Task: Add an event with the title Webinar: Content Creation for Social Media, date '2024/04/06', time 8:00 AM to 10:00 AMand add a description: Participants will develop skills for effectively resolving conflicts and managing disagreements within the team. They will learn strategies for active listening, empathy, and finding mutually beneficial solutions to conflicts.Select event color  Sage . Add location for the event as: 654 Mosque of Muhammad Ali, Cairo, Egypt, logged in from the account softage.2@softage.netand send the event invitation to softage.9@softage.net and softage.10@softage.net. Set a reminder for the event Monthly on the third Sunday
Action: Mouse moved to (155, 208)
Screenshot: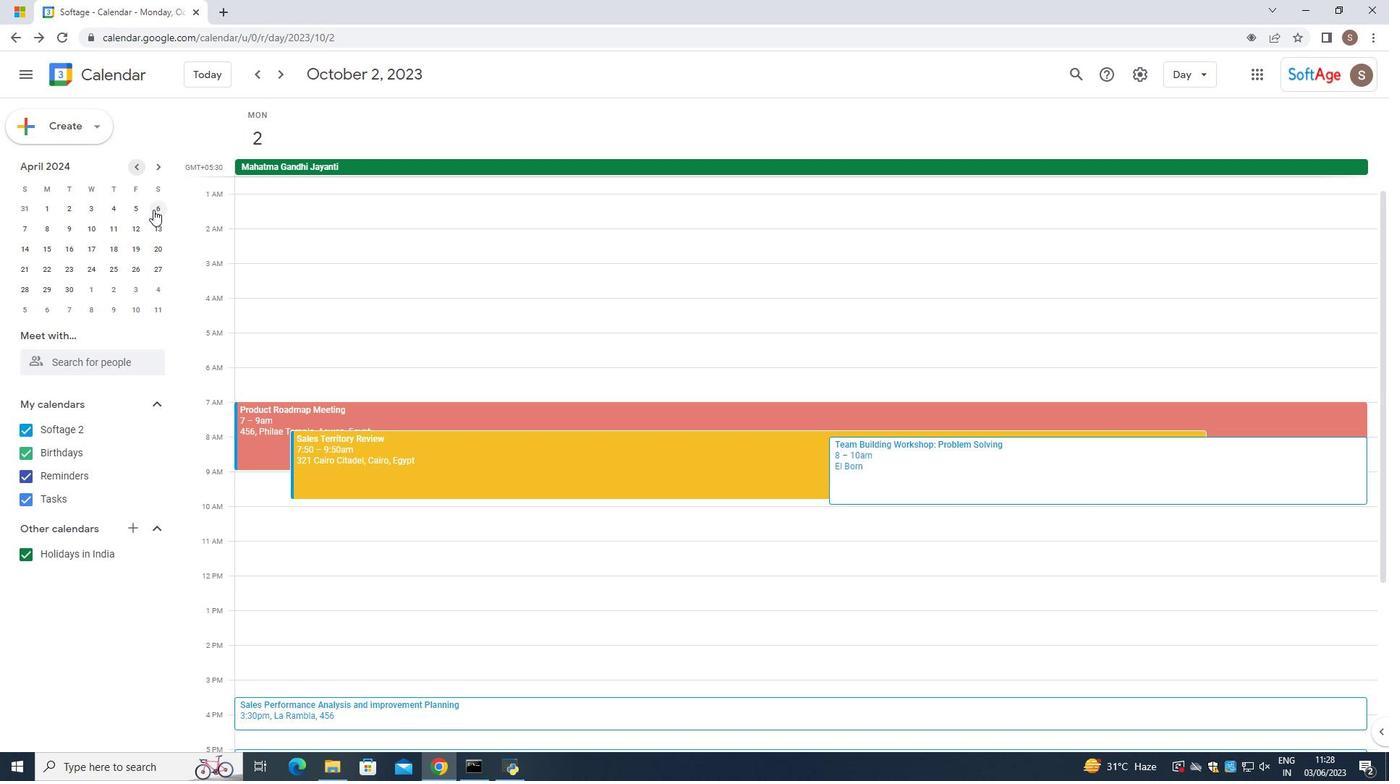 
Action: Mouse pressed left at (155, 208)
Screenshot: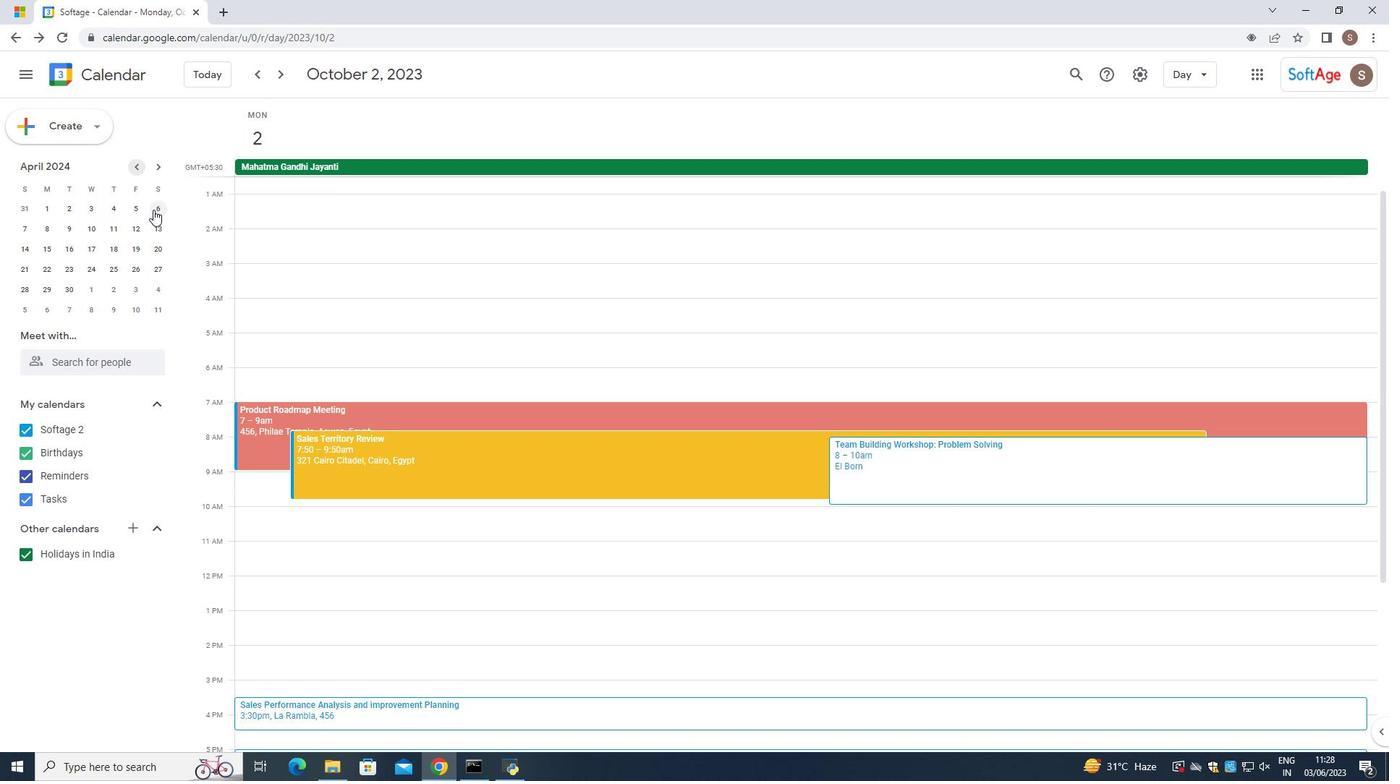 
Action: Mouse moved to (18, 141)
Screenshot: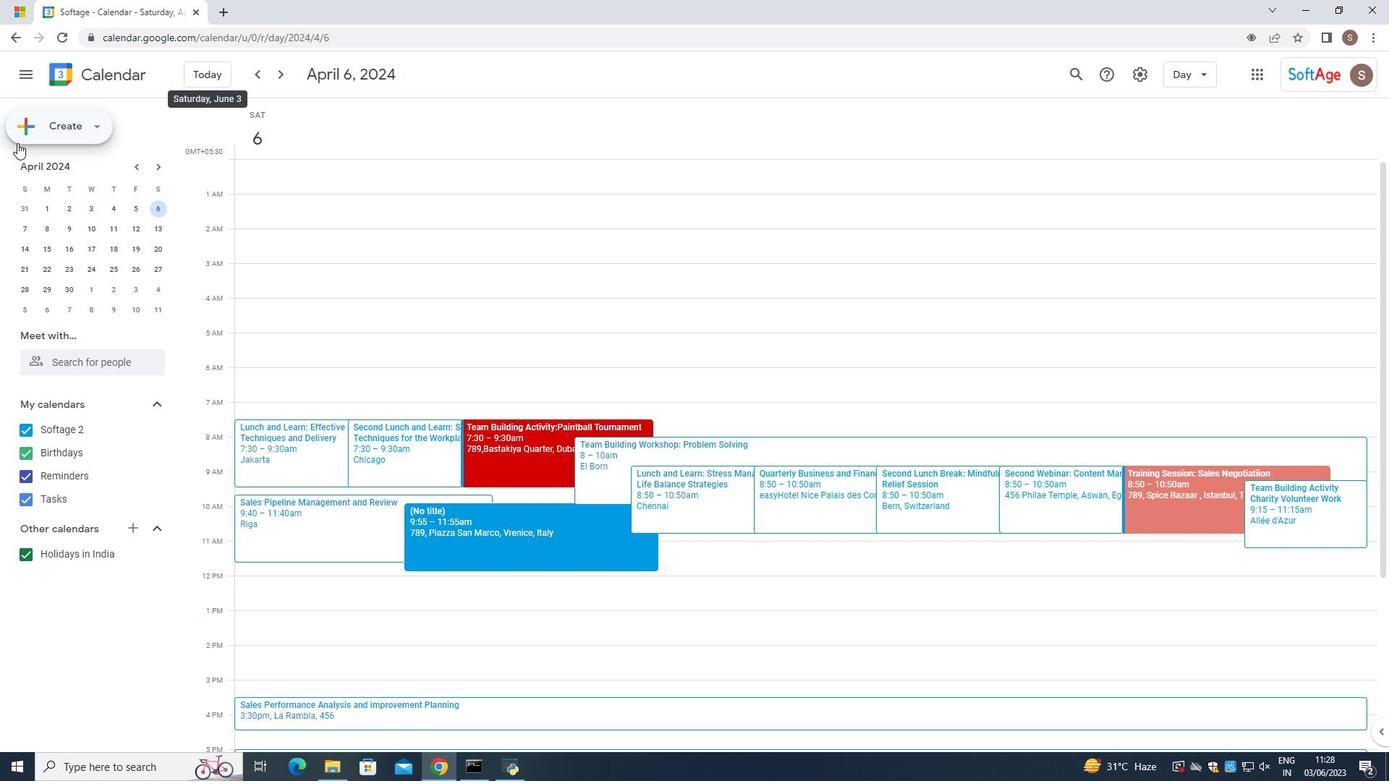 
Action: Mouse pressed left at (18, 141)
Screenshot: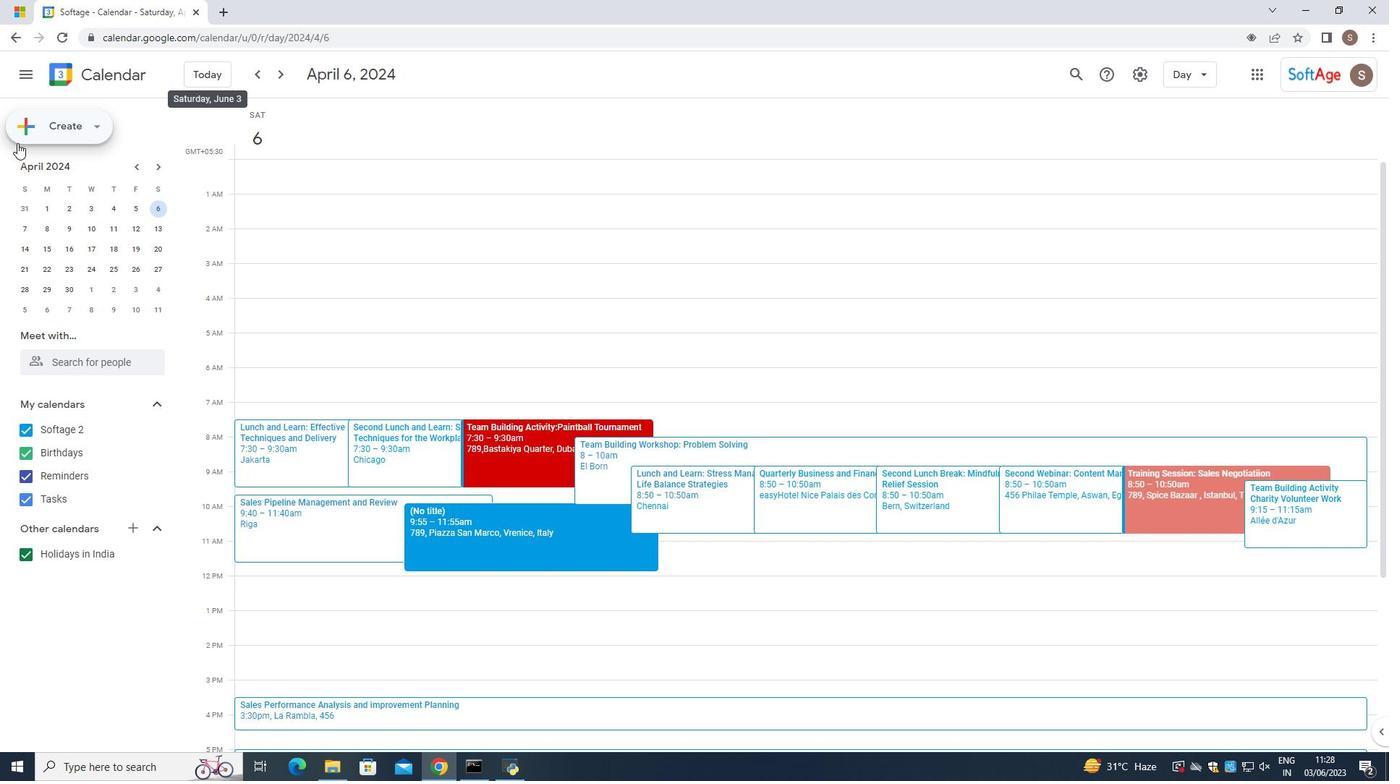 
Action: Mouse moved to (94, 170)
Screenshot: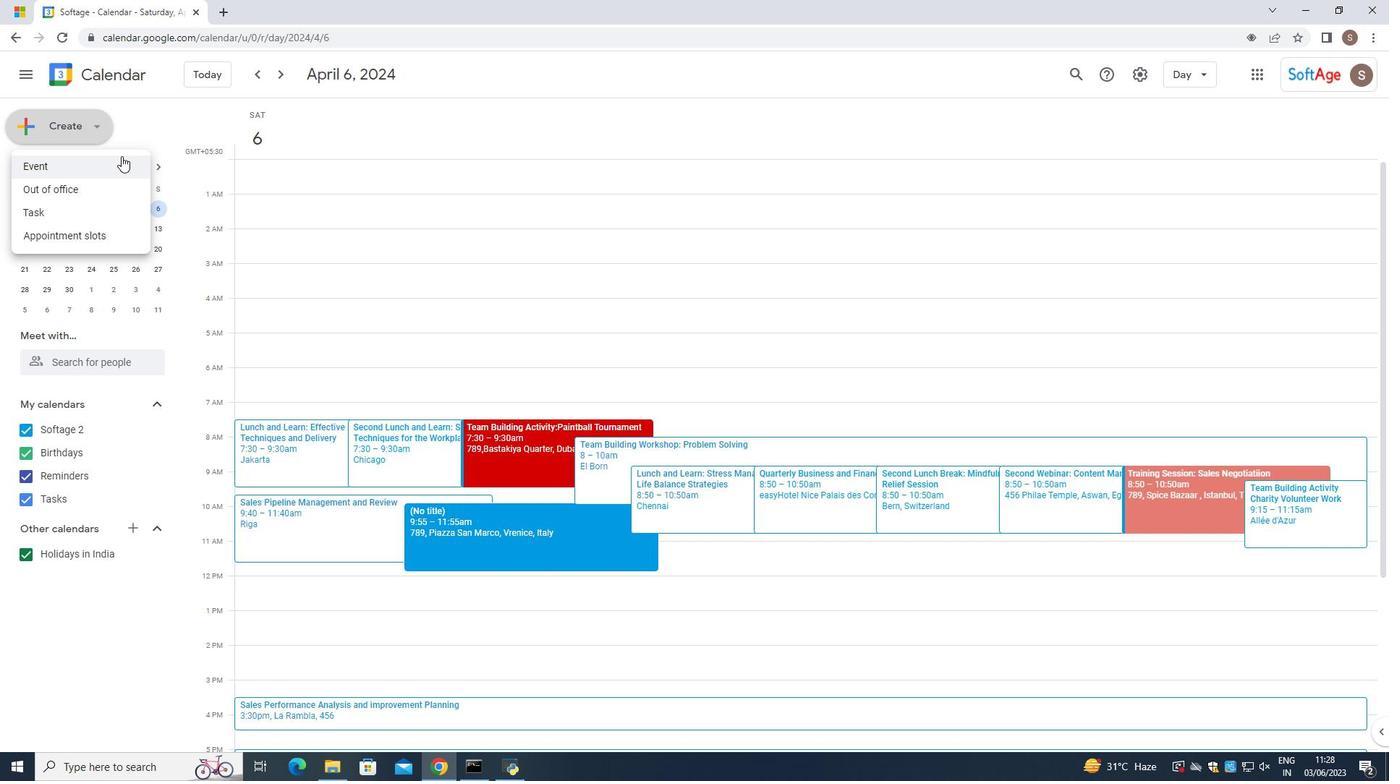 
Action: Mouse pressed left at (94, 170)
Screenshot: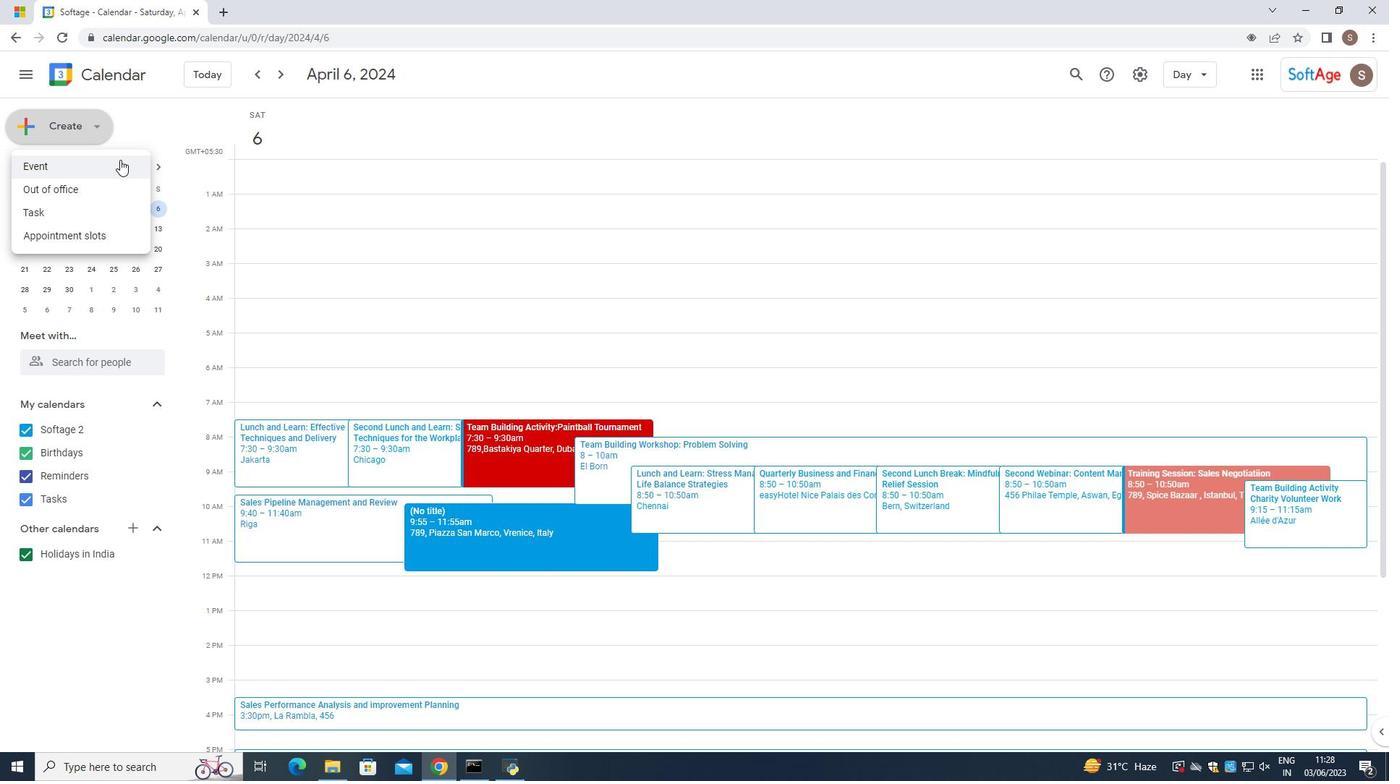 
Action: Mouse moved to (685, 257)
Screenshot: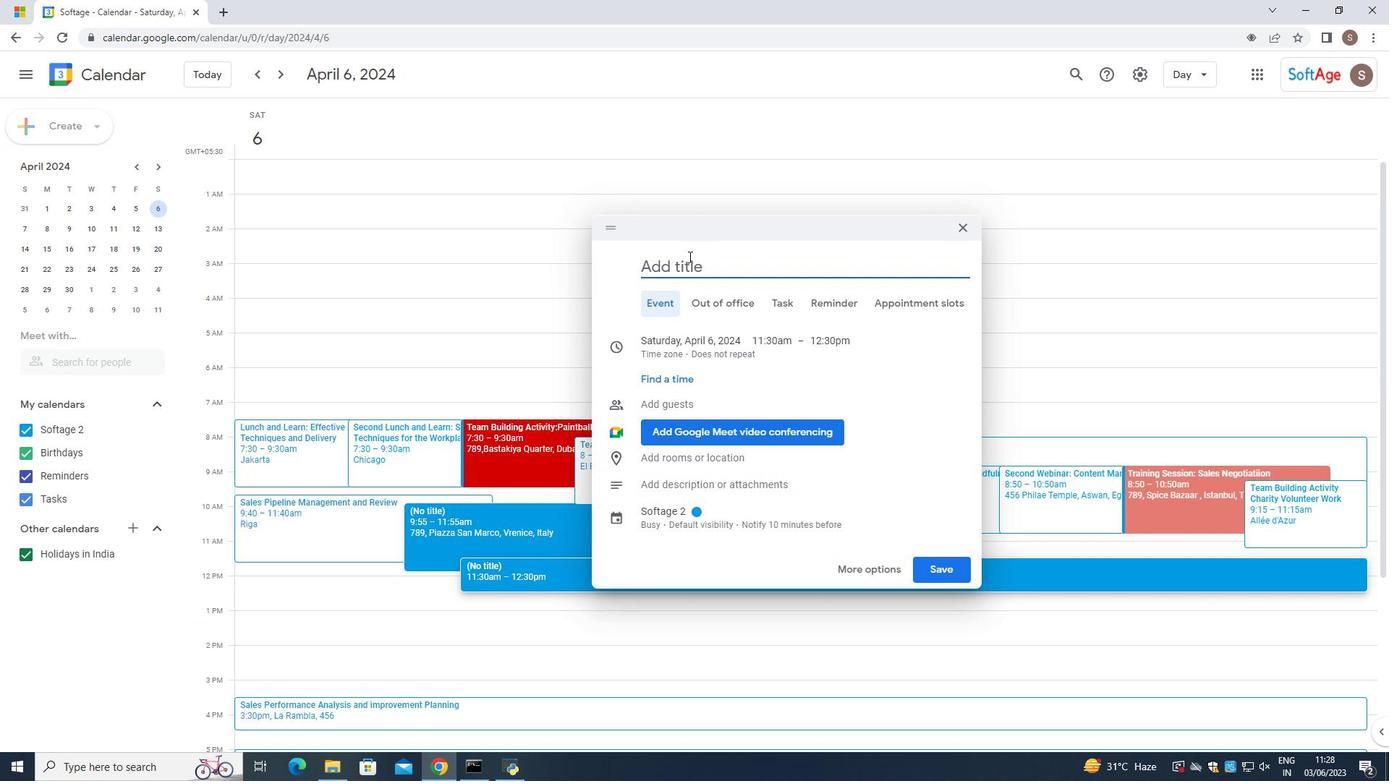 
Action: Key pressed <Key.caps_lock>C<Key.caps_lock>ontent<Key.space><Key.caps_lock>C<Key.caps_lock>reation<Key.space>for<Key.space><Key.caps_lock>S<Key.caps_lock>ocial<Key.space><Key.caps_lock>M<Key.caps_lock>edia
Screenshot: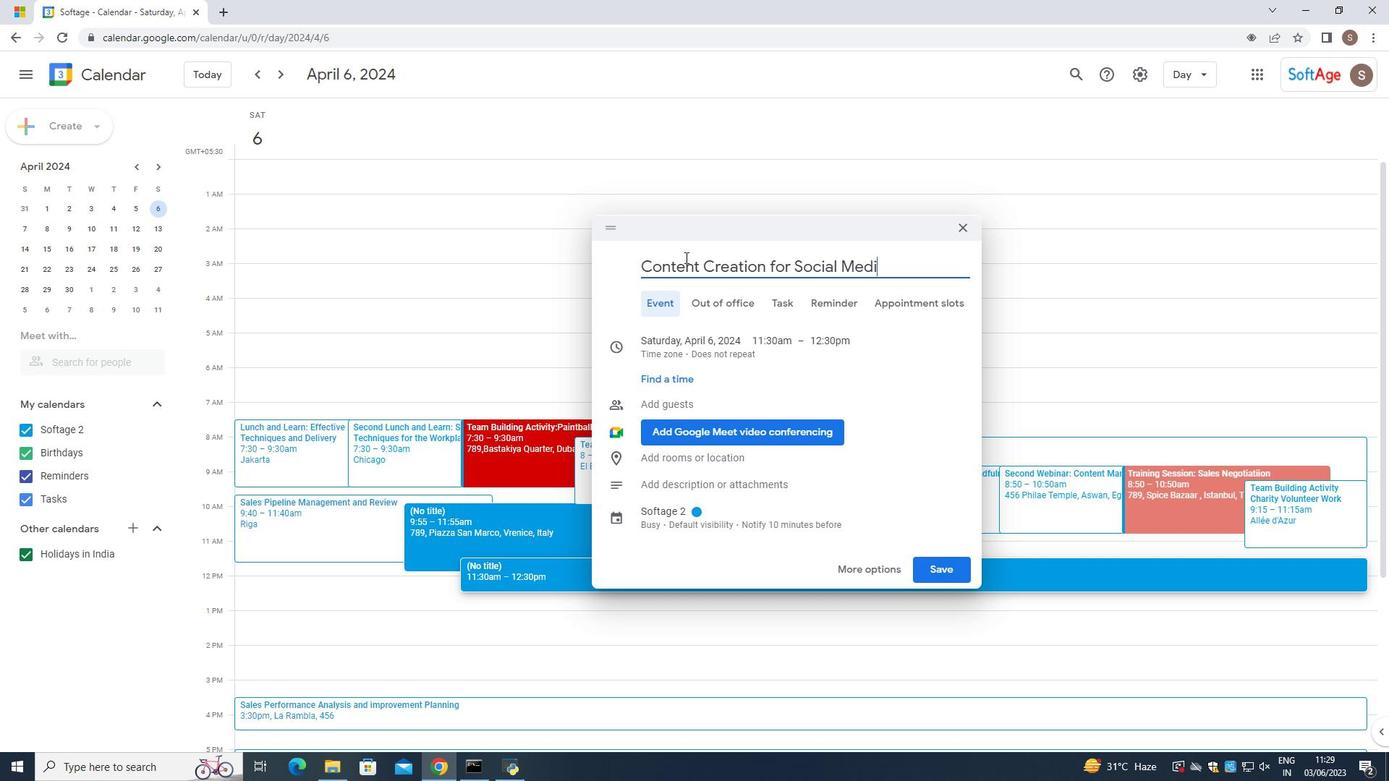 
Action: Mouse moved to (684, 353)
Screenshot: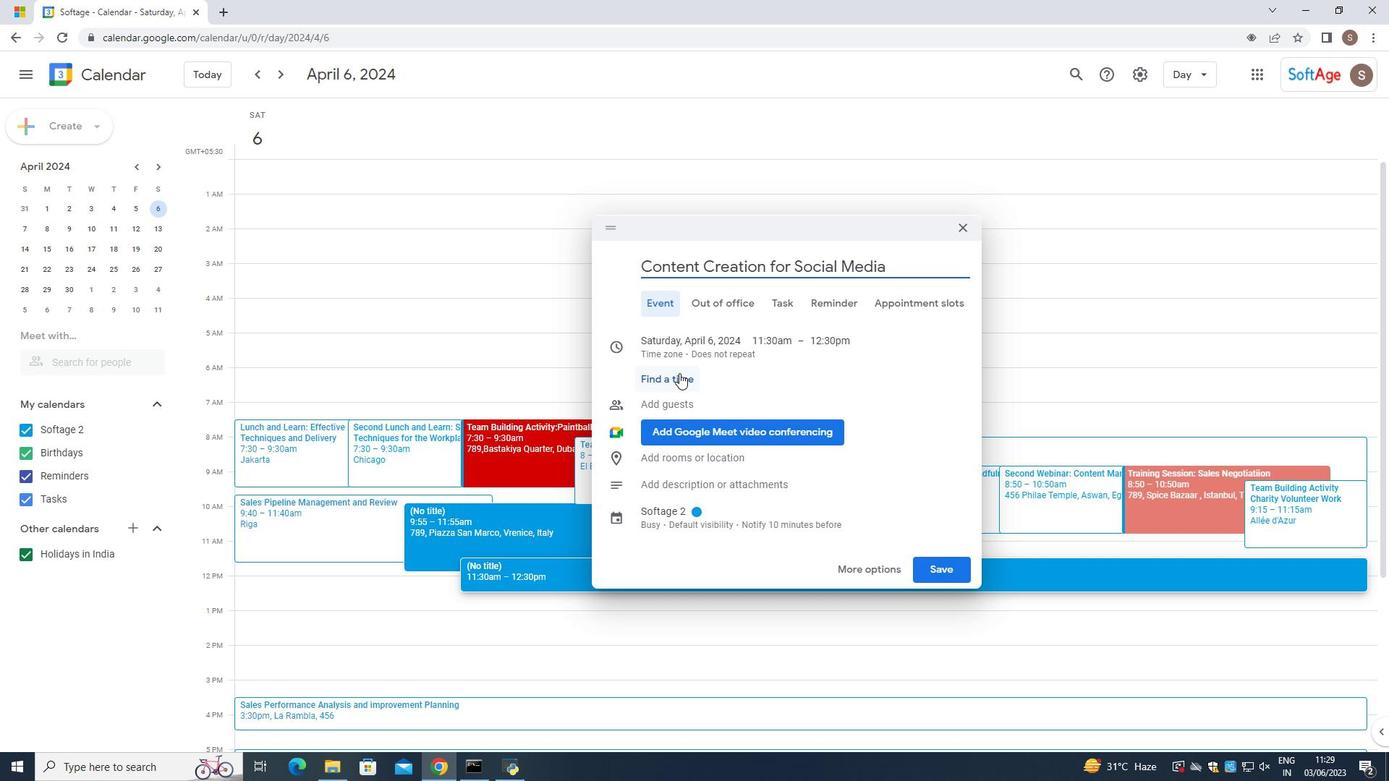 
Action: Mouse pressed left at (684, 353)
Screenshot: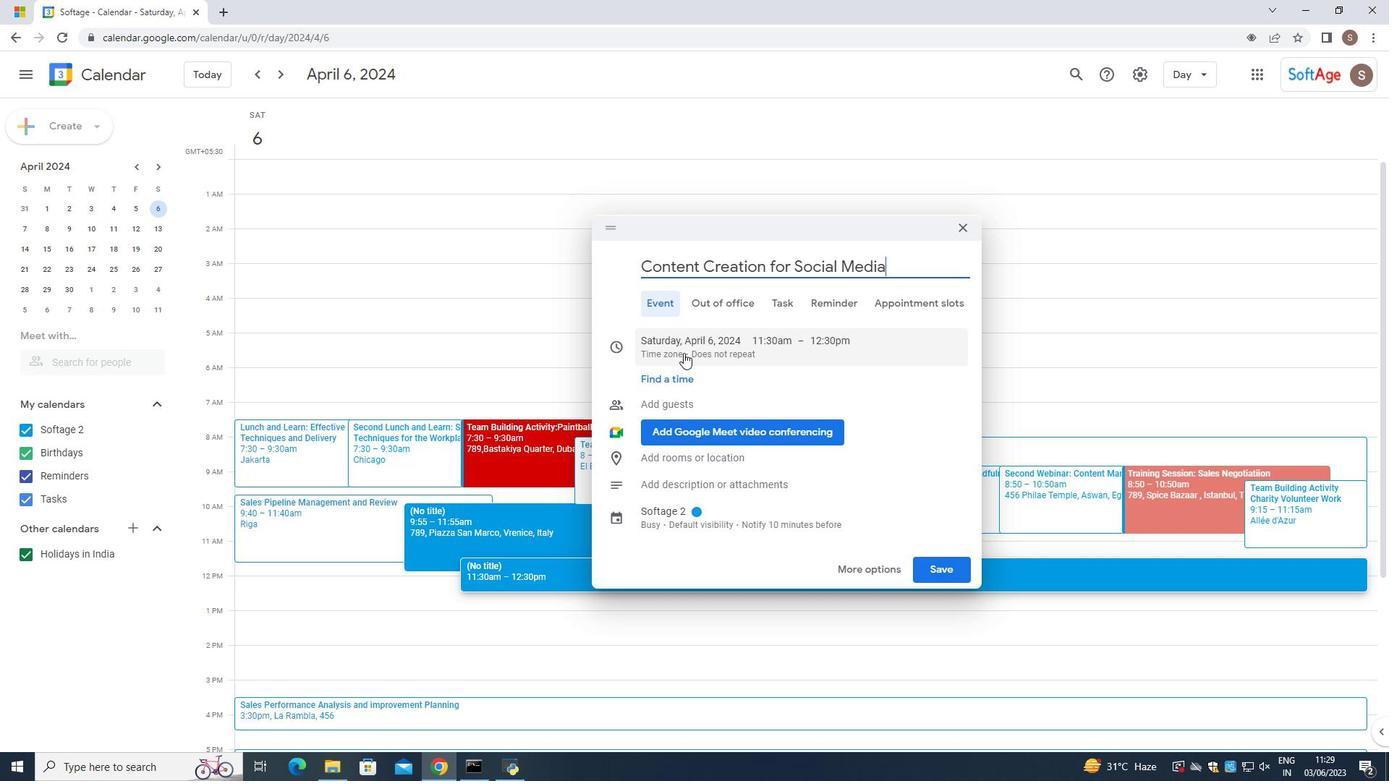 
Action: Mouse moved to (674, 388)
Screenshot: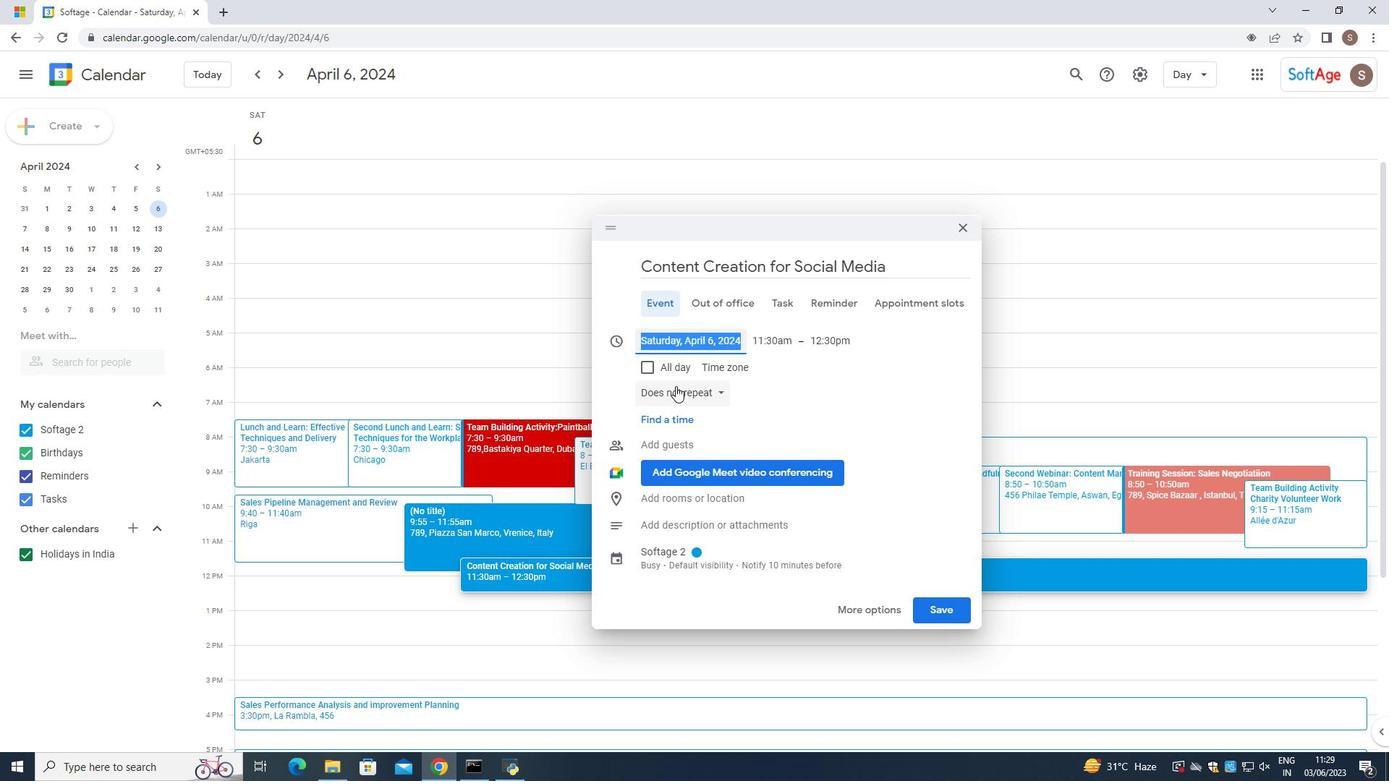 
Action: Mouse pressed left at (674, 388)
Screenshot: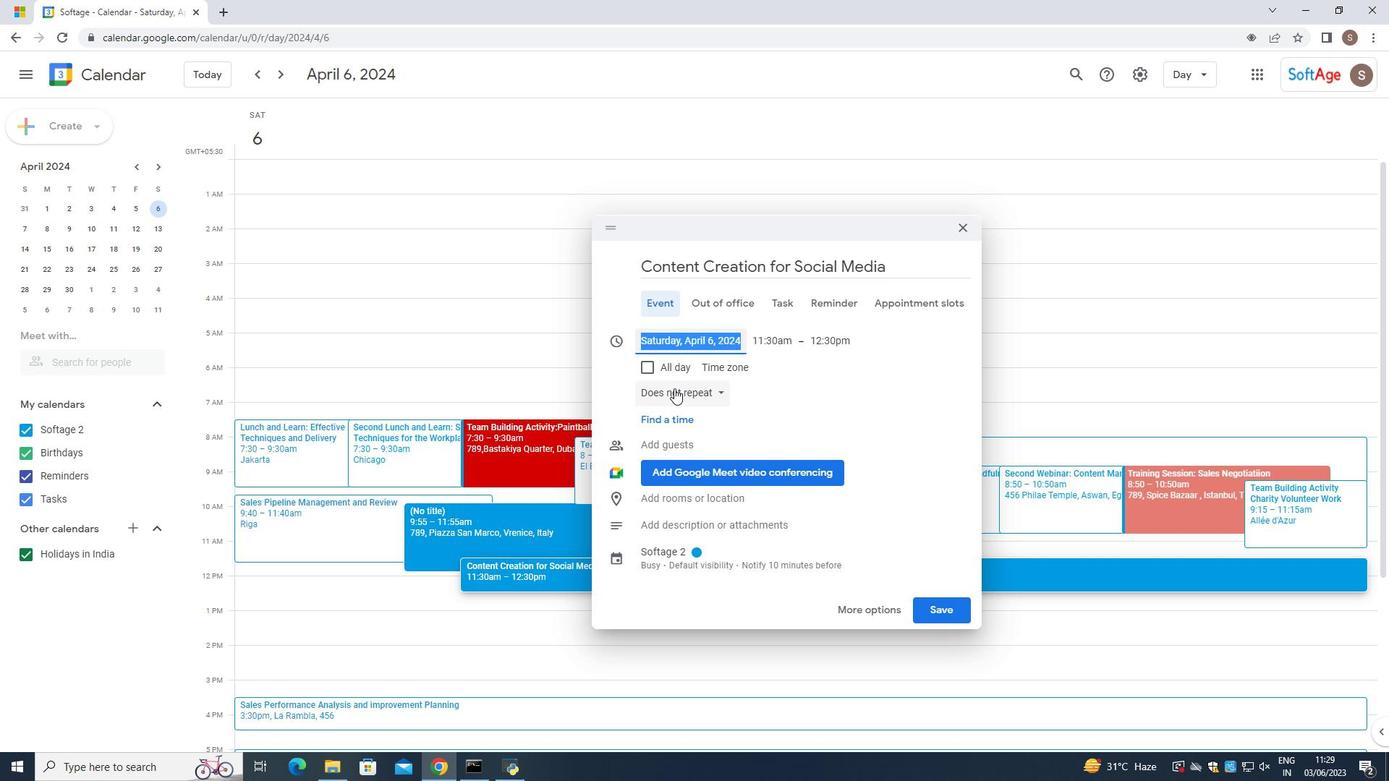 
Action: Mouse moved to (717, 471)
Screenshot: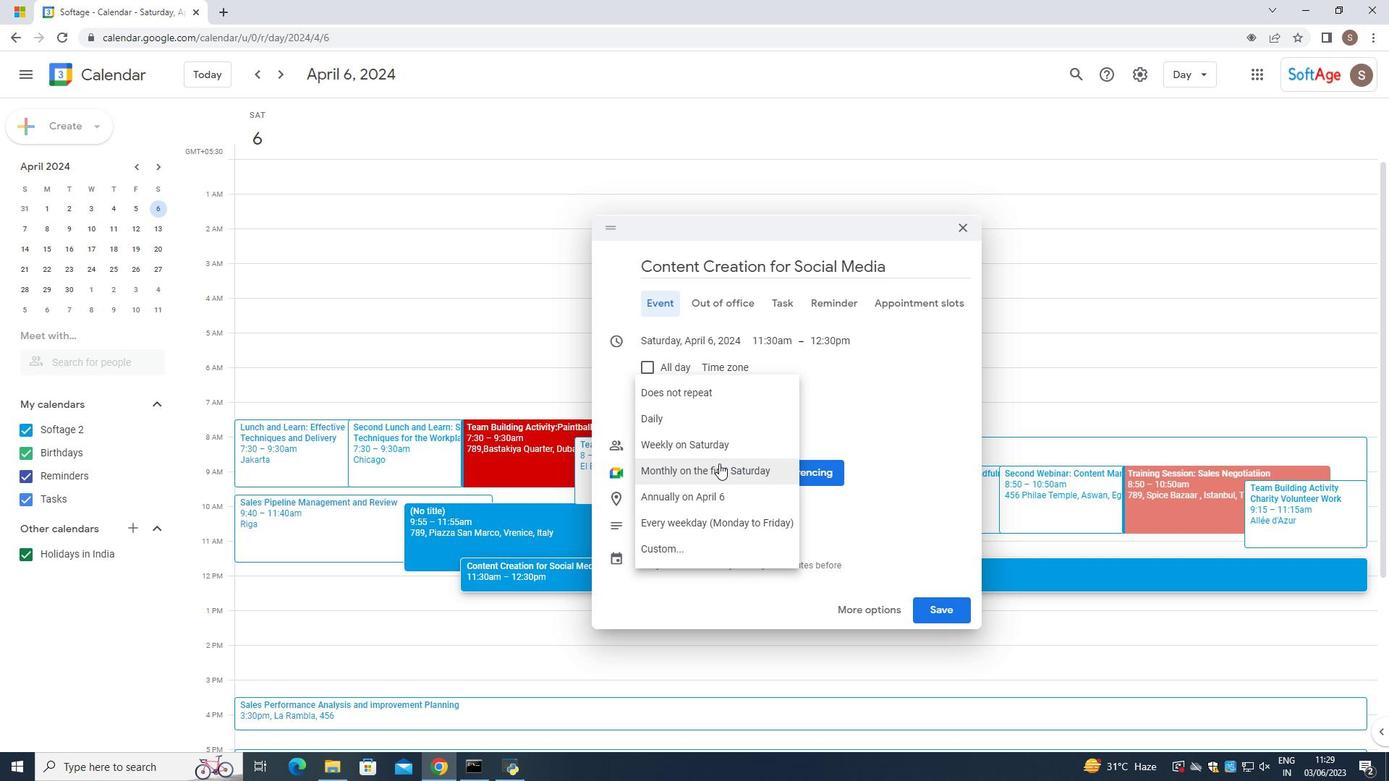 
Action: Mouse pressed left at (717, 471)
Screenshot: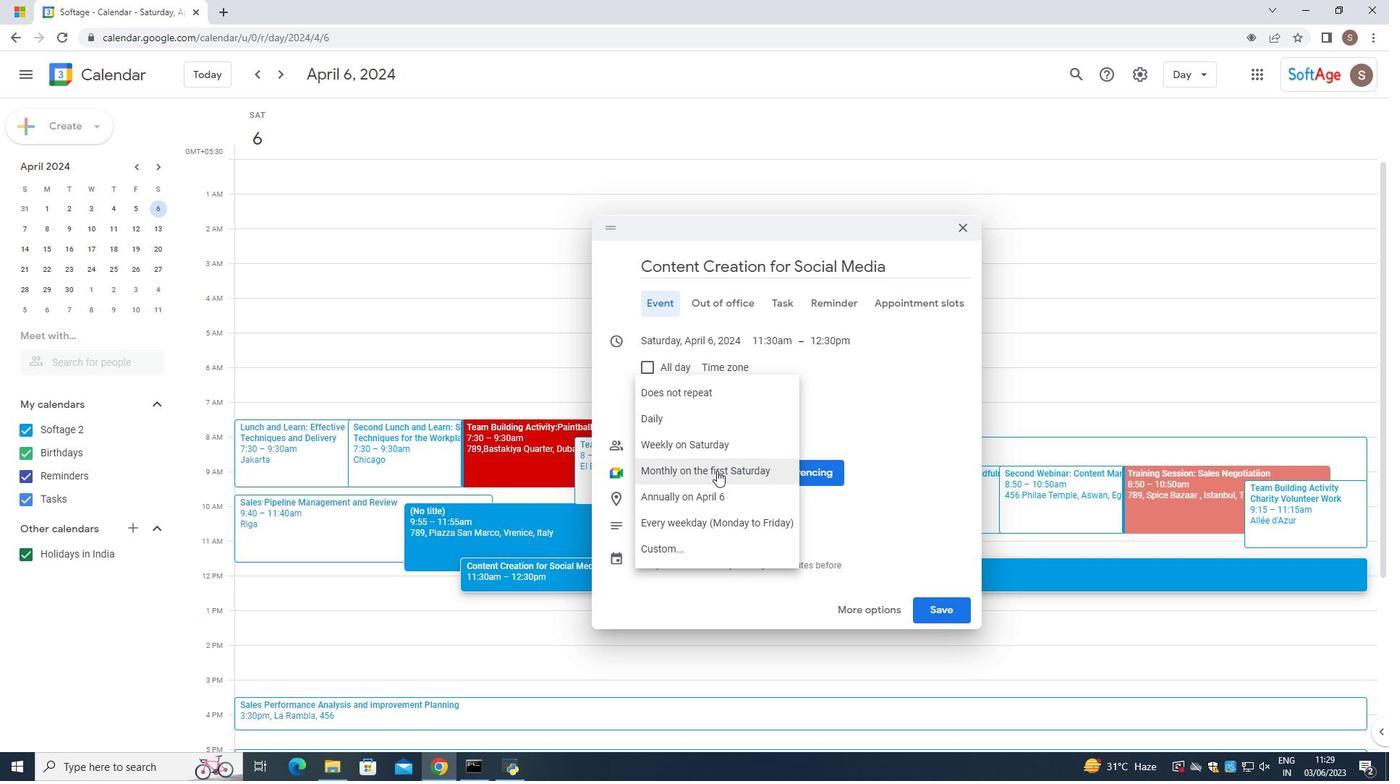 
Action: Mouse moved to (715, 432)
Screenshot: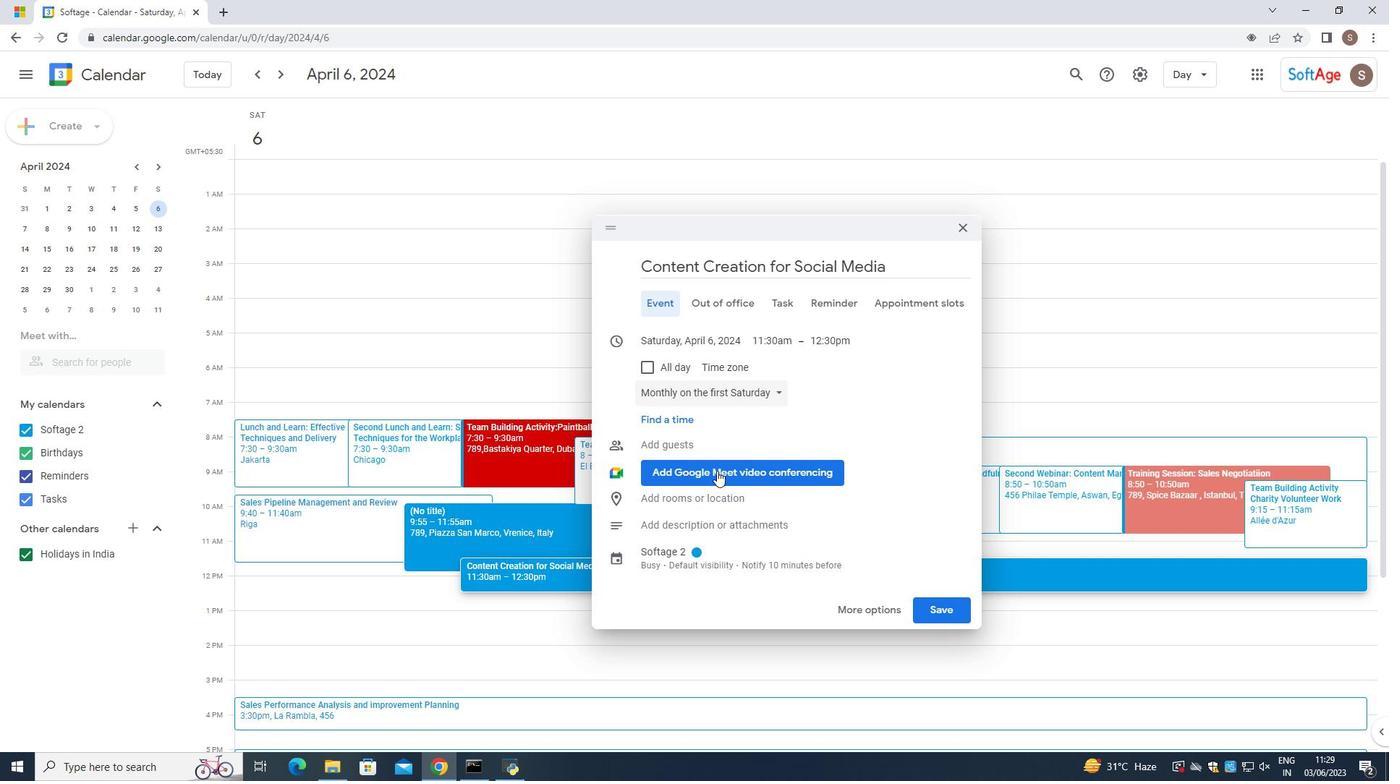 
Action: Mouse scrolled (715, 431) with delta (0, 0)
Screenshot: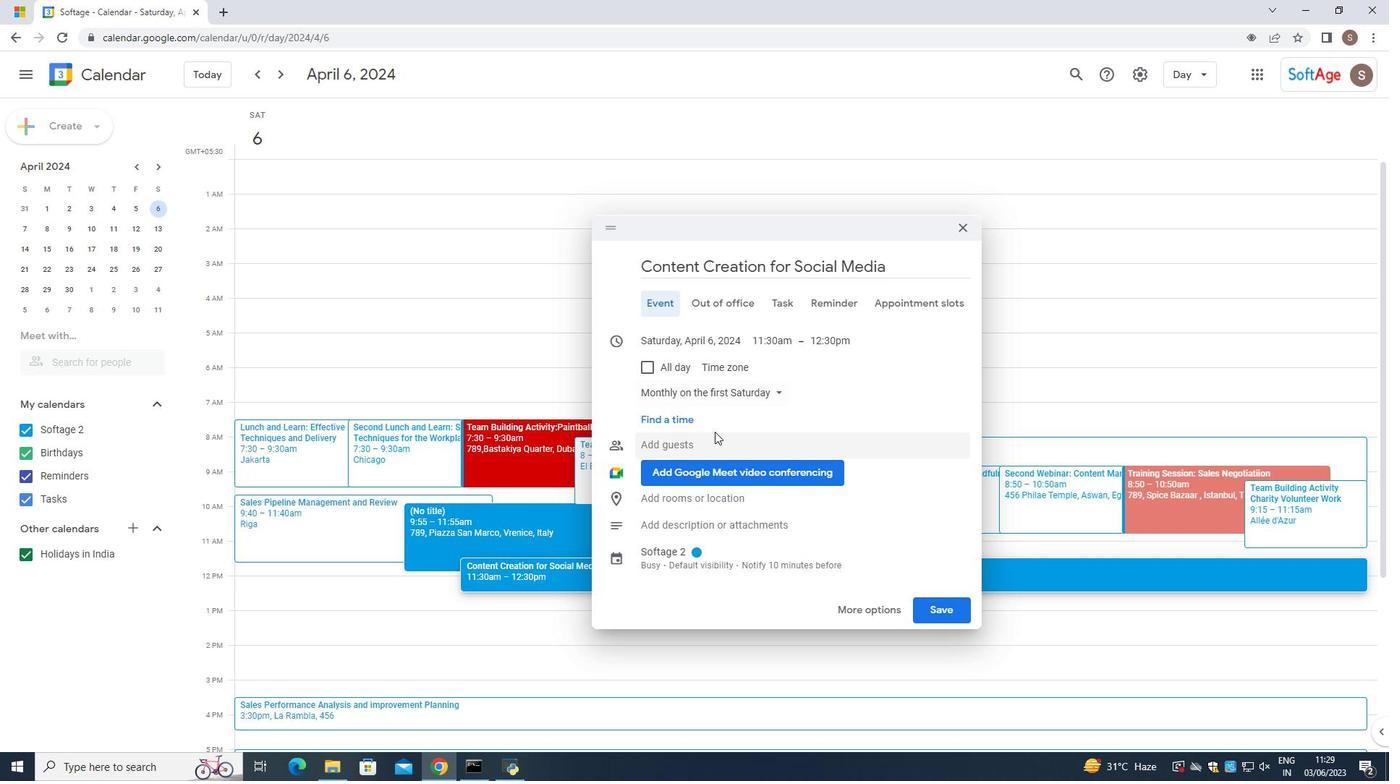 
Action: Mouse scrolled (715, 431) with delta (0, 0)
Screenshot: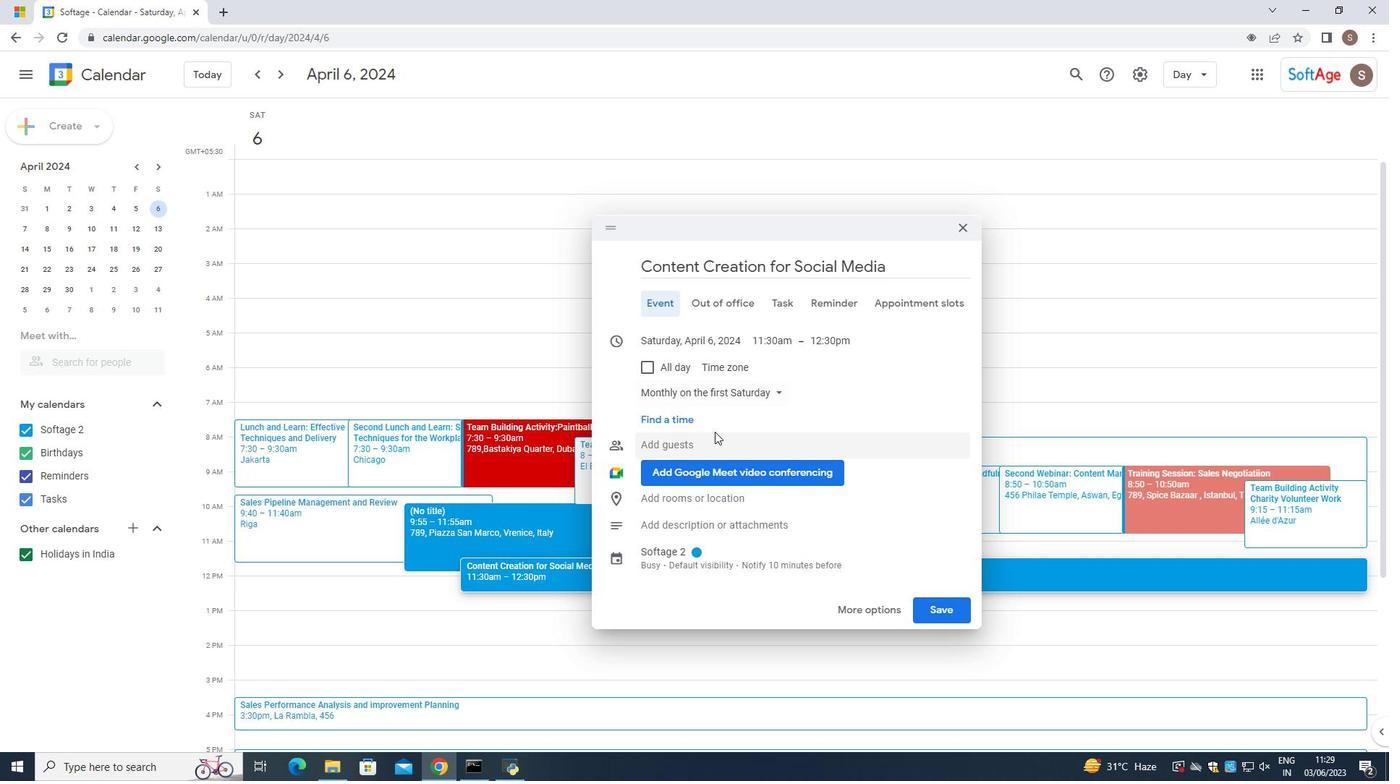 
Action: Mouse scrolled (715, 431) with delta (0, 0)
Screenshot: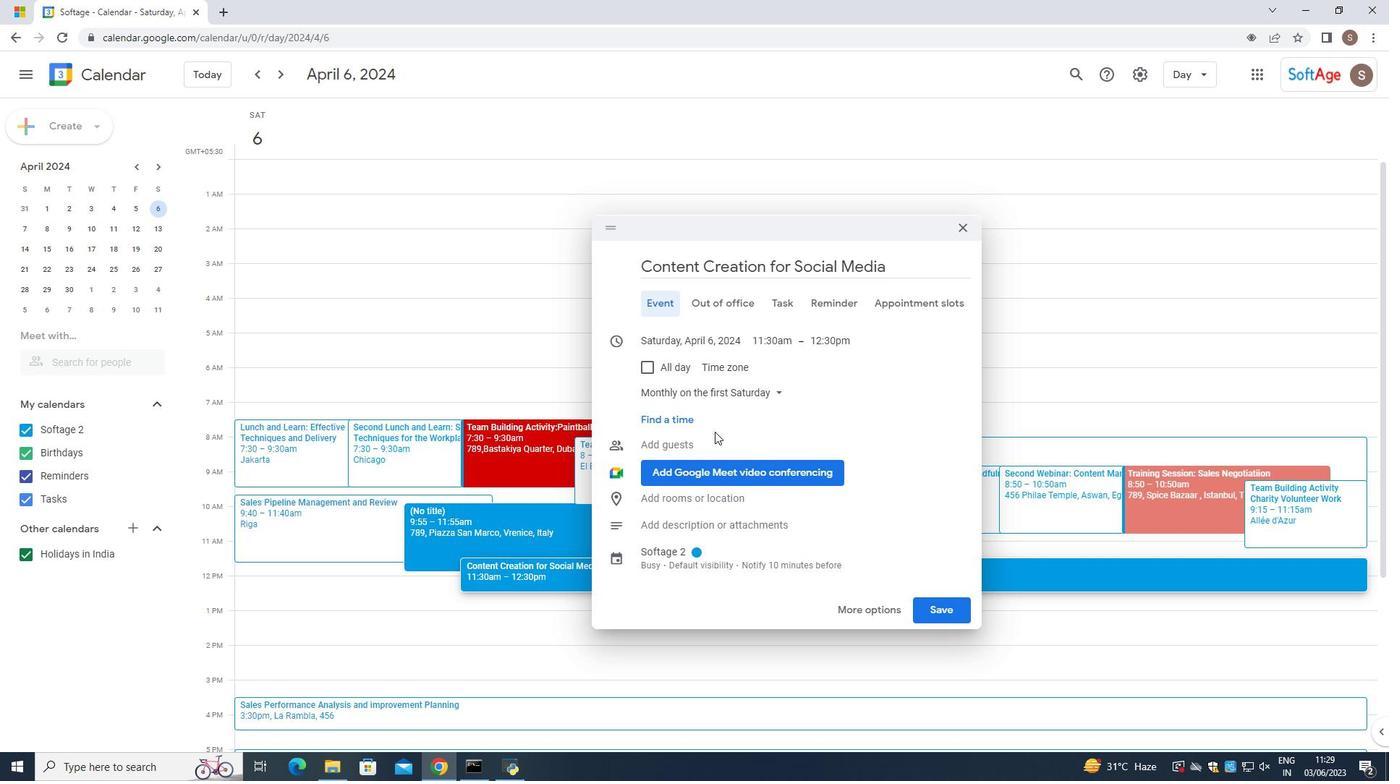 
Action: Mouse scrolled (715, 431) with delta (0, 0)
Screenshot: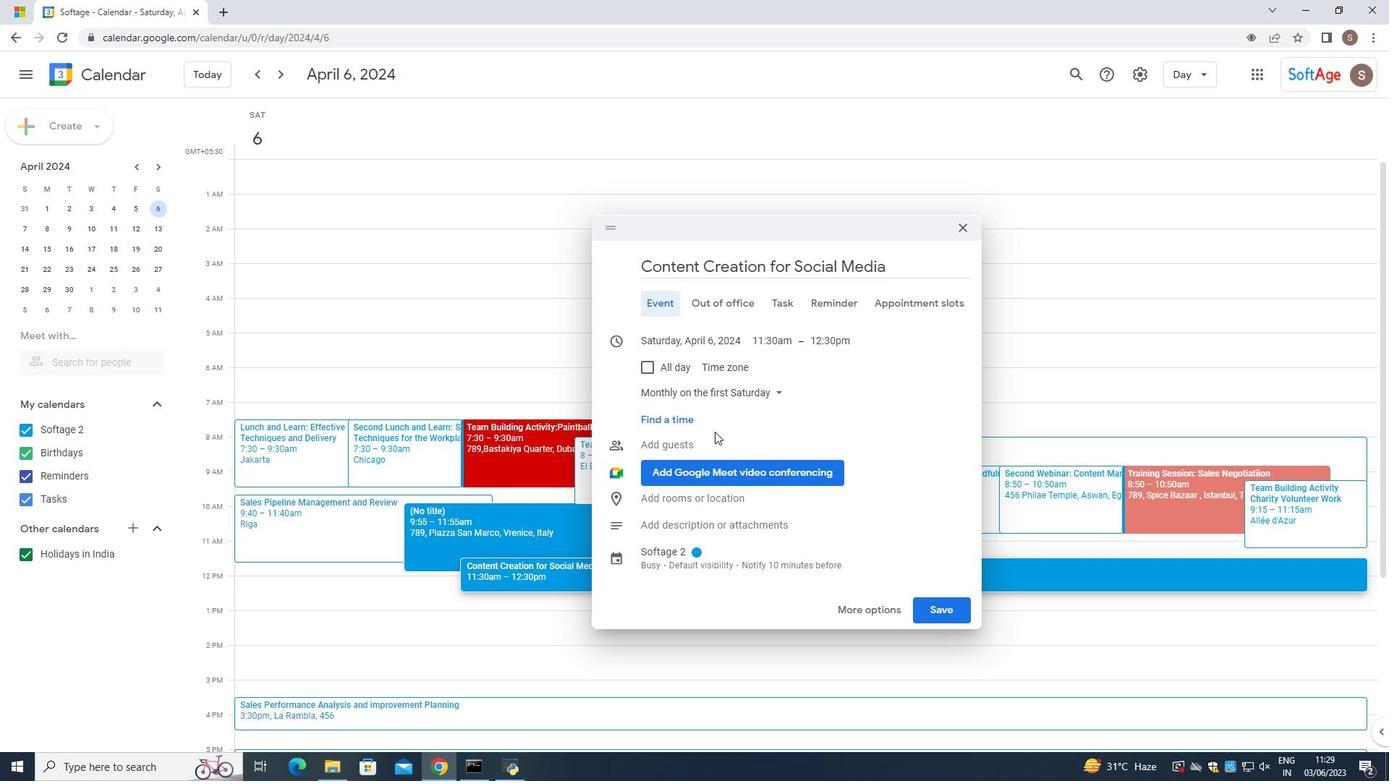
Action: Mouse moved to (680, 526)
Screenshot: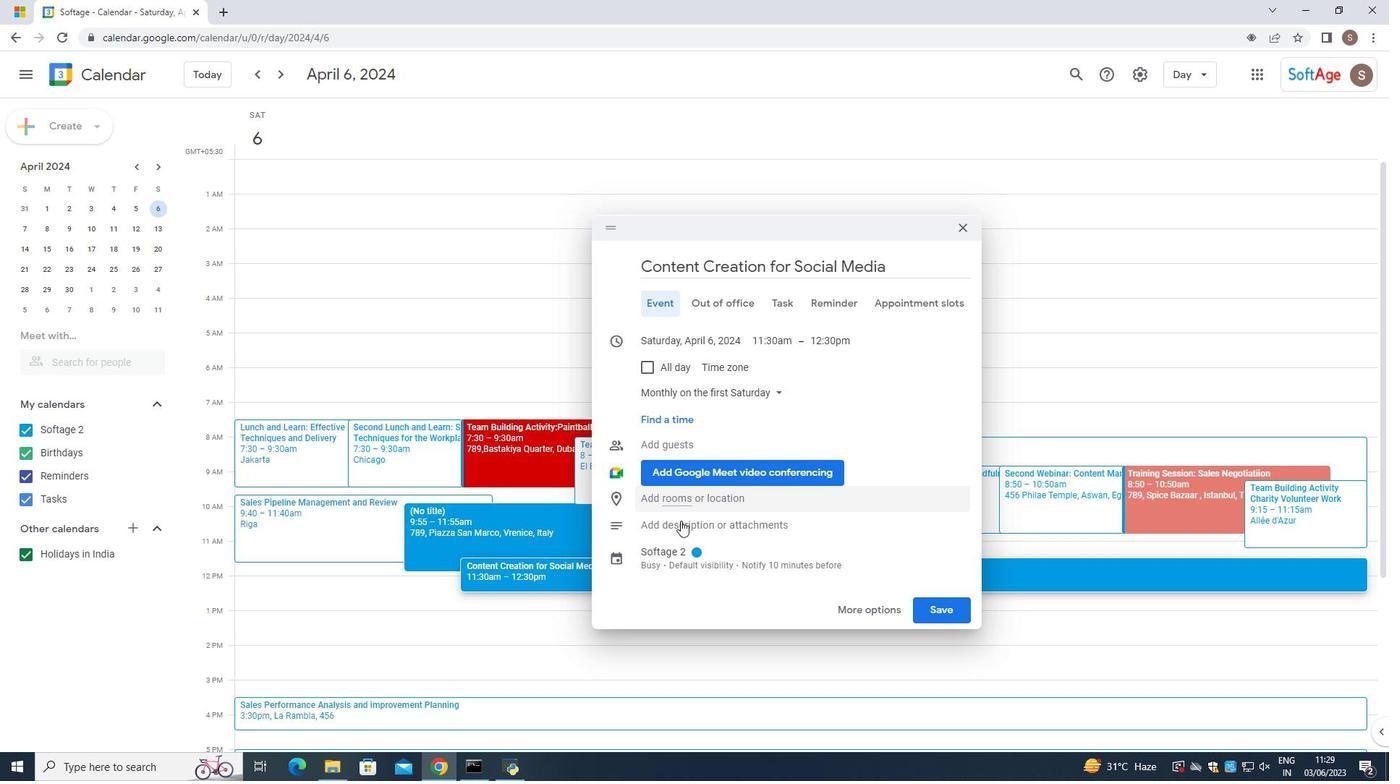 
Action: Mouse pressed left at (680, 526)
Screenshot: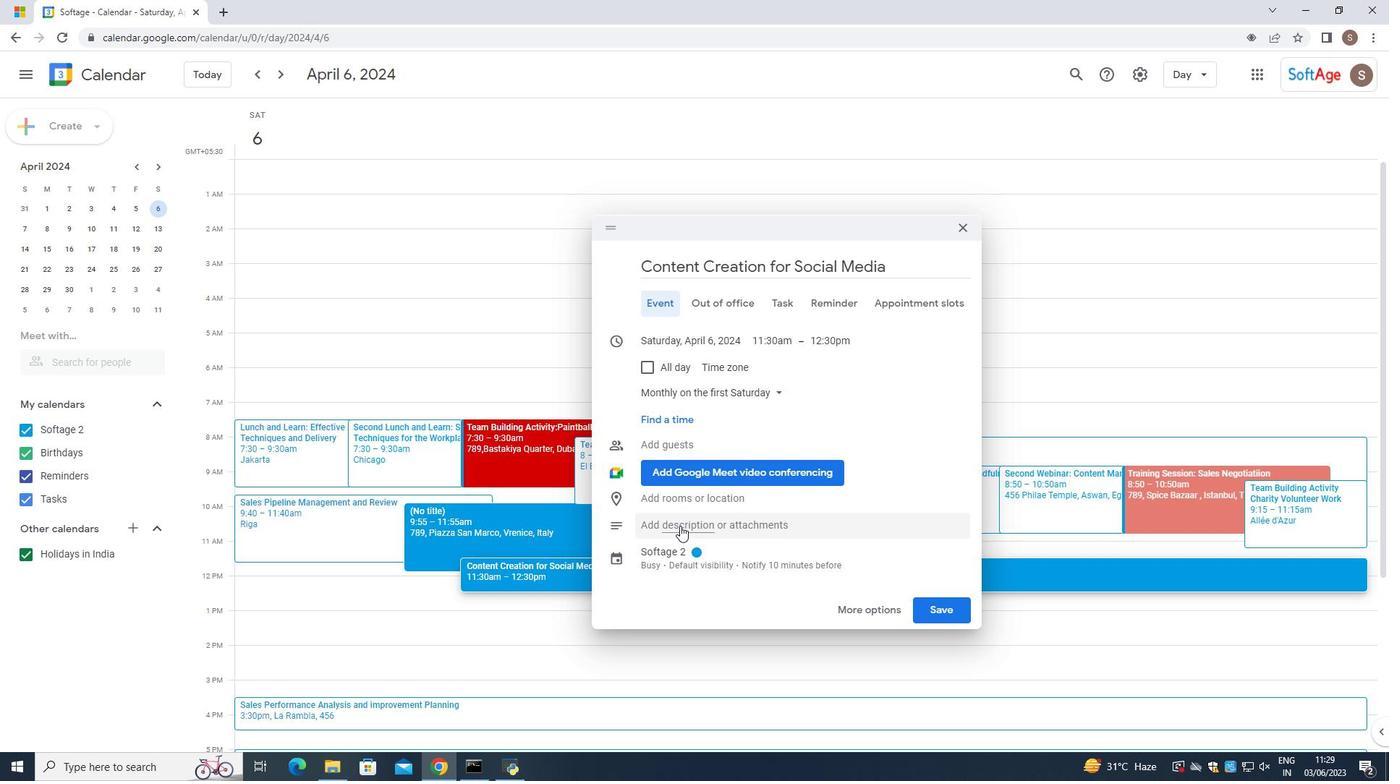 
Action: Mouse moved to (679, 649)
Screenshot: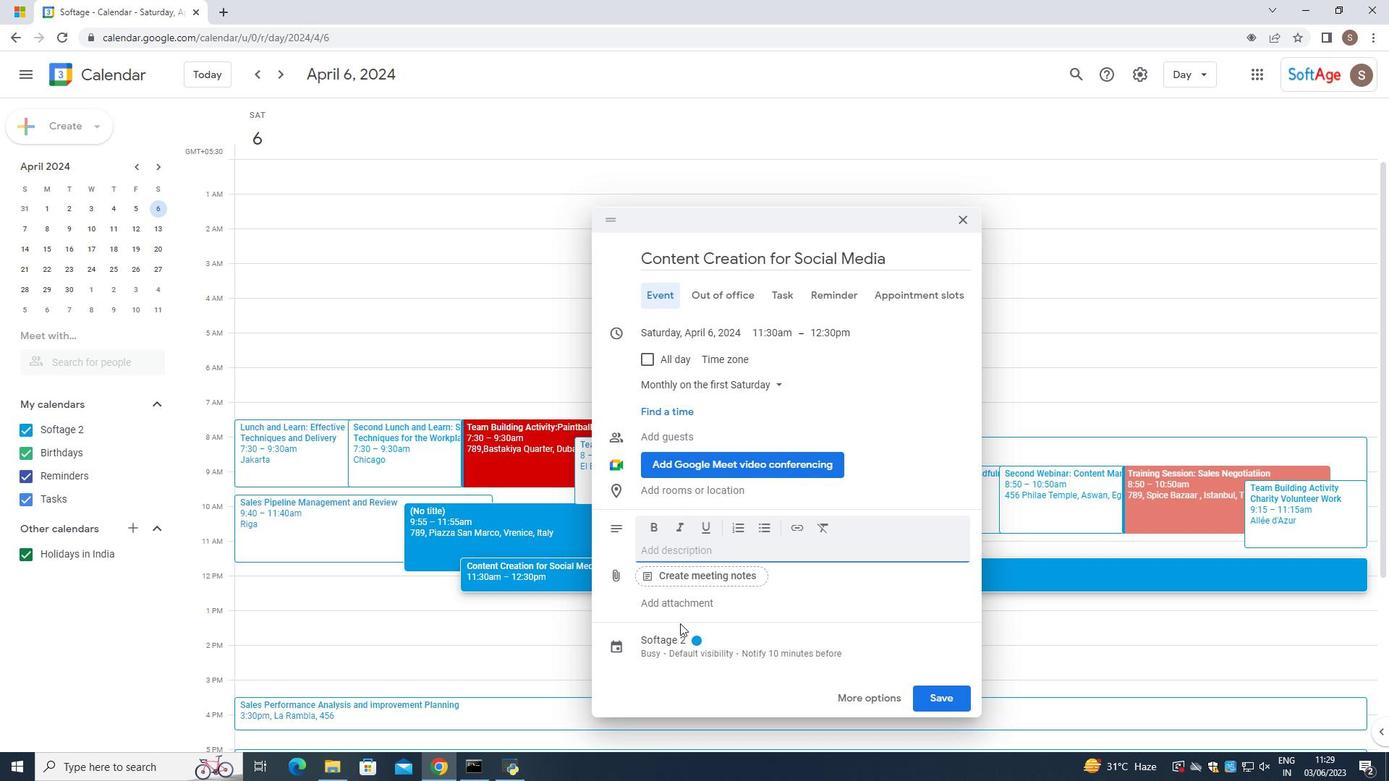 
Action: Mouse pressed left at (679, 649)
Screenshot: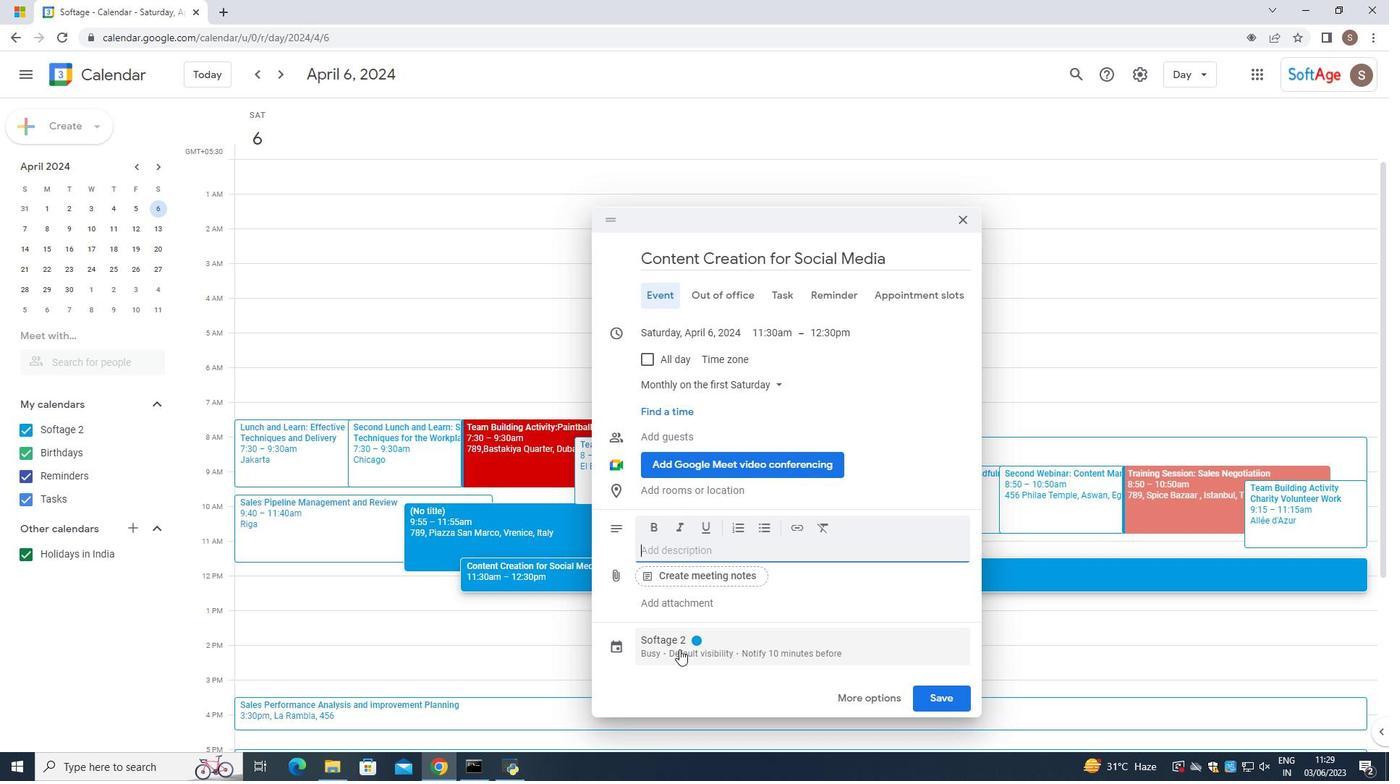 
Action: Mouse moved to (718, 534)
Screenshot: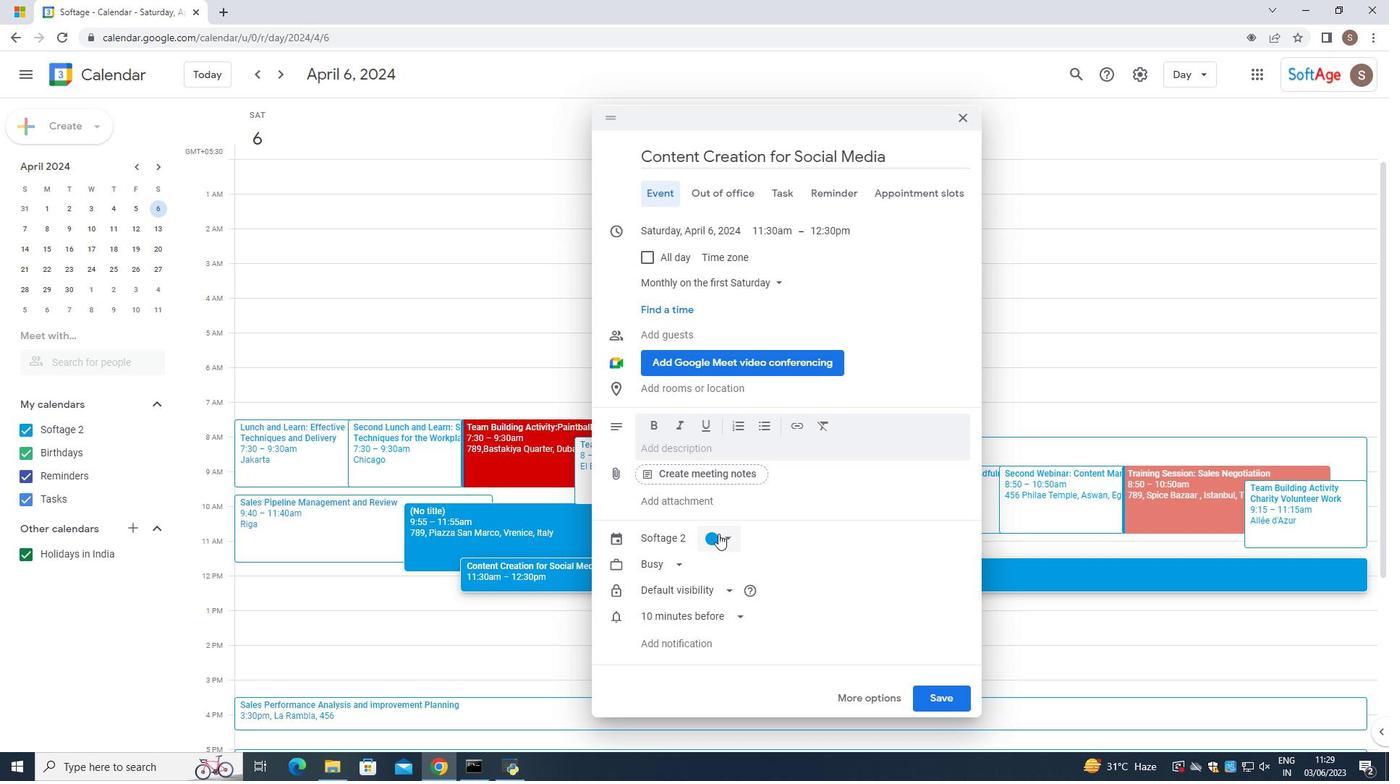 
Action: Mouse pressed left at (718, 534)
Screenshot: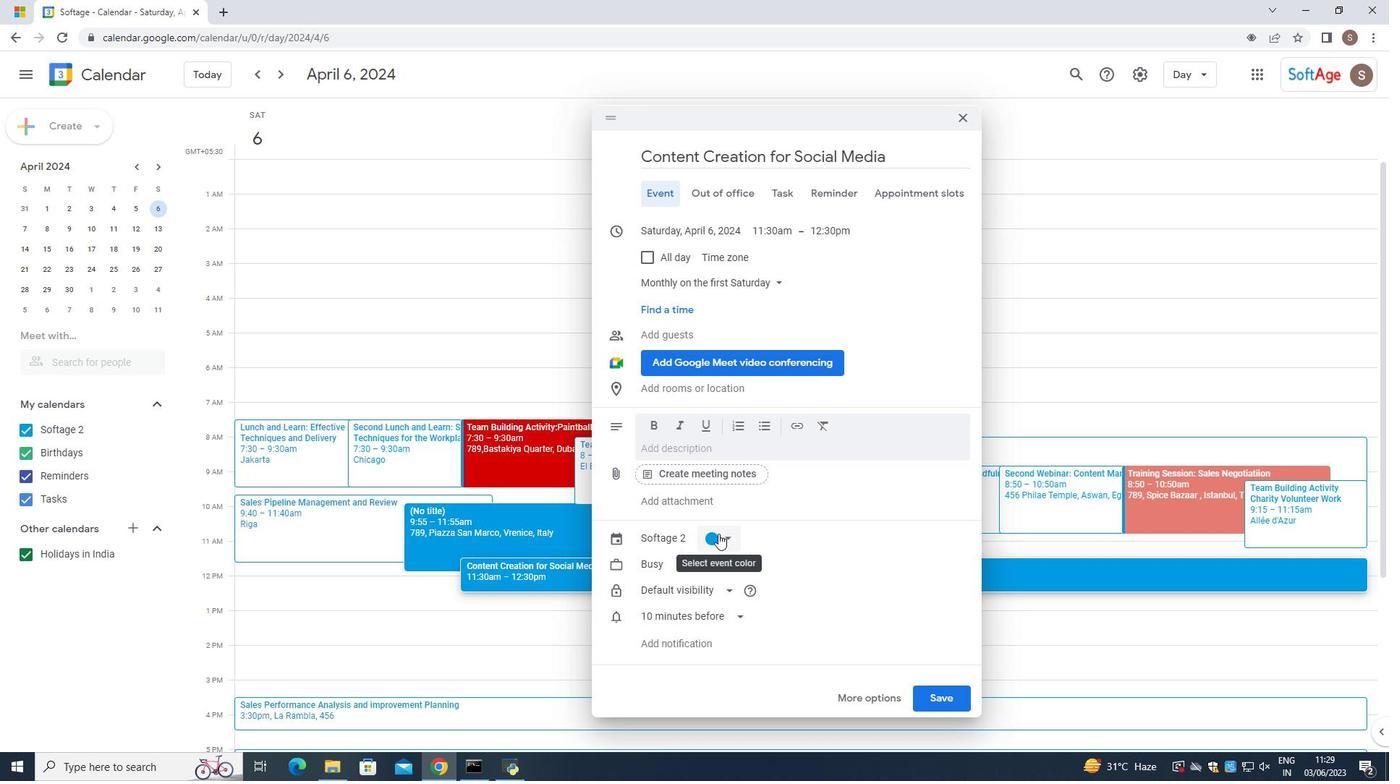 
Action: Mouse moved to (704, 576)
Screenshot: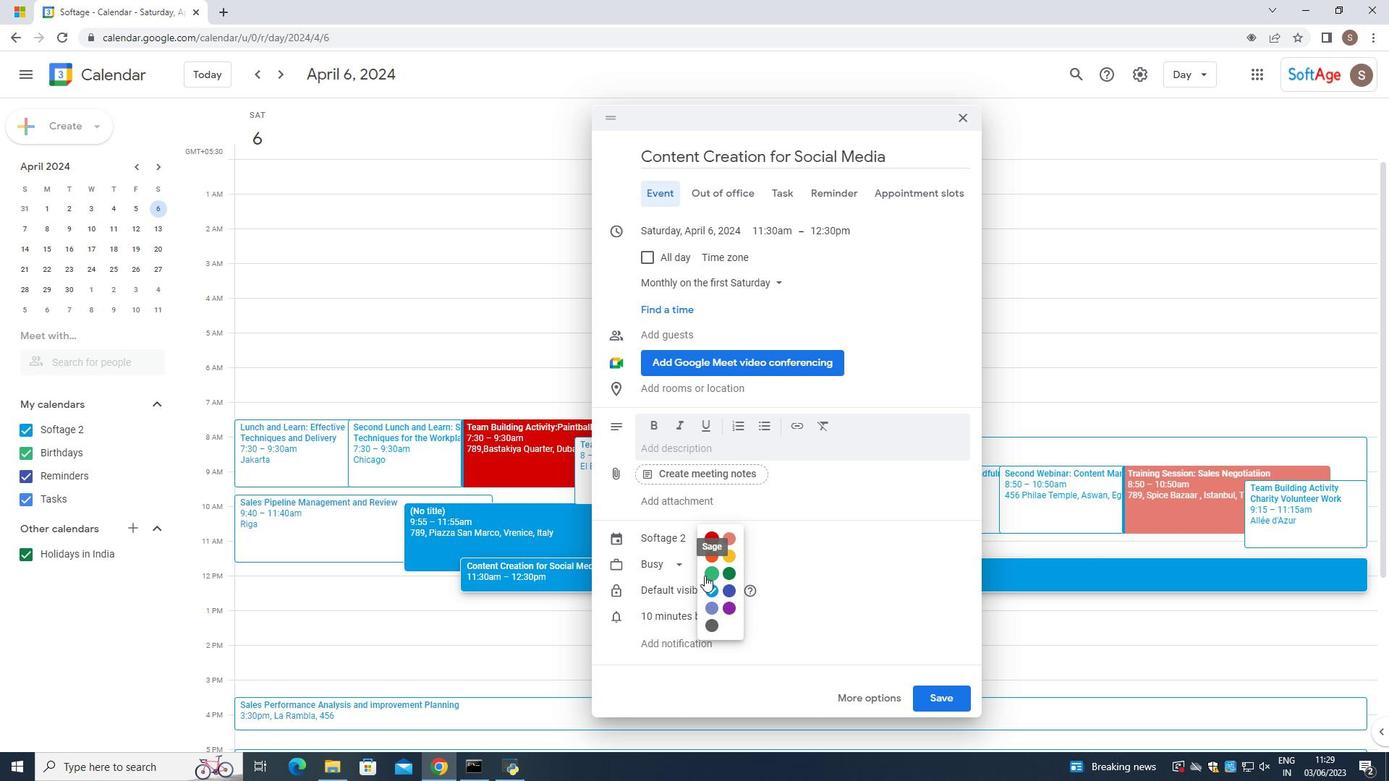 
Action: Mouse pressed left at (704, 576)
Screenshot: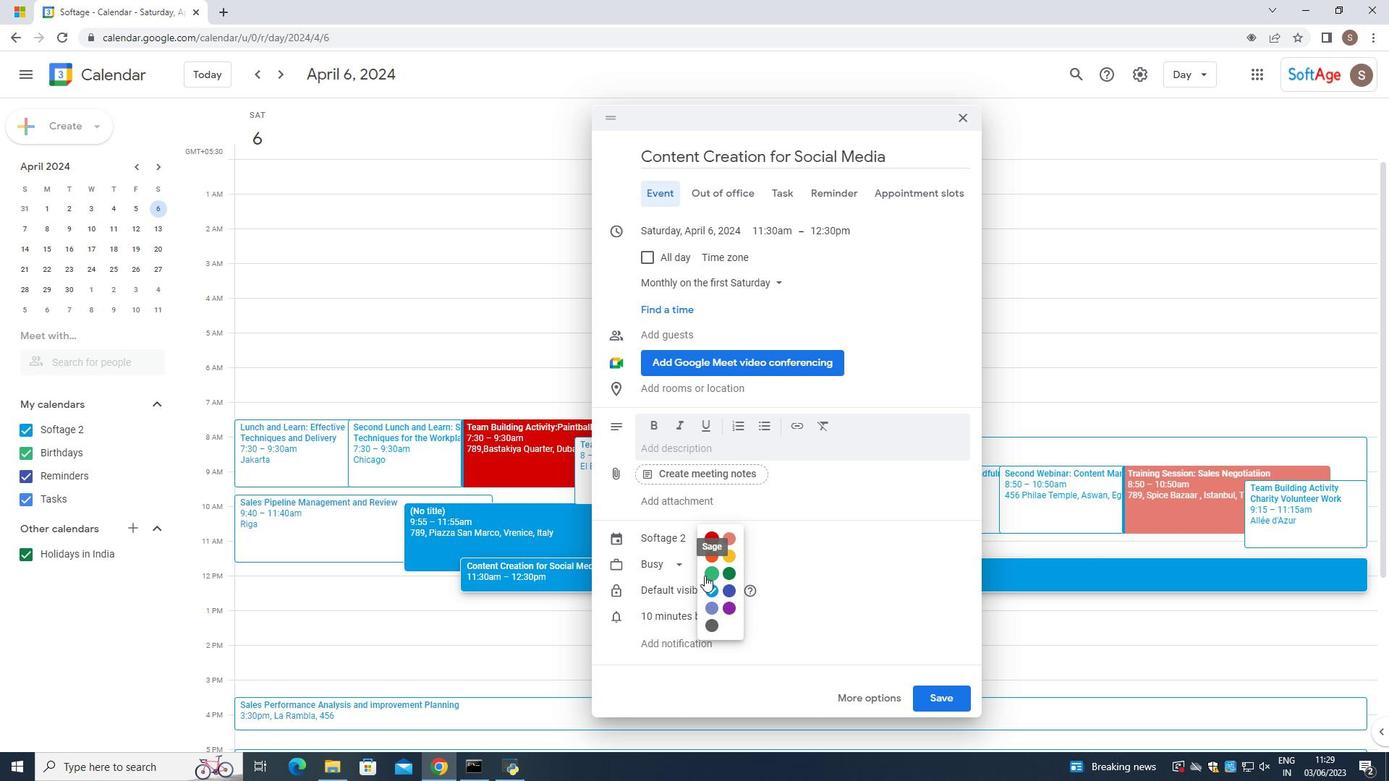 
Action: Mouse moved to (716, 579)
Screenshot: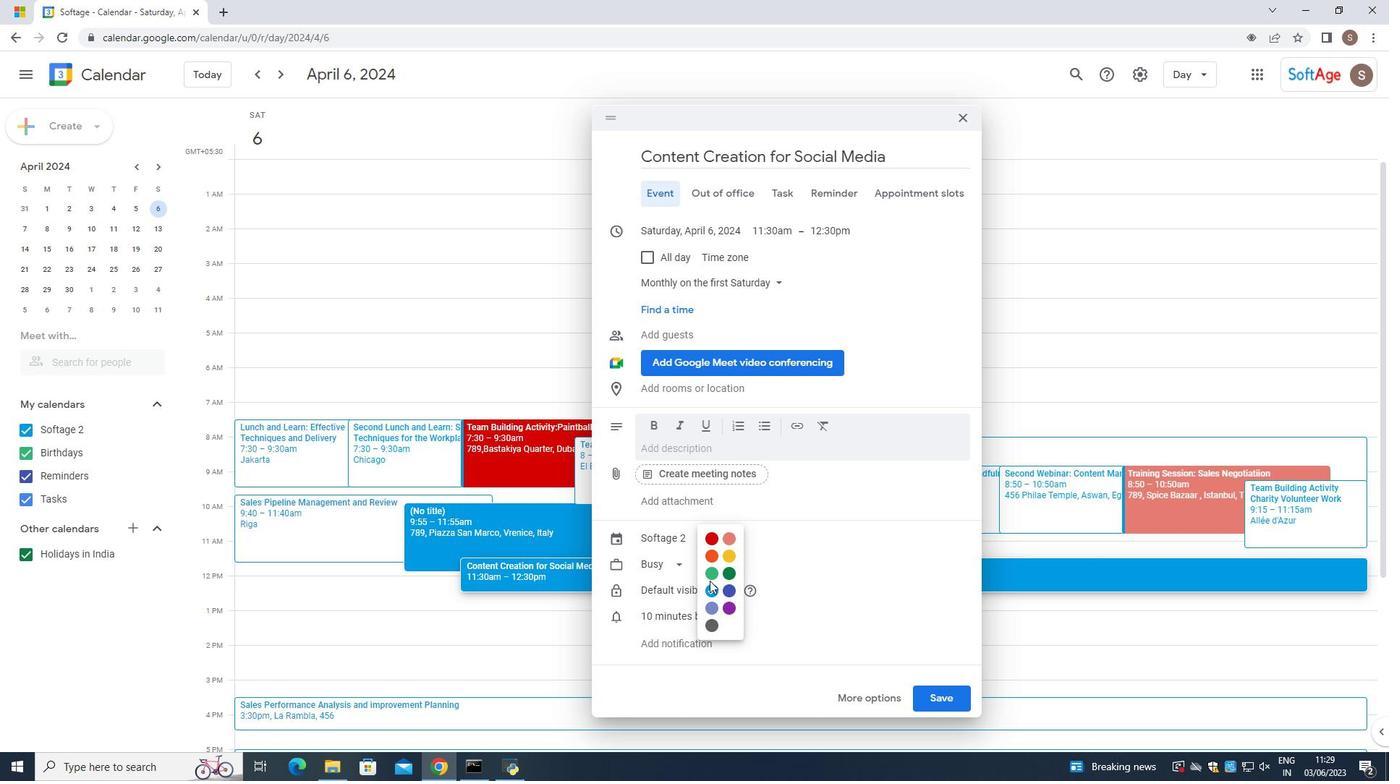 
Action: Mouse pressed left at (716, 579)
Screenshot: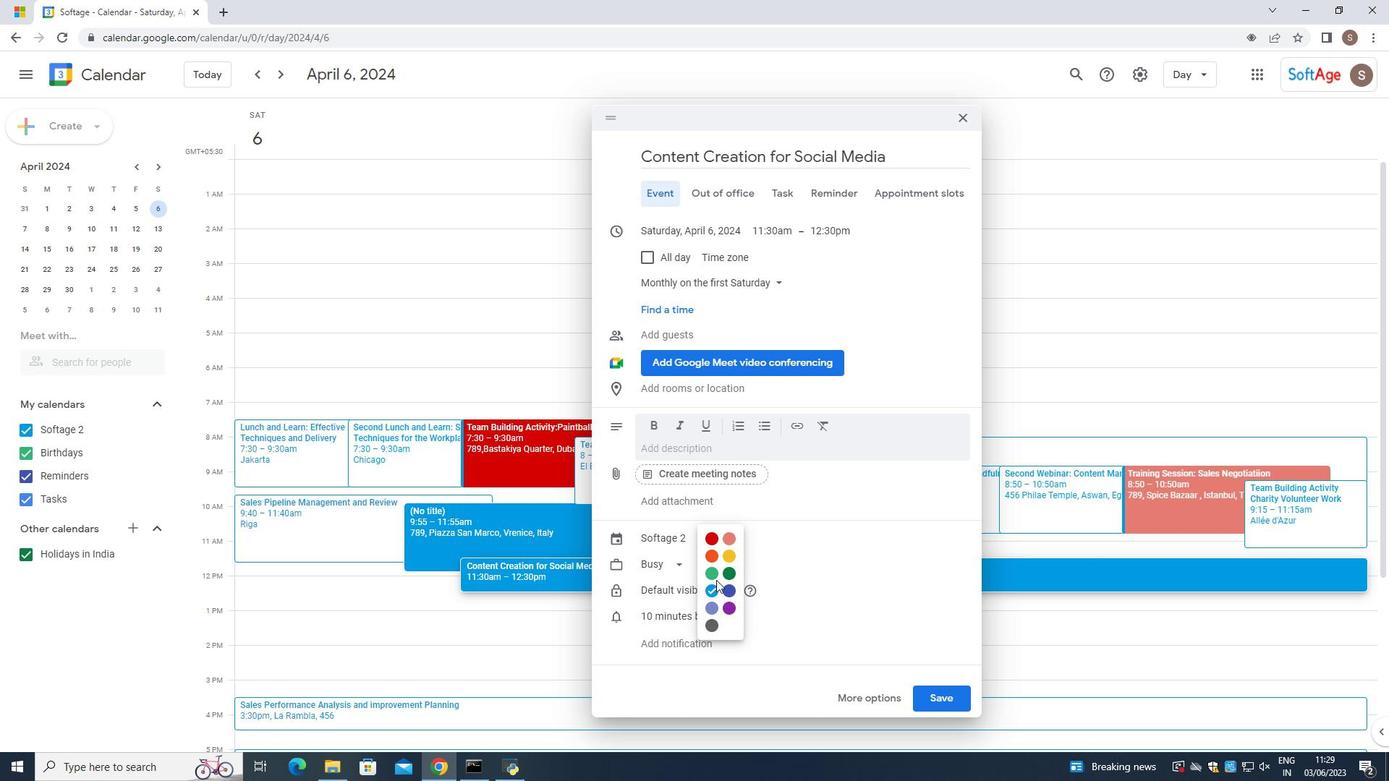 
Action: Mouse moved to (682, 451)
Screenshot: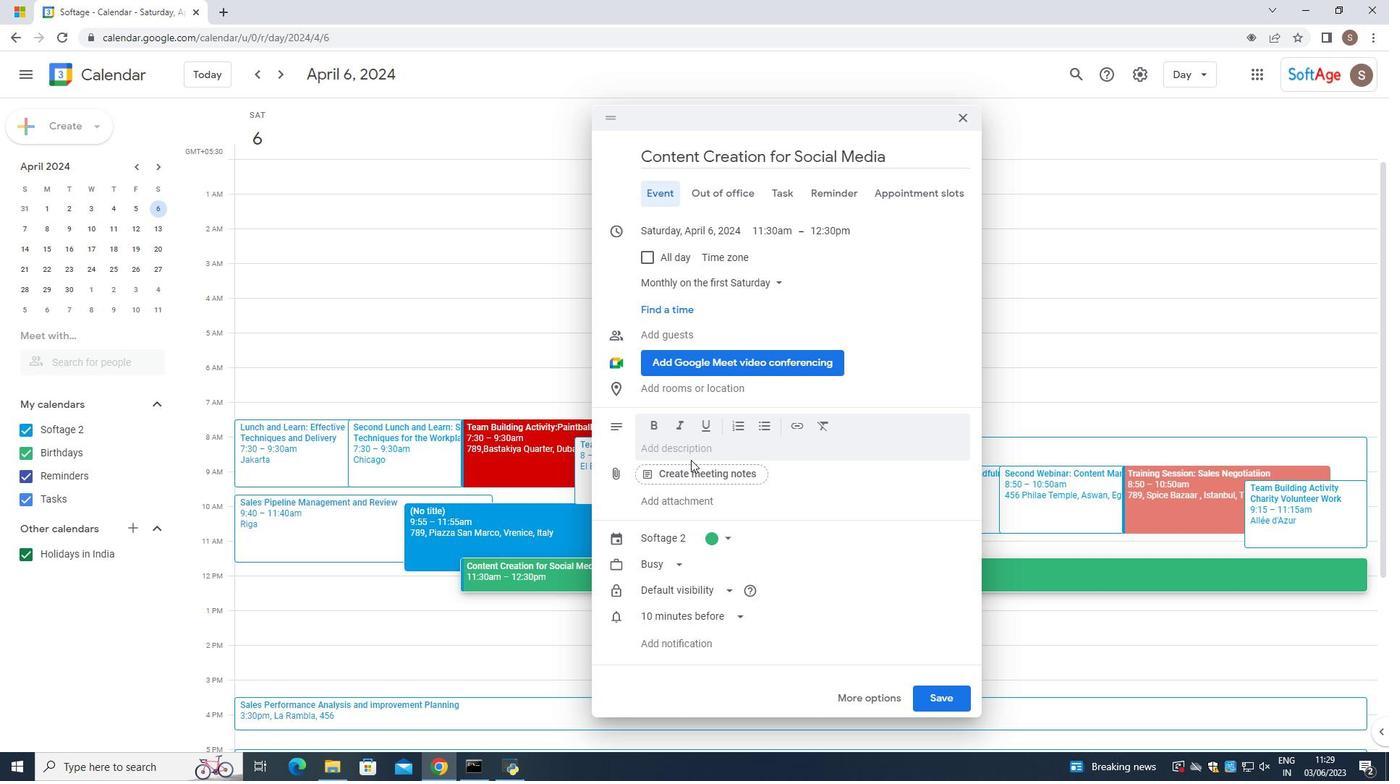 
Action: Mouse pressed left at (682, 451)
Screenshot: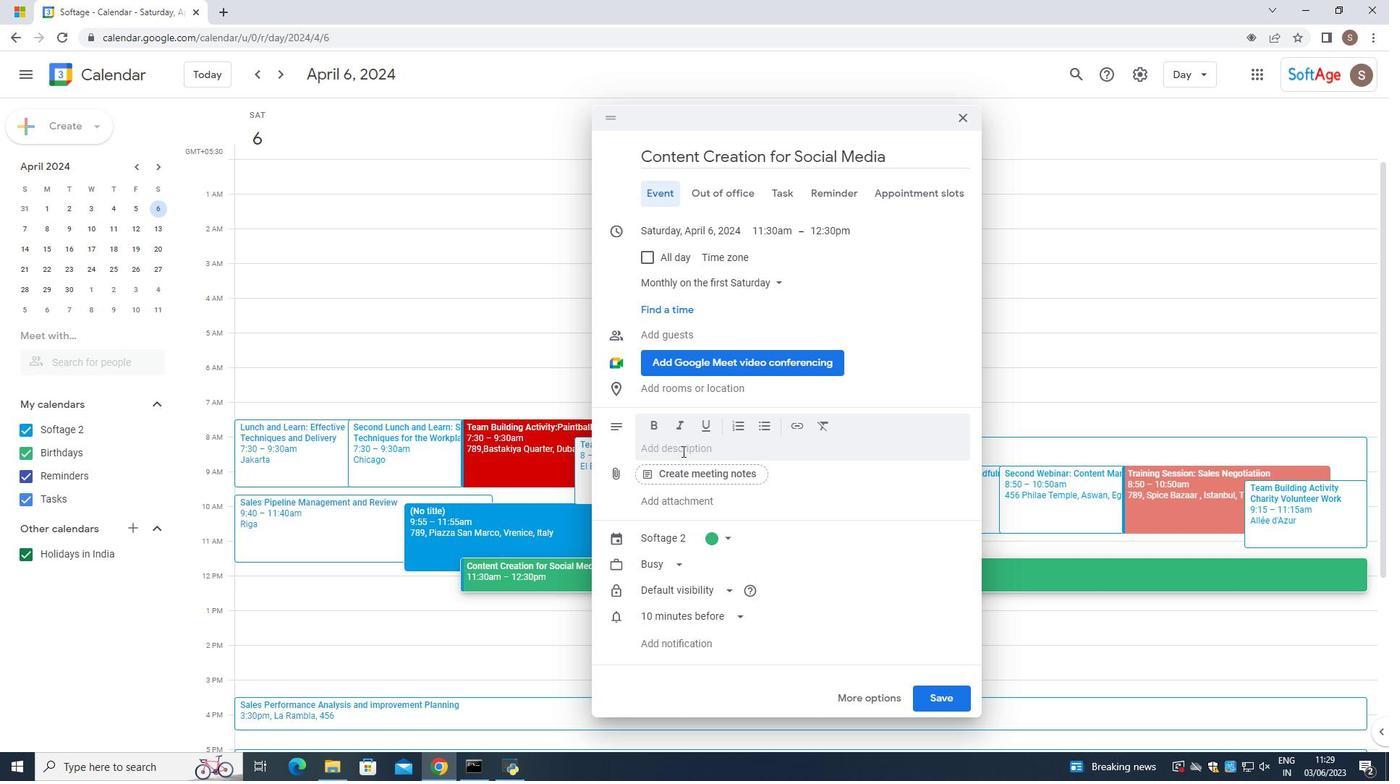 
Action: Key pressed <Key.caps_lock>P<Key.caps_lock>aerticipants<Key.space>will<Key.space>develop<Key.space>skills<Key.space>fgot<Key.backspace>r<Key.space>effice<Key.backspace><Key.backspace>ctievely
Screenshot: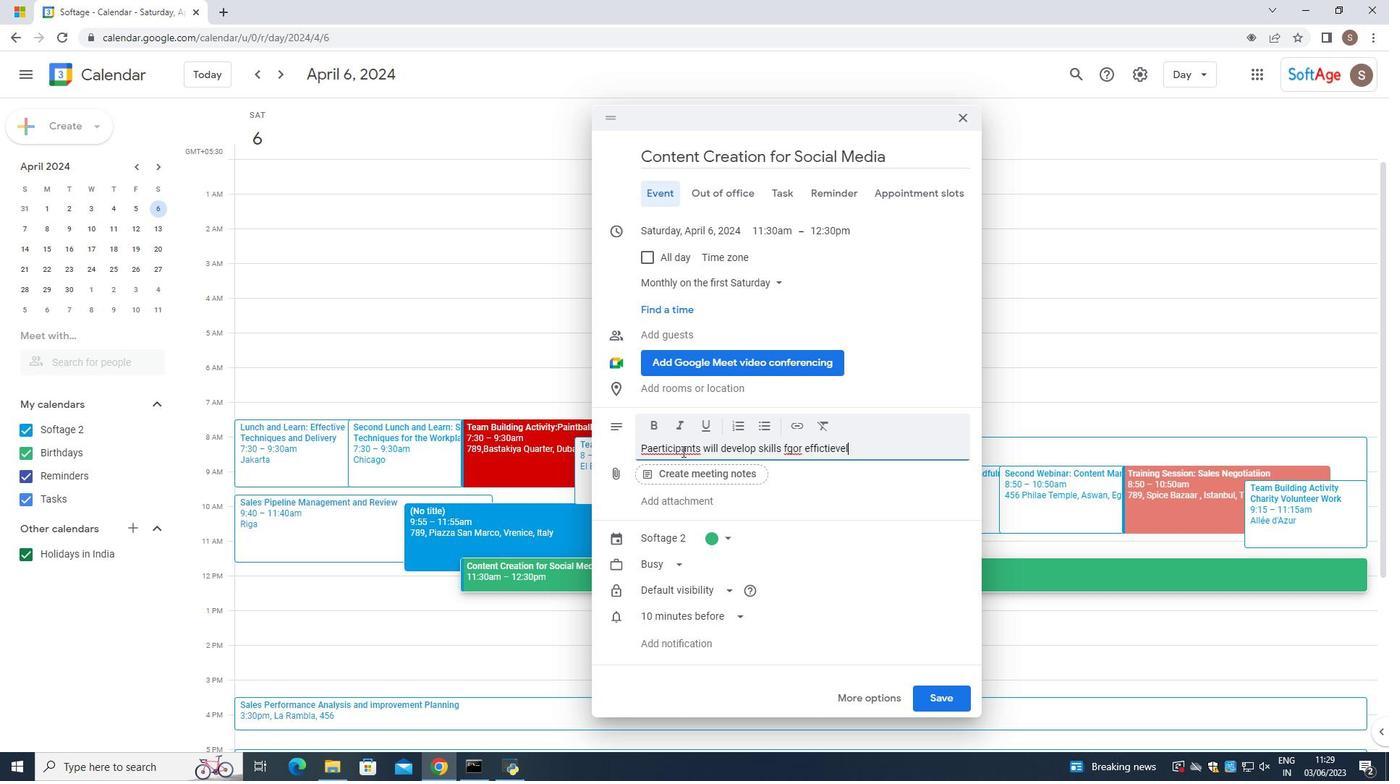 
Action: Mouse moved to (791, 437)
Screenshot: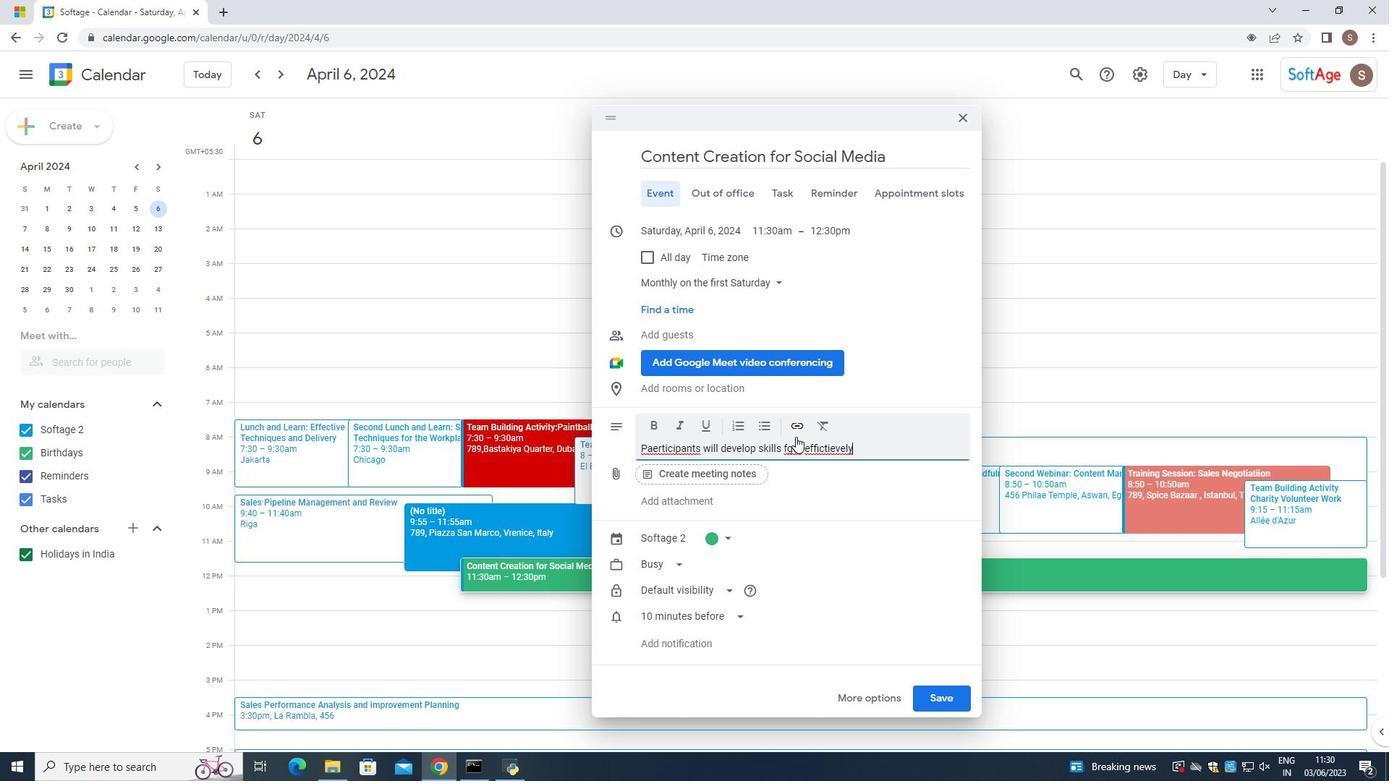 
Action: Mouse pressed left at (791, 437)
Screenshot: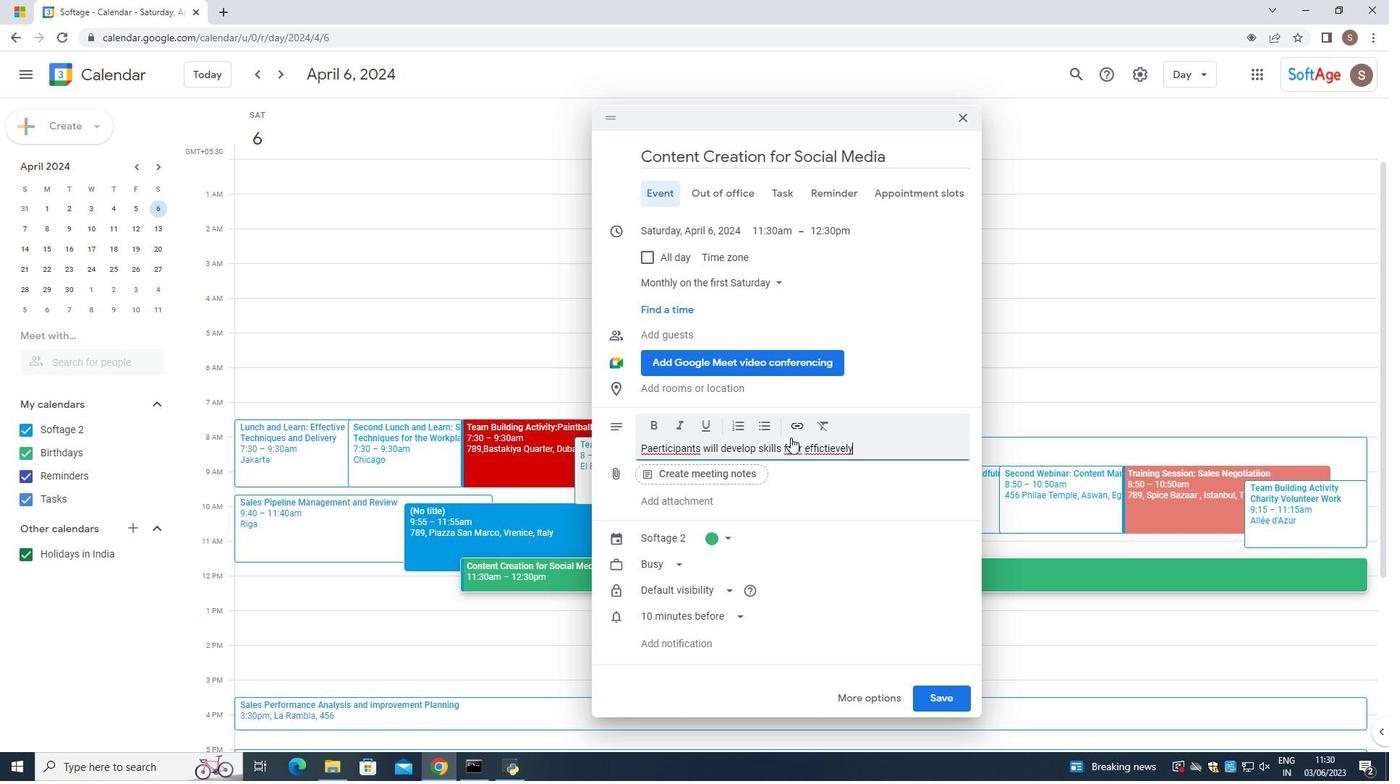 
Action: Mouse moved to (789, 442)
Screenshot: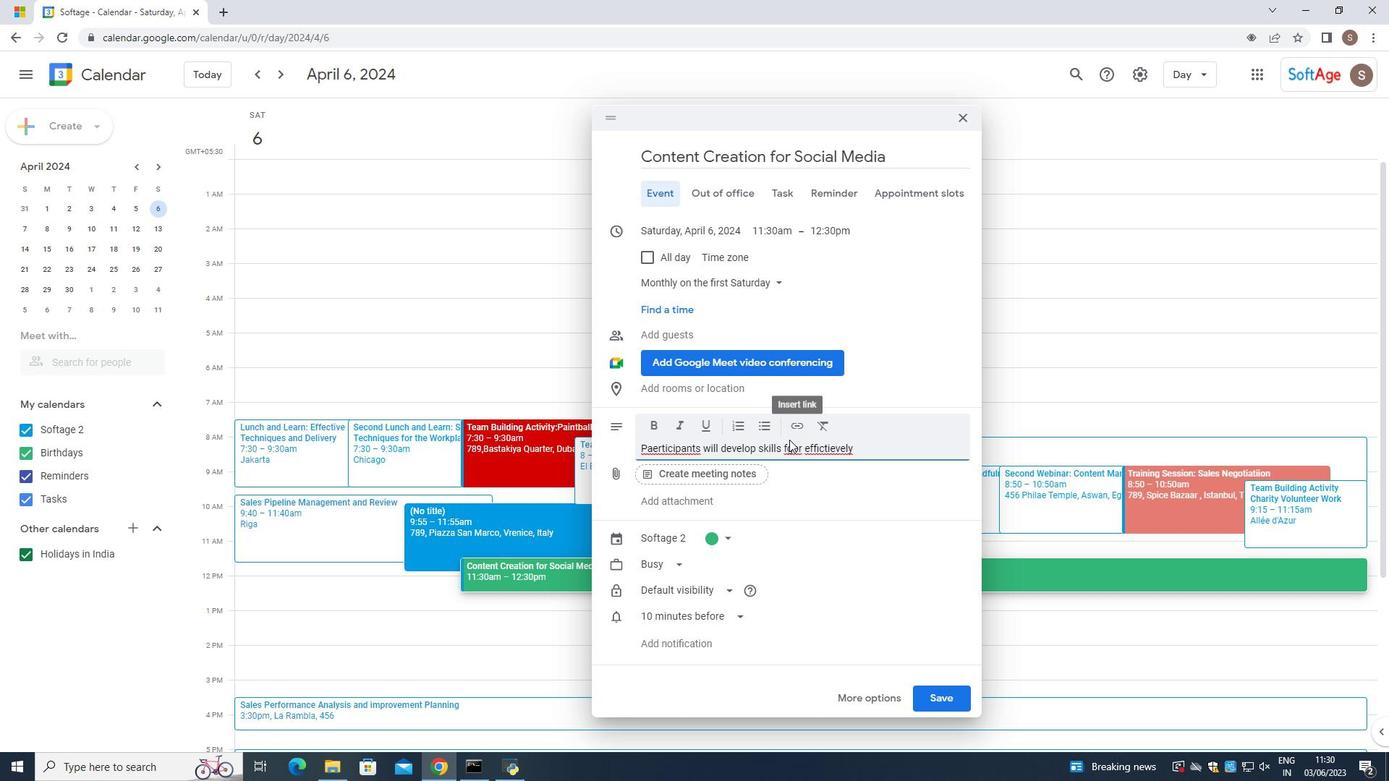 
Action: Mouse pressed left at (789, 442)
Screenshot: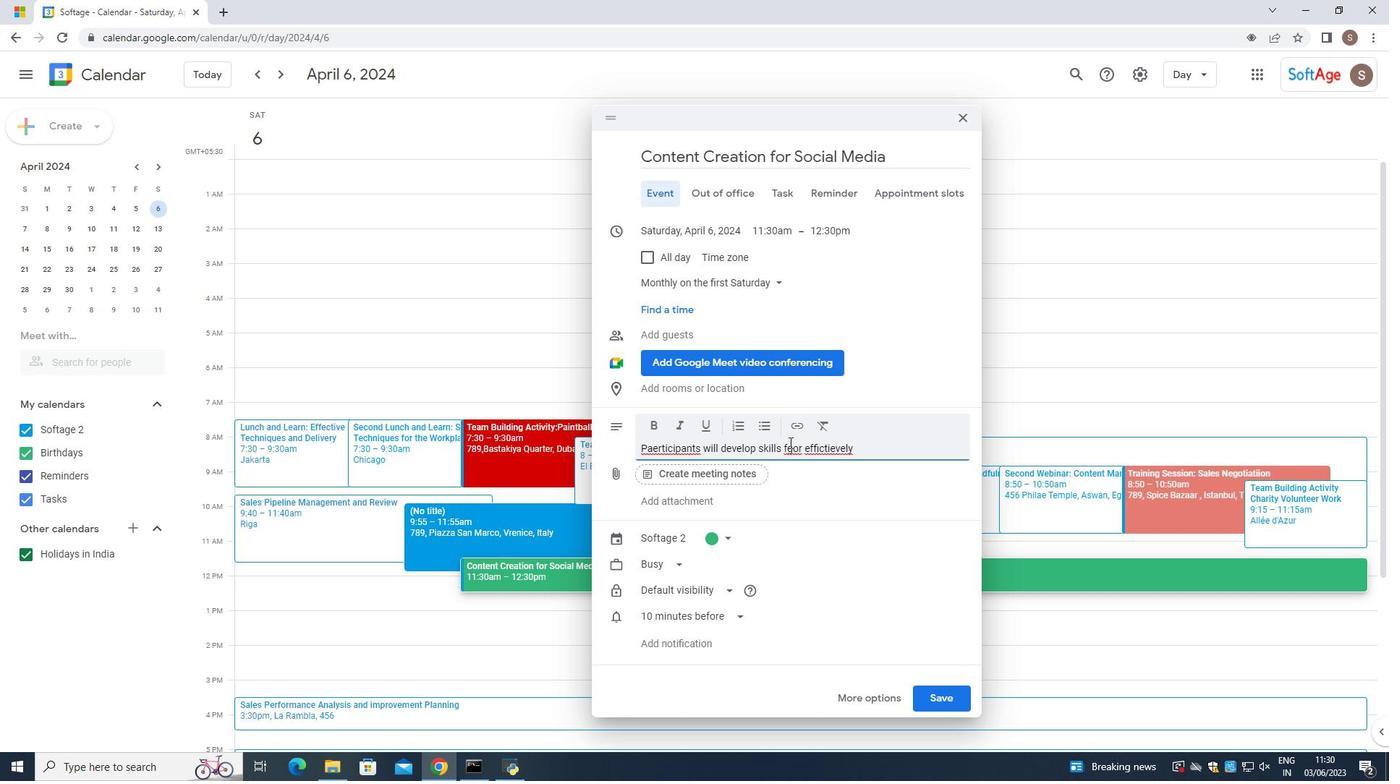 
Action: Mouse pressed right at (789, 442)
Screenshot: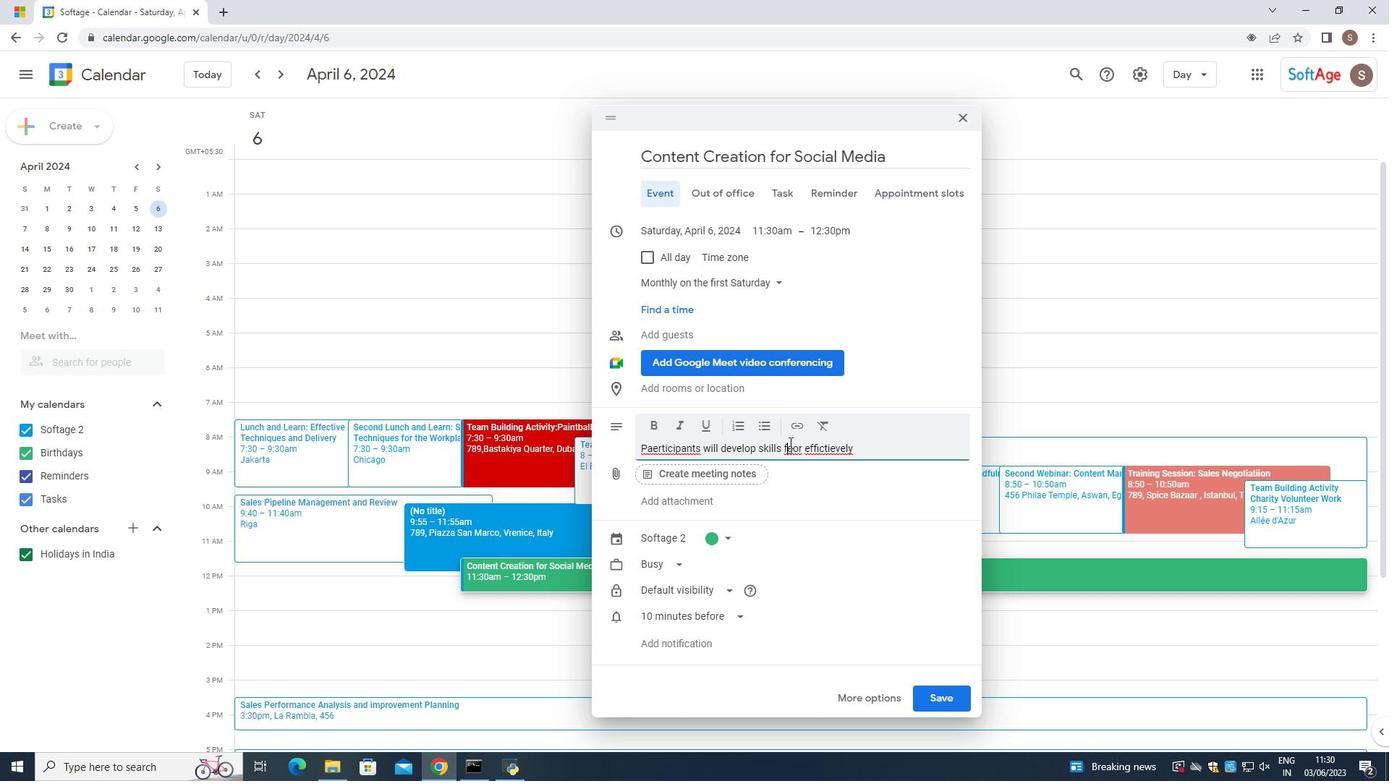 
Action: Mouse moved to (816, 468)
Screenshot: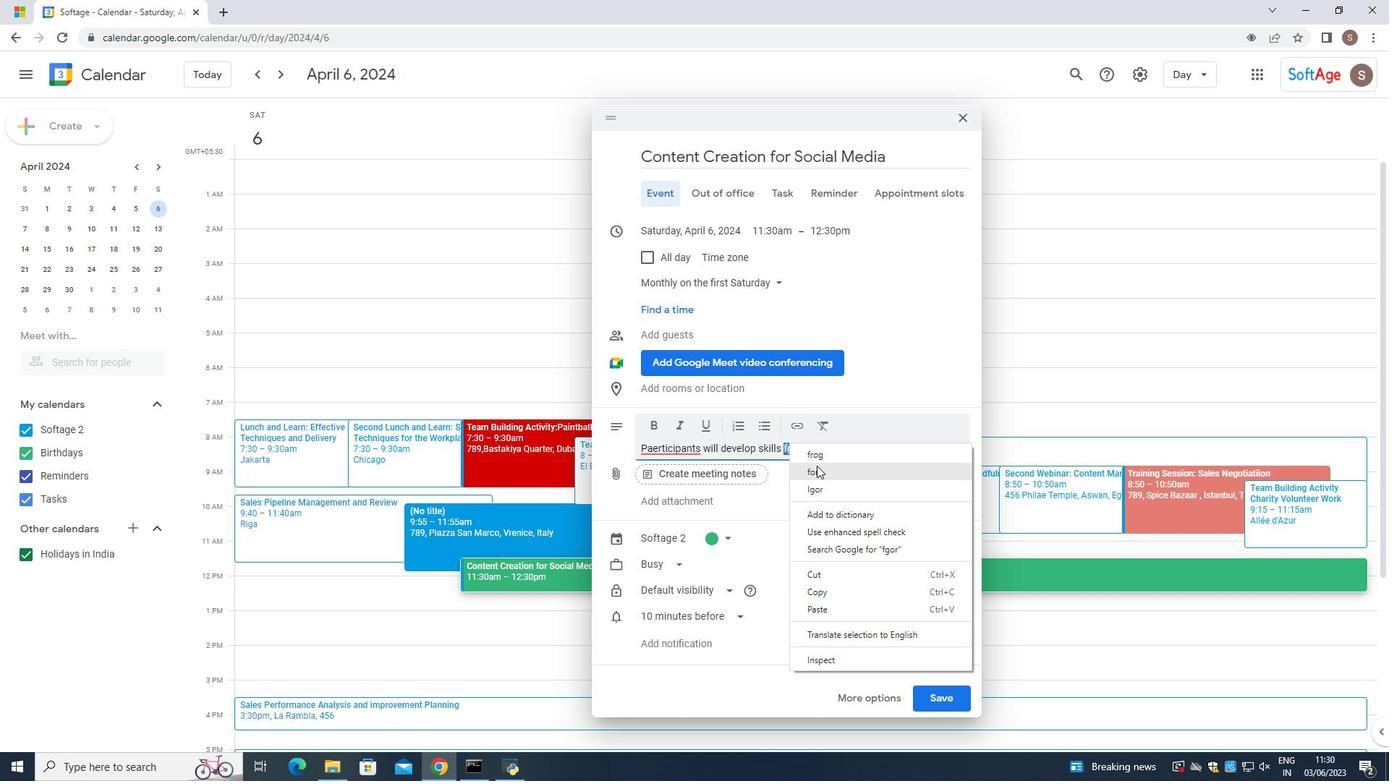 
Action: Mouse pressed left at (816, 468)
Screenshot: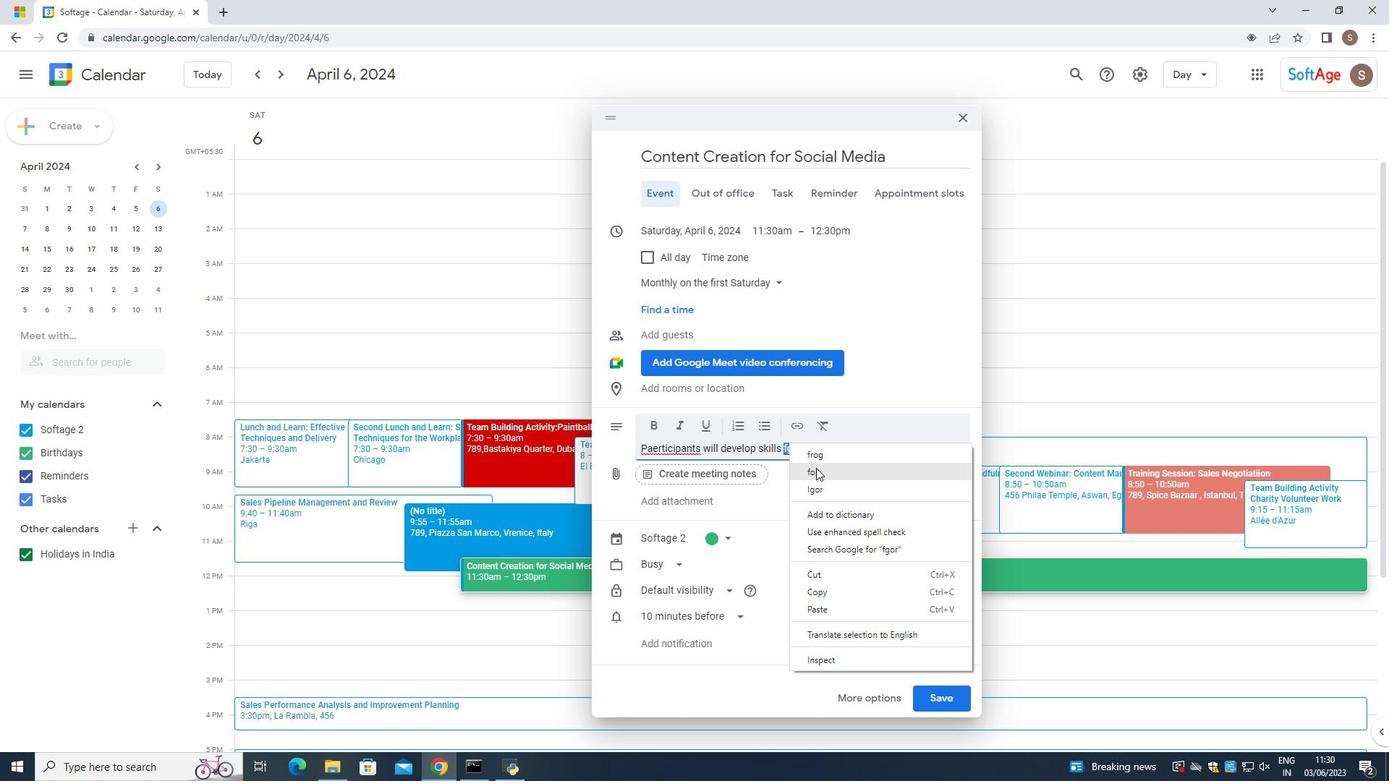 
Action: Mouse moved to (809, 451)
Screenshot: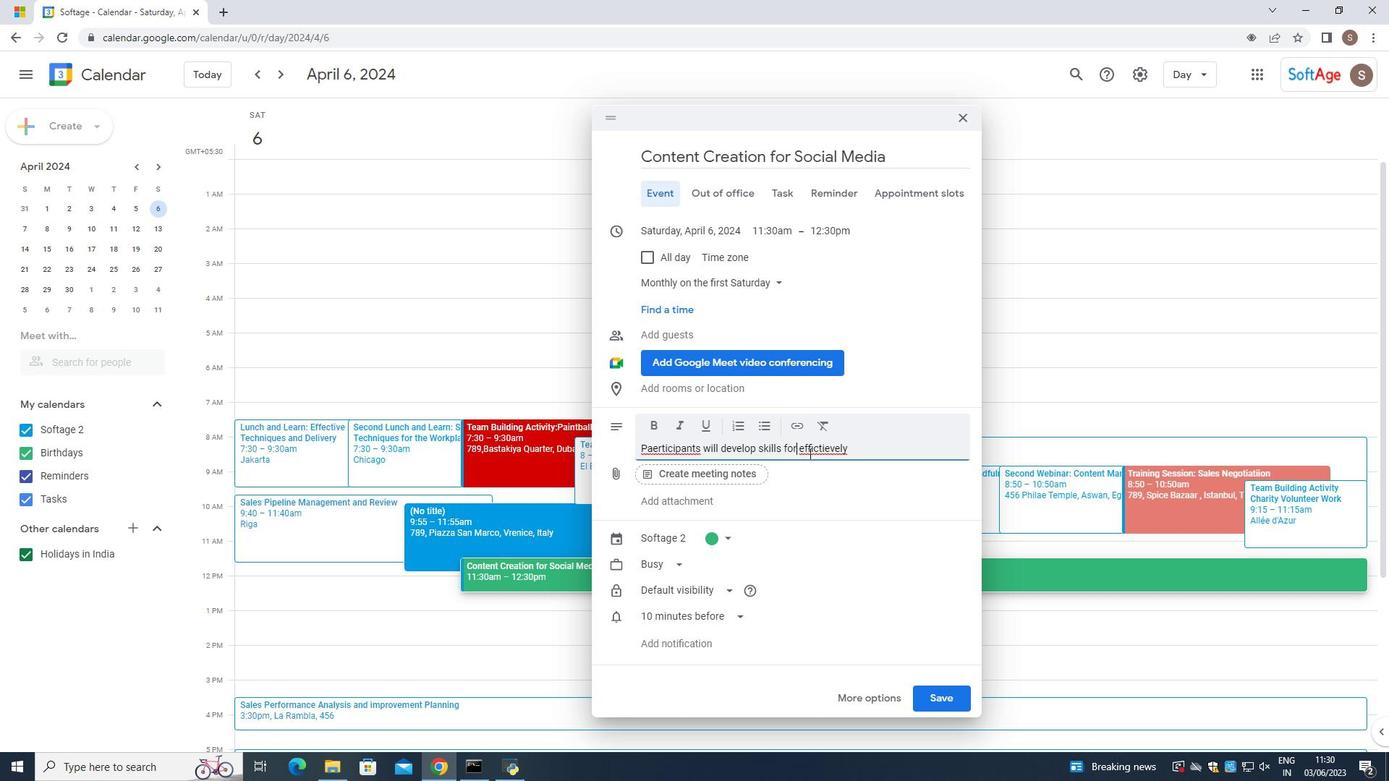 
Action: Mouse pressed left at (809, 451)
Screenshot: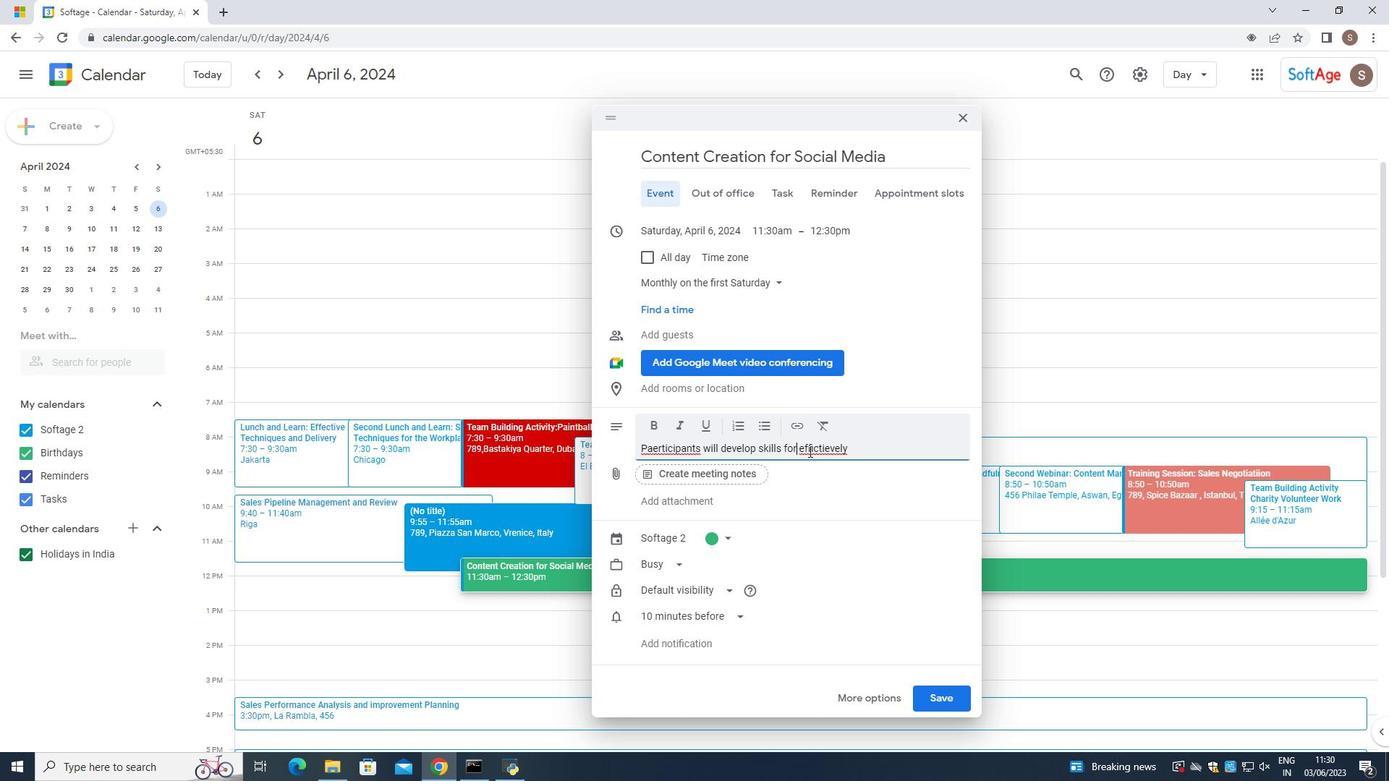 
Action: Mouse pressed right at (809, 451)
Screenshot: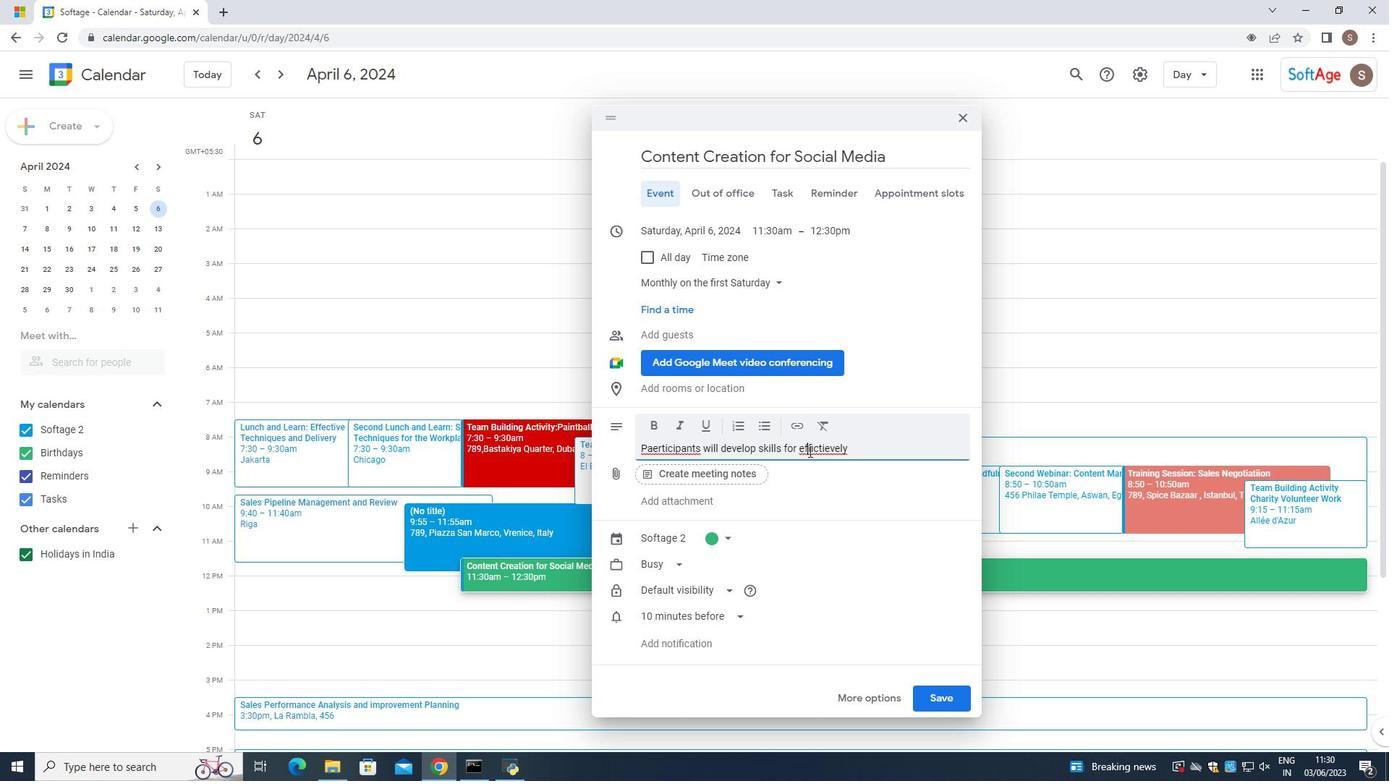 
Action: Mouse moved to (838, 463)
Screenshot: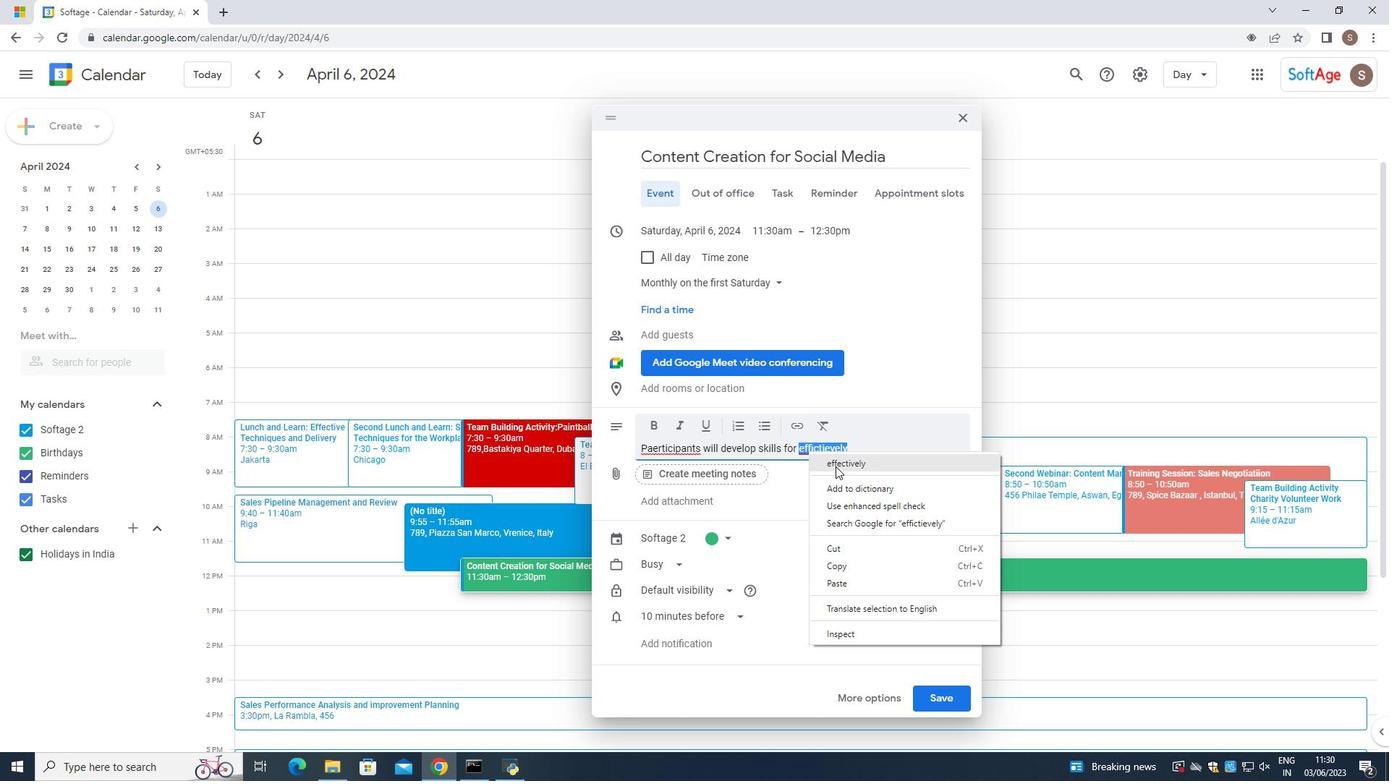 
Action: Mouse pressed left at (837, 464)
Screenshot: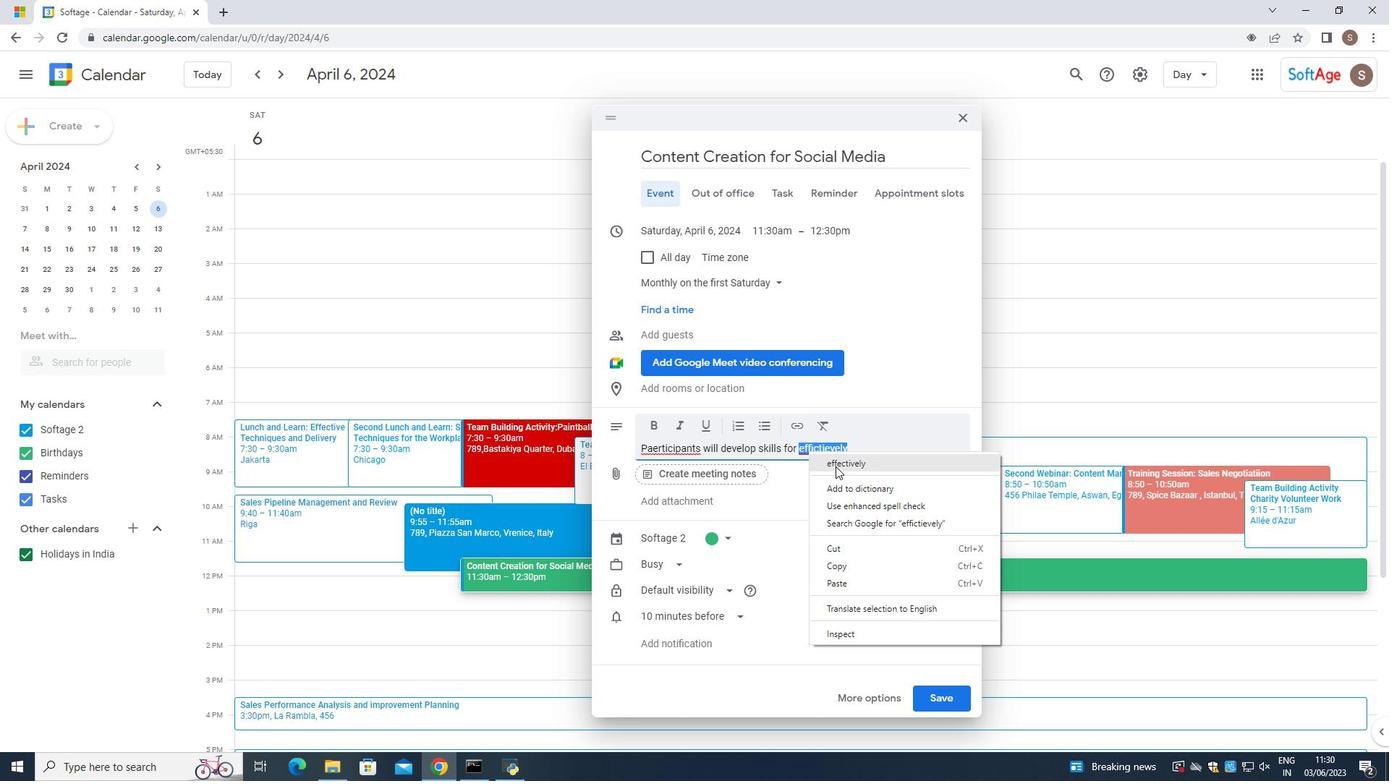 
Action: Mouse moved to (786, 427)
Screenshot: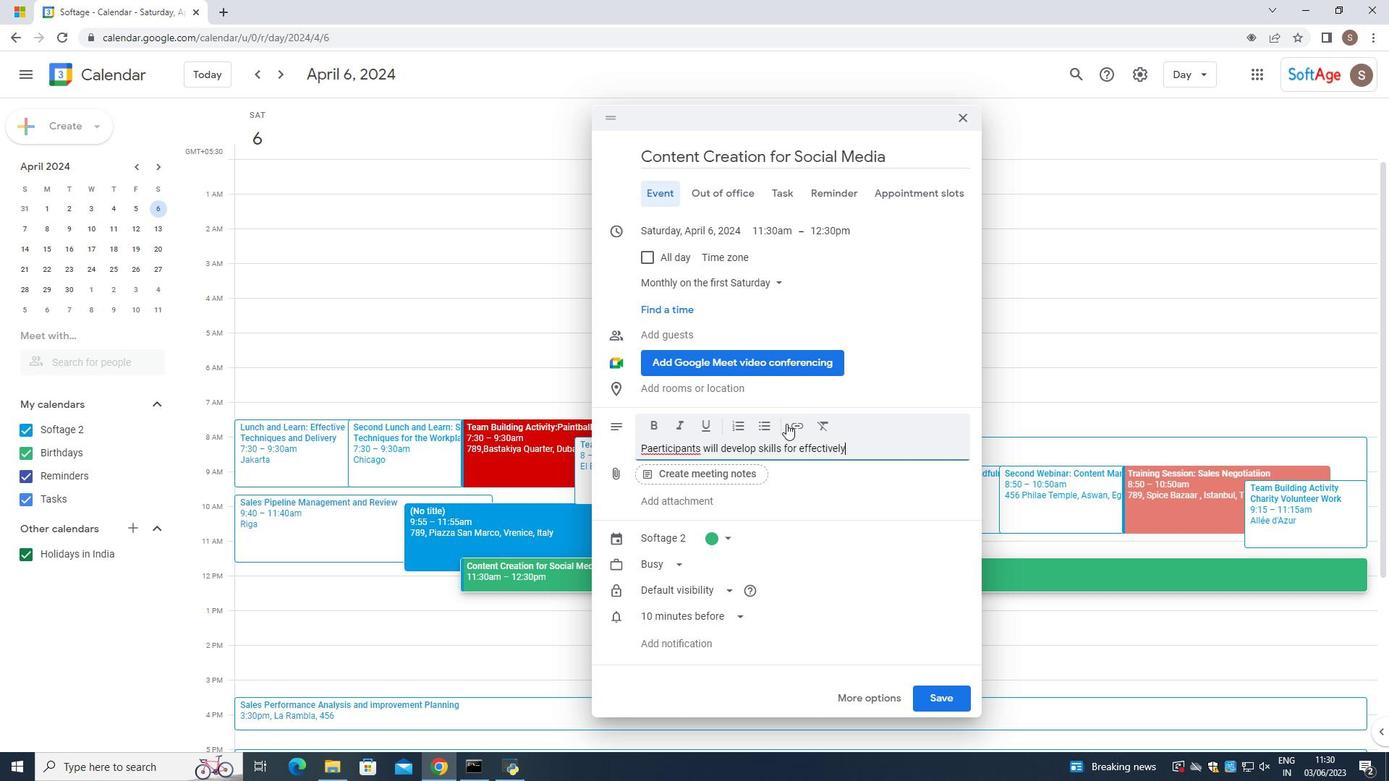 
Action: Mouse pressed left at (786, 427)
Screenshot: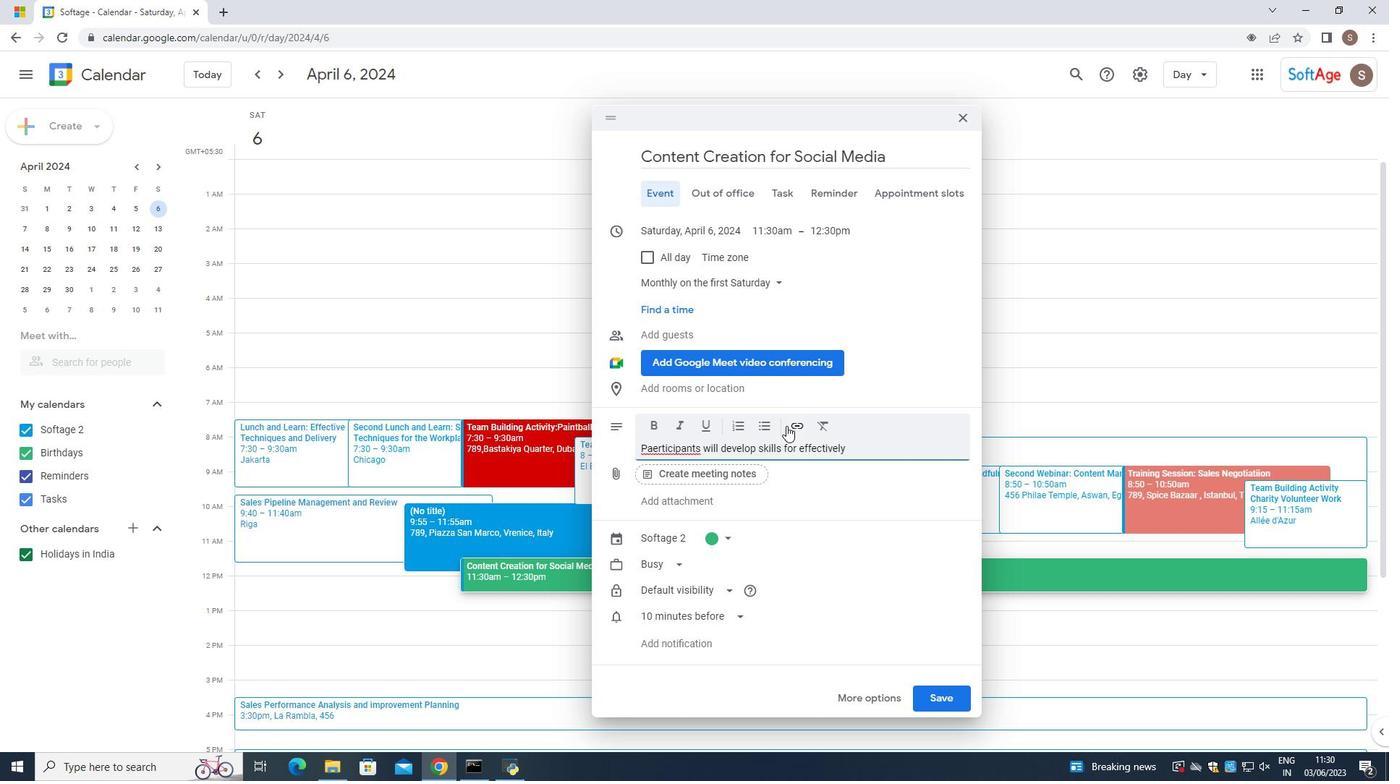 
Action: Mouse moved to (810, 466)
Screenshot: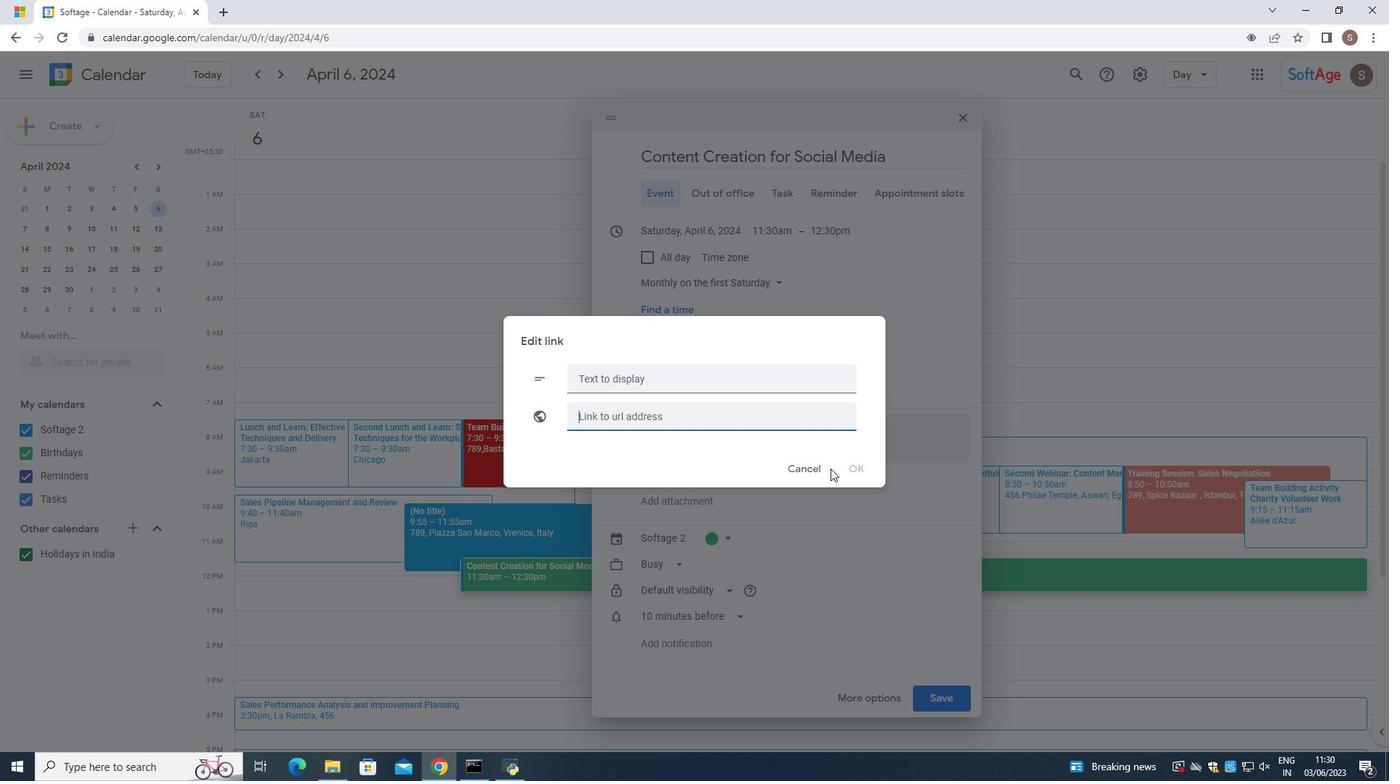 
Action: Mouse pressed left at (810, 466)
Screenshot: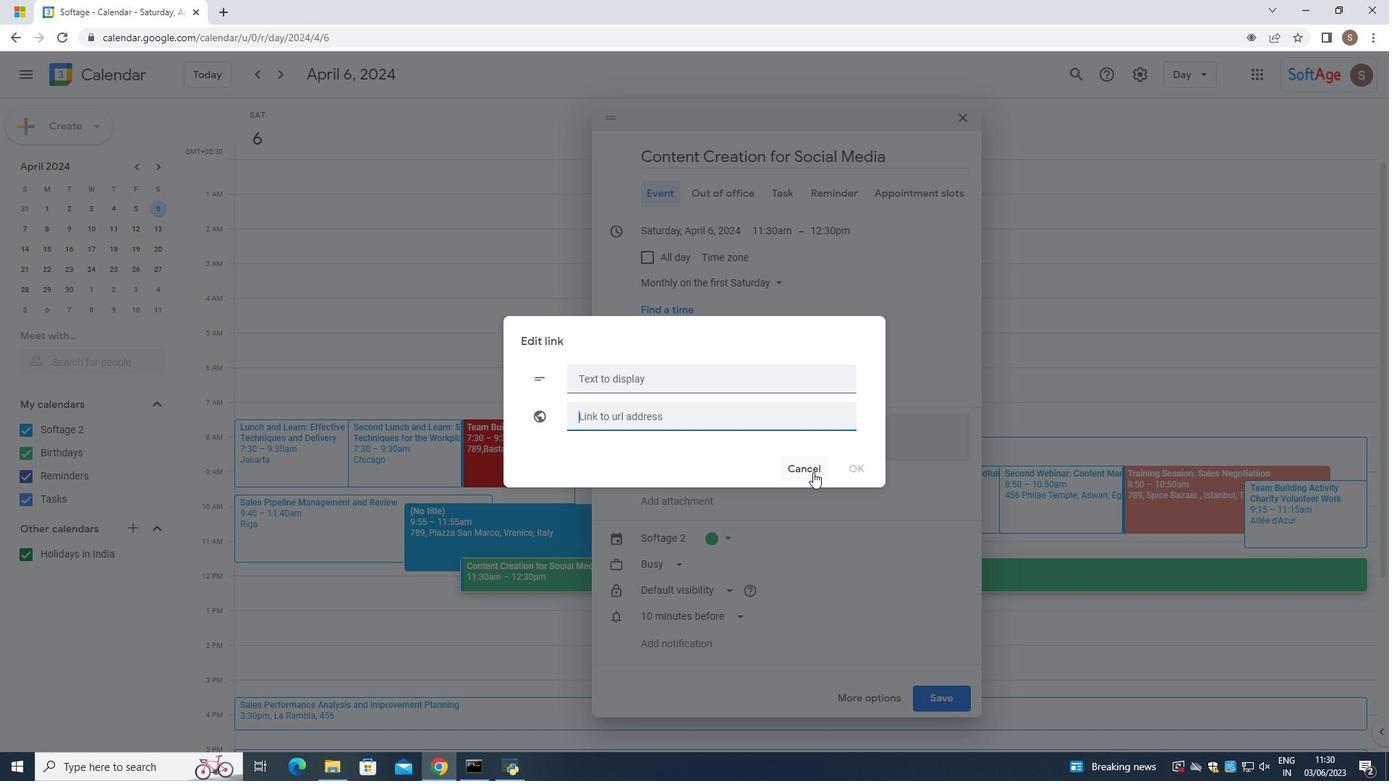 
Action: Mouse moved to (654, 445)
Screenshot: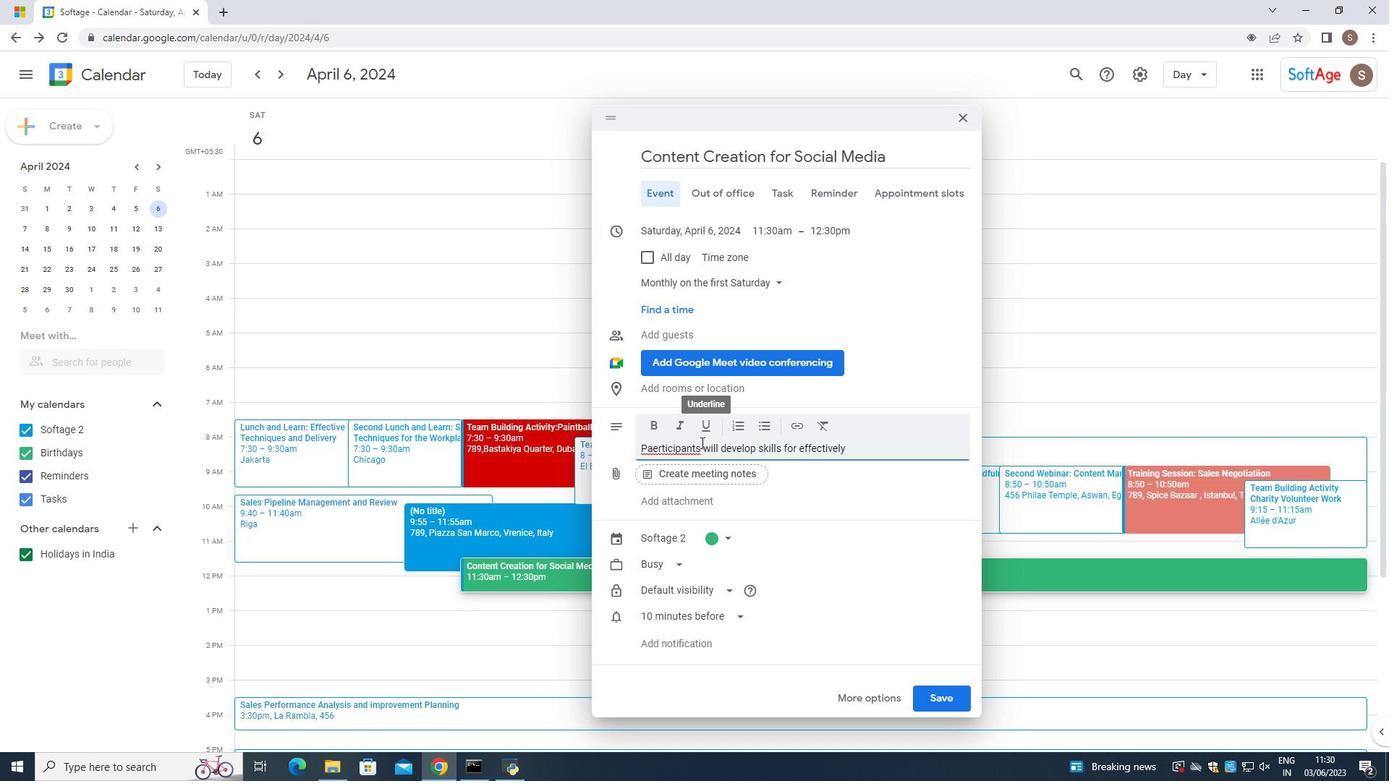 
Action: Mouse pressed left at (654, 445)
Screenshot: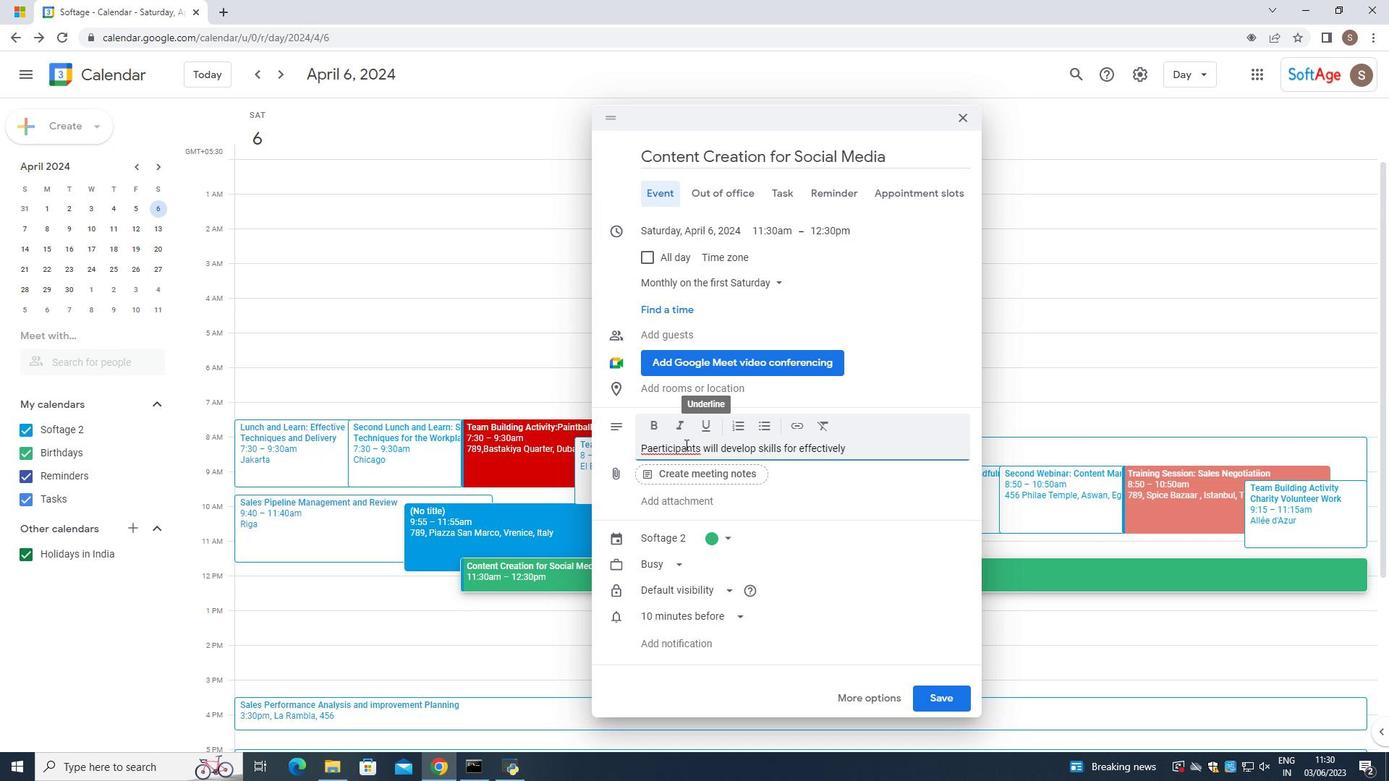 
Action: Mouse pressed right at (654, 445)
Screenshot: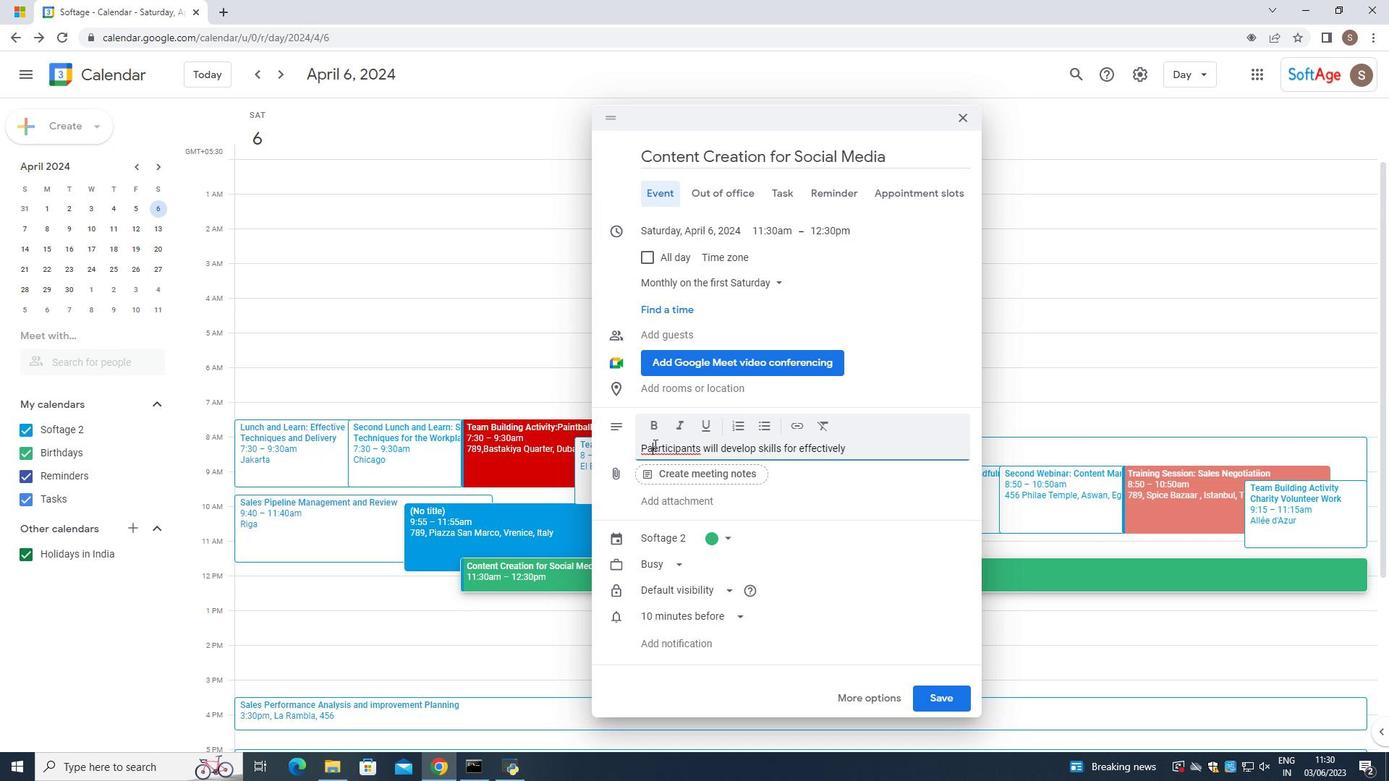
Action: Mouse moved to (697, 461)
Screenshot: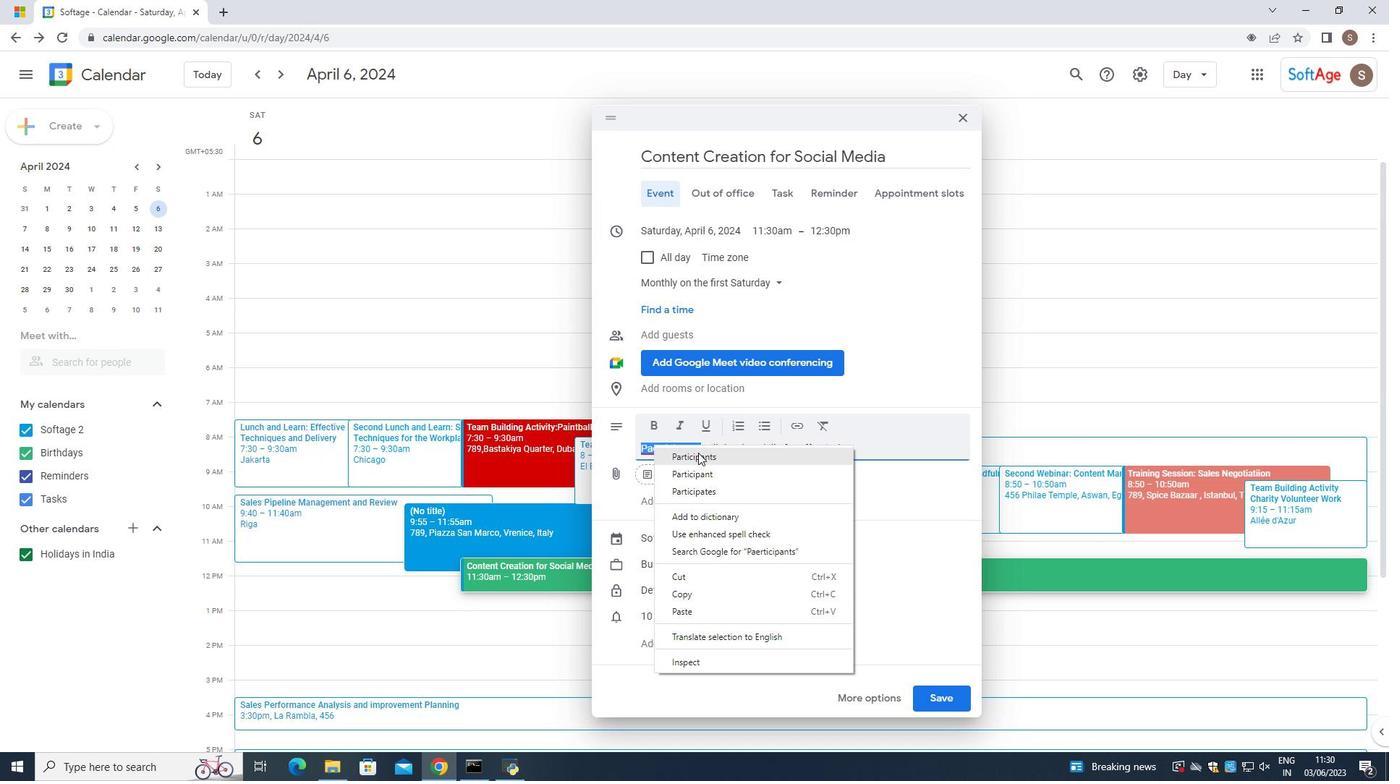 
Action: Mouse pressed left at (697, 461)
Screenshot: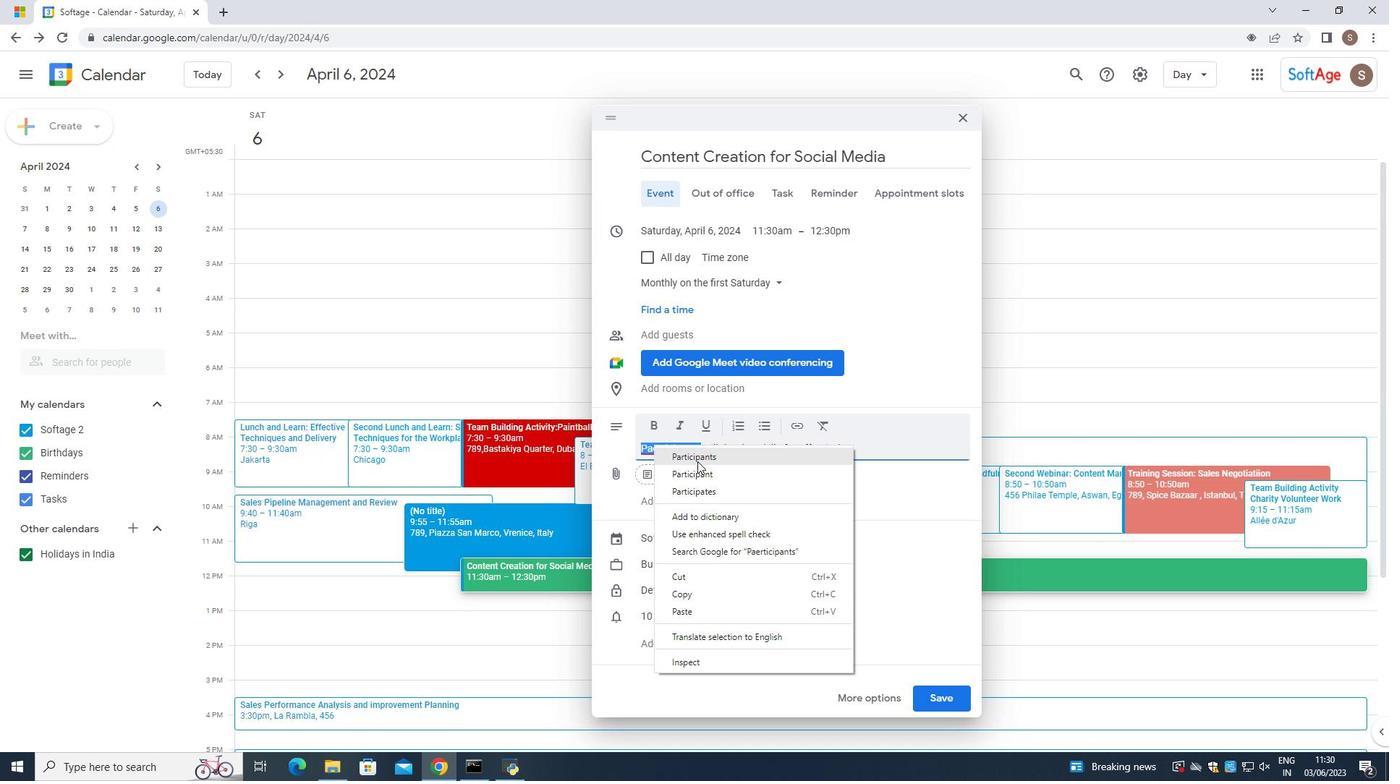 
Action: Mouse moved to (878, 445)
Screenshot: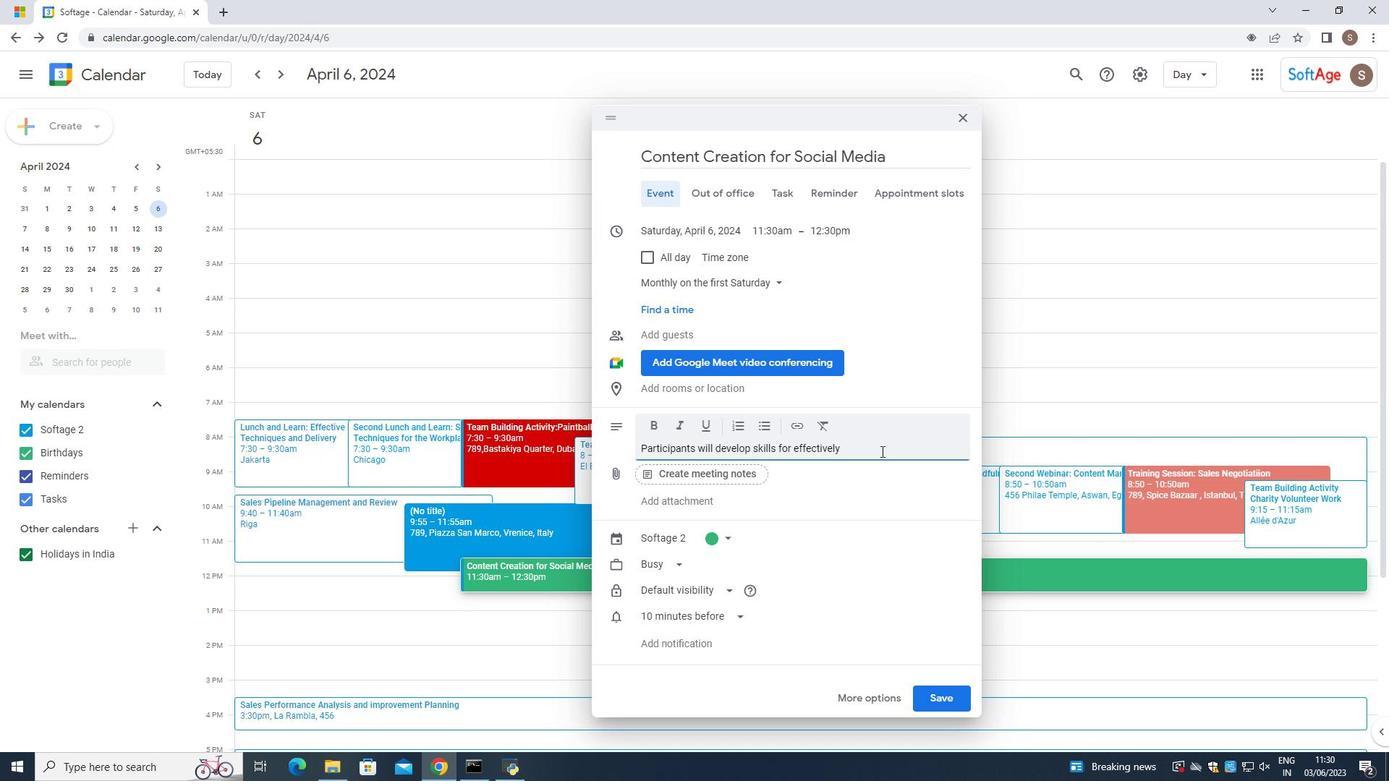 
Action: Mouse pressed left at (878, 445)
Screenshot: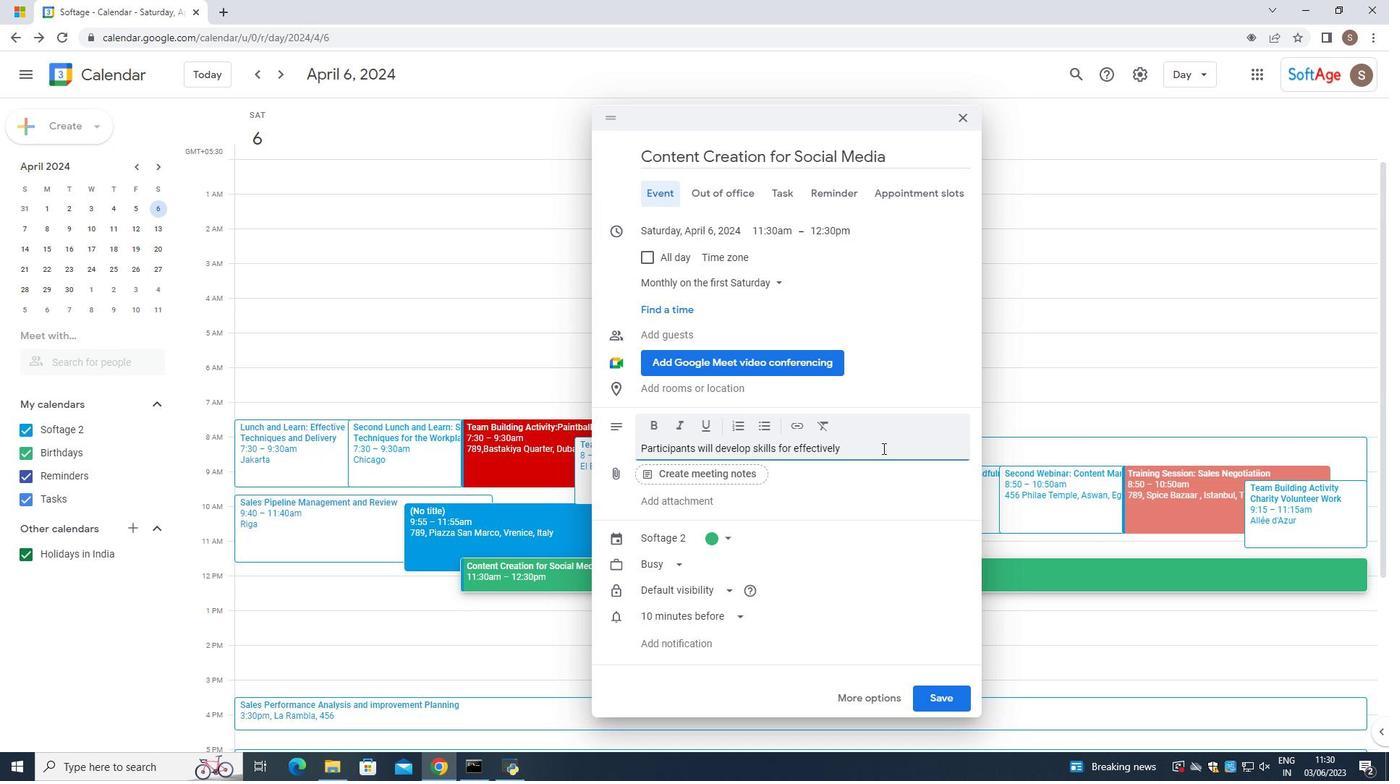 
Action: Mouse moved to (877, 445)
Screenshot: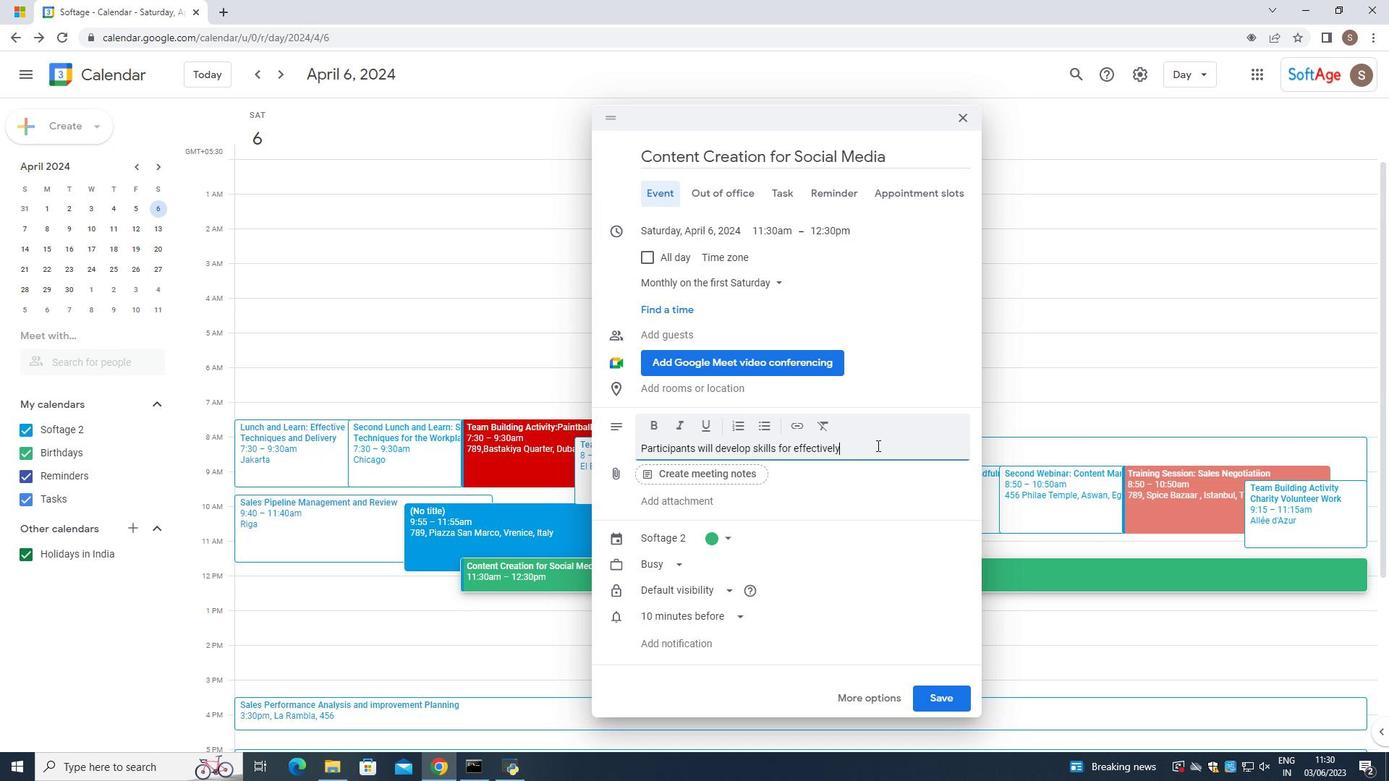 
Action: Key pressed <Key.space>resolving<Key.space>conflicts<Key.space>and<Key.space>managing<Key.space>disagreements<Key.space>within<Key.space>the<Key.space>team.<Key.space><Key.caps_lock>T<Key.caps_lock>hey<Key.space>will<Key.space>leatrn<Key.space>strategies<Key.space>
Screenshot: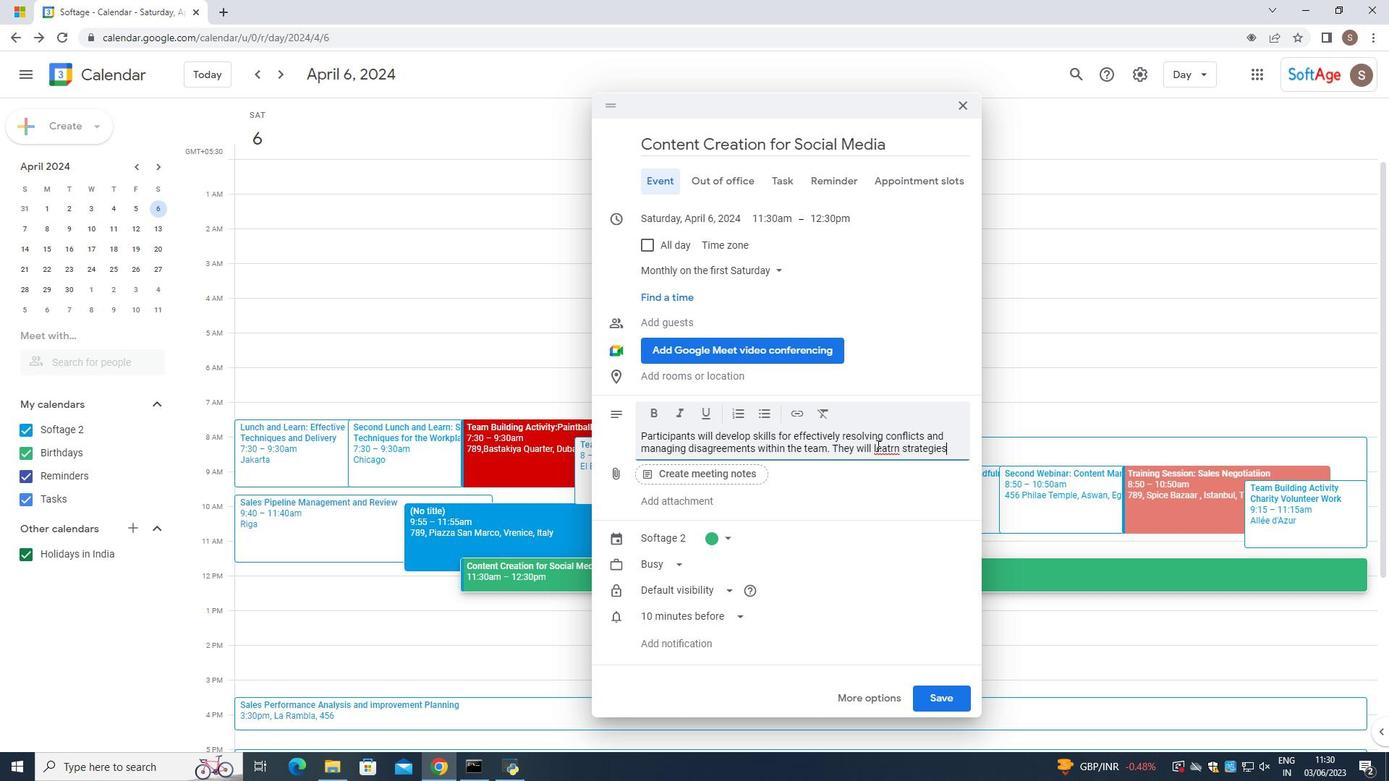 
Action: Mouse moved to (889, 445)
Screenshot: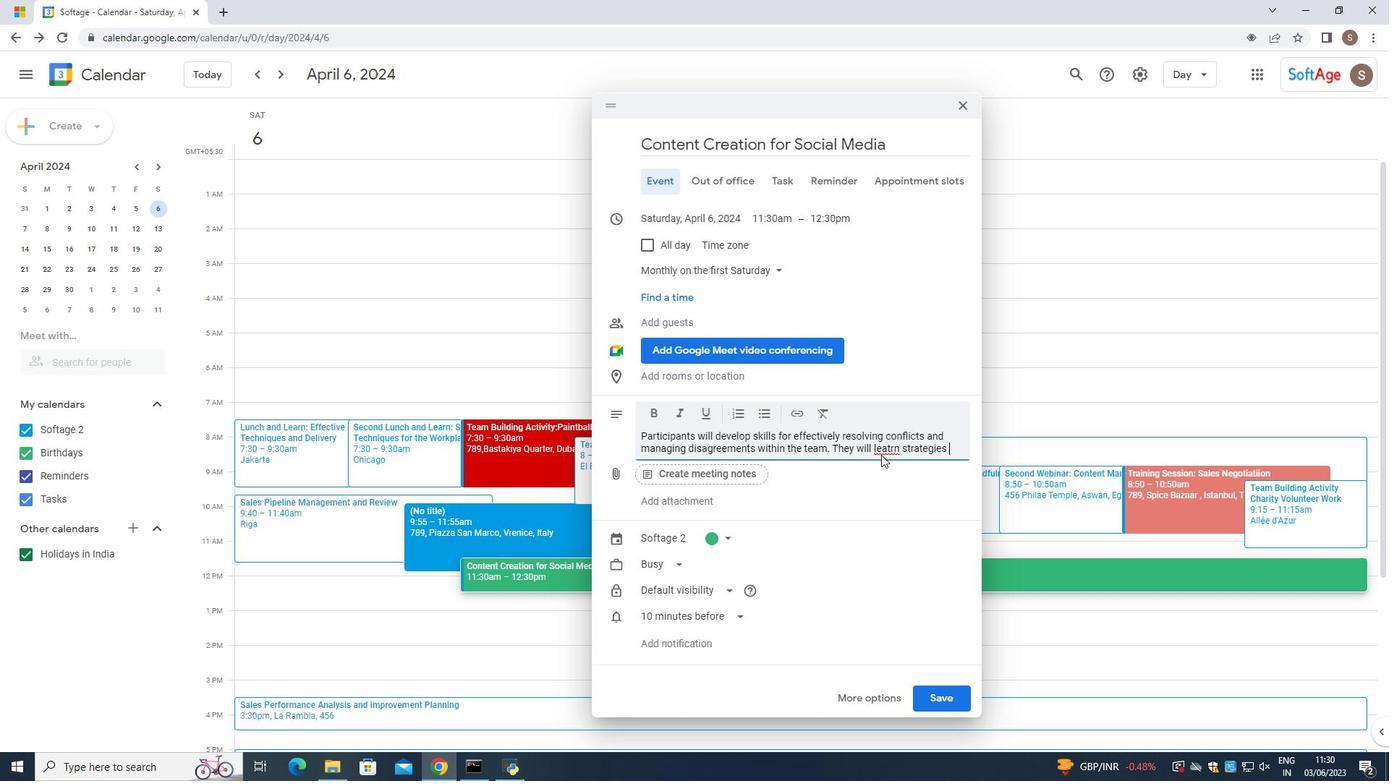 
Action: Mouse pressed left at (889, 445)
Screenshot: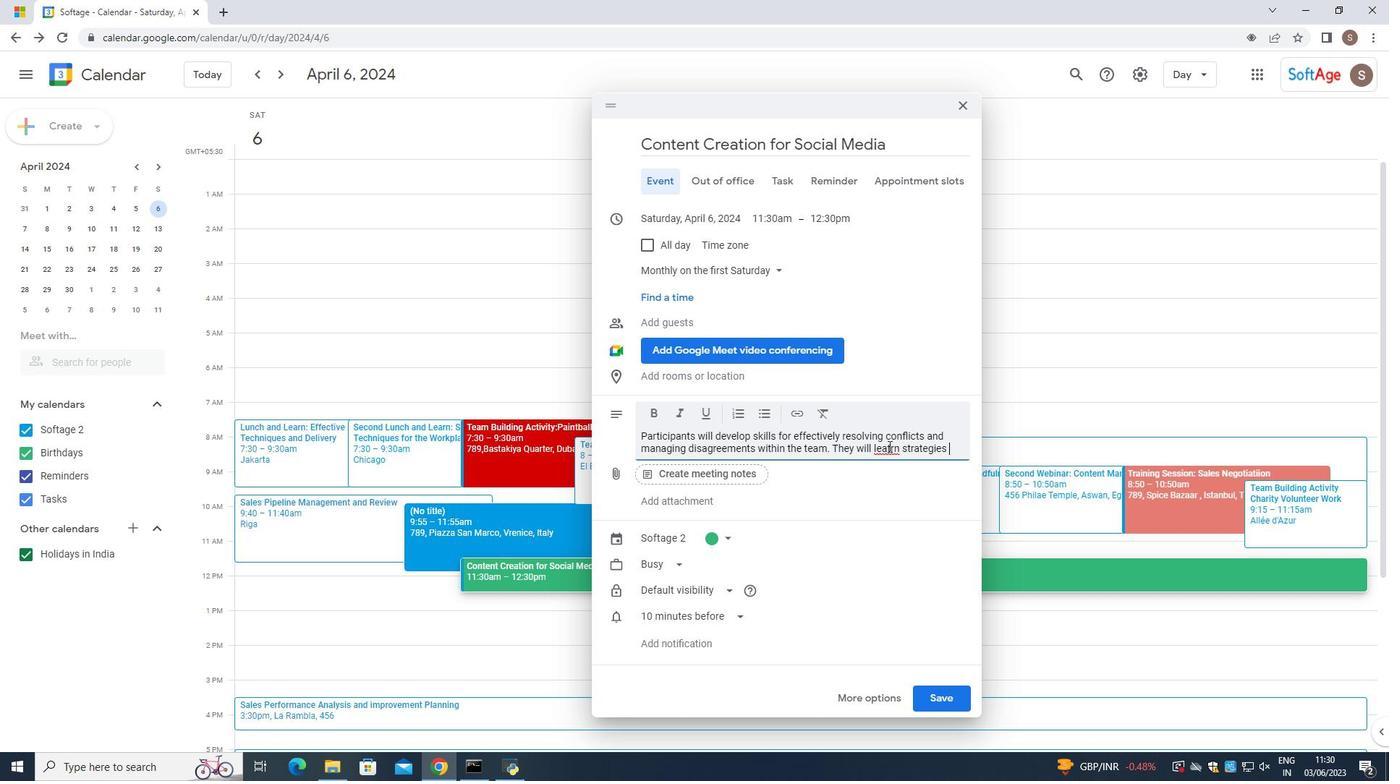 
Action: Mouse pressed right at (889, 445)
Screenshot: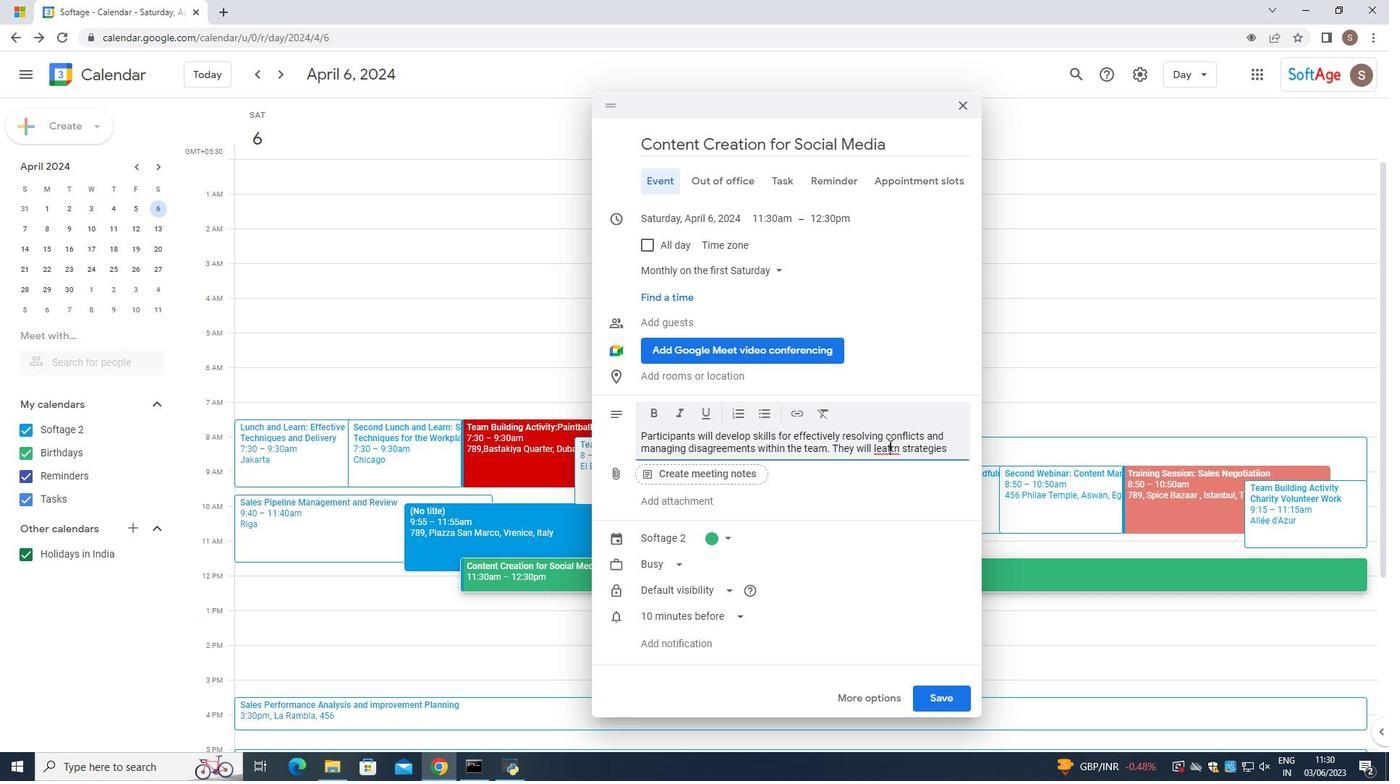 
Action: Mouse moved to (893, 455)
Screenshot: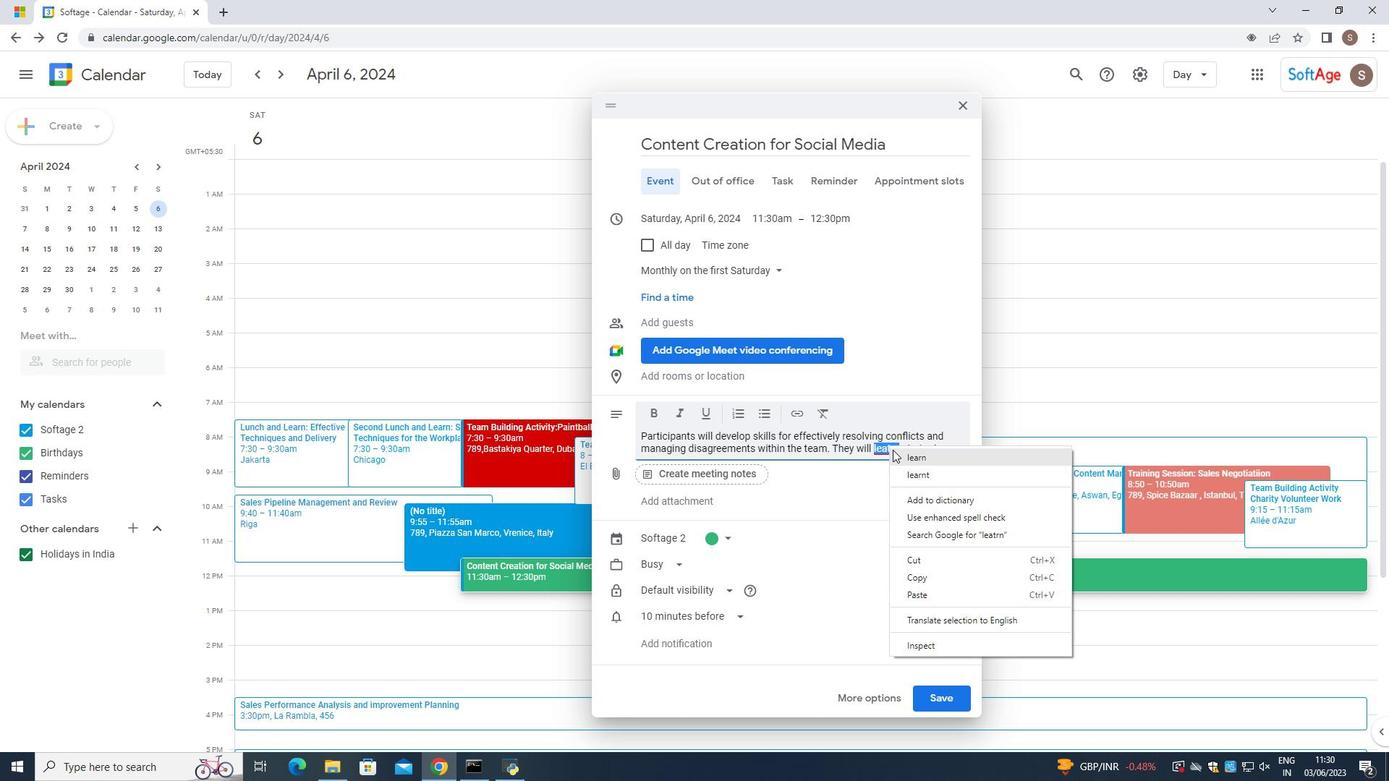 
Action: Mouse pressed left at (893, 455)
Screenshot: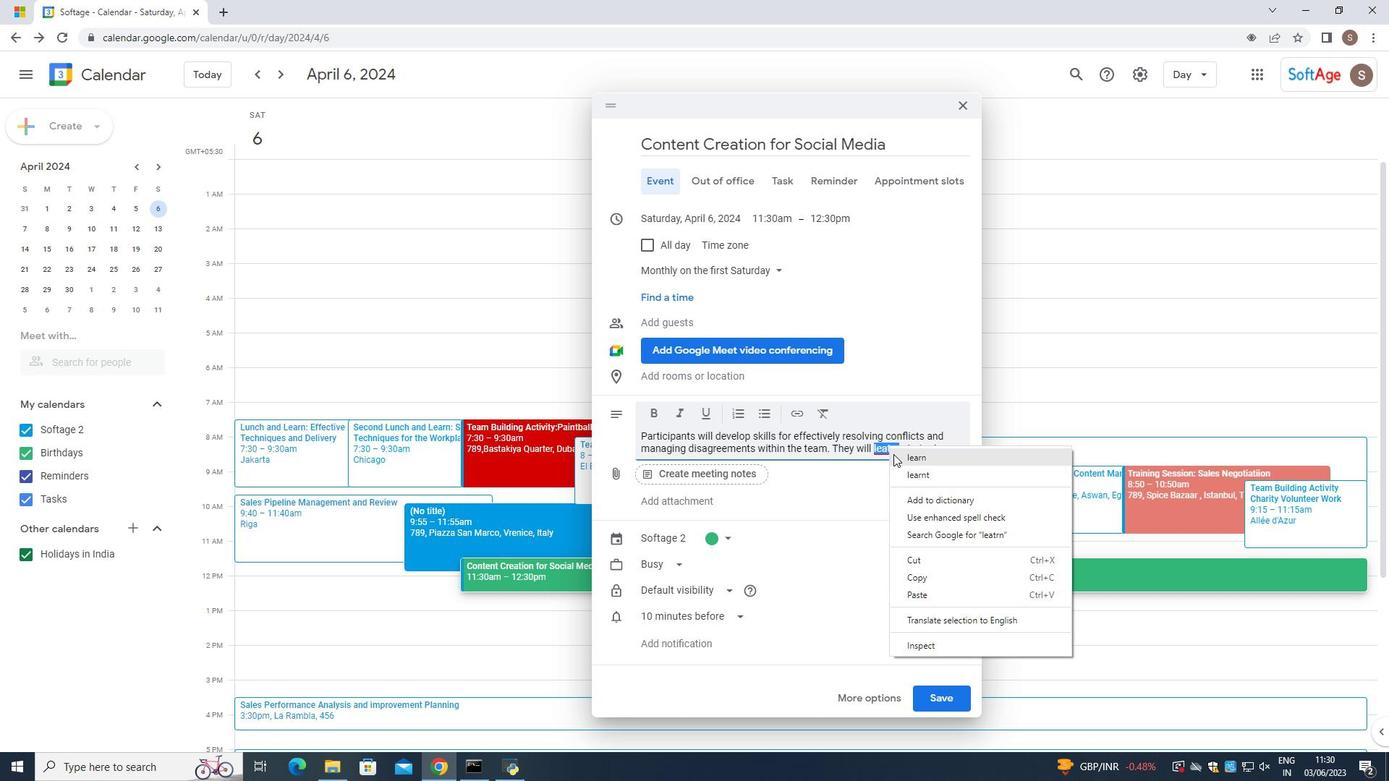 
Action: Mouse moved to (970, 442)
Screenshot: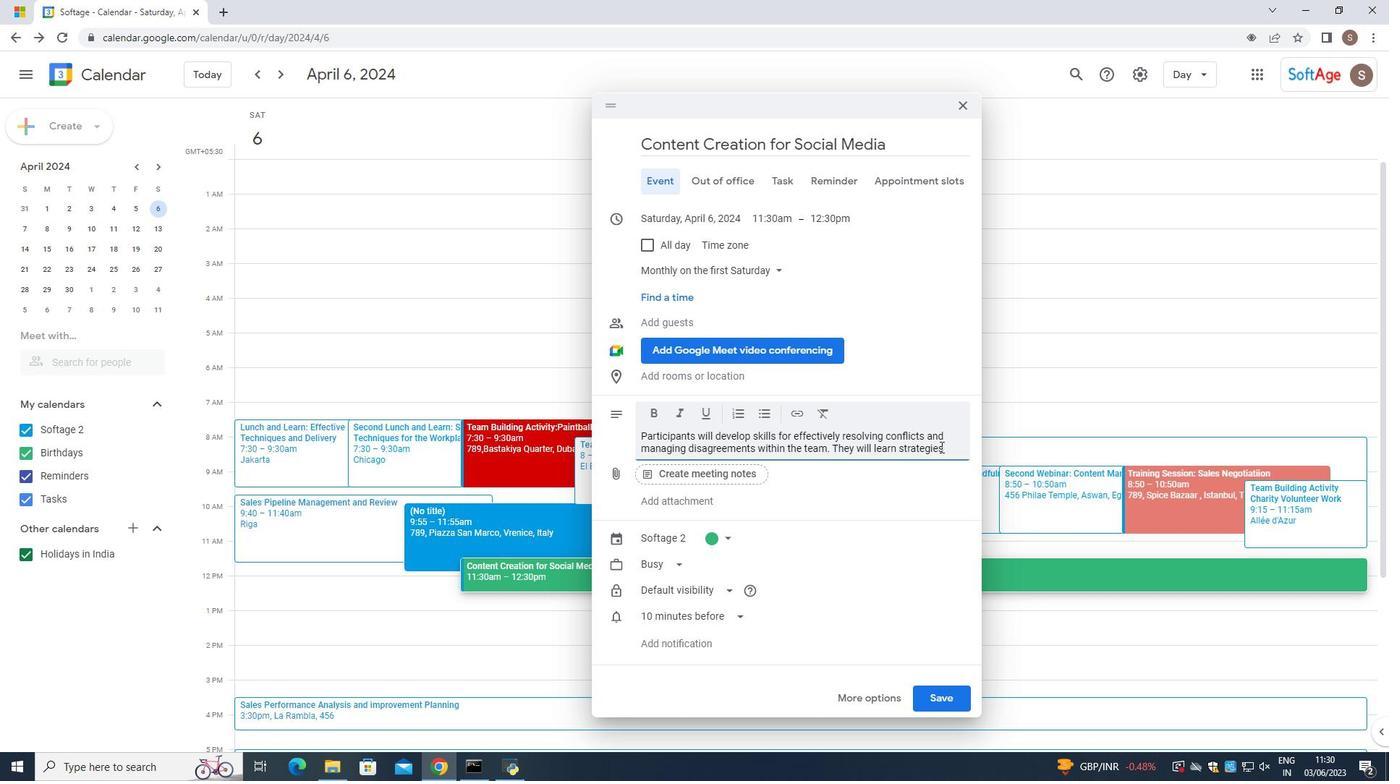 
Action: Mouse pressed left at (970, 442)
Screenshot: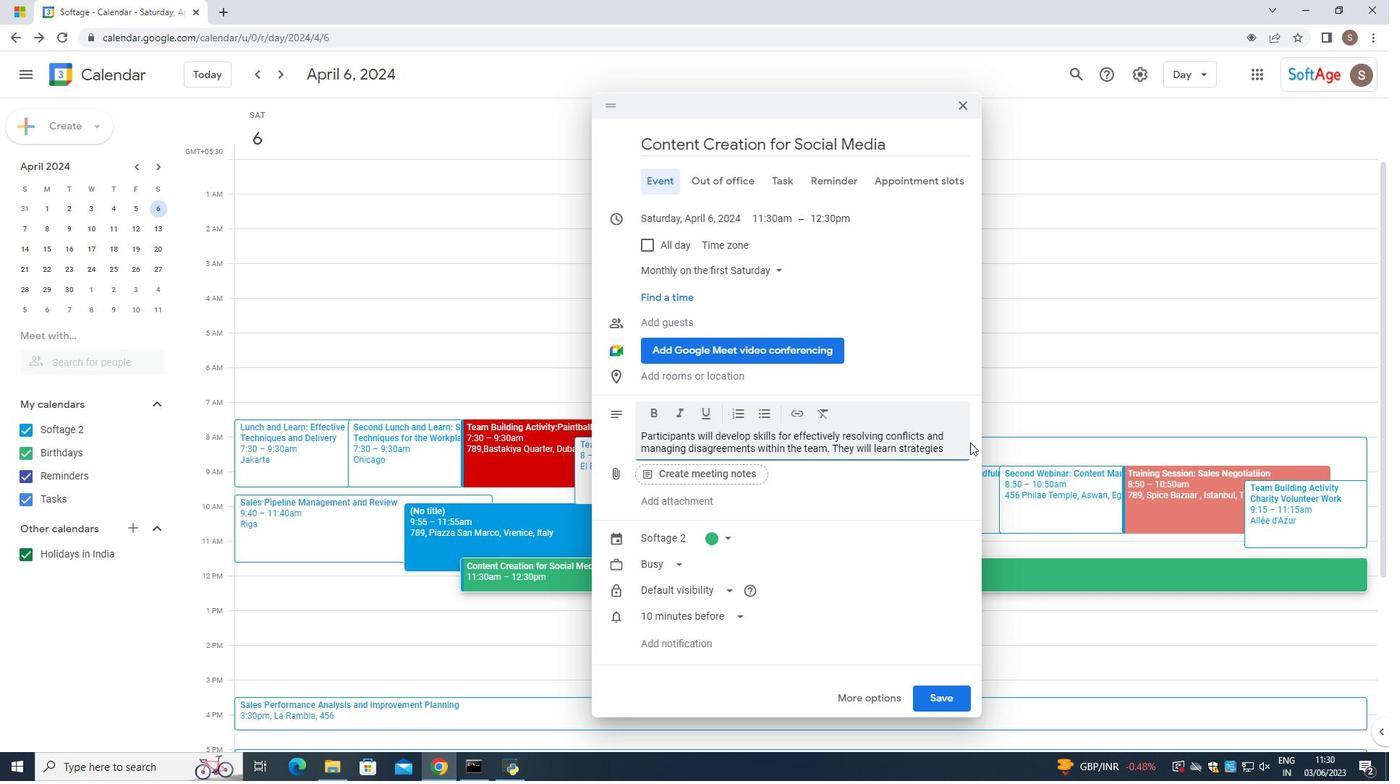 
Action: Mouse moved to (943, 450)
Screenshot: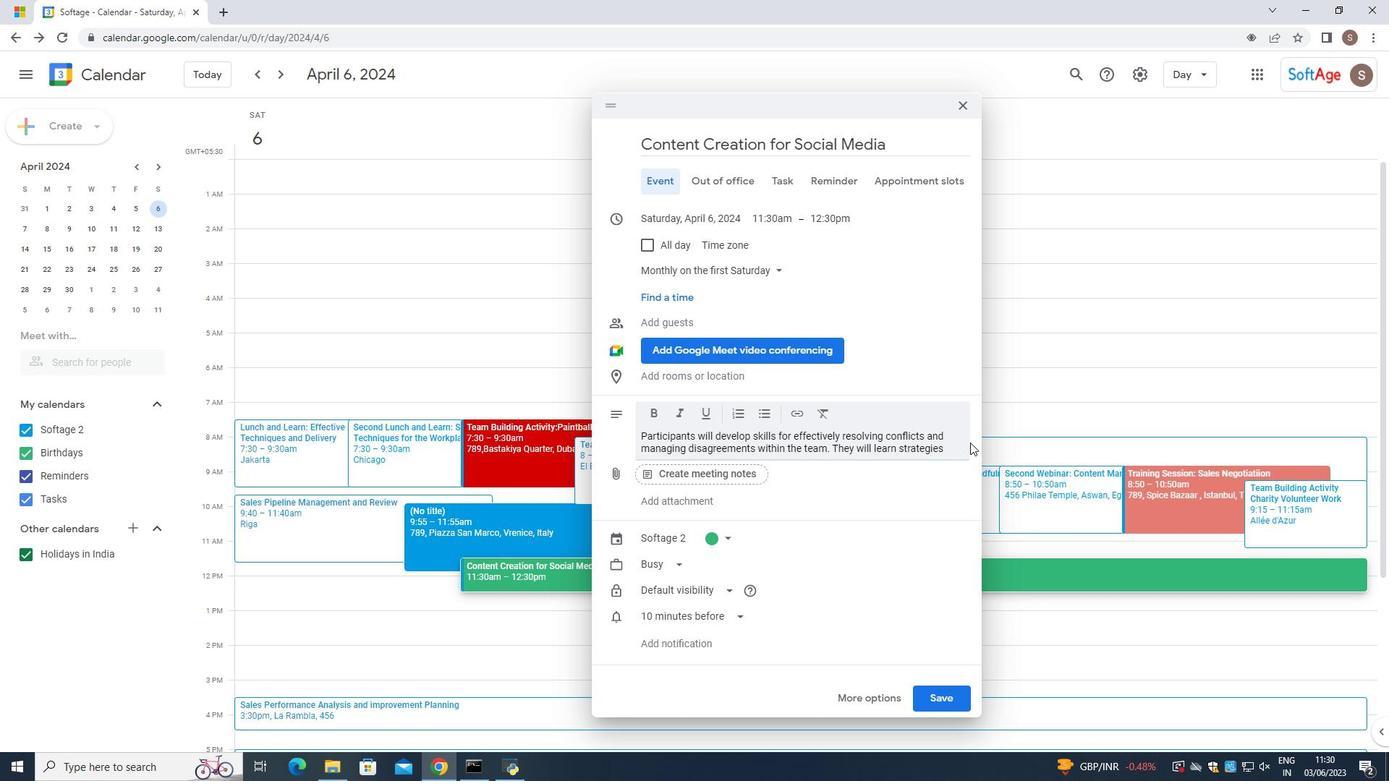 
Action: Mouse pressed left at (943, 450)
Screenshot: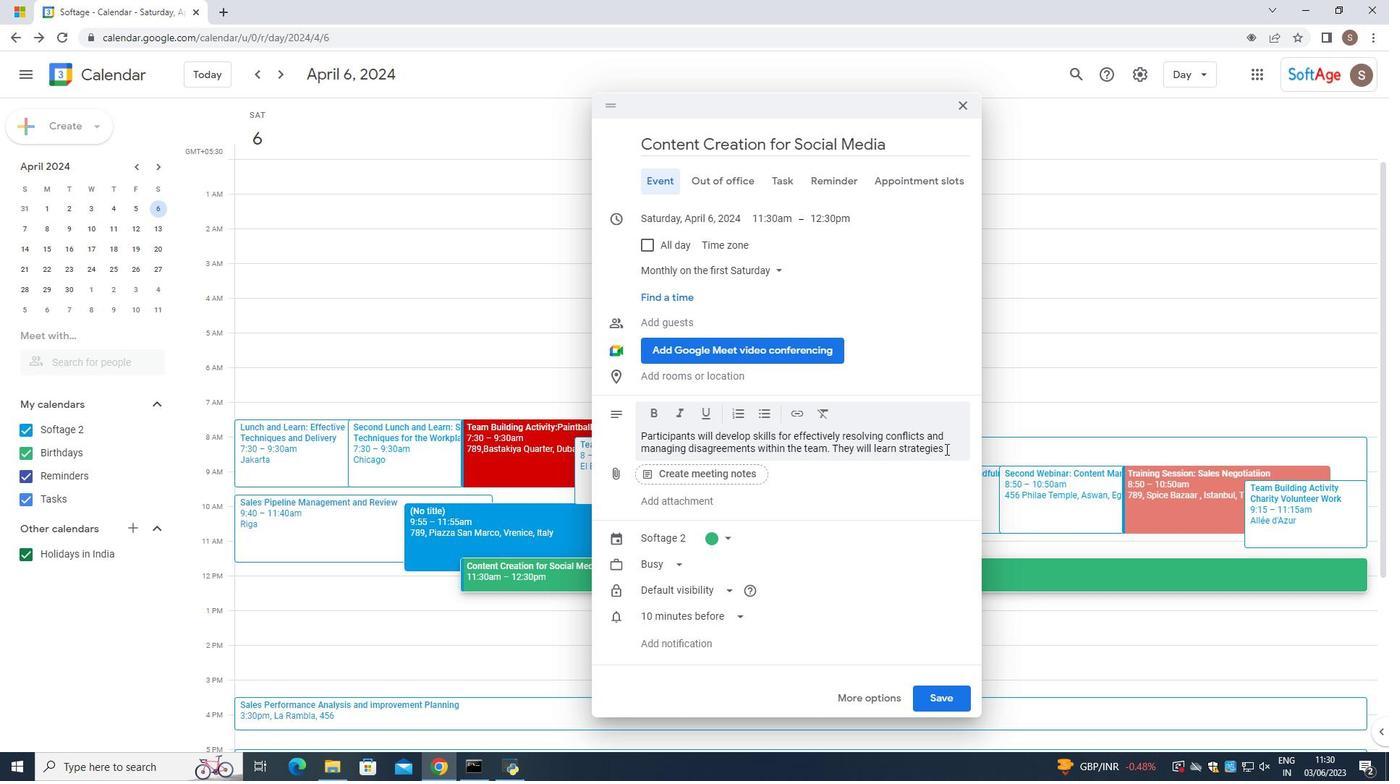 
Action: Mouse pressed left at (943, 450)
Screenshot: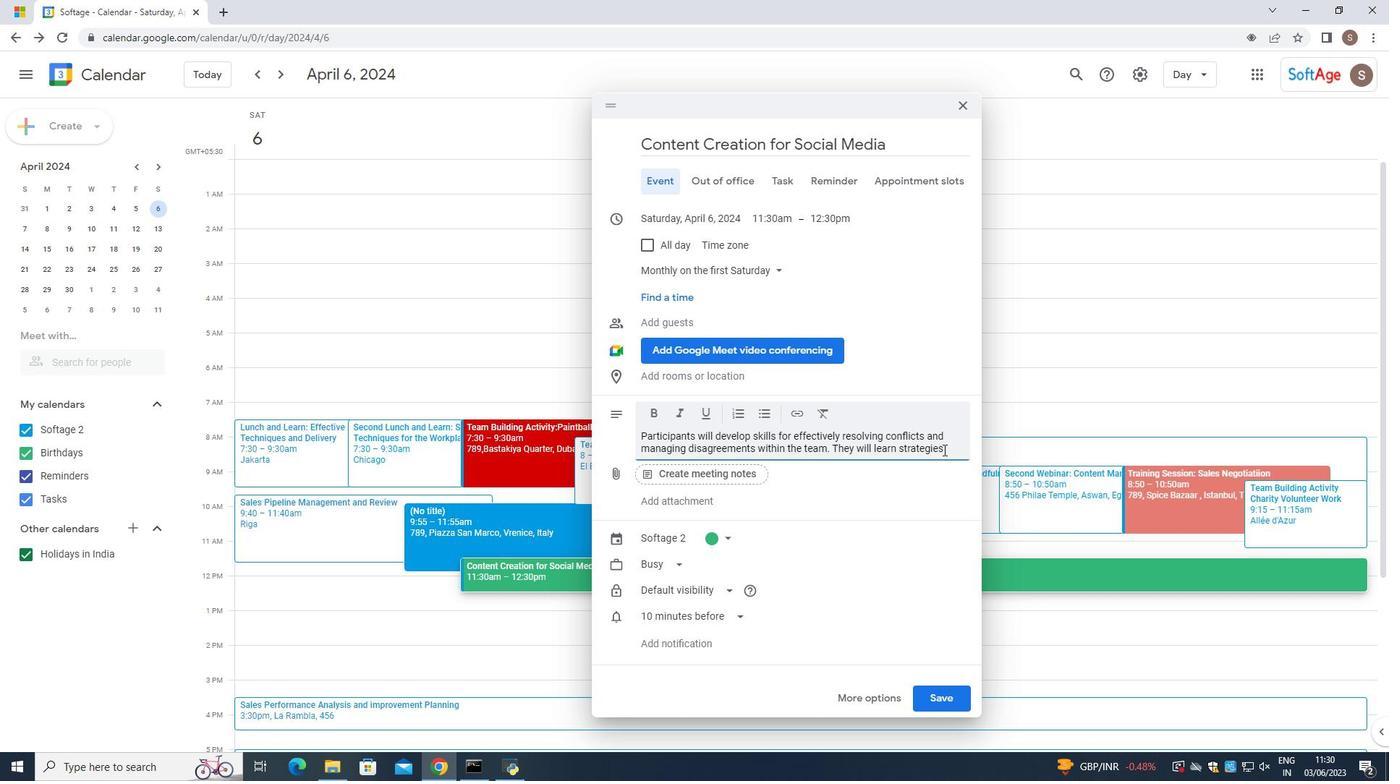 
Action: Mouse moved to (935, 457)
Screenshot: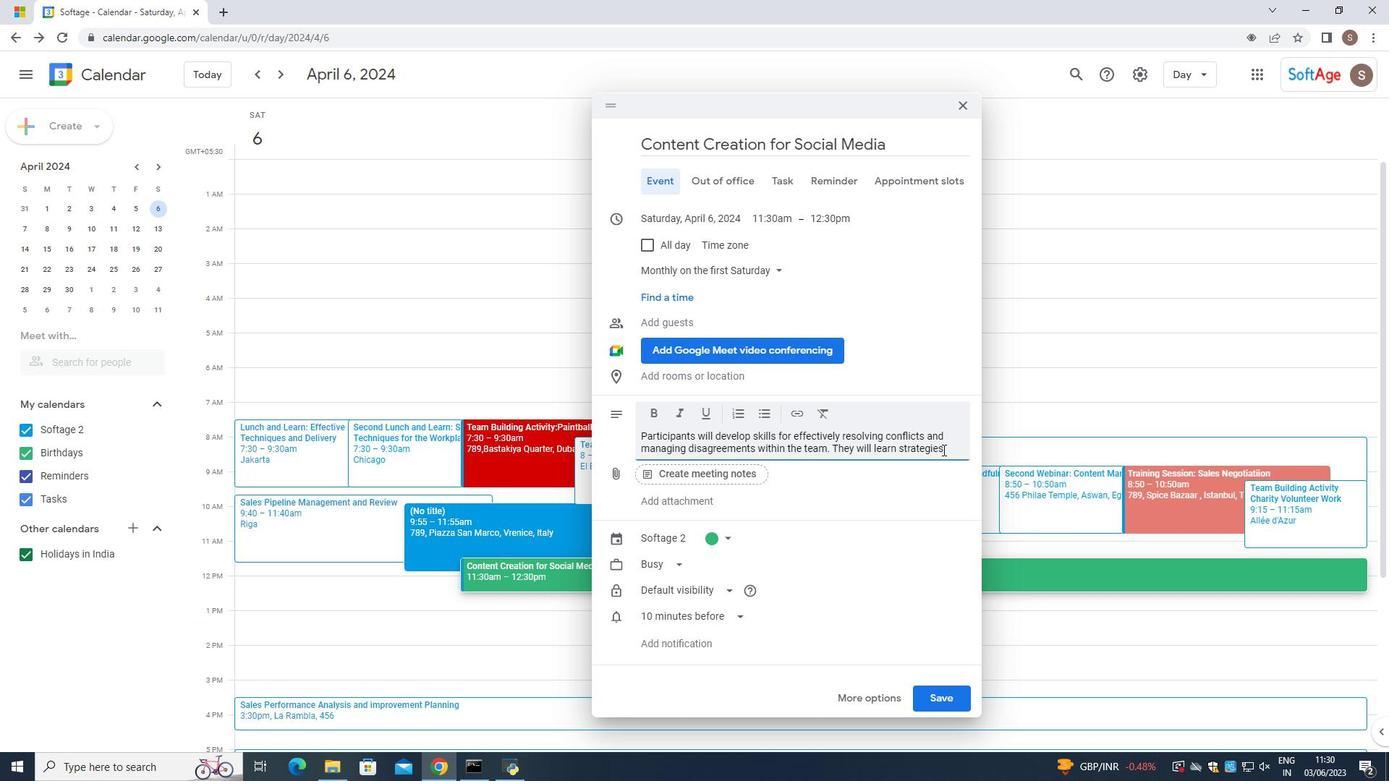 
Action: Key pressed <Key.space>for<Key.space>active<Key.space>listeniong<Key.space>,<Key.space>empathy<Key.space>and<Key.space>fgini<Key.backspace><Key.backspace><Key.backspace><Key.backspace>inding<Key.space>
Screenshot: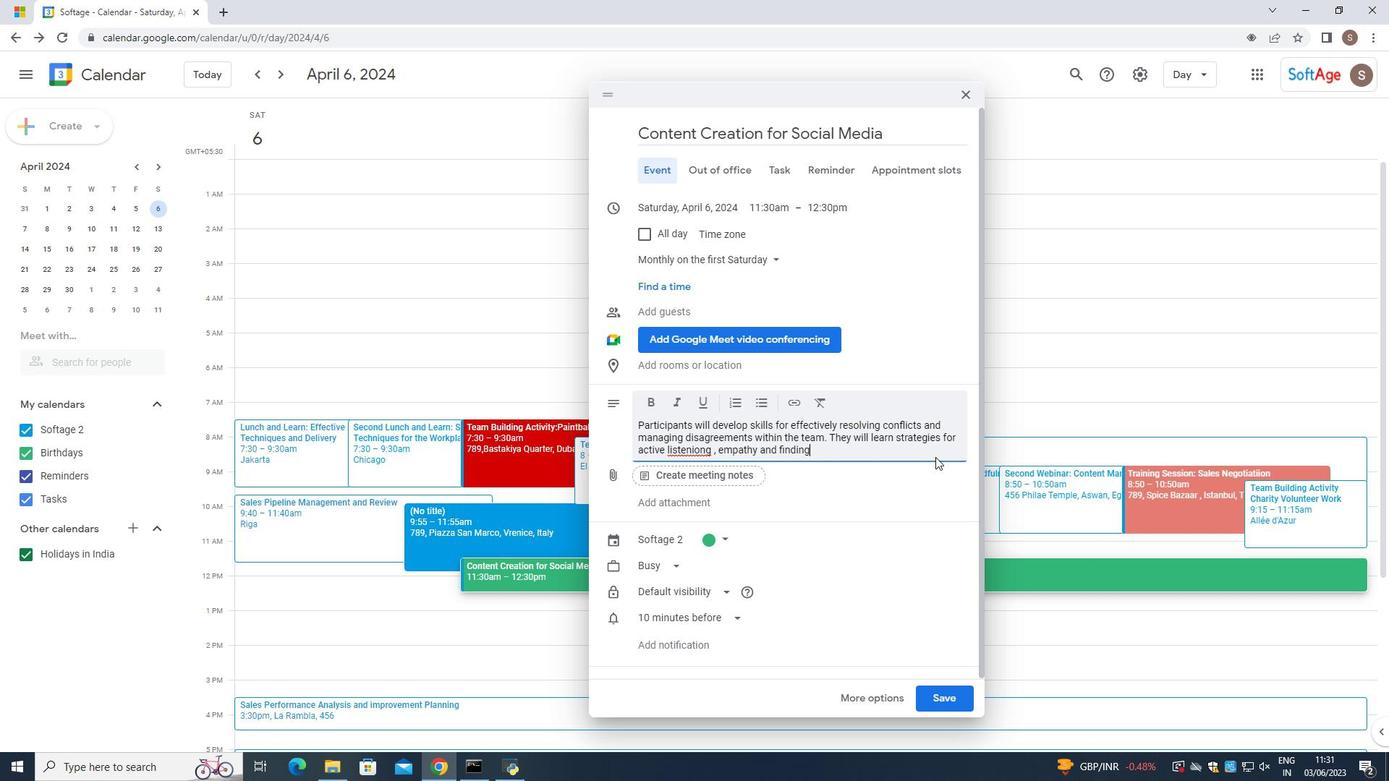 
Action: Mouse moved to (699, 448)
Screenshot: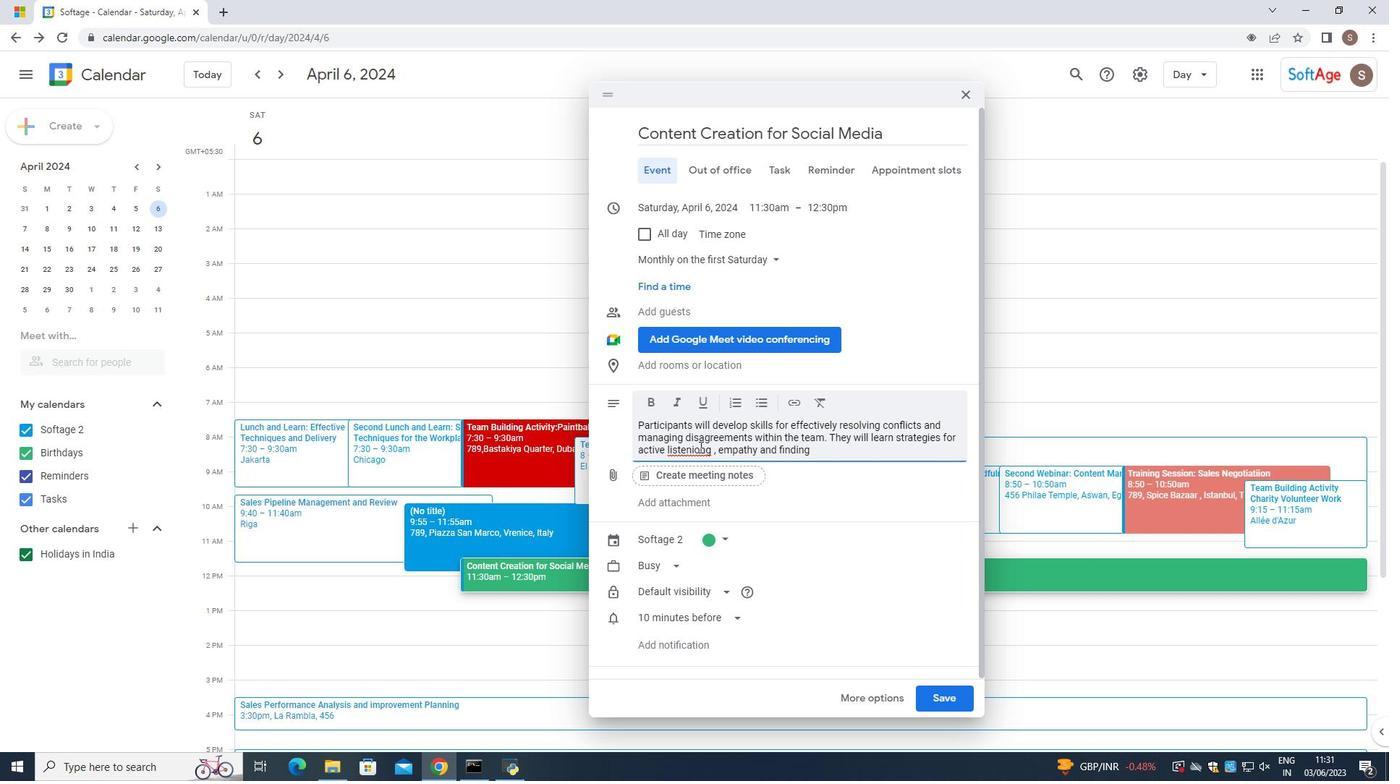 
Action: Mouse pressed left at (699, 448)
Screenshot: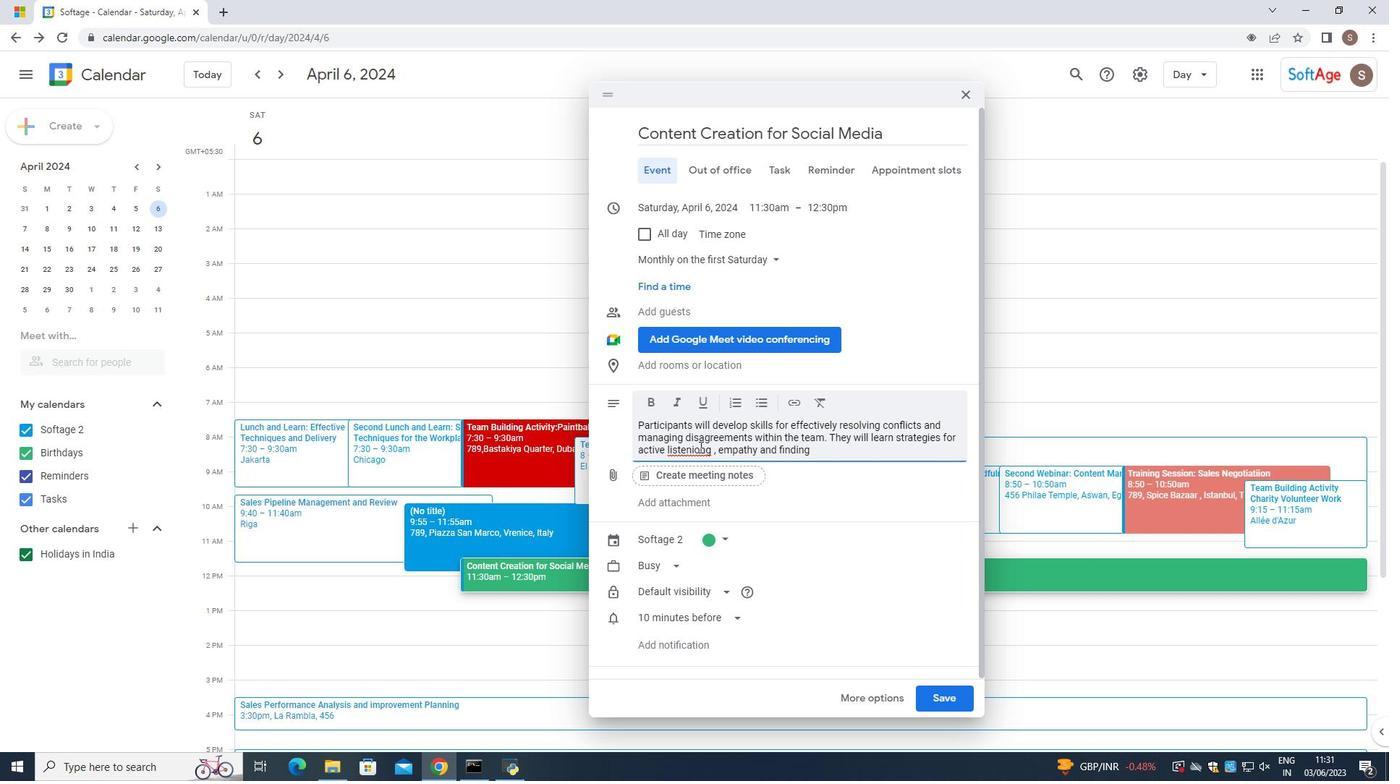 
Action: Mouse pressed right at (699, 448)
Screenshot: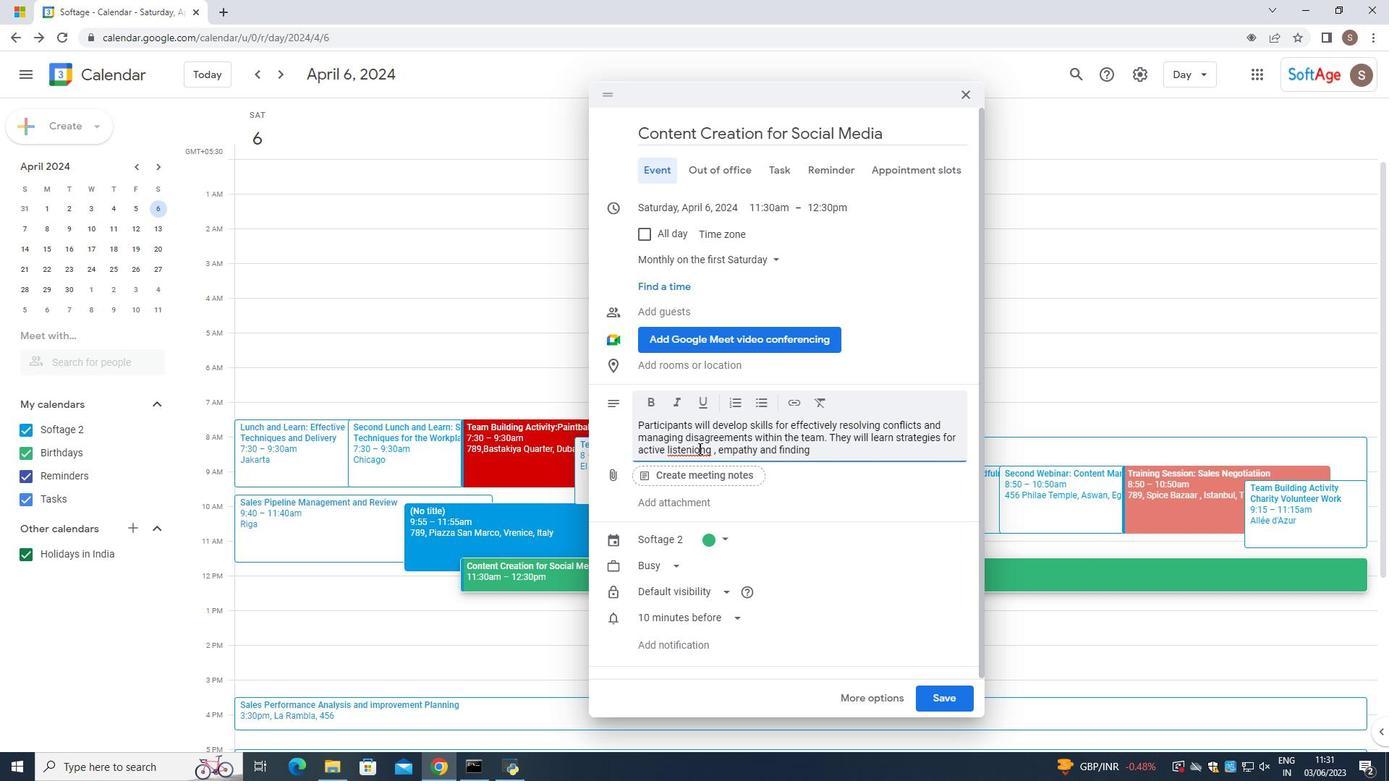 
Action: Mouse moved to (725, 459)
Screenshot: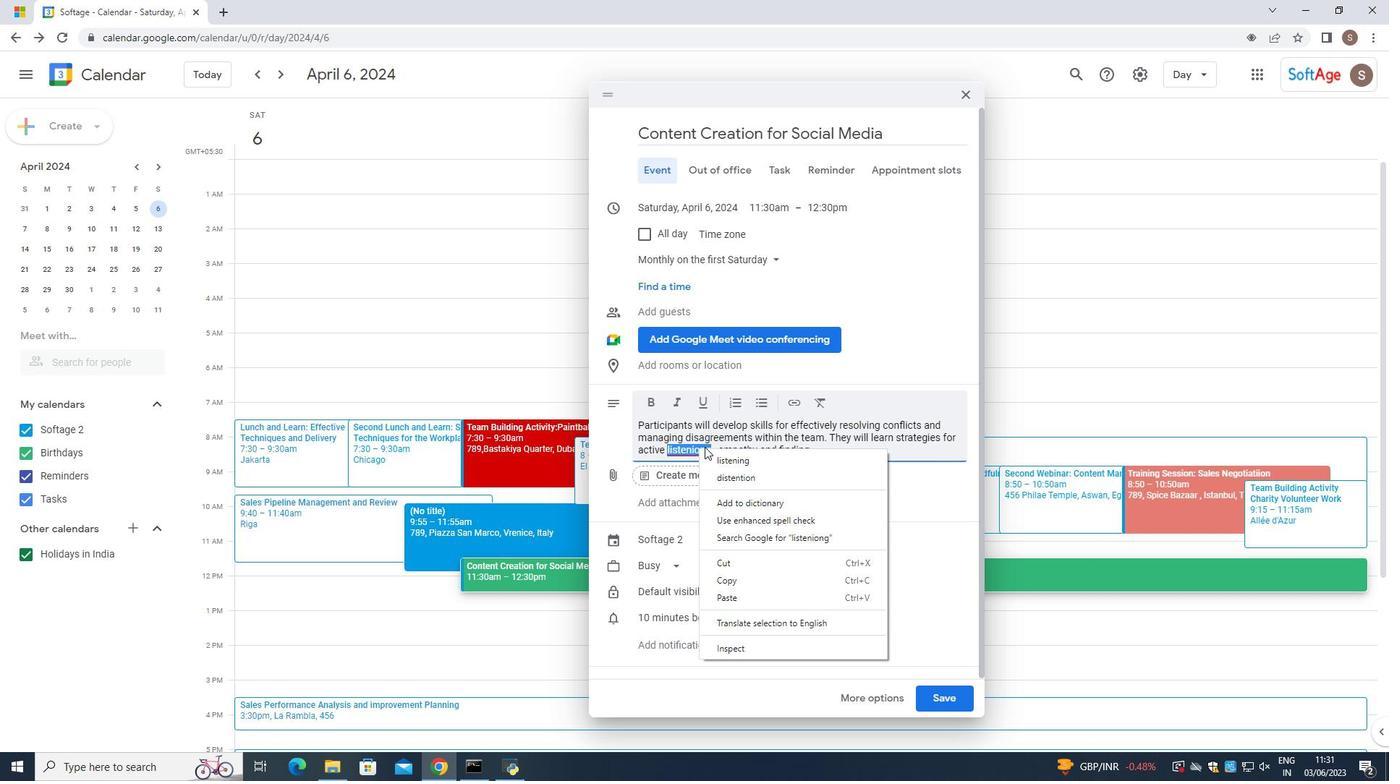 
Action: Mouse pressed left at (725, 459)
Screenshot: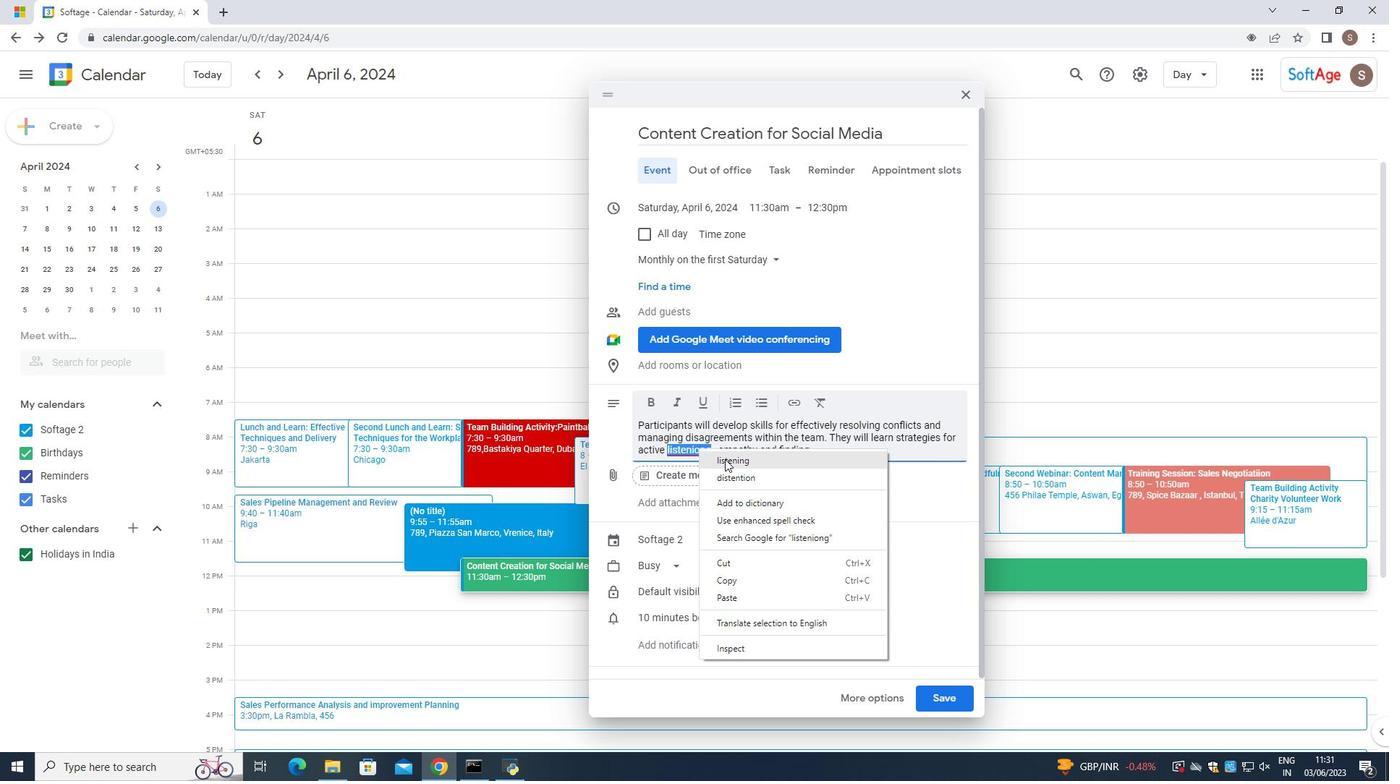 
Action: Mouse moved to (821, 453)
Screenshot: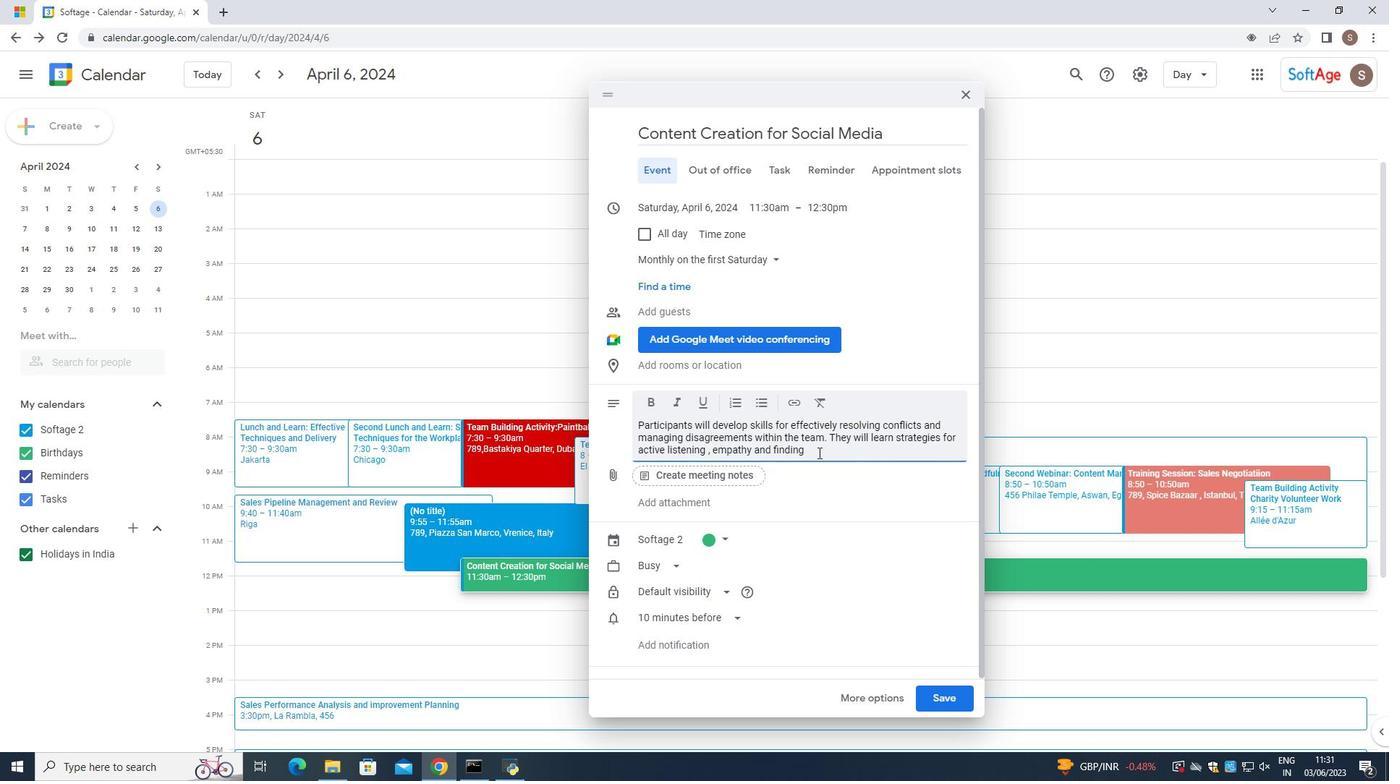 
Action: Mouse pressed left at (821, 453)
Screenshot: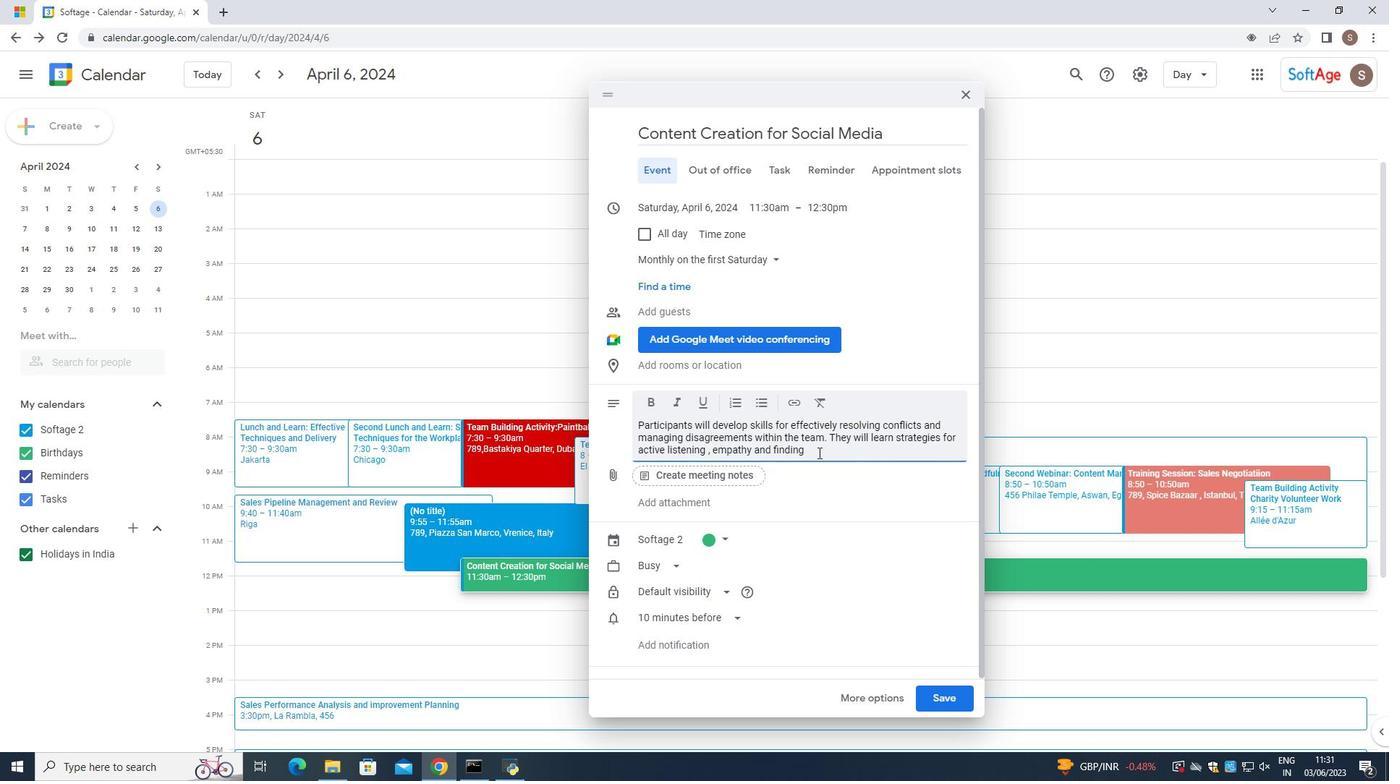 
Action: Mouse moved to (801, 455)
Screenshot: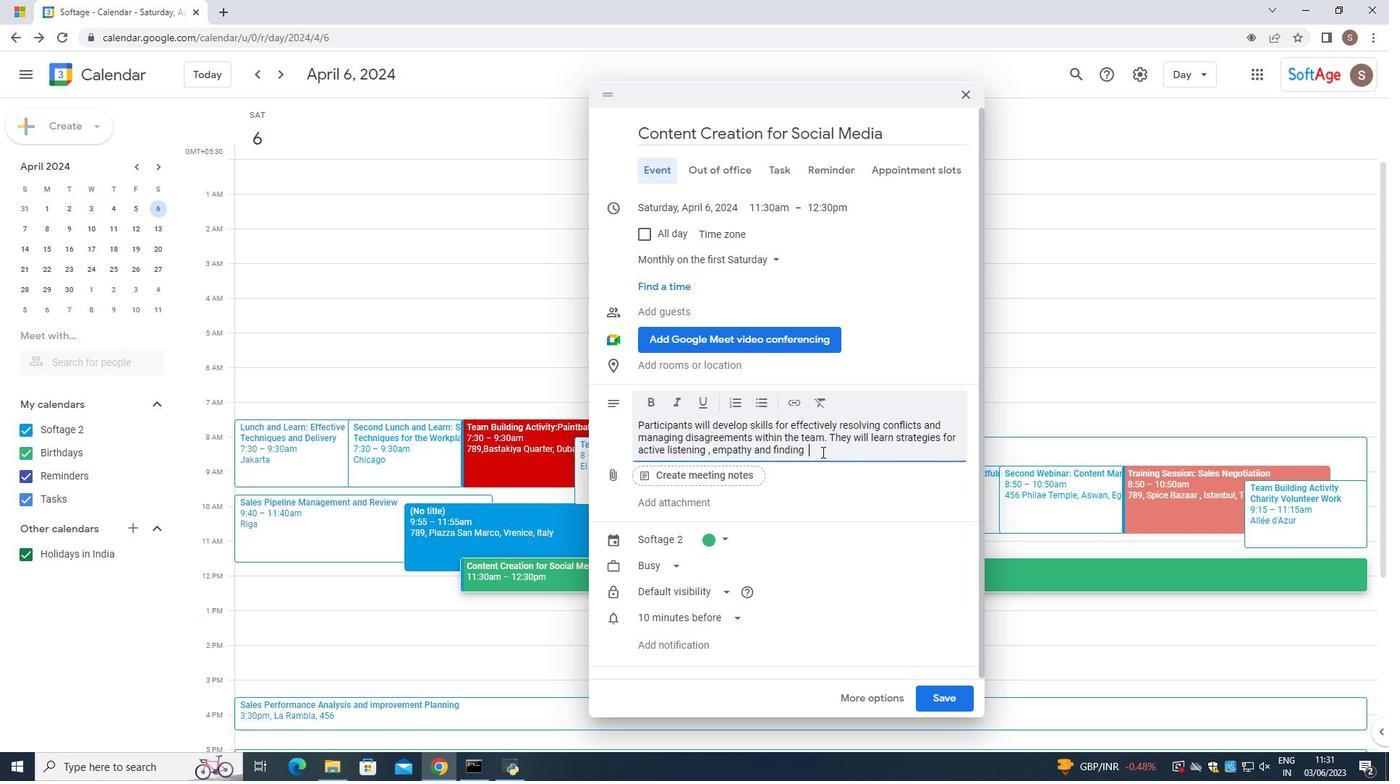 
Action: Key pressed n<Key.backspace>mutaually<Key.space>
Screenshot: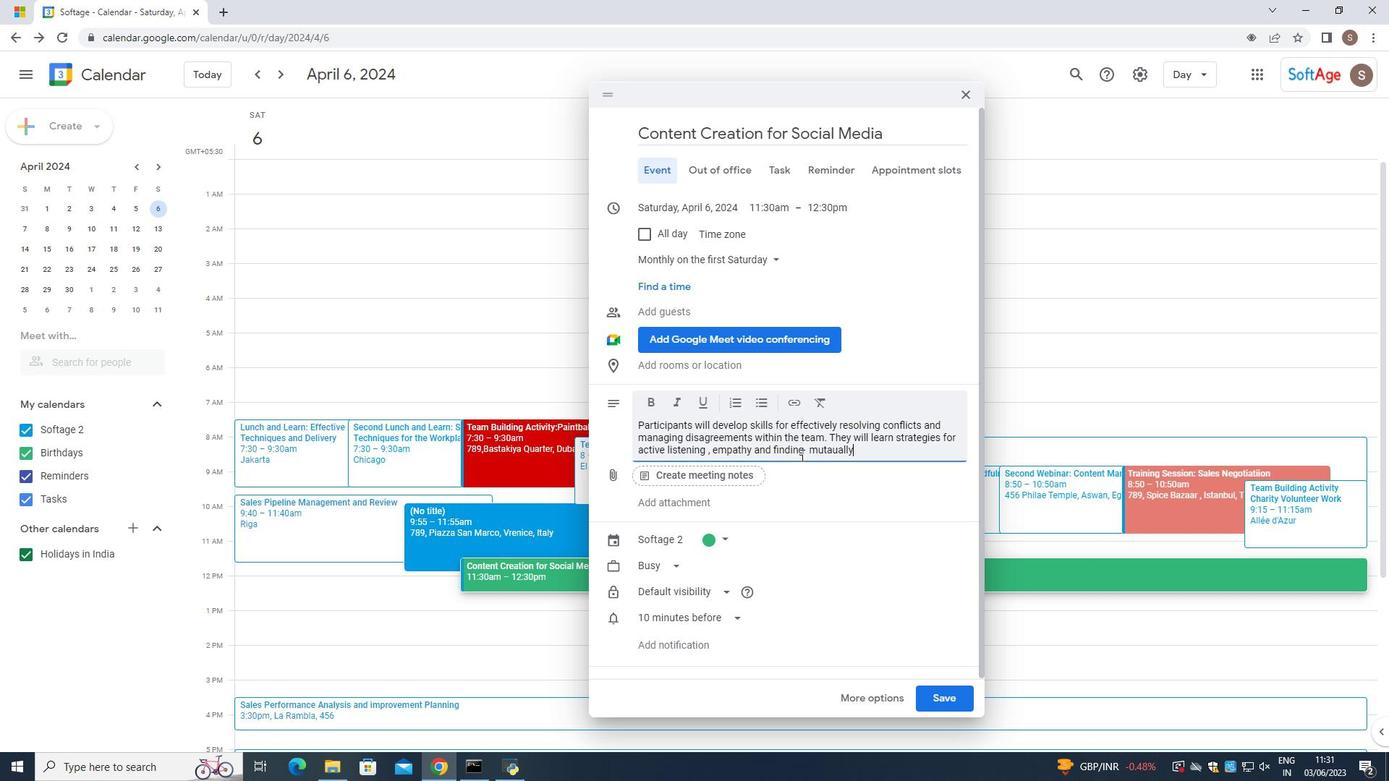 
Action: Mouse moved to (838, 456)
Screenshot: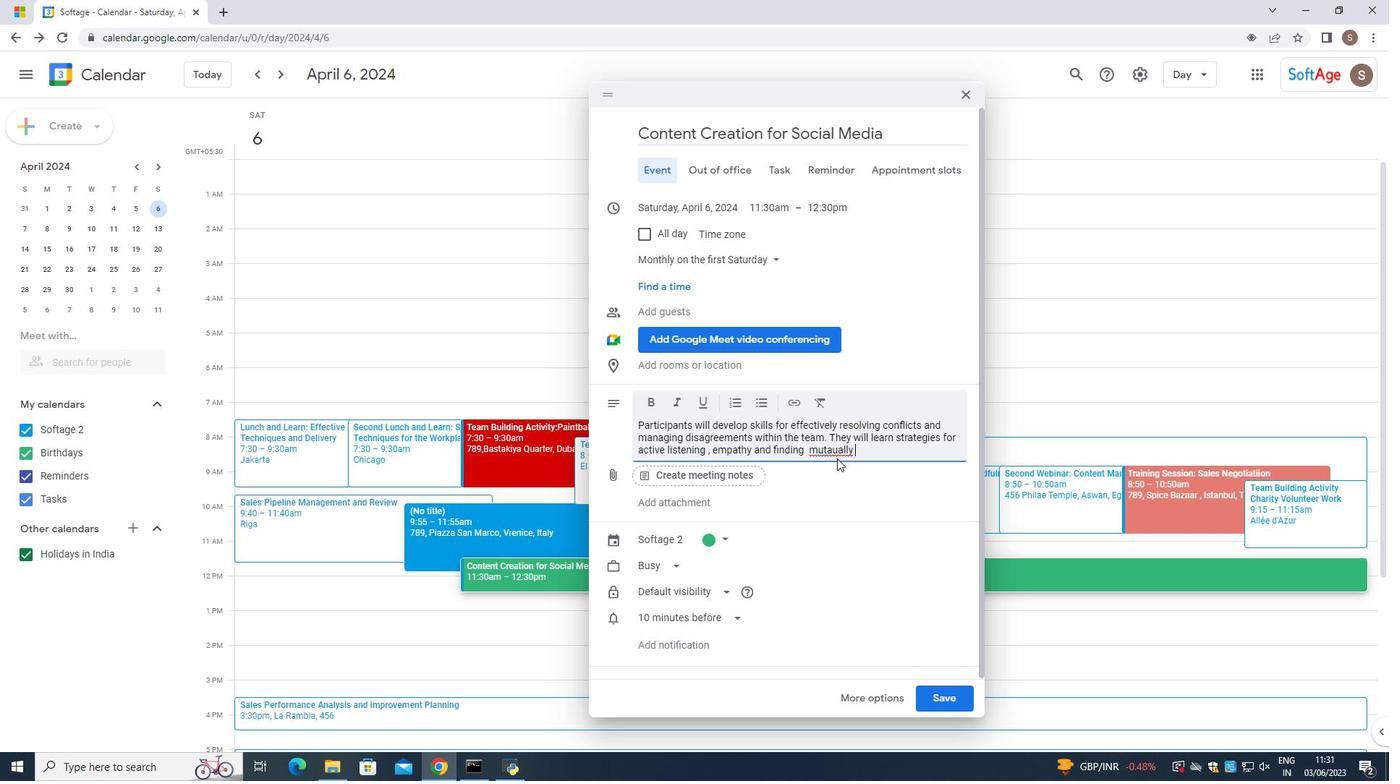 
Action: Mouse pressed left at (838, 456)
Screenshot: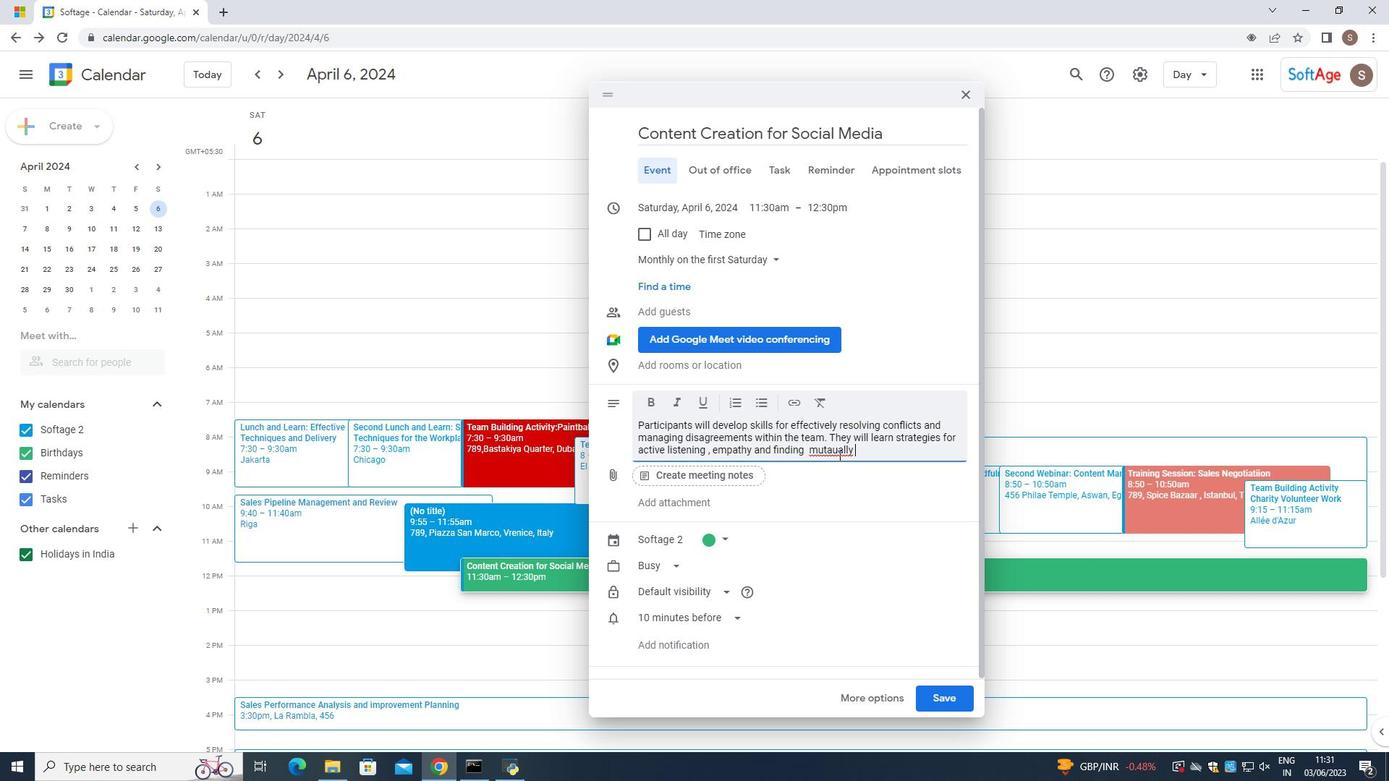 
Action: Mouse pressed right at (838, 456)
Screenshot: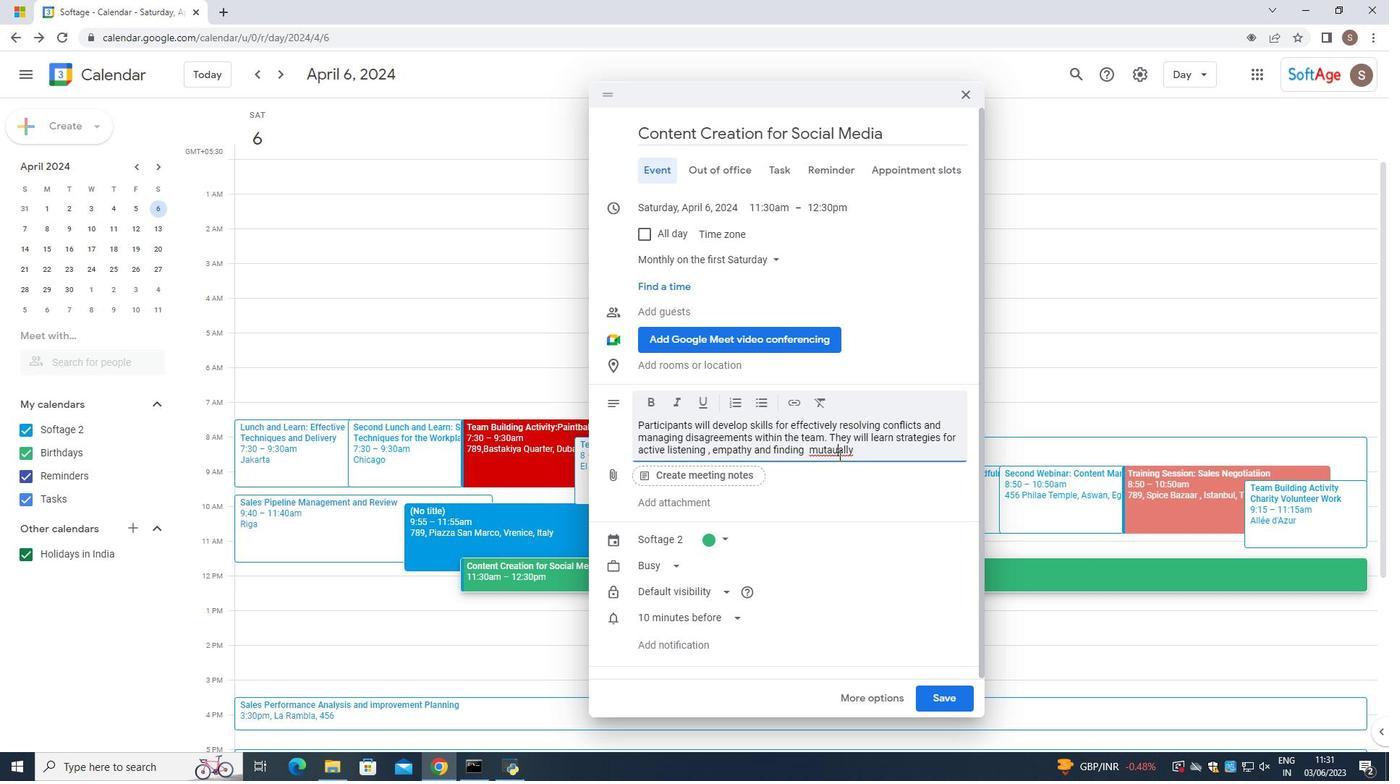 
Action: Mouse moved to (876, 463)
Screenshot: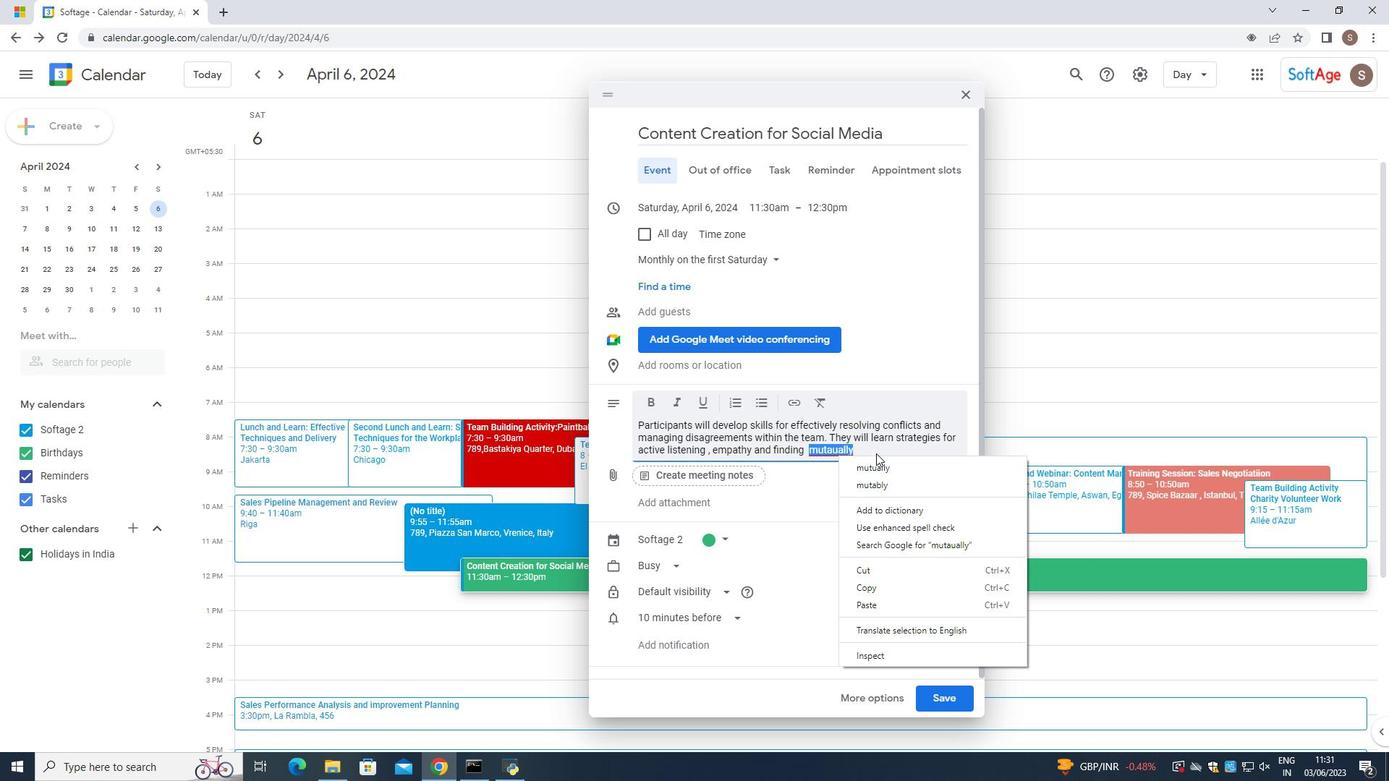 
Action: Mouse pressed left at (876, 463)
Screenshot: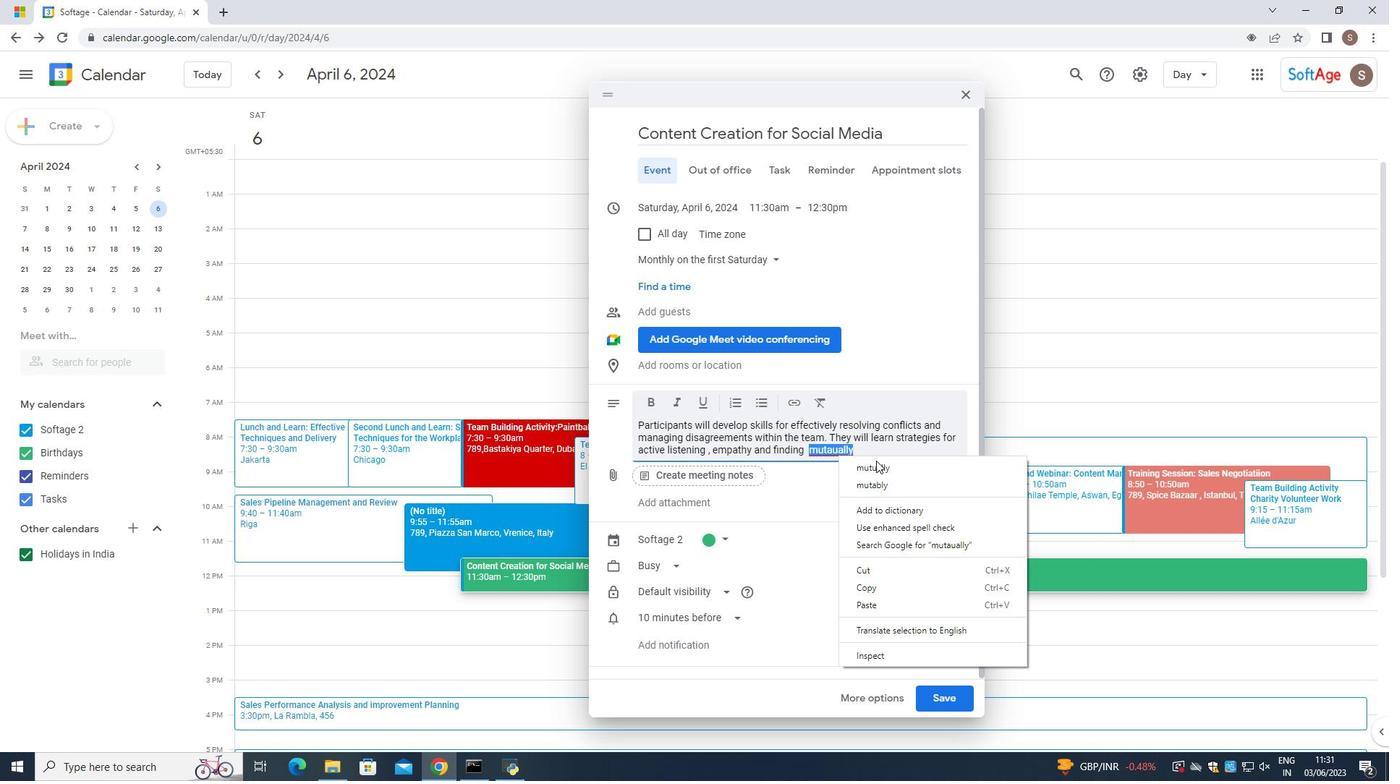 
Action: Mouse moved to (881, 455)
Screenshot: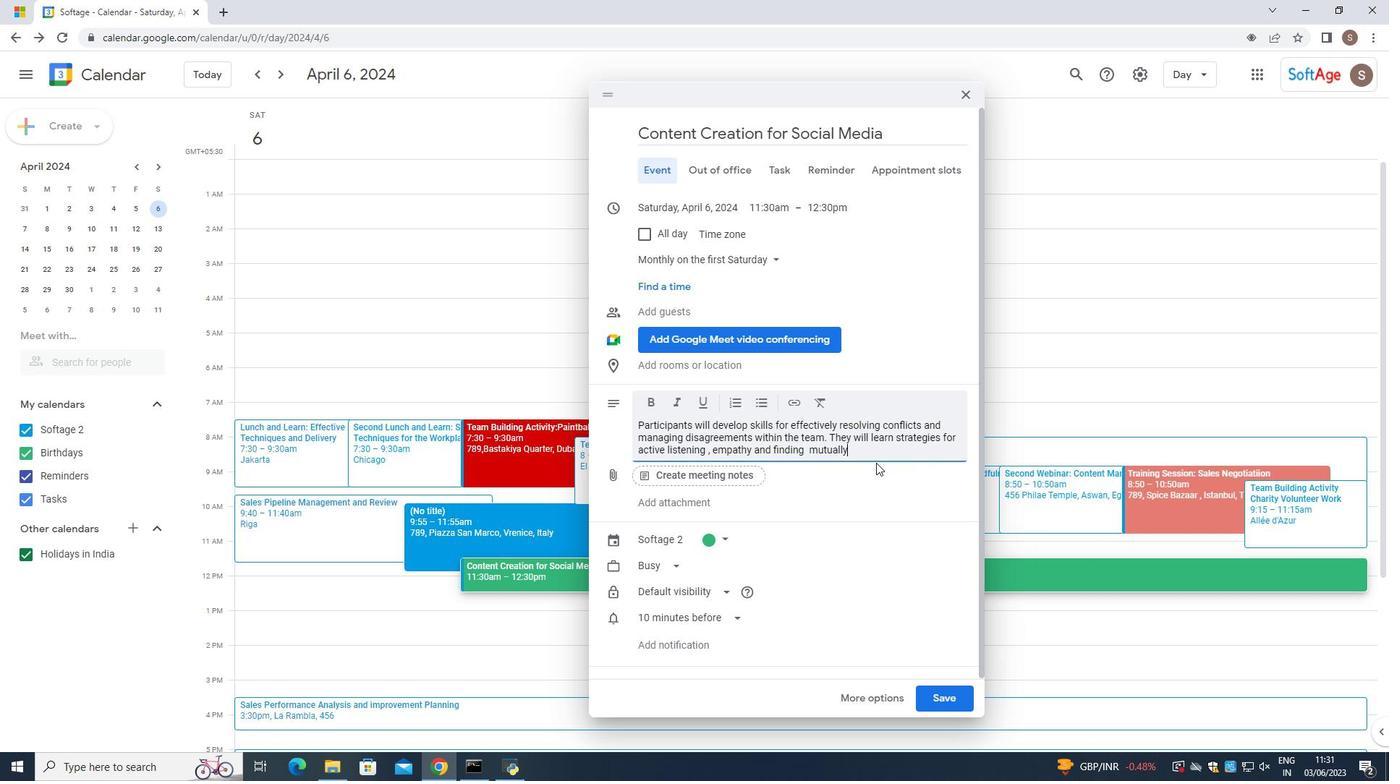 
Action: Mouse pressed left at (881, 455)
Screenshot: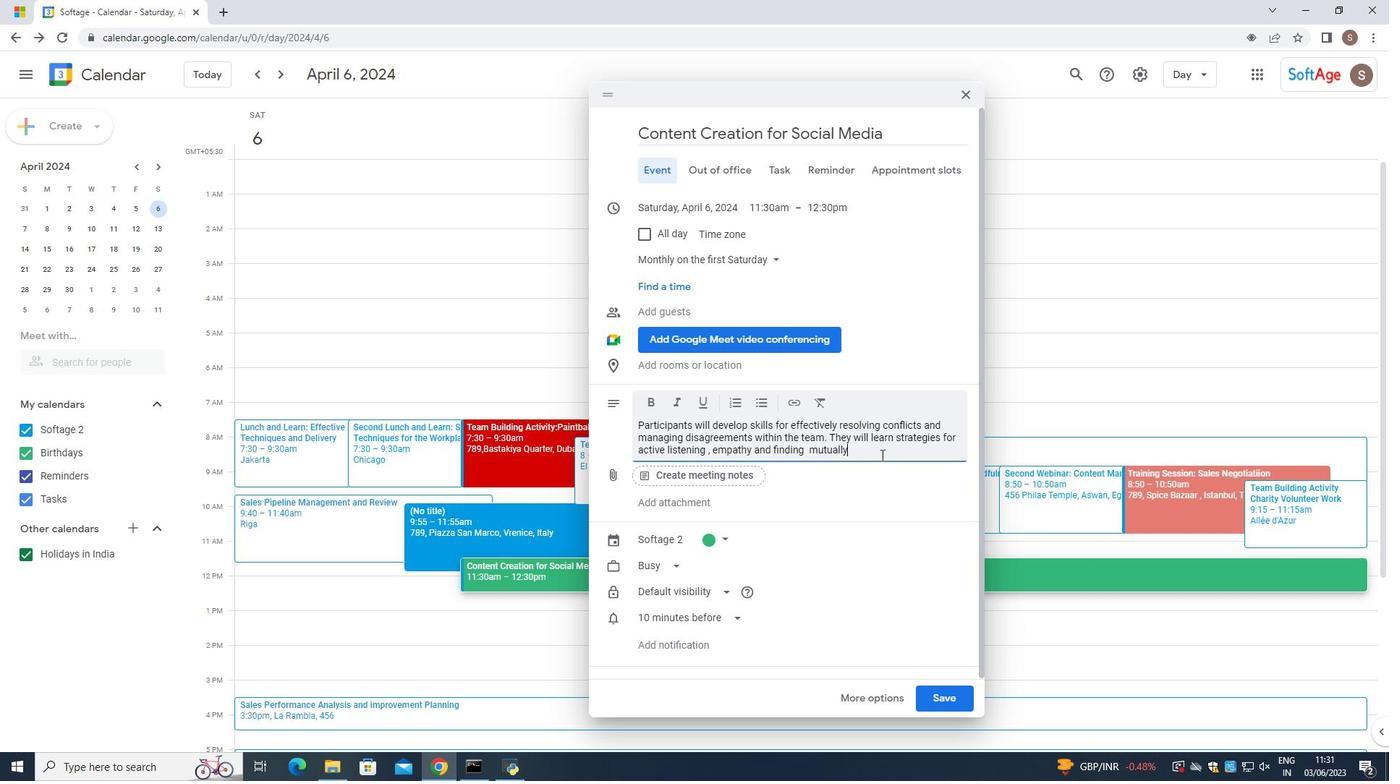 
Action: Key pressed benefiavc<Key.backspace>=<Key.backspace><Key.backspace><Key.backspace>cial<Key.space>solutions<Key.space>to<Key.space>conflicts
Screenshot: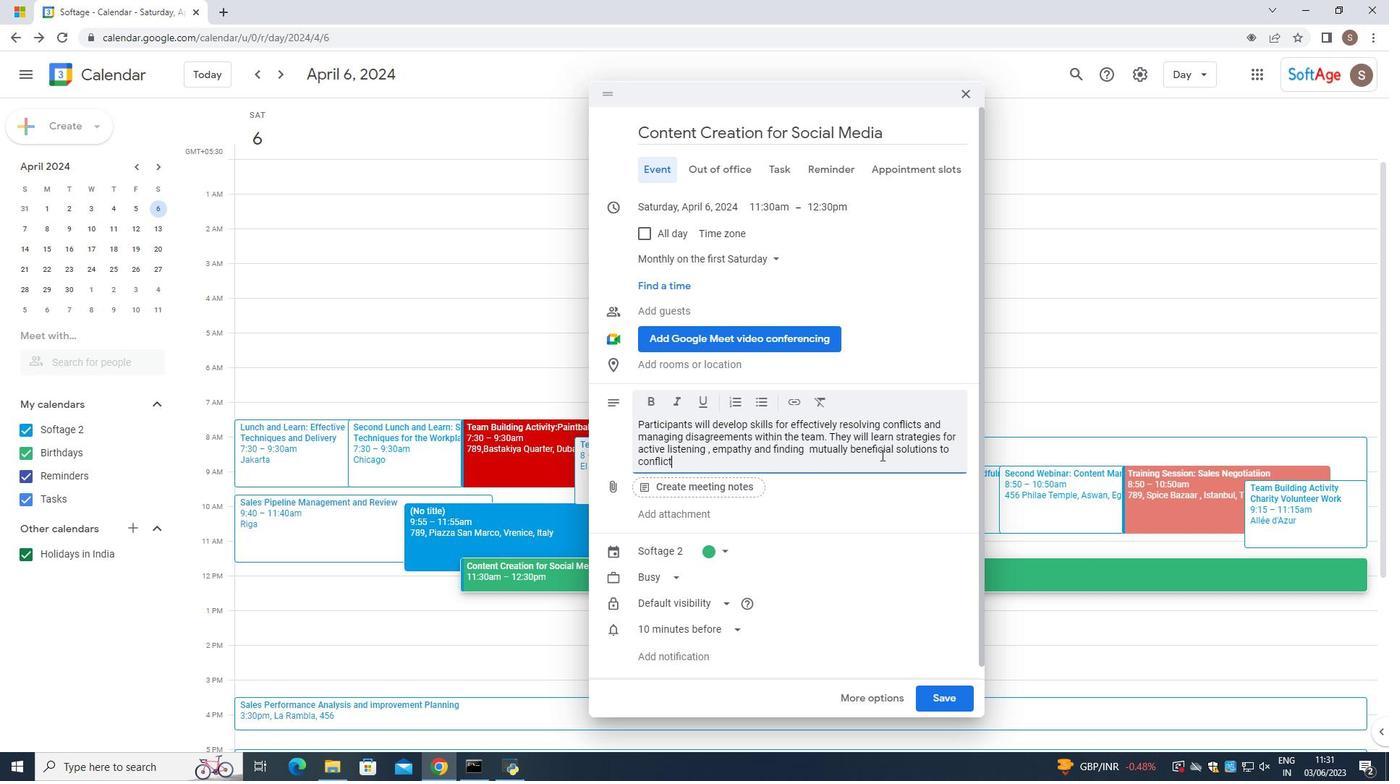 
Action: Mouse moved to (717, 358)
Screenshot: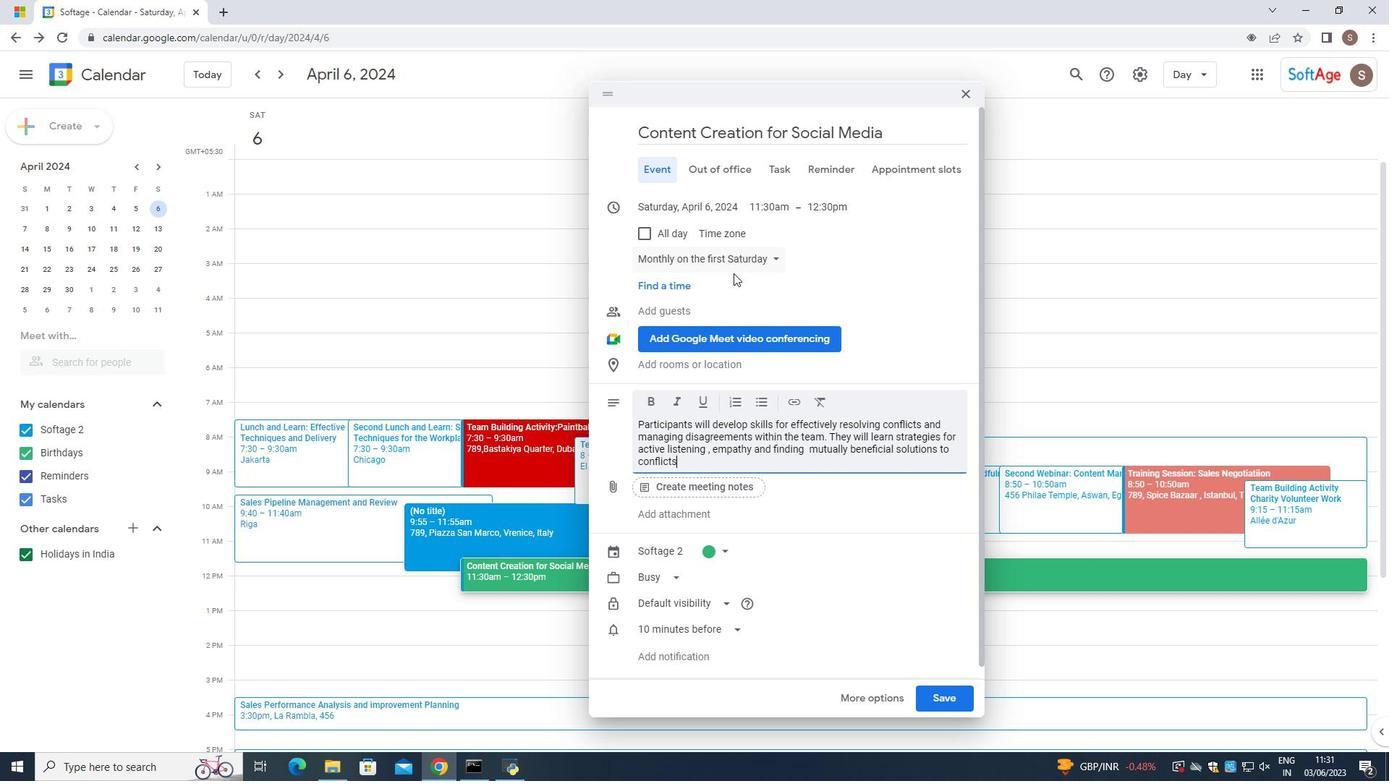 
Action: Key pressed .
Screenshot: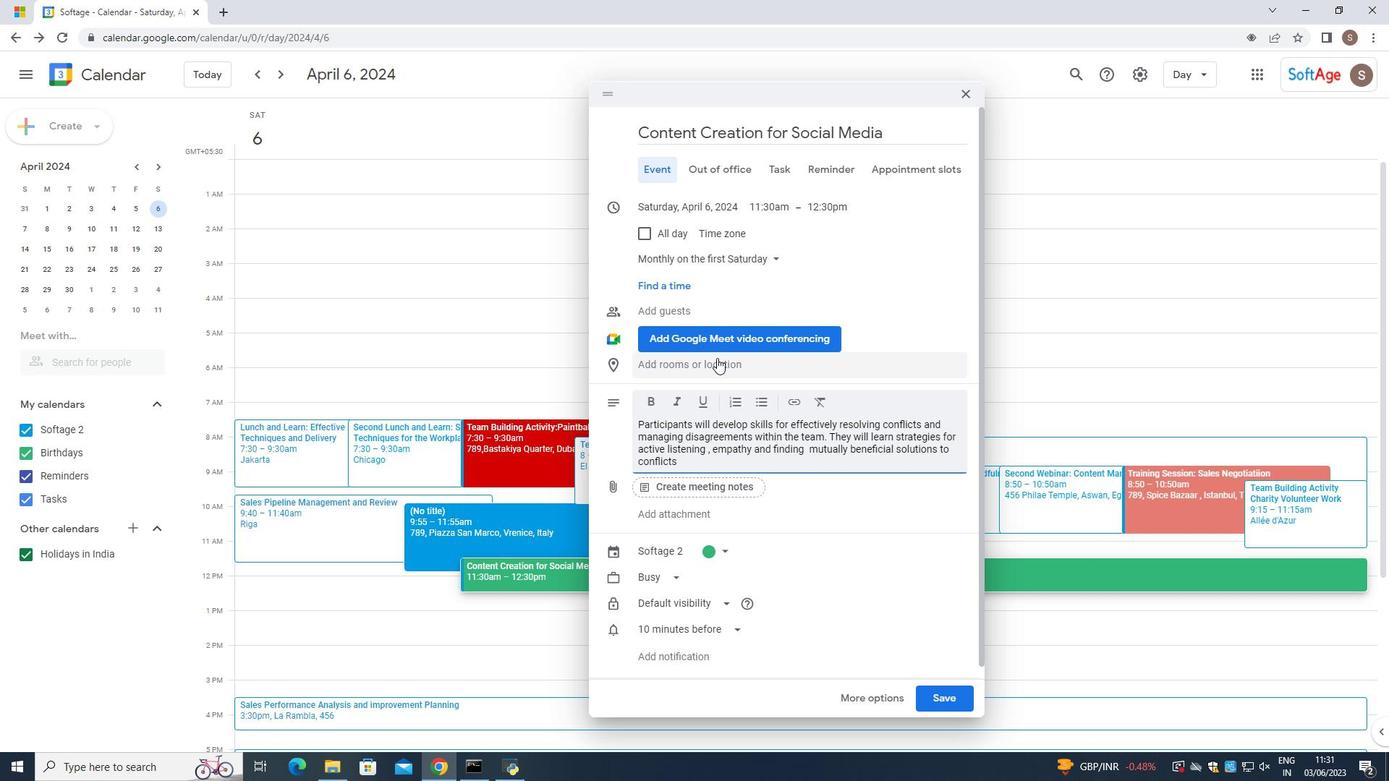 
Action: Mouse moved to (663, 369)
Screenshot: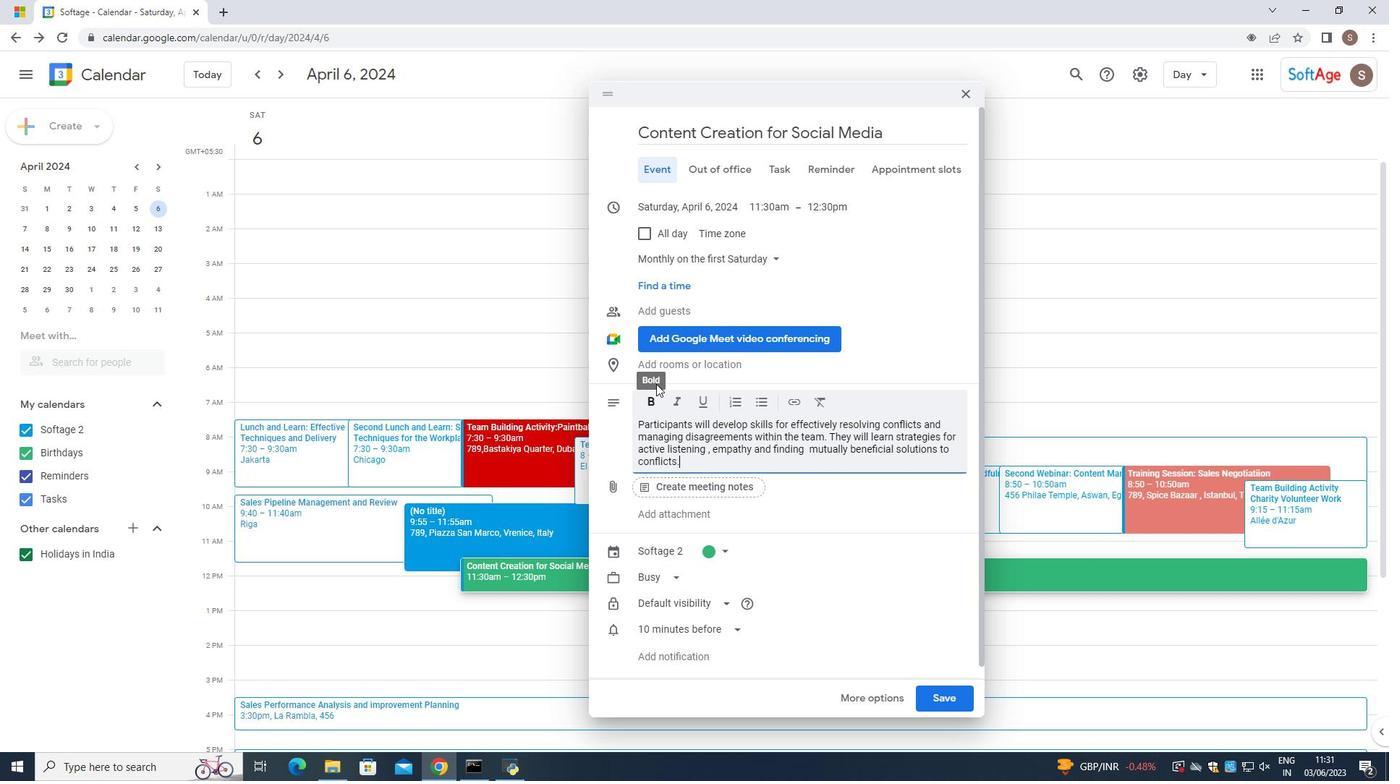 
Action: Mouse pressed left at (663, 369)
Screenshot: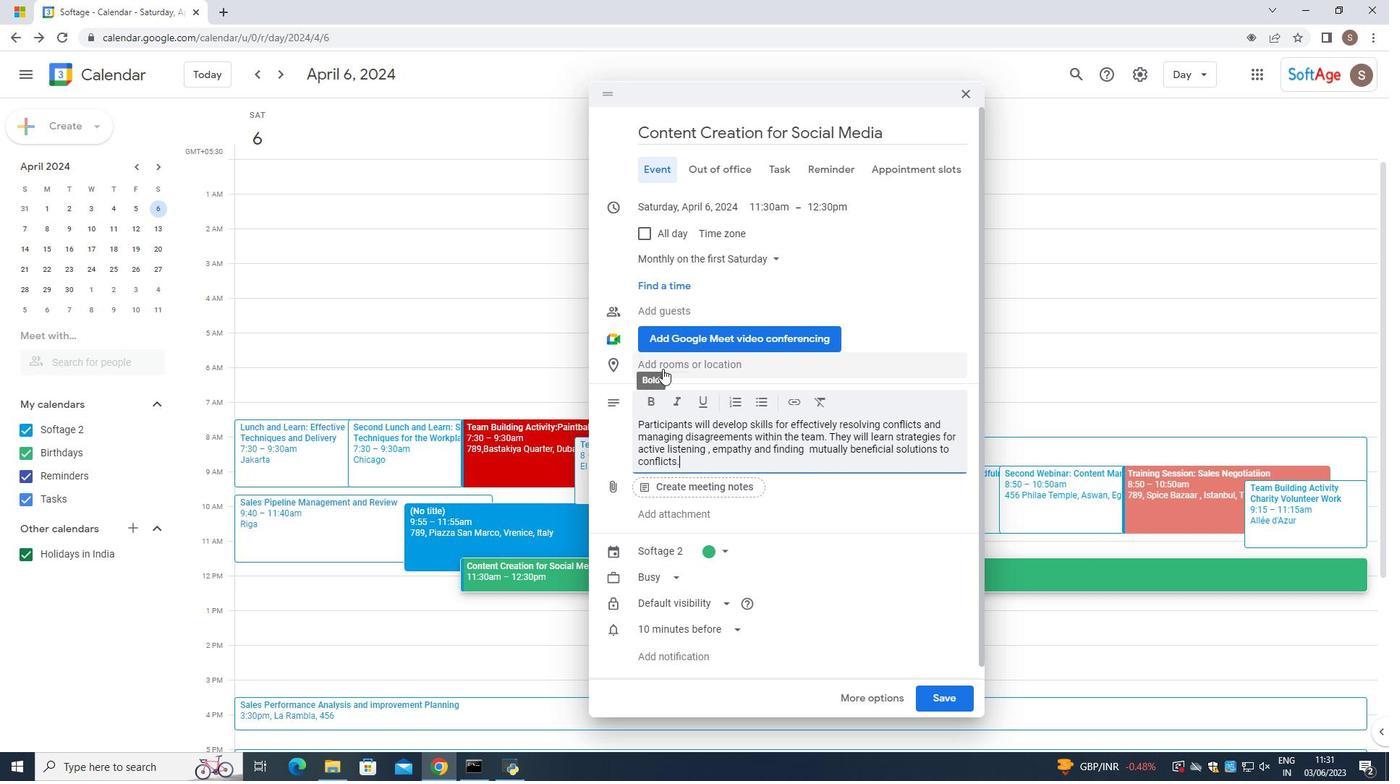 
Action: Mouse moved to (620, 112)
Screenshot: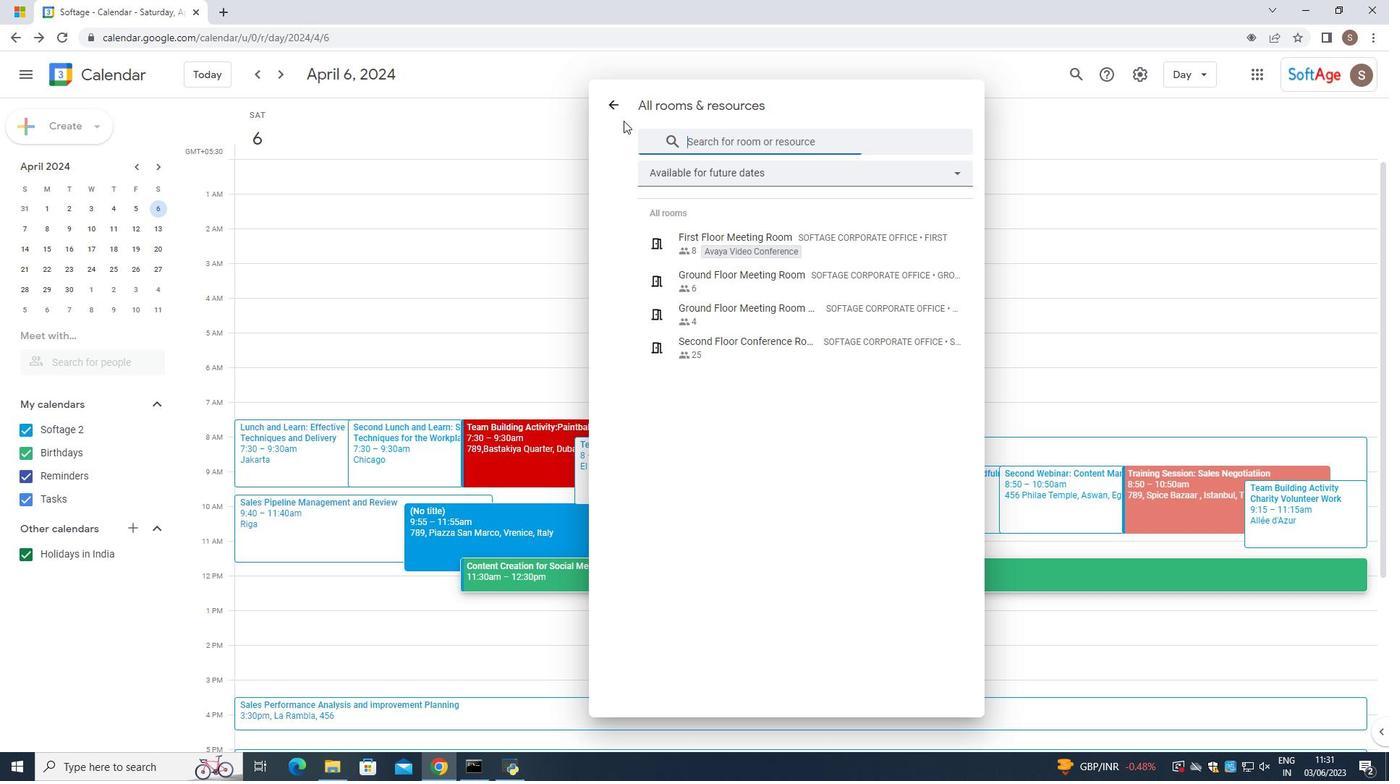 
Action: Mouse pressed left at (620, 112)
Screenshot: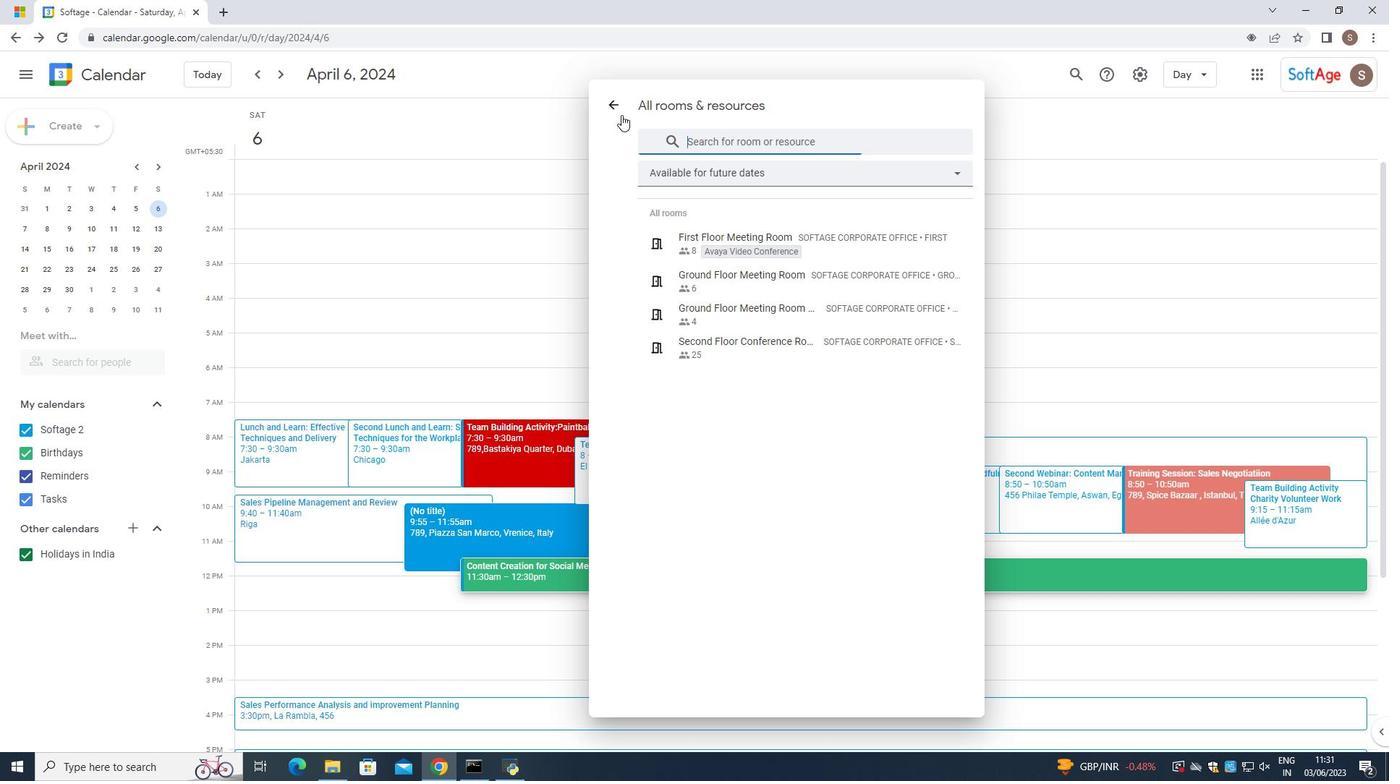 
Action: Mouse moved to (652, 392)
Screenshot: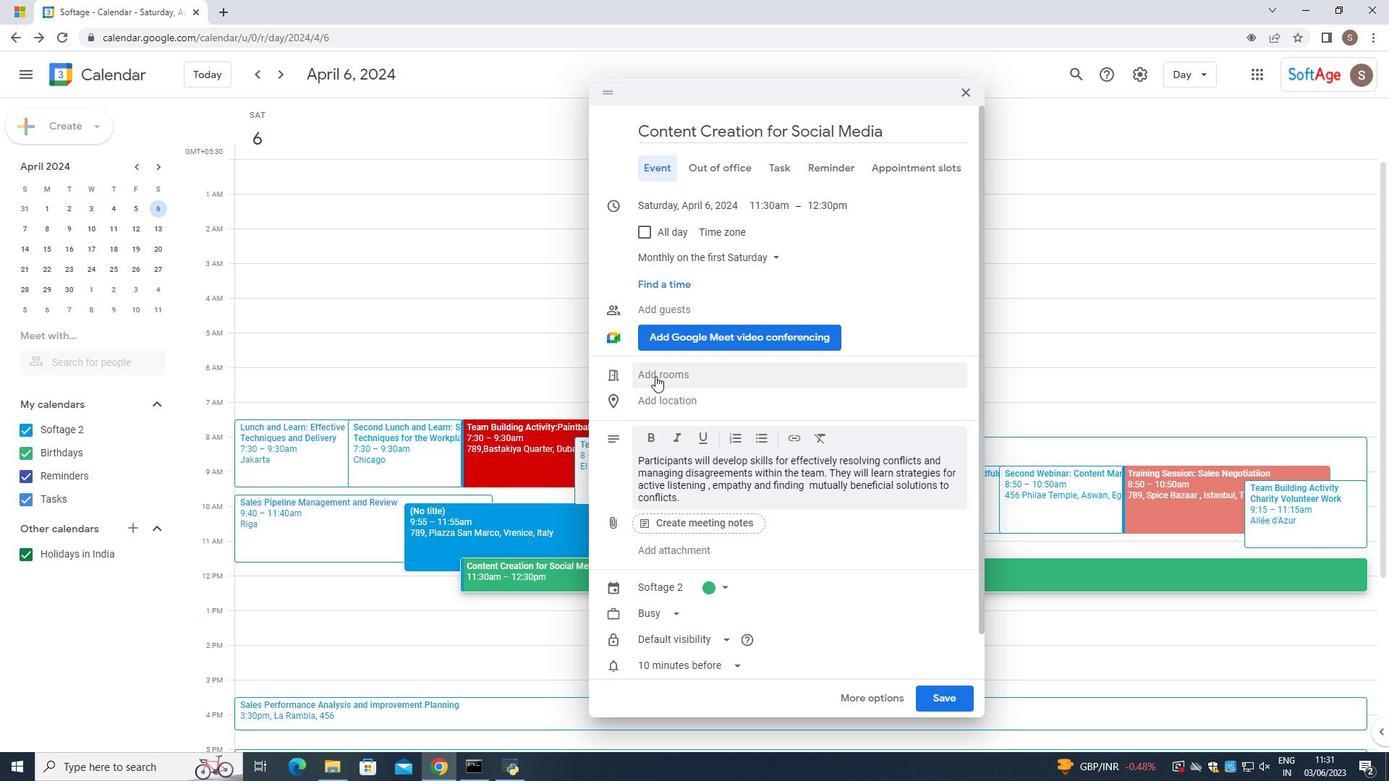 
Action: Mouse pressed left at (652, 392)
Screenshot: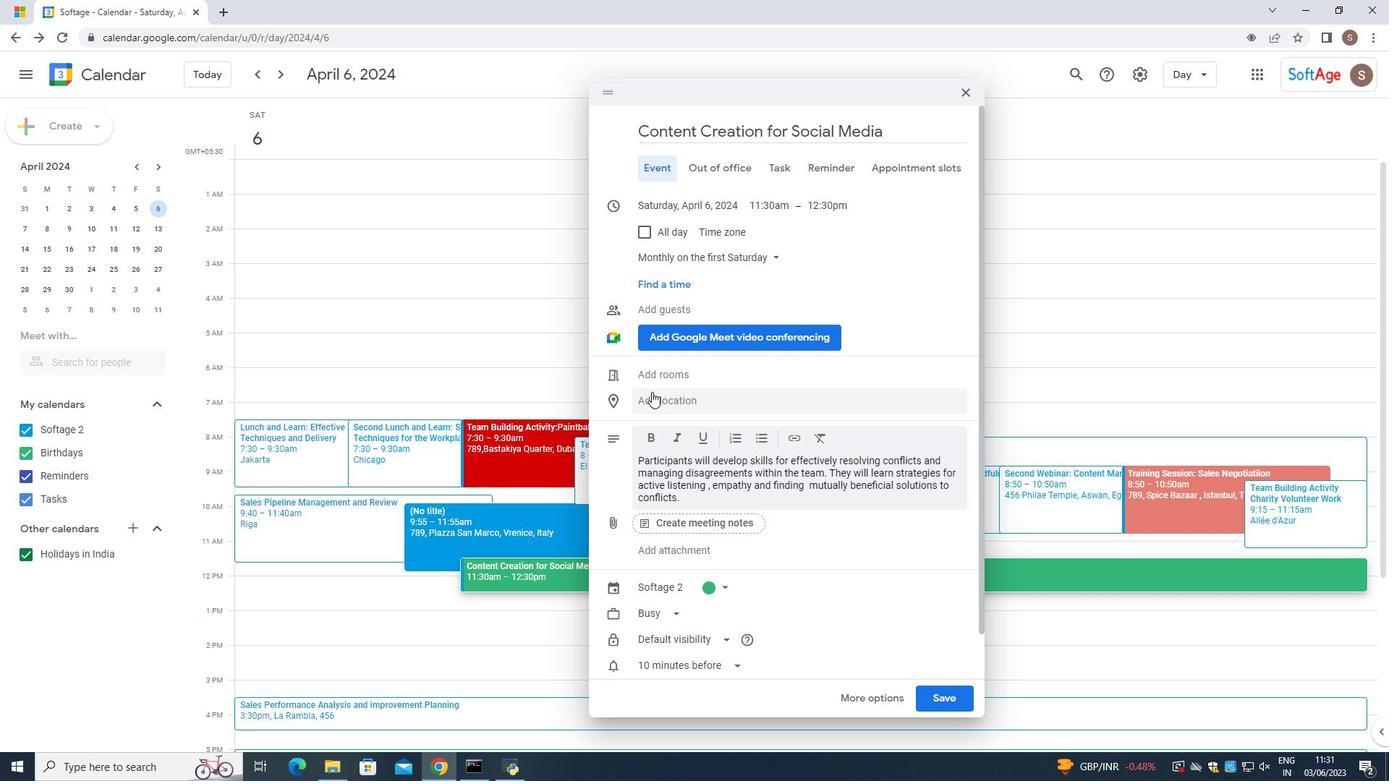 
Action: Mouse moved to (650, 393)
Screenshot: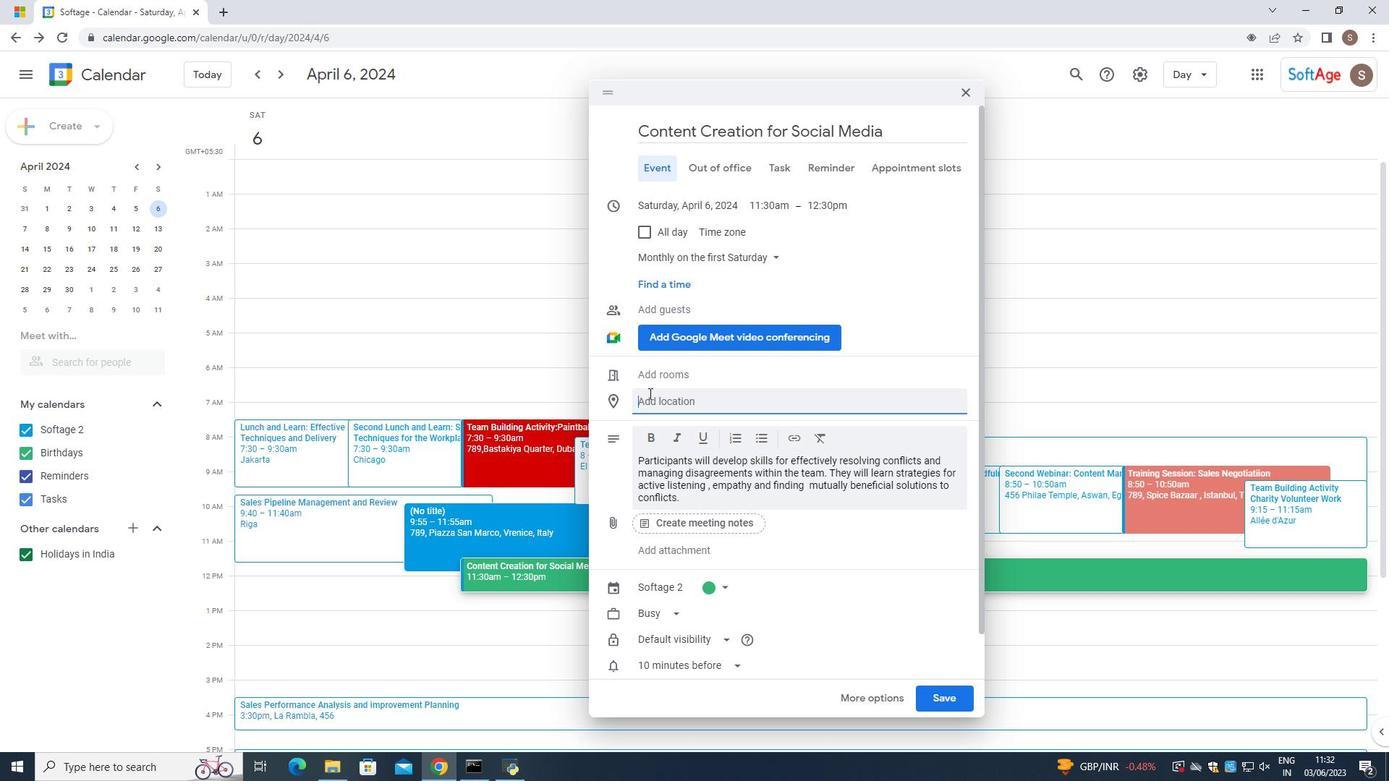 
Action: Key pressed 654<Key.space><Key.caps_lock>M<Key.caps_lock>oasque<Key.space>of<Key.space><Key.caps_lock>M<Key.caps_lock>uhamme<Key.backspace>ad<Key.space><Key.caps_lock>A<Key.caps_lock>li,<Key.space><Key.caps_lock>C<Key.caps_lock>airo<Key.space>,<Key.space><Key.caps_lock>E<Key.caps_lock>gypt
Screenshot: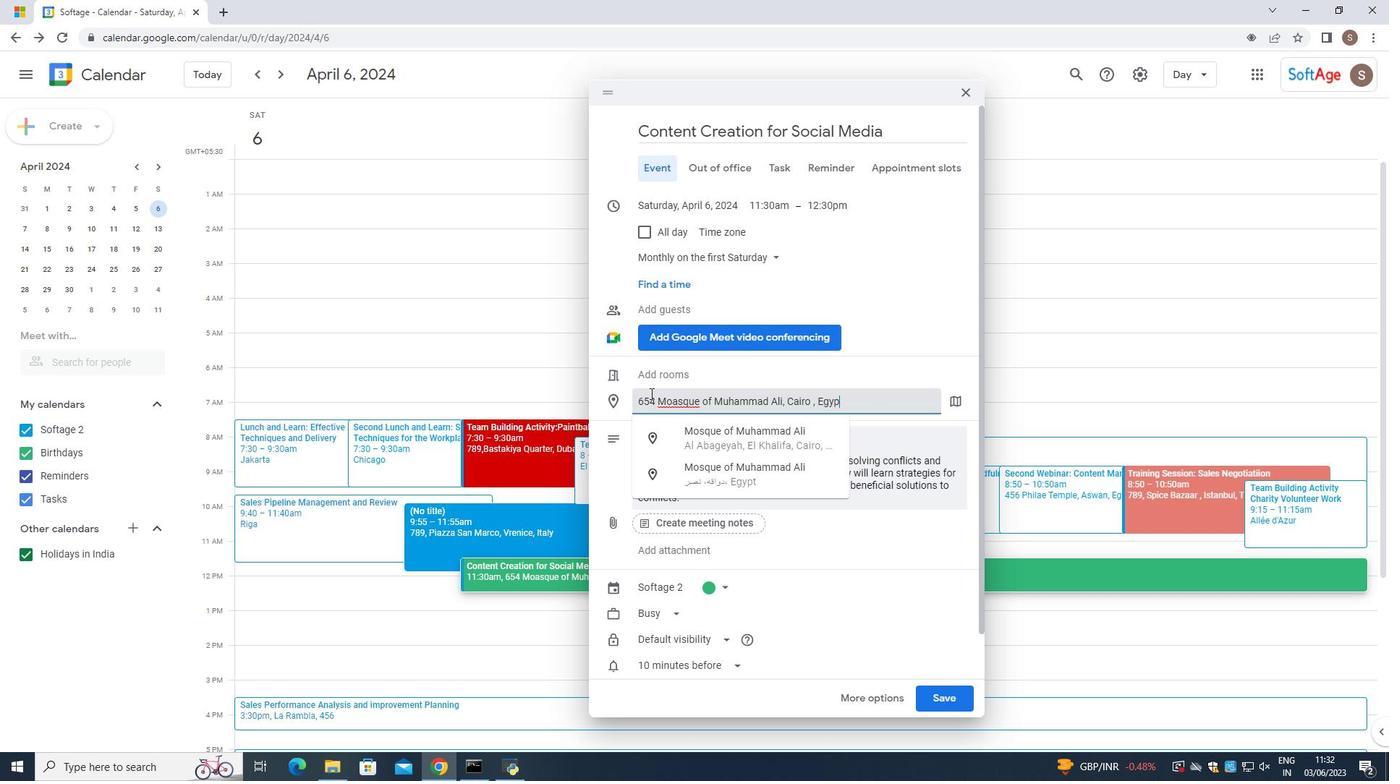 
Action: Mouse moved to (672, 398)
Screenshot: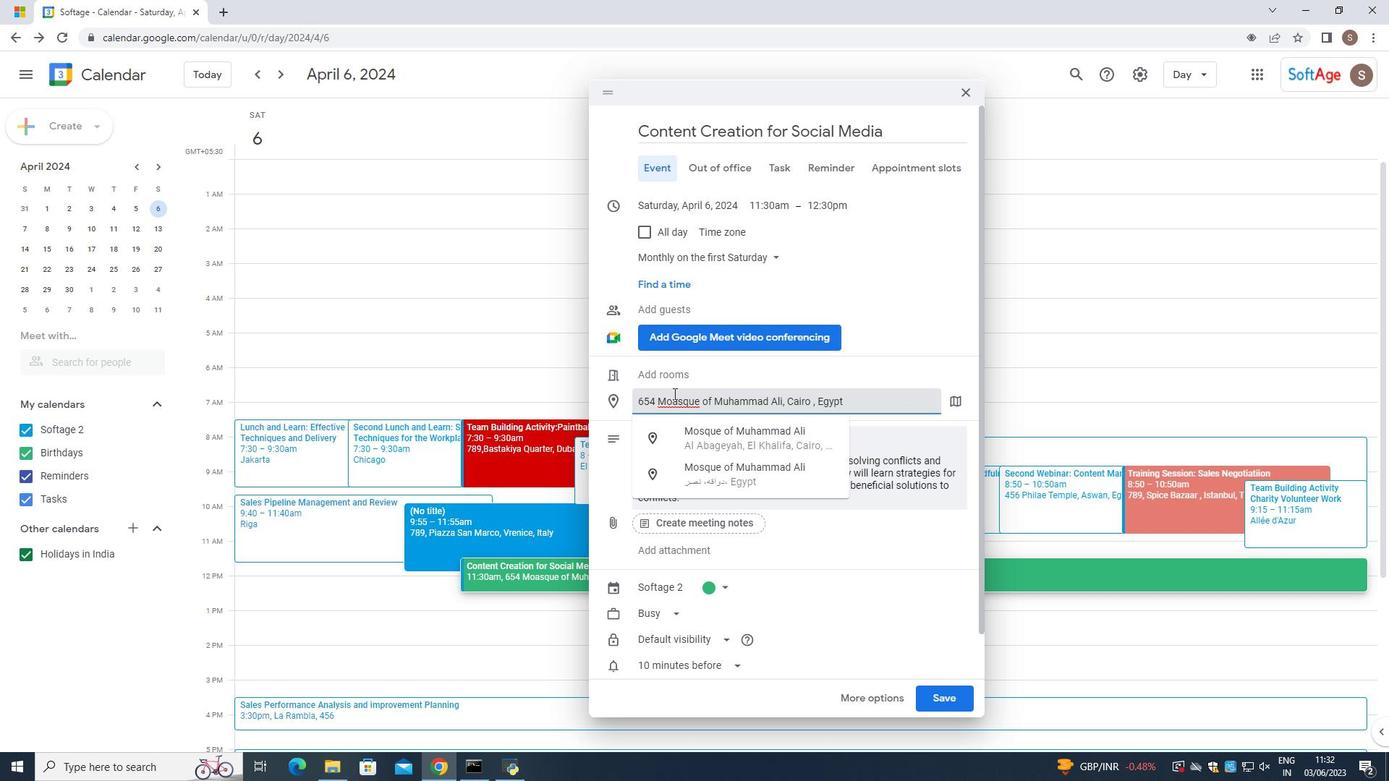 
Action: Mouse pressed left at (672, 398)
Screenshot: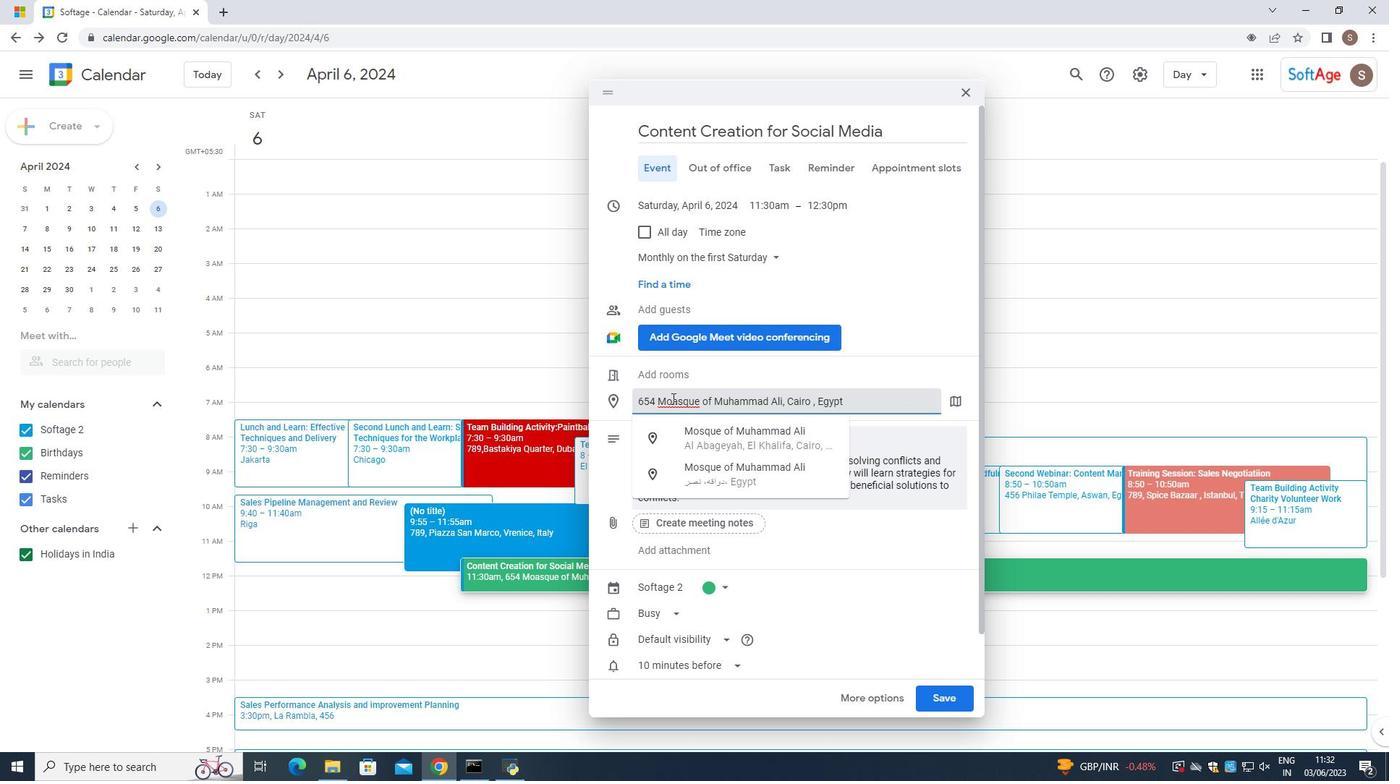 
Action: Mouse moved to (671, 399)
Screenshot: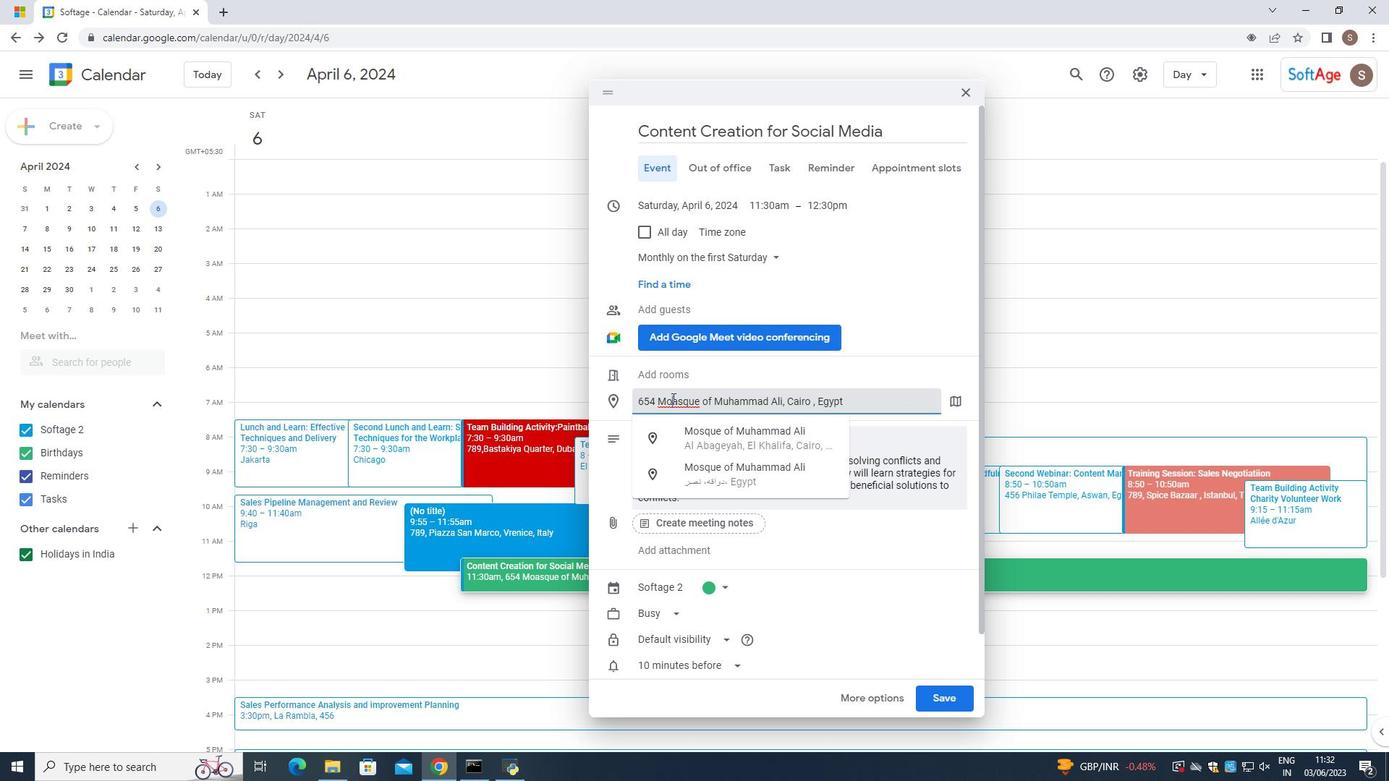 
Action: Mouse pressed right at (671, 399)
Screenshot: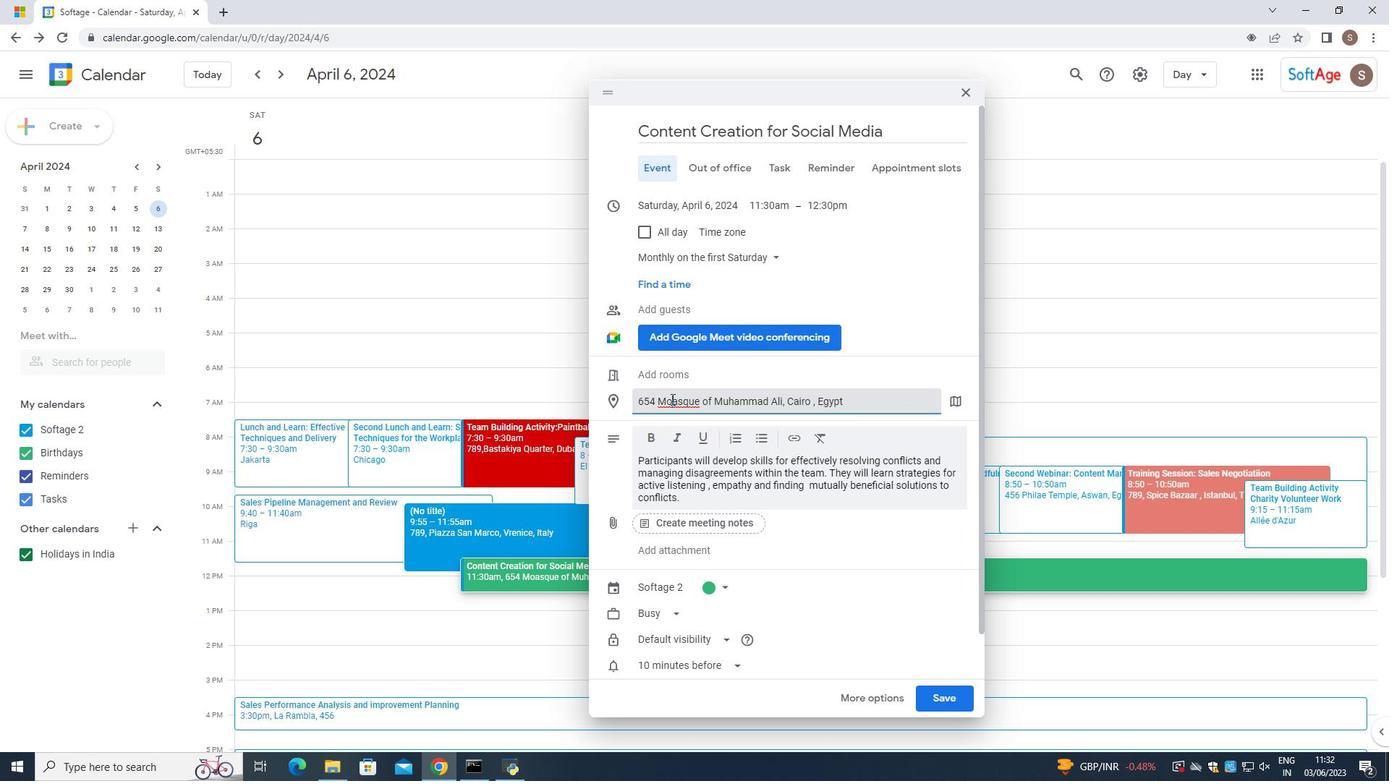 
Action: Mouse moved to (690, 407)
Screenshot: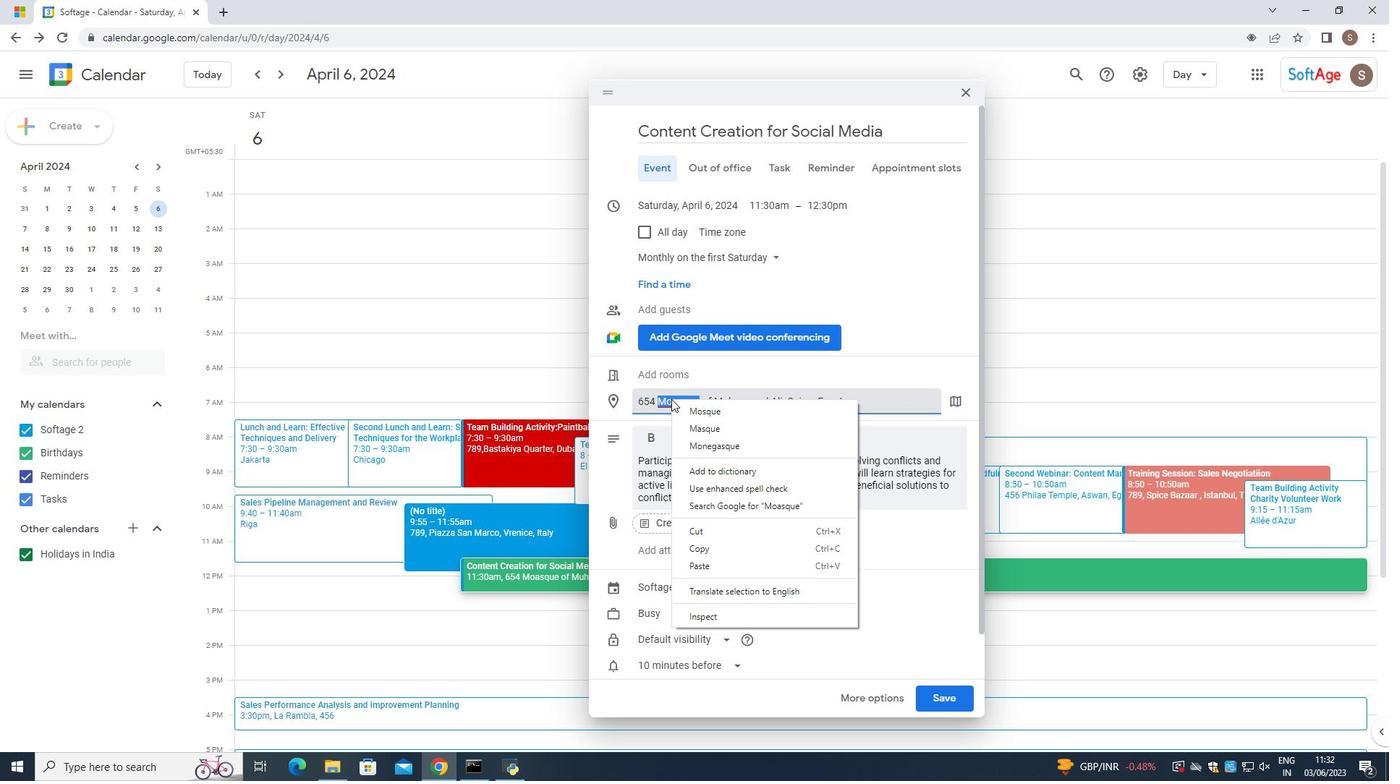 
Action: Mouse pressed left at (690, 407)
Screenshot: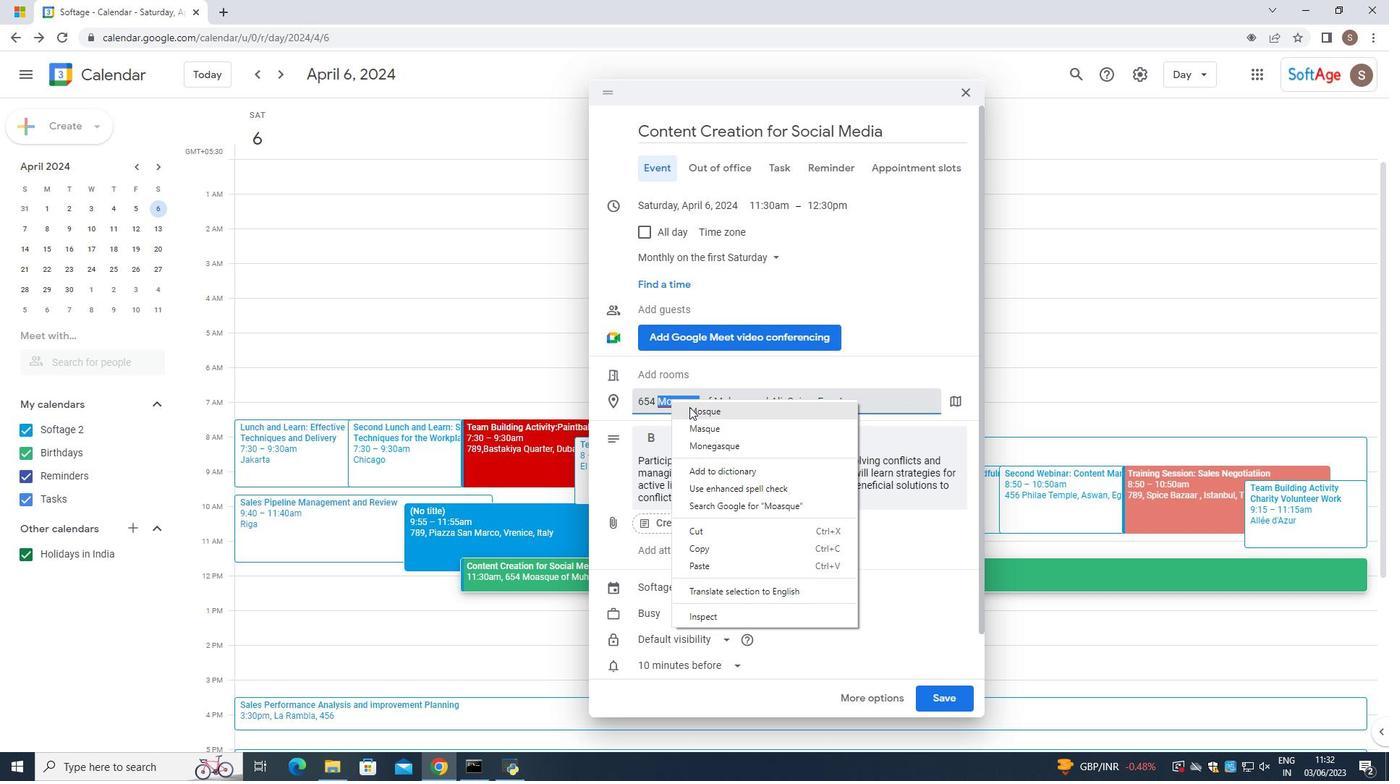 
Action: Mouse moved to (869, 397)
Screenshot: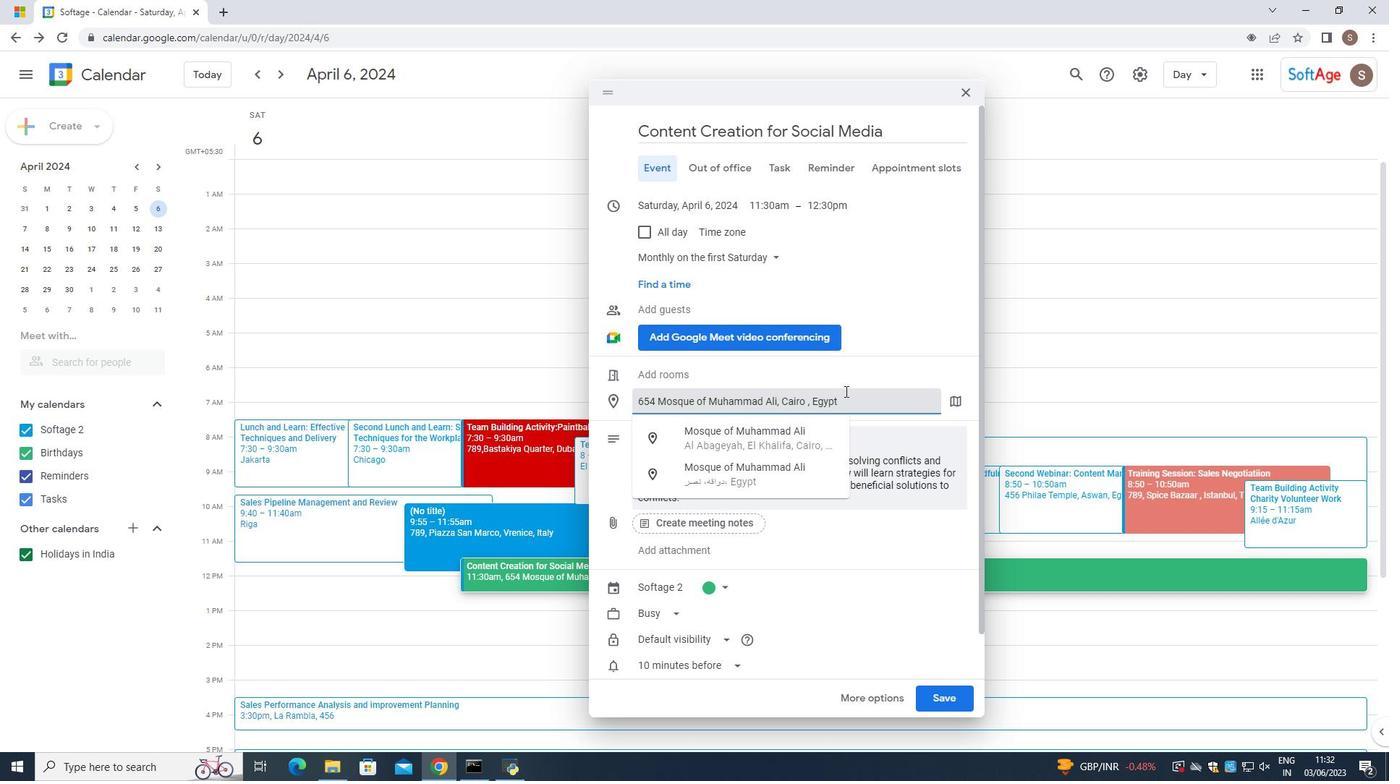
Action: Mouse pressed left at (869, 397)
Screenshot: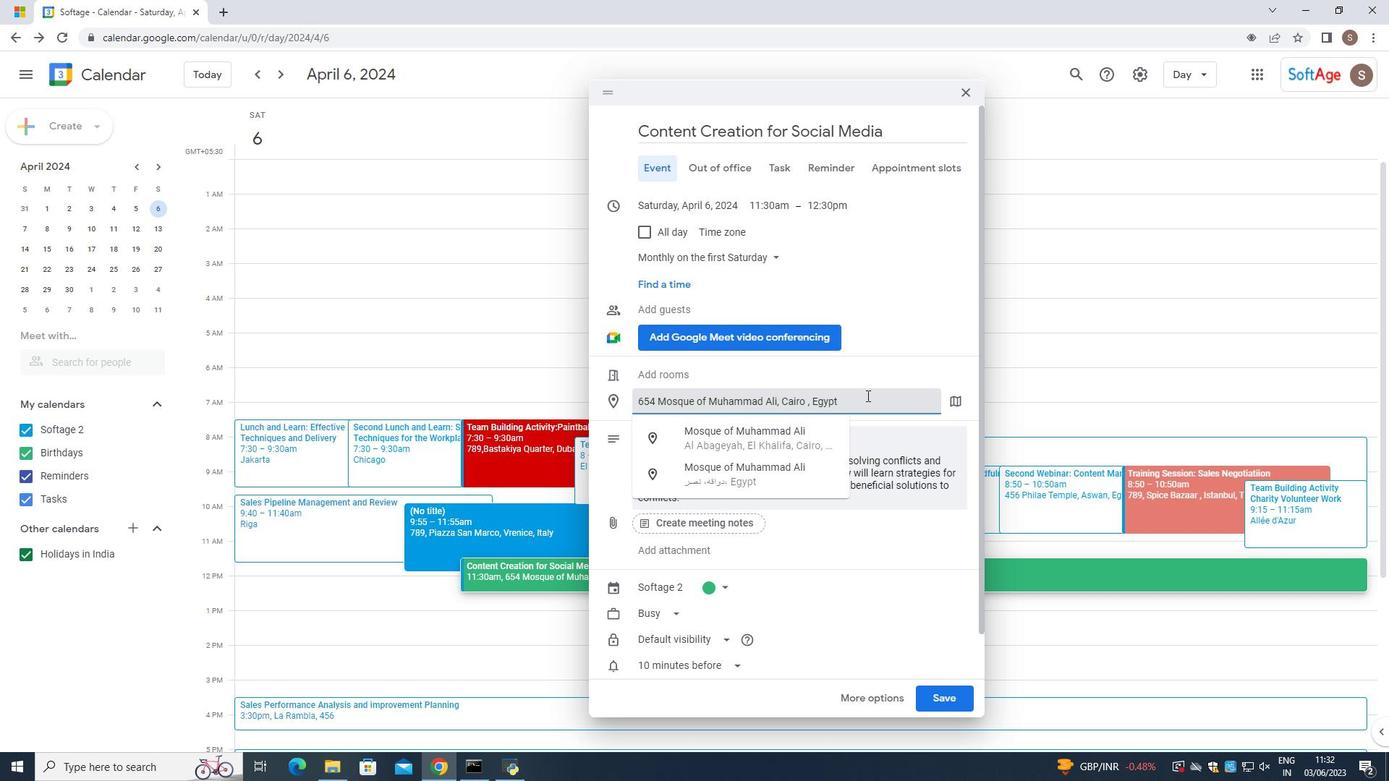 
Action: Mouse moved to (870, 396)
Screenshot: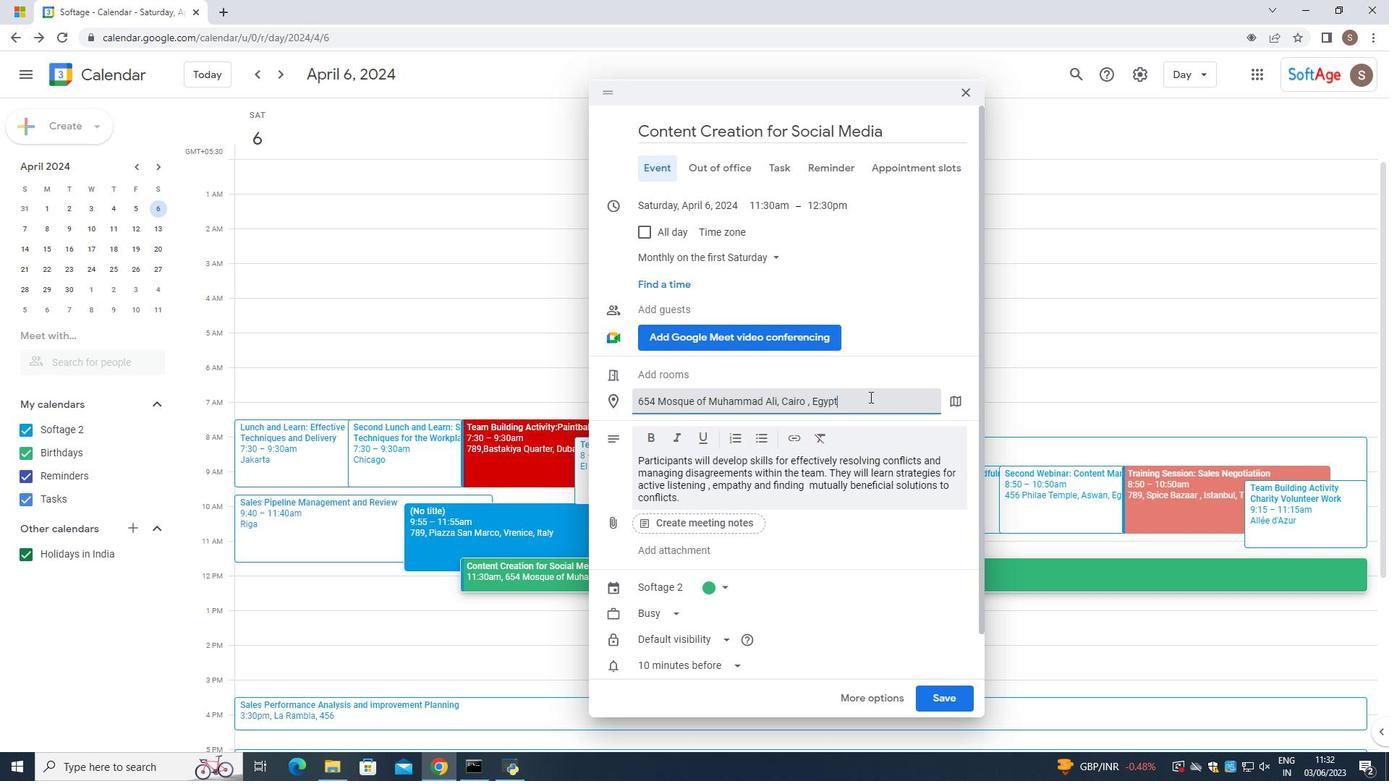 
Action: Key pressed <Key.enter>
Screenshot: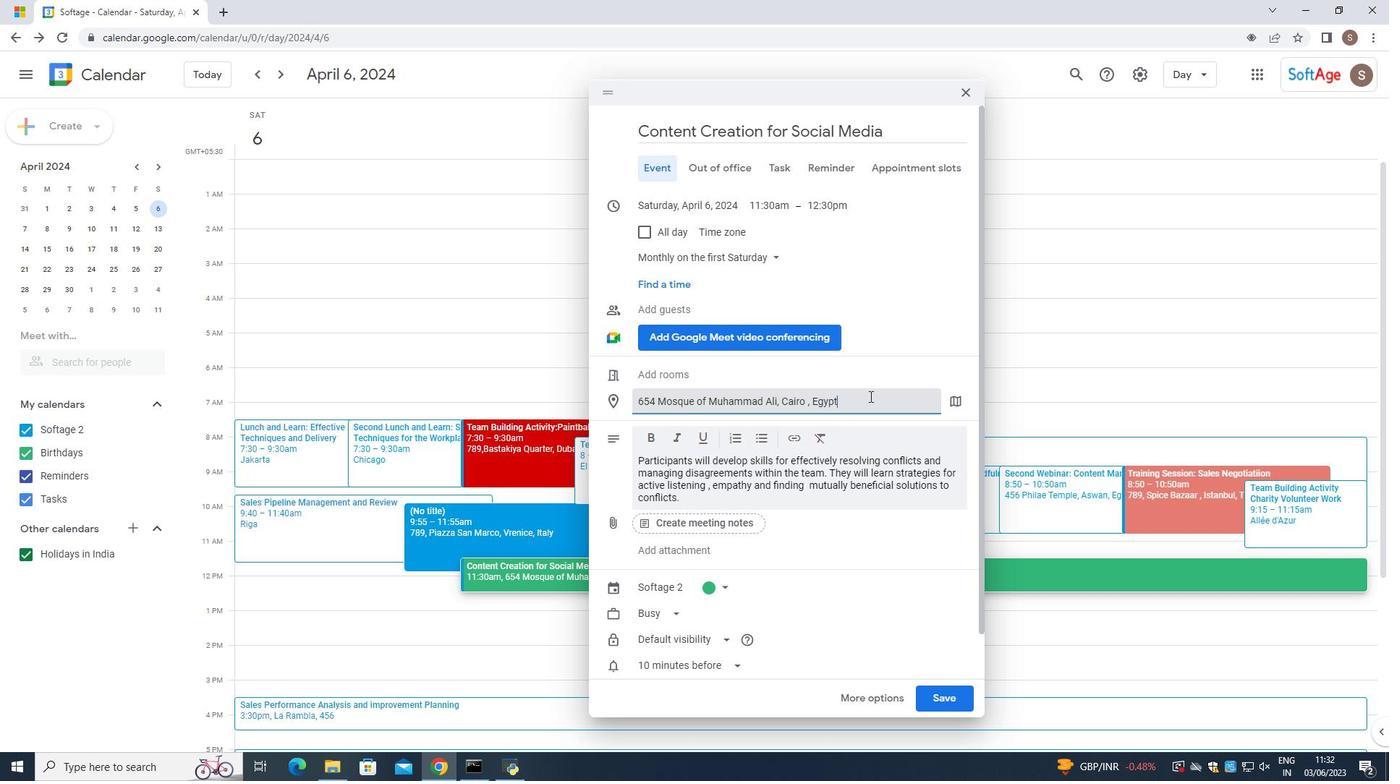 
Action: Mouse moved to (782, 477)
Screenshot: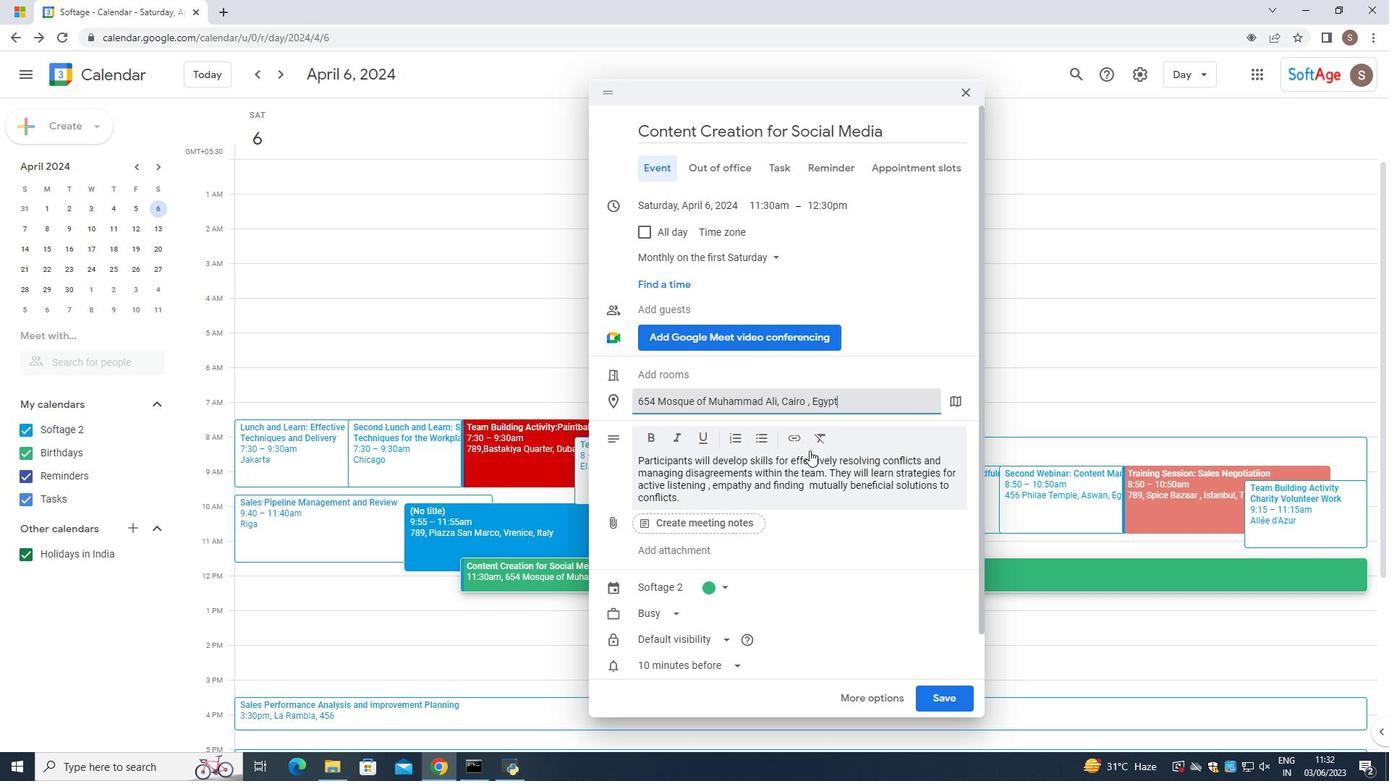
Action: Mouse scrolled (782, 477) with delta (0, 0)
Screenshot: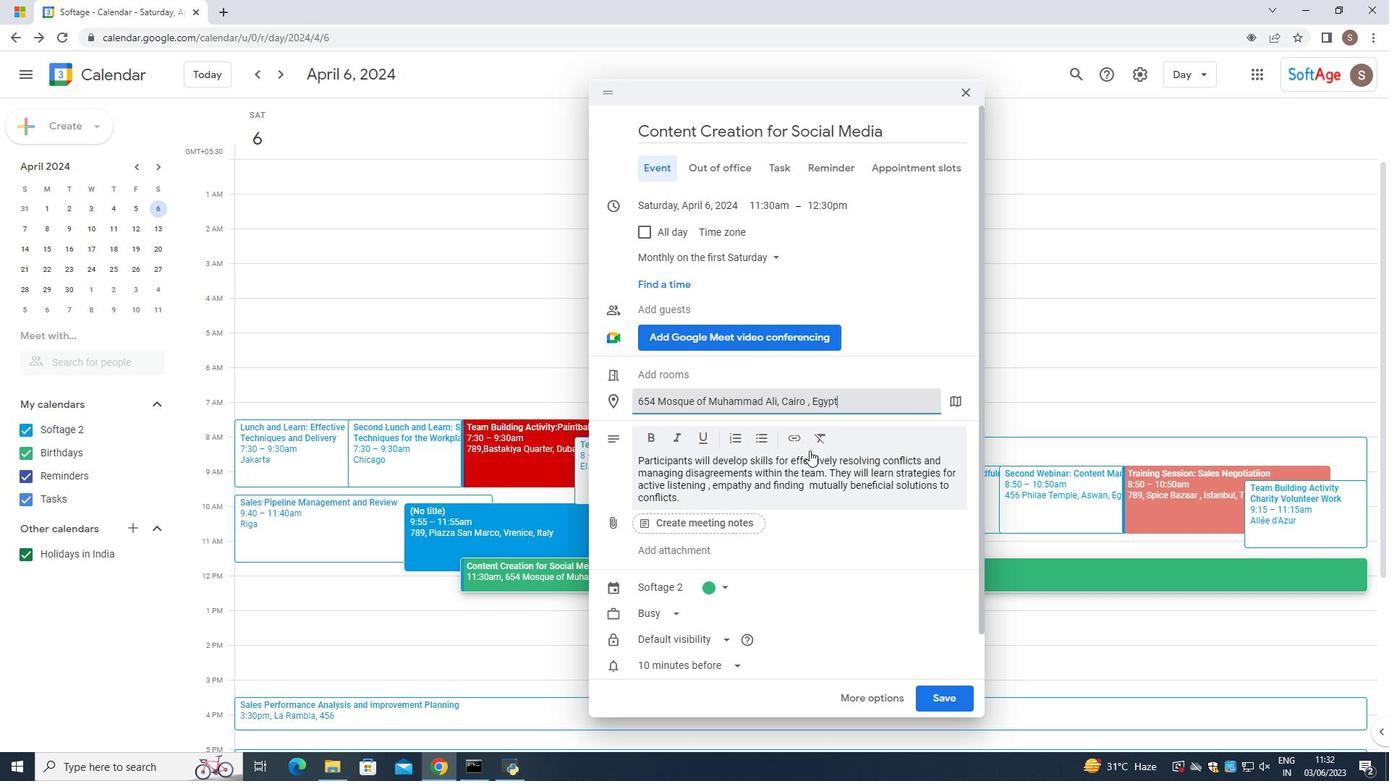 
Action: Mouse moved to (780, 479)
Screenshot: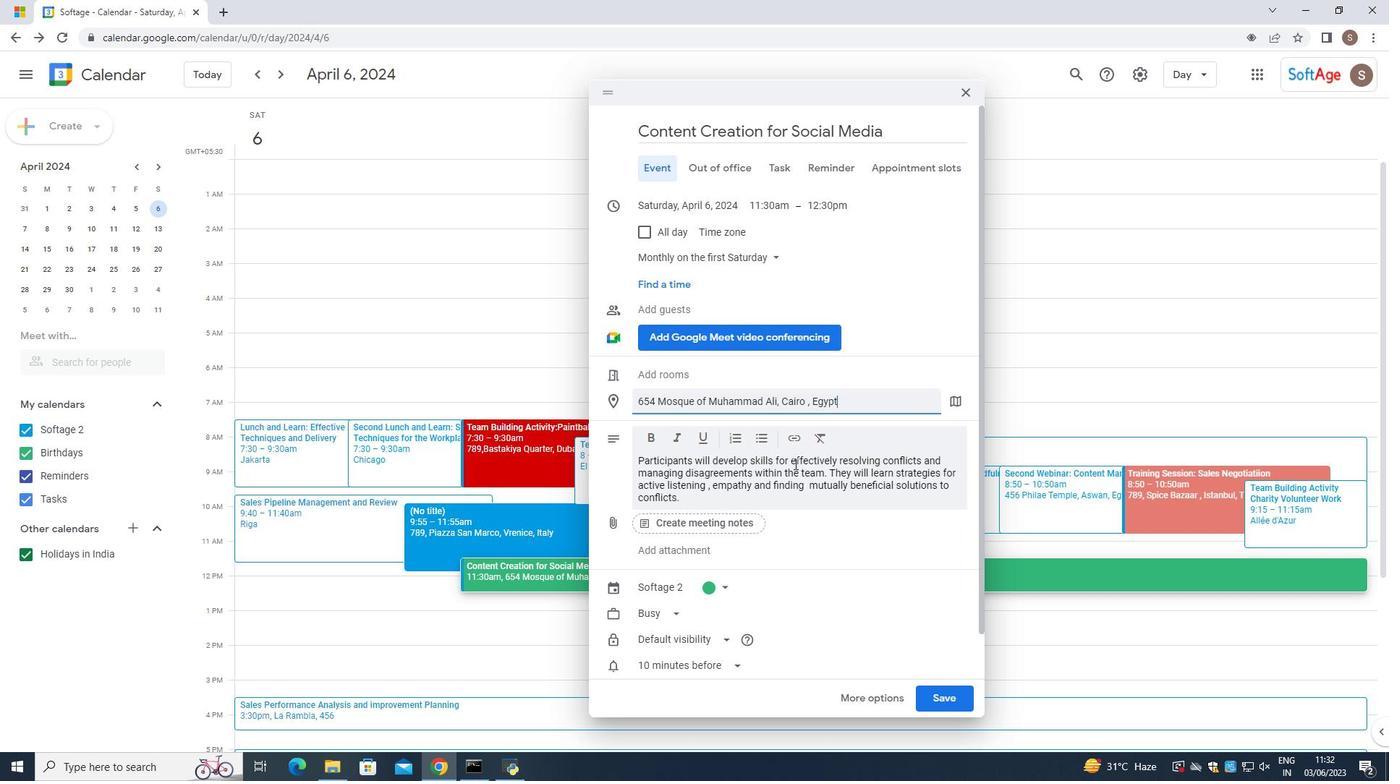 
Action: Mouse scrolled (780, 479) with delta (0, 0)
Screenshot: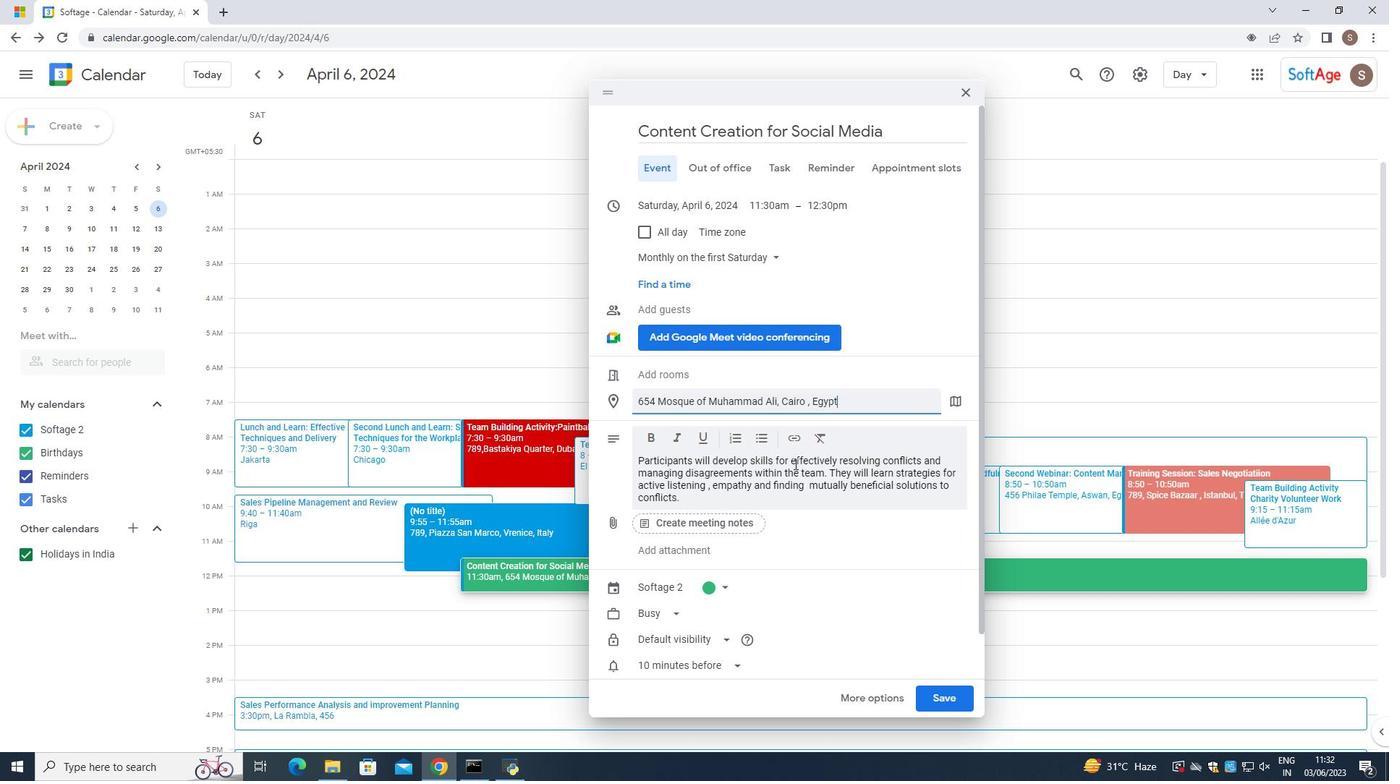 
Action: Mouse moved to (775, 482)
Screenshot: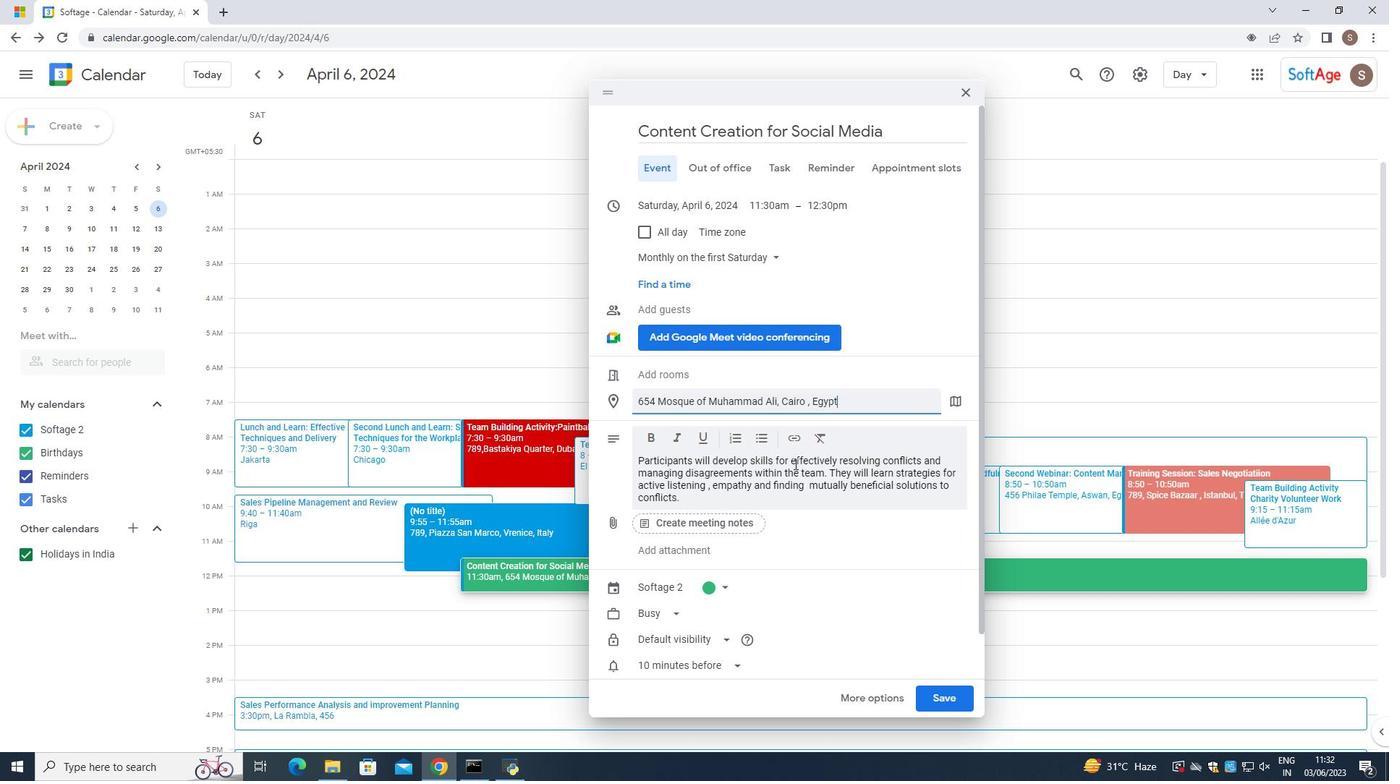 
Action: Mouse scrolled (775, 482) with delta (0, 0)
Screenshot: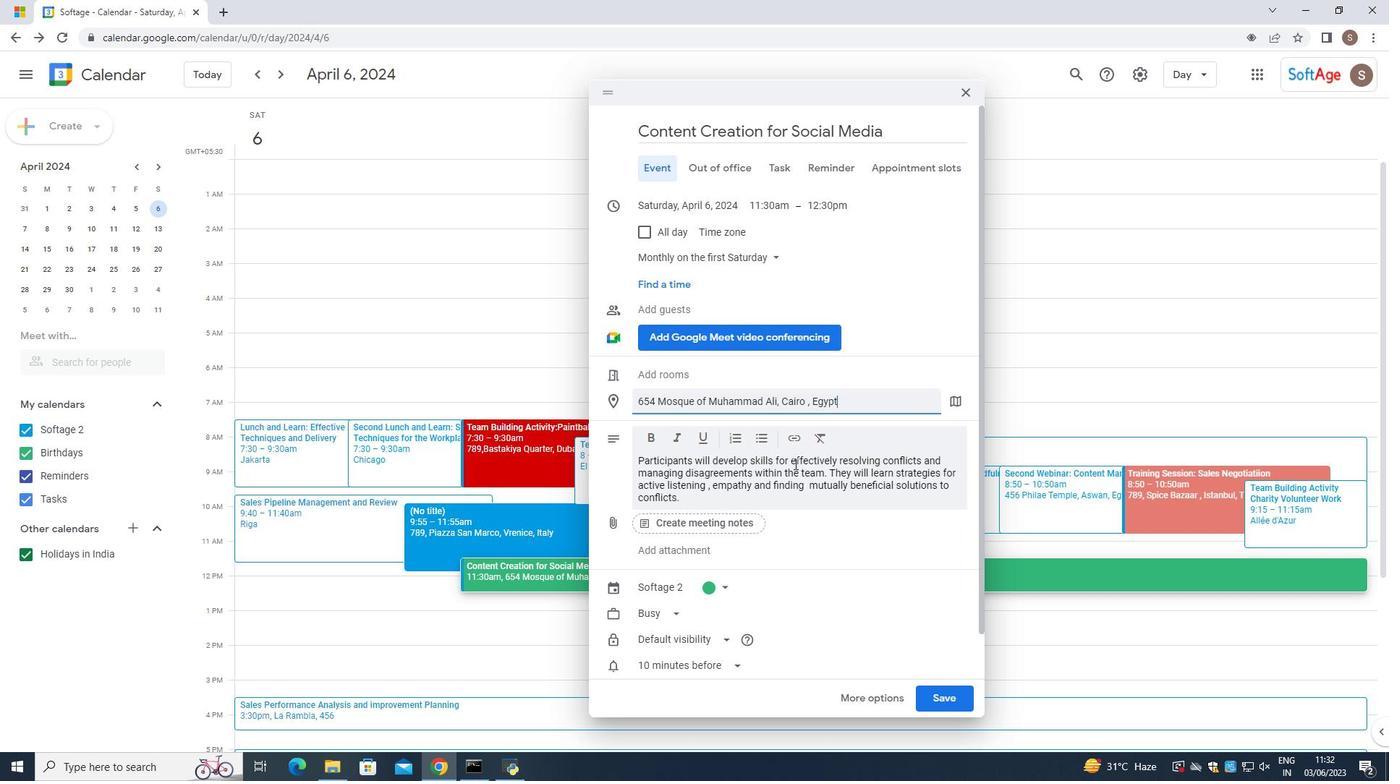 
Action: Mouse moved to (773, 483)
Screenshot: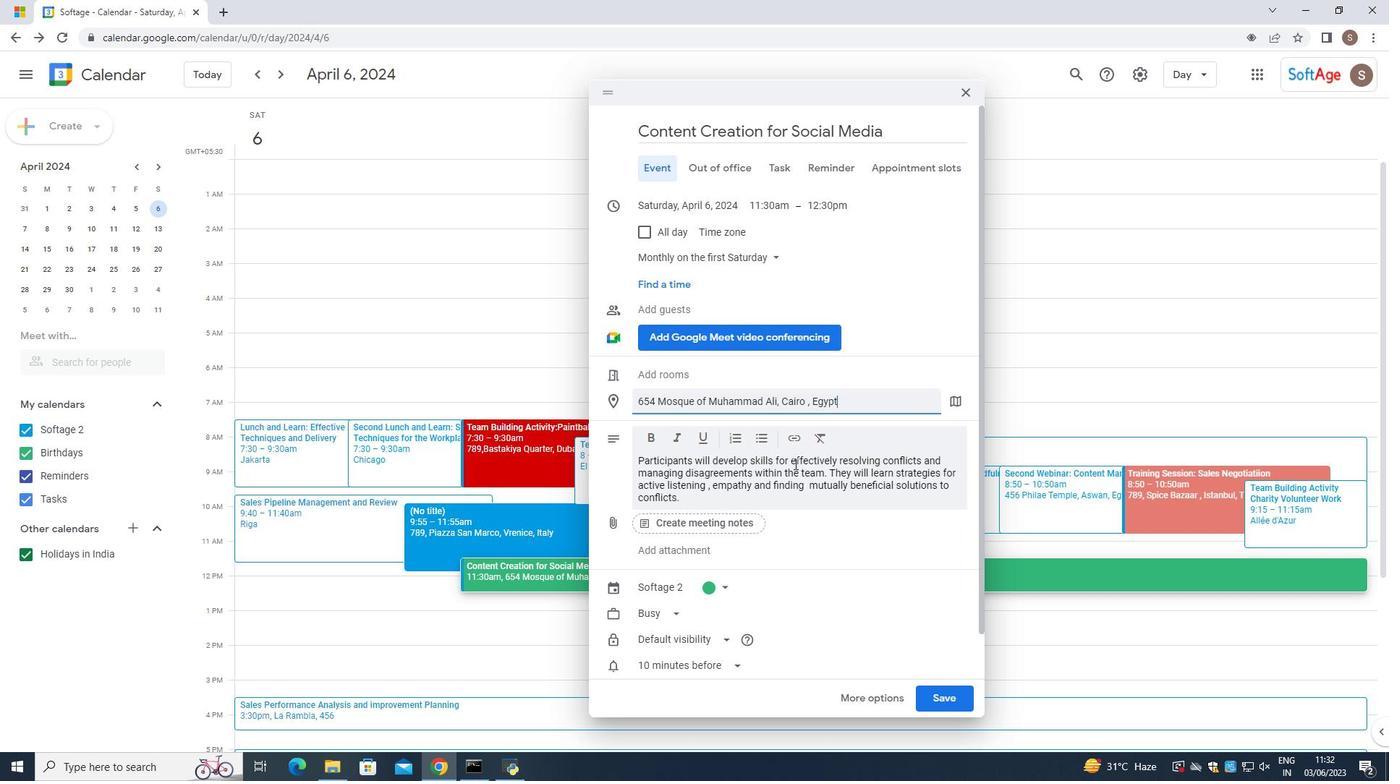 
Action: Mouse scrolled (773, 482) with delta (0, 0)
Screenshot: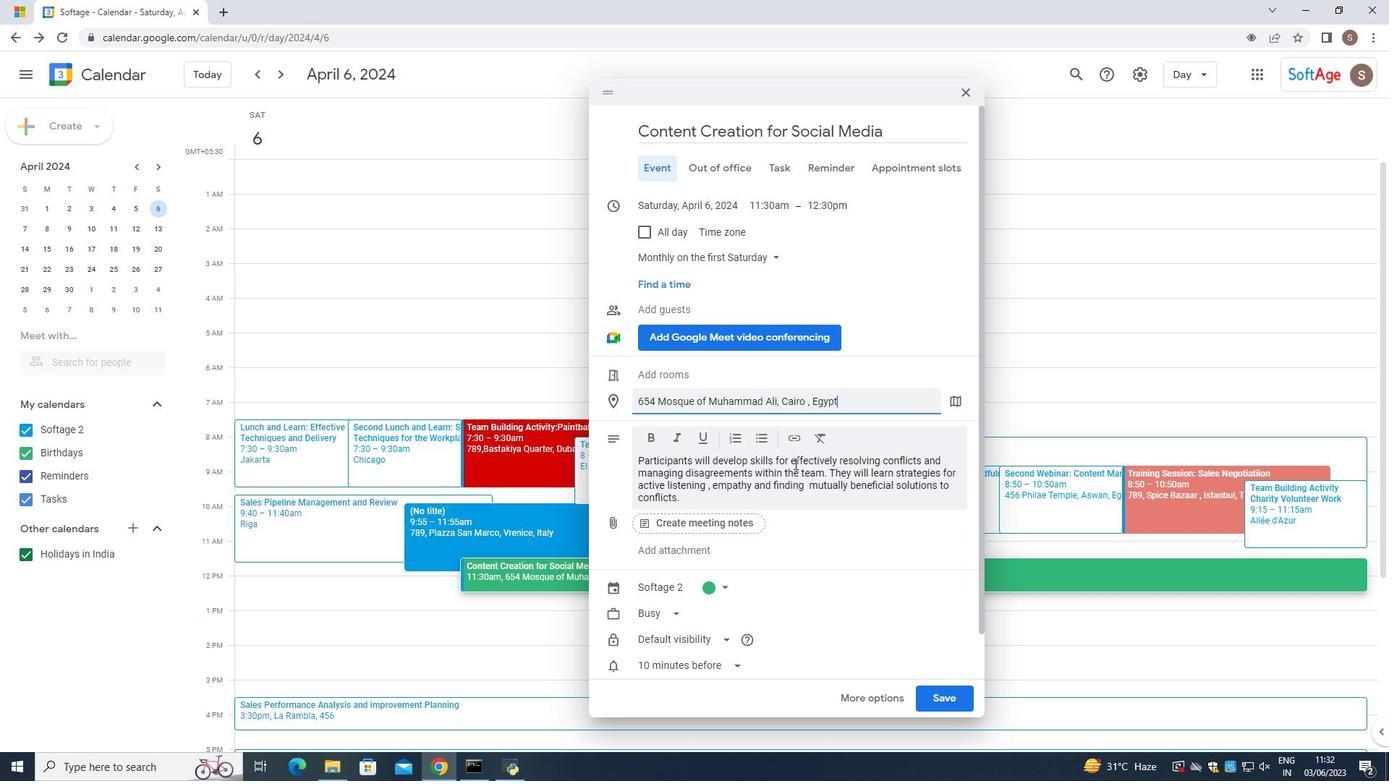 
Action: Mouse moved to (771, 484)
Screenshot: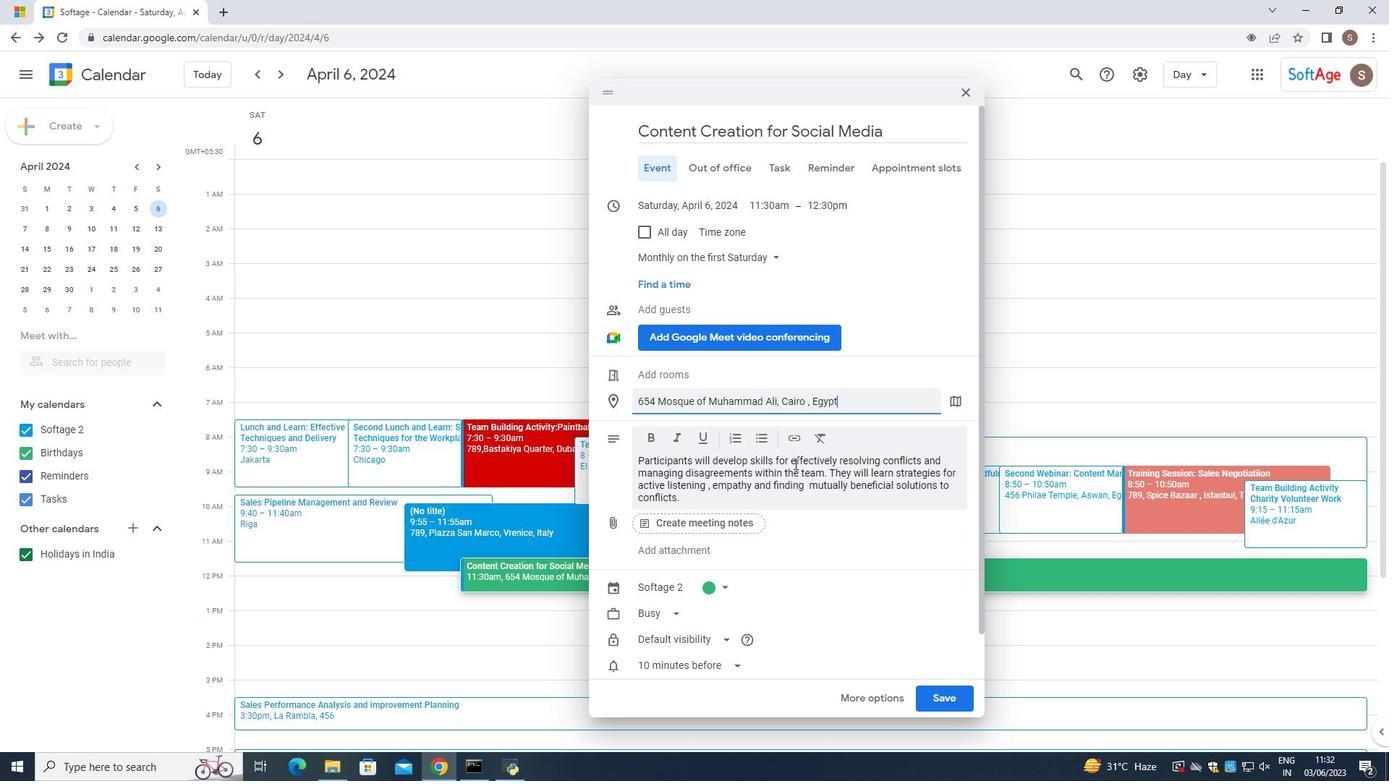 
Action: Mouse scrolled (771, 484) with delta (0, 0)
Screenshot: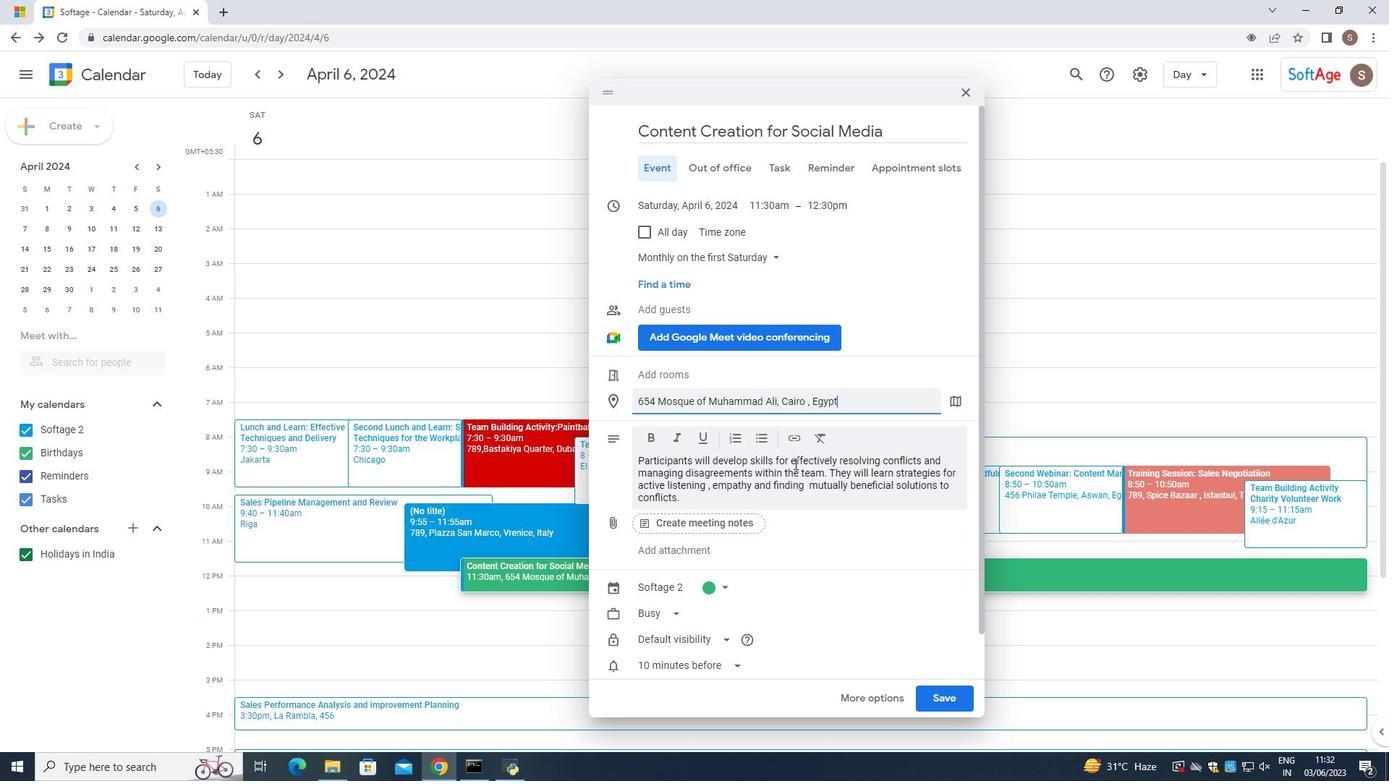 
Action: Mouse moved to (769, 484)
Screenshot: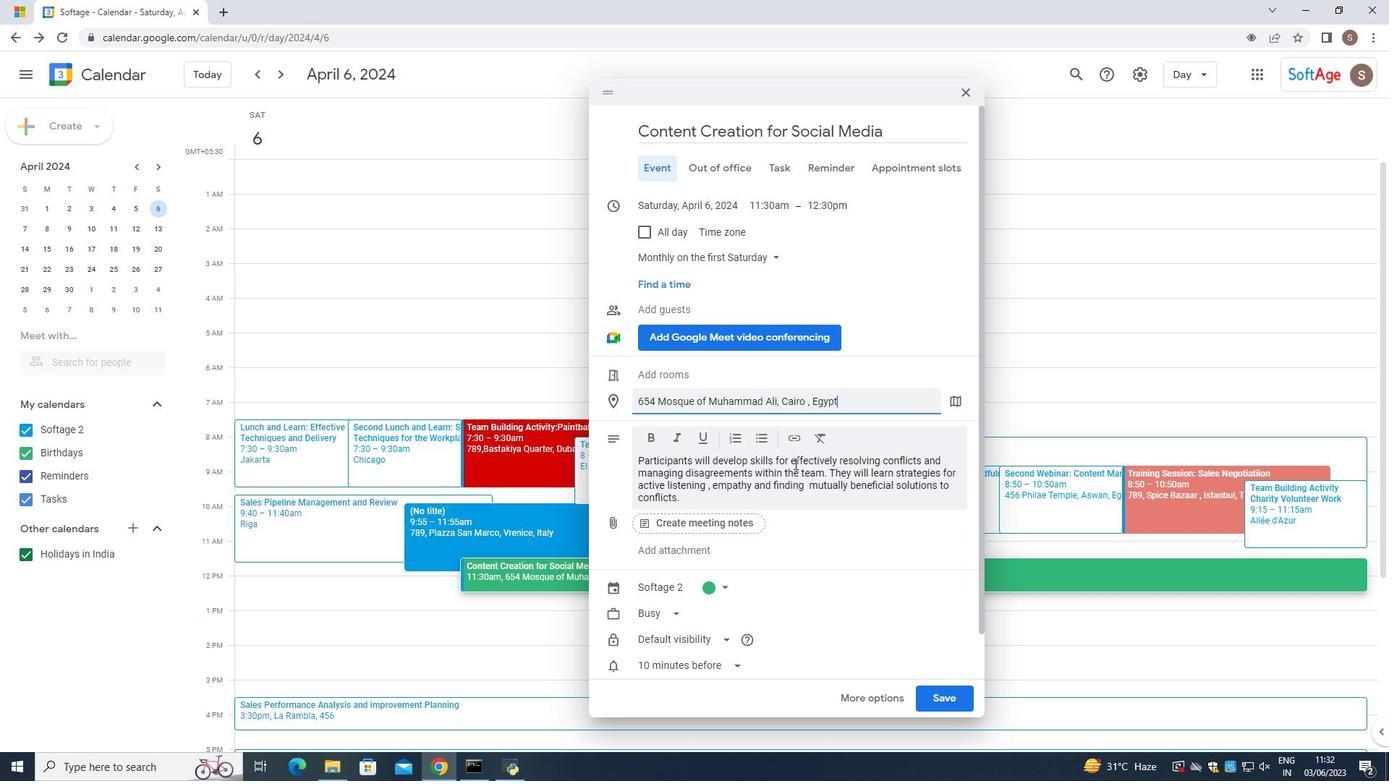 
Action: Mouse scrolled (769, 484) with delta (0, 0)
Screenshot: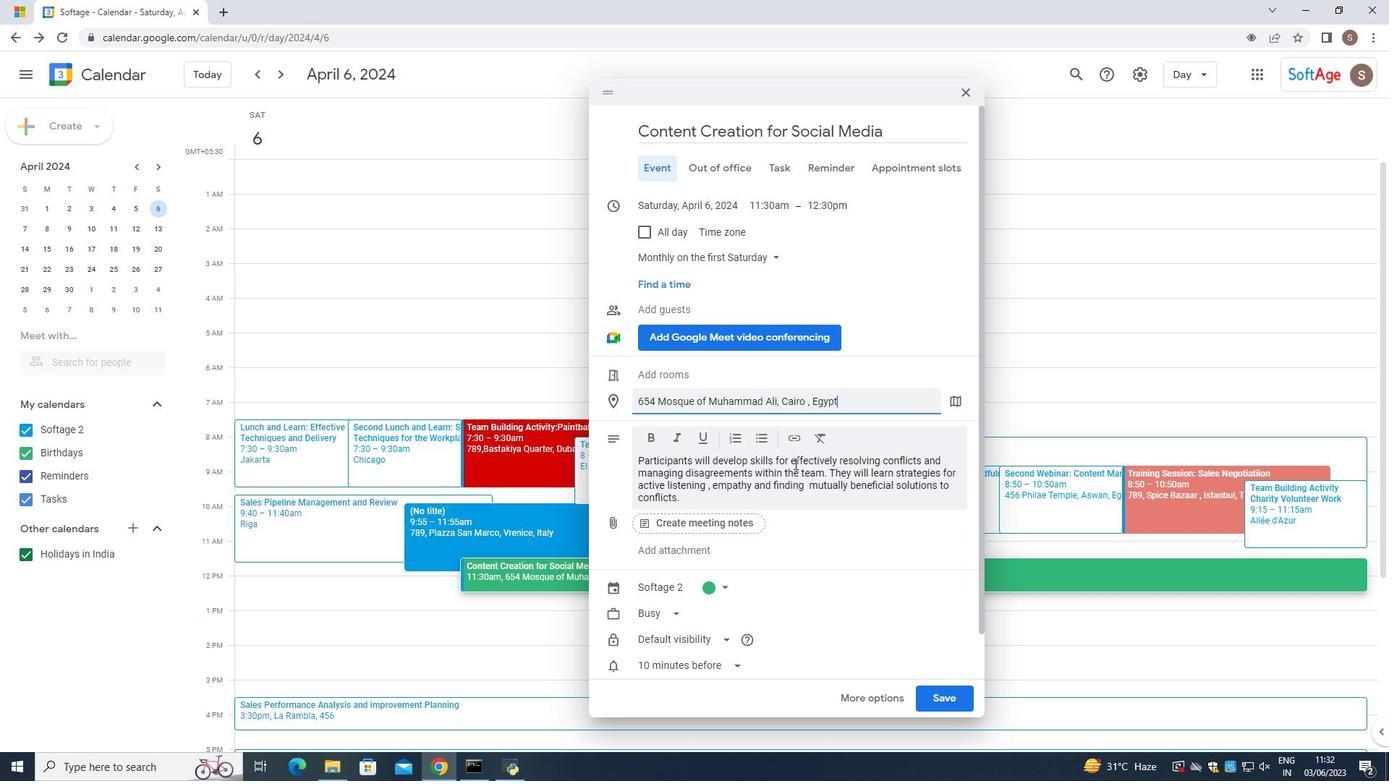 
Action: Mouse moved to (754, 497)
Screenshot: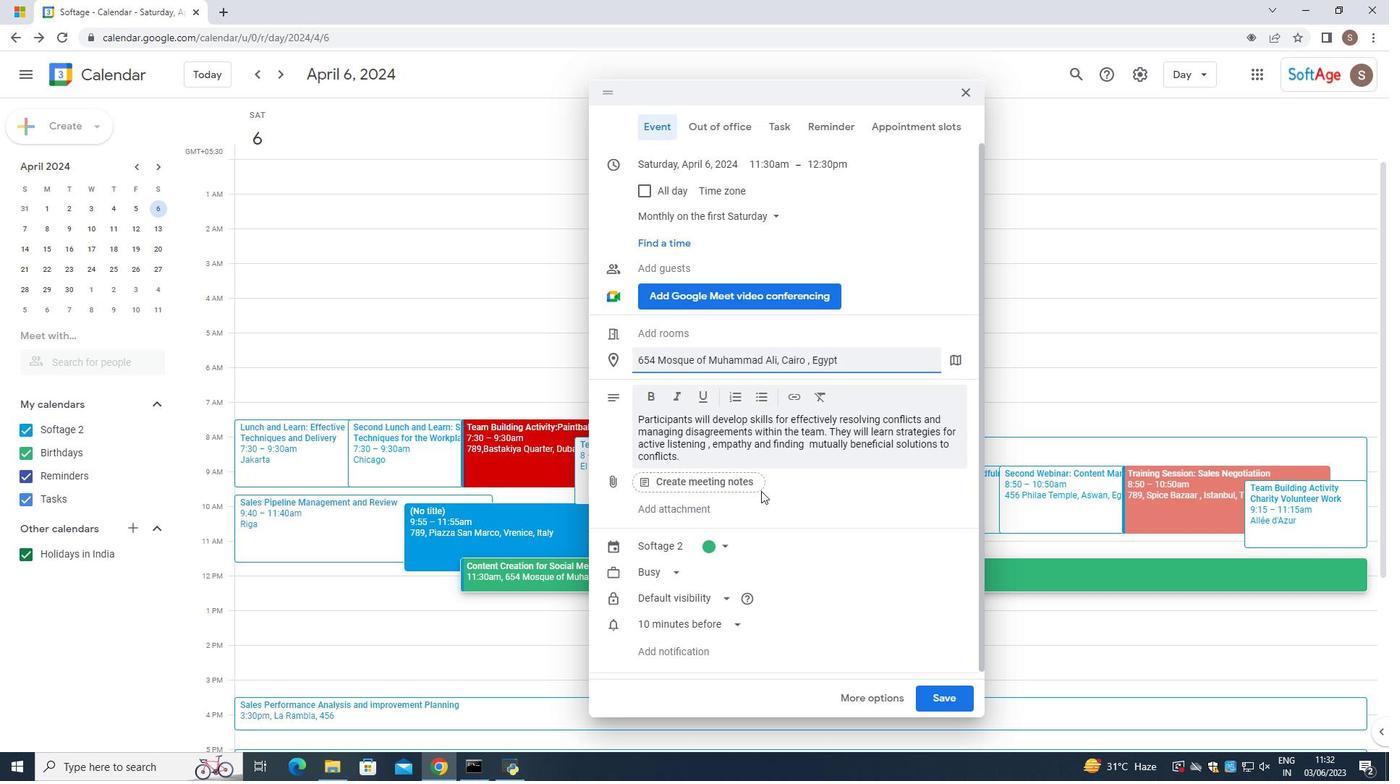 
Action: Mouse scrolled (754, 497) with delta (0, 0)
Screenshot: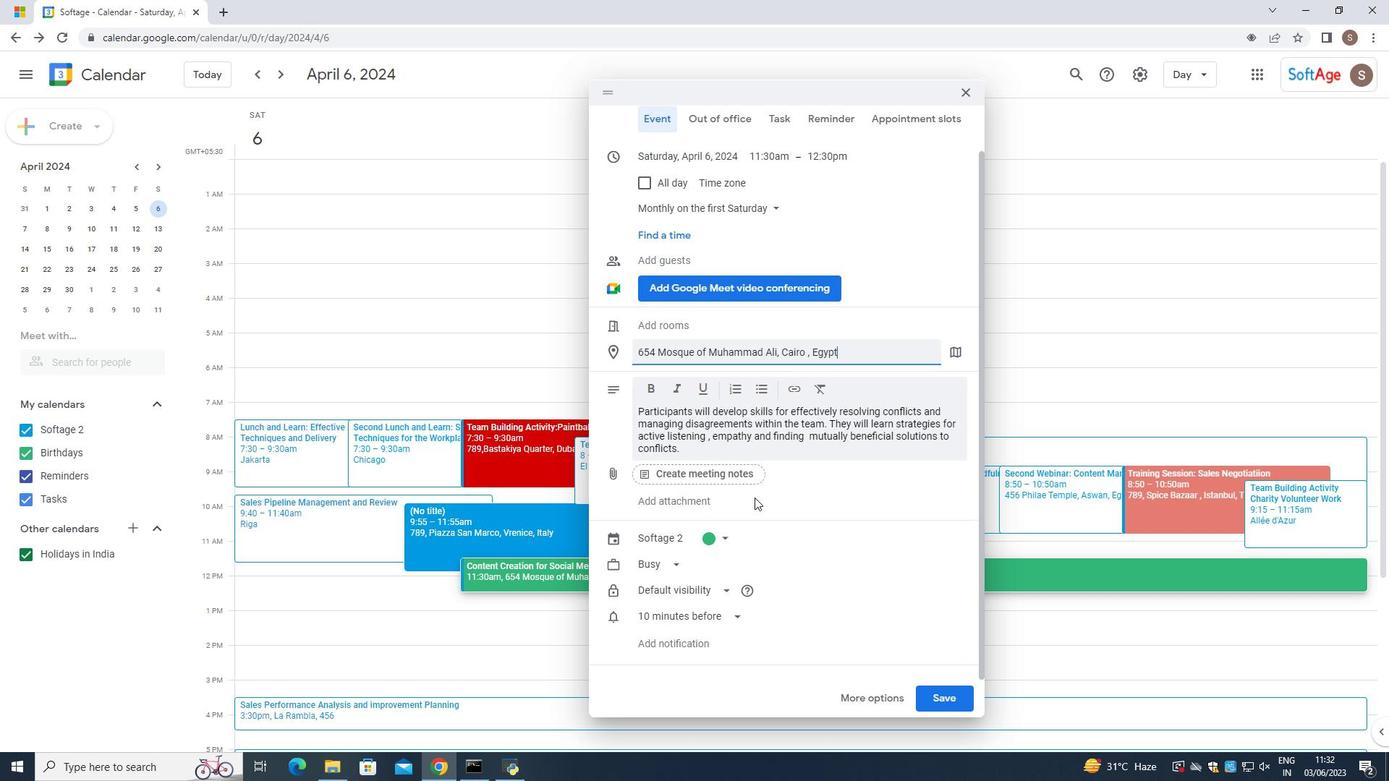 
Action: Mouse moved to (754, 497)
Screenshot: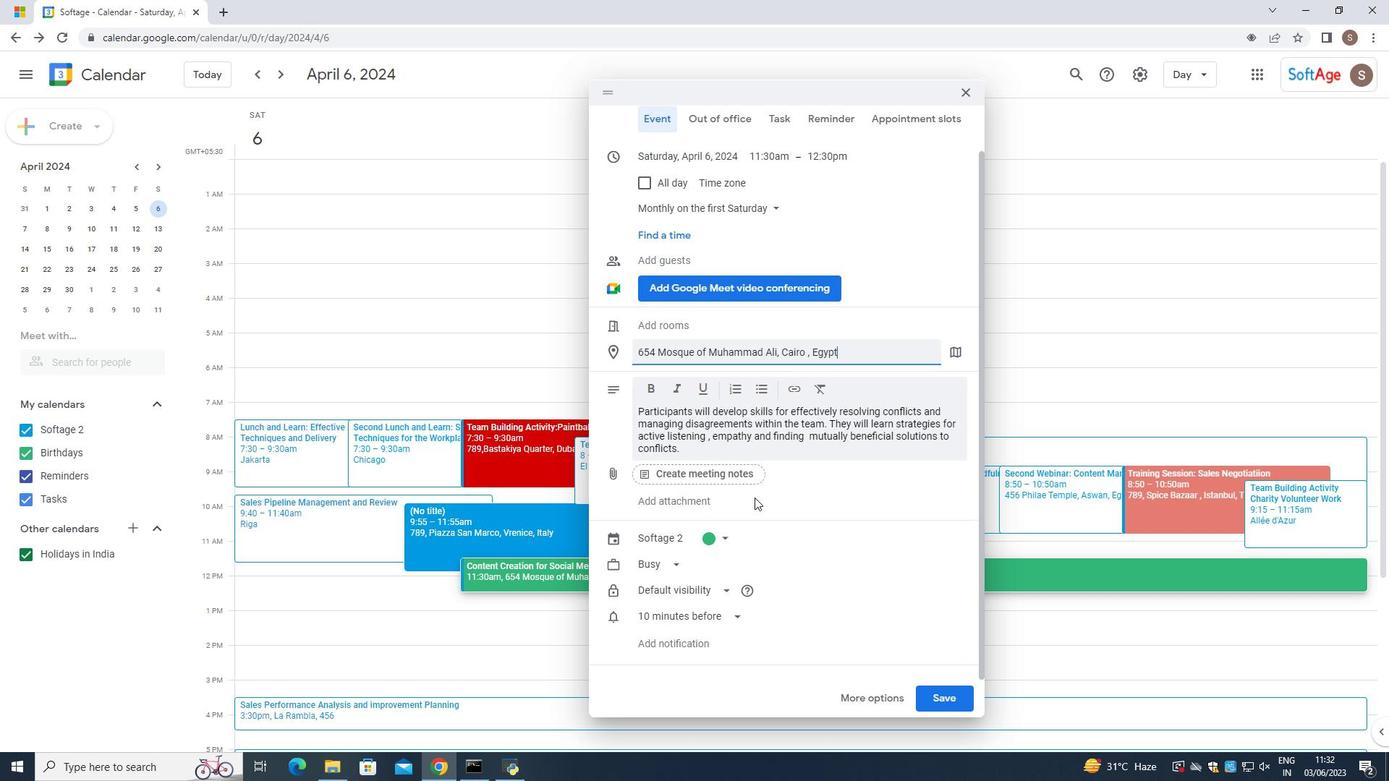 
Action: Mouse scrolled (754, 497) with delta (0, 0)
Screenshot: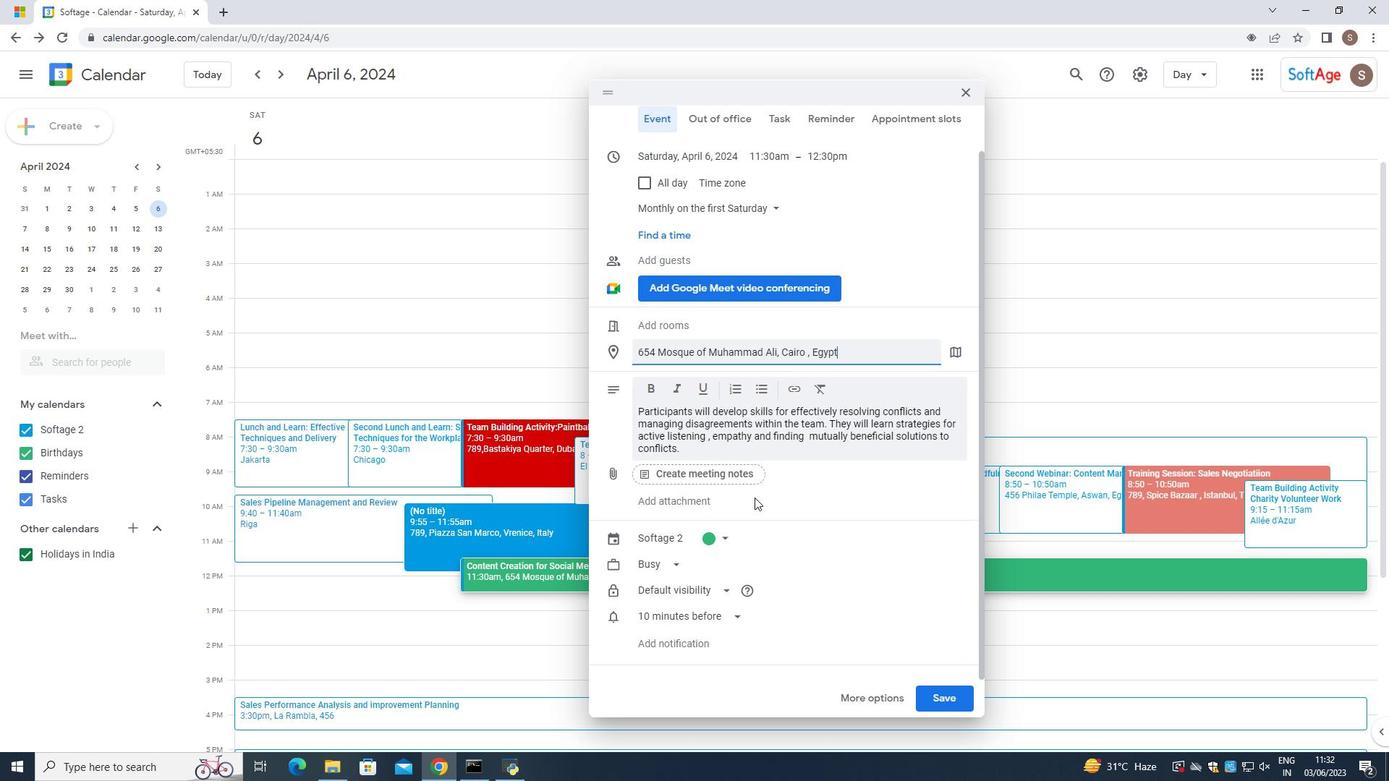 
Action: Mouse moved to (720, 497)
Screenshot: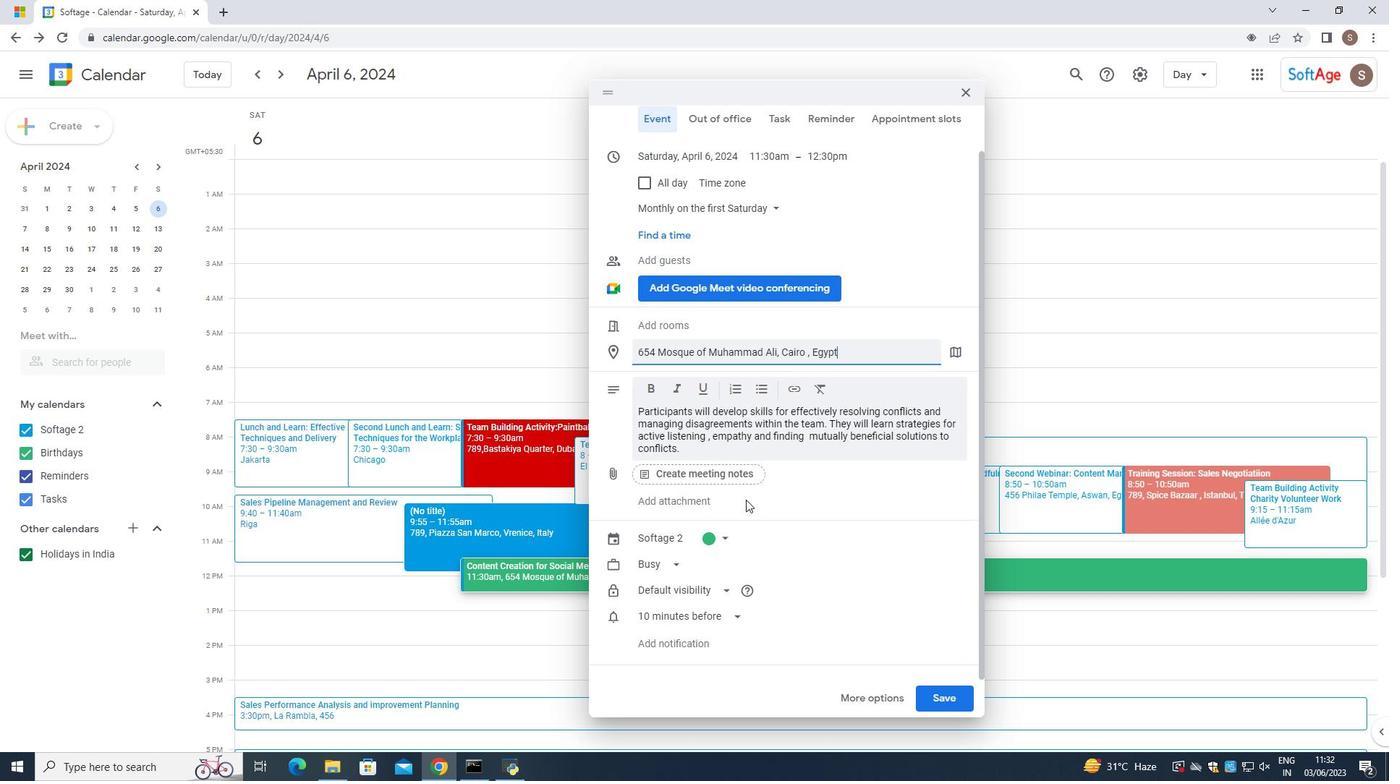 
Action: Mouse scrolled (720, 498) with delta (0, 0)
Screenshot: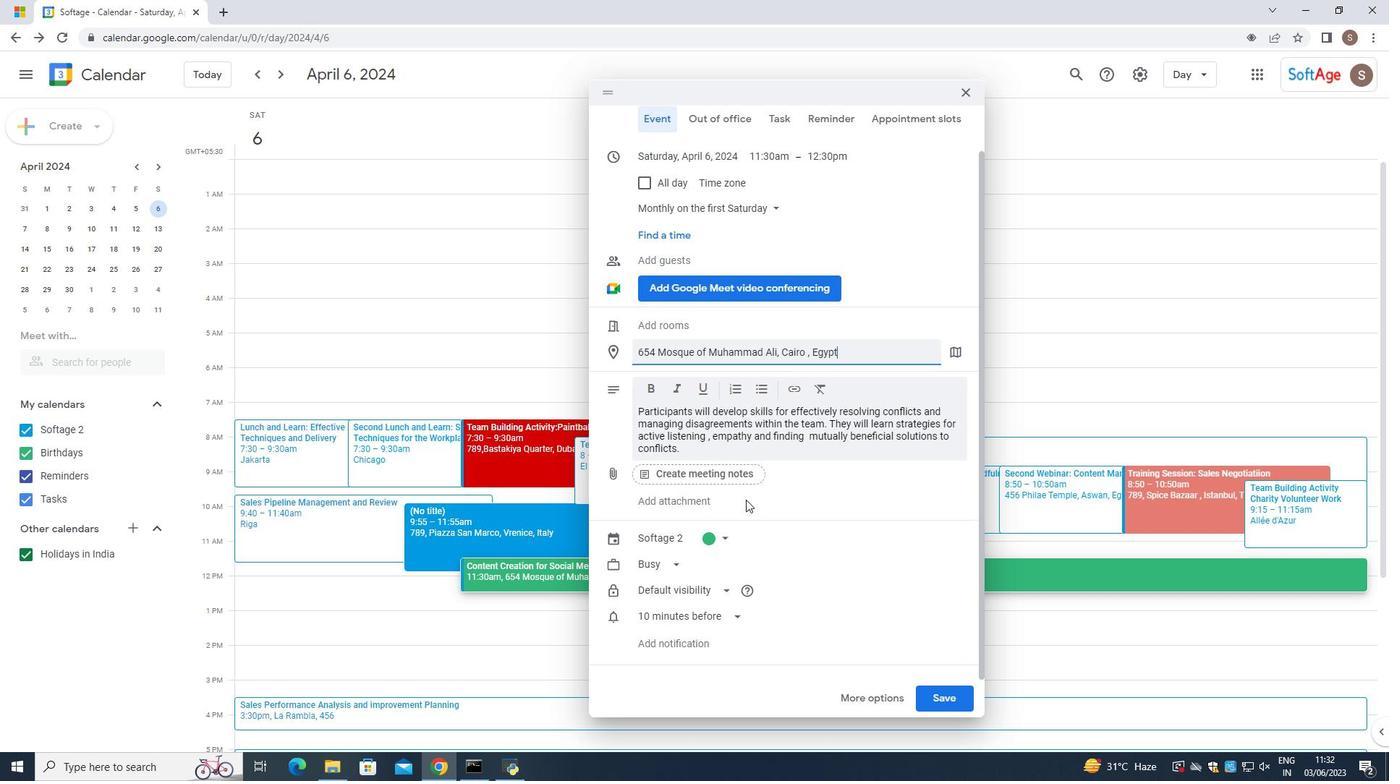 
Action: Mouse scrolled (720, 498) with delta (0, 0)
Screenshot: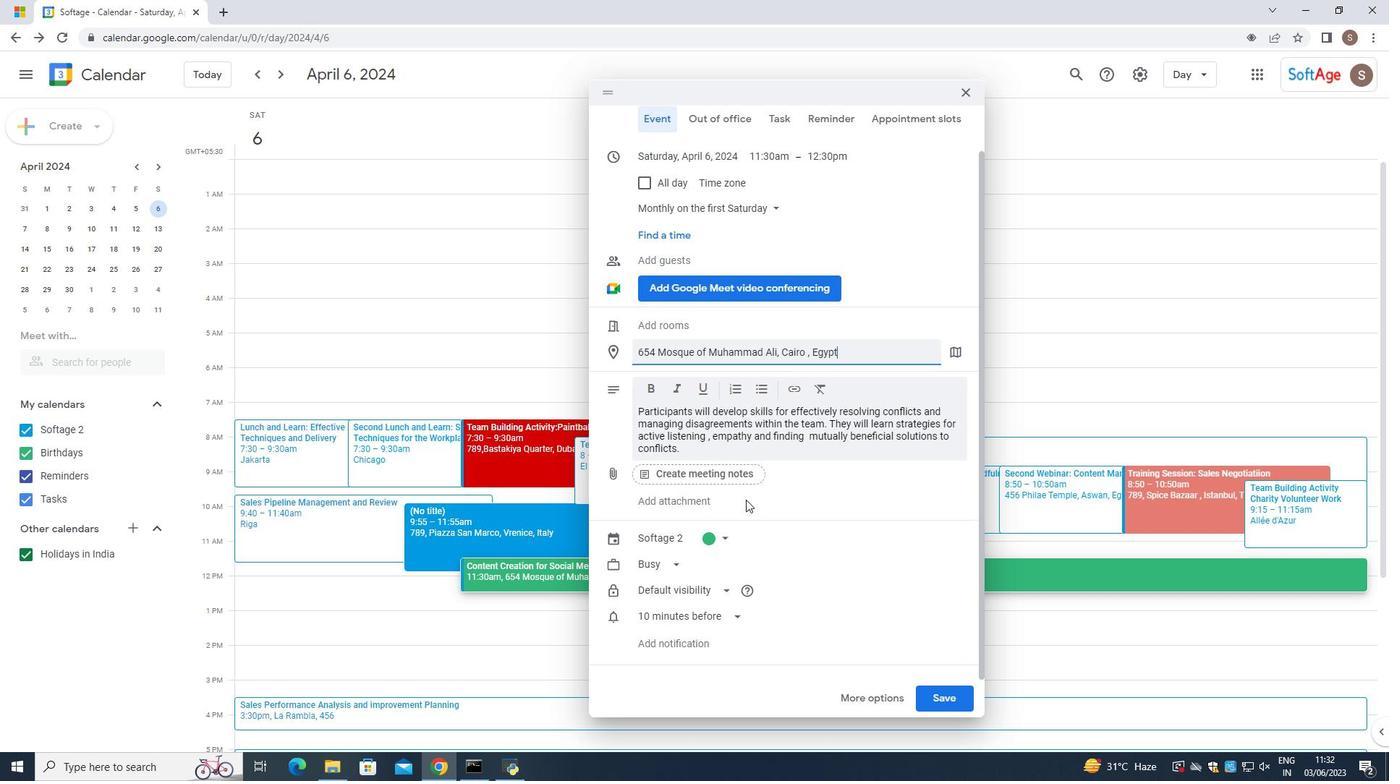 
Action: Mouse scrolled (720, 498) with delta (0, 0)
Screenshot: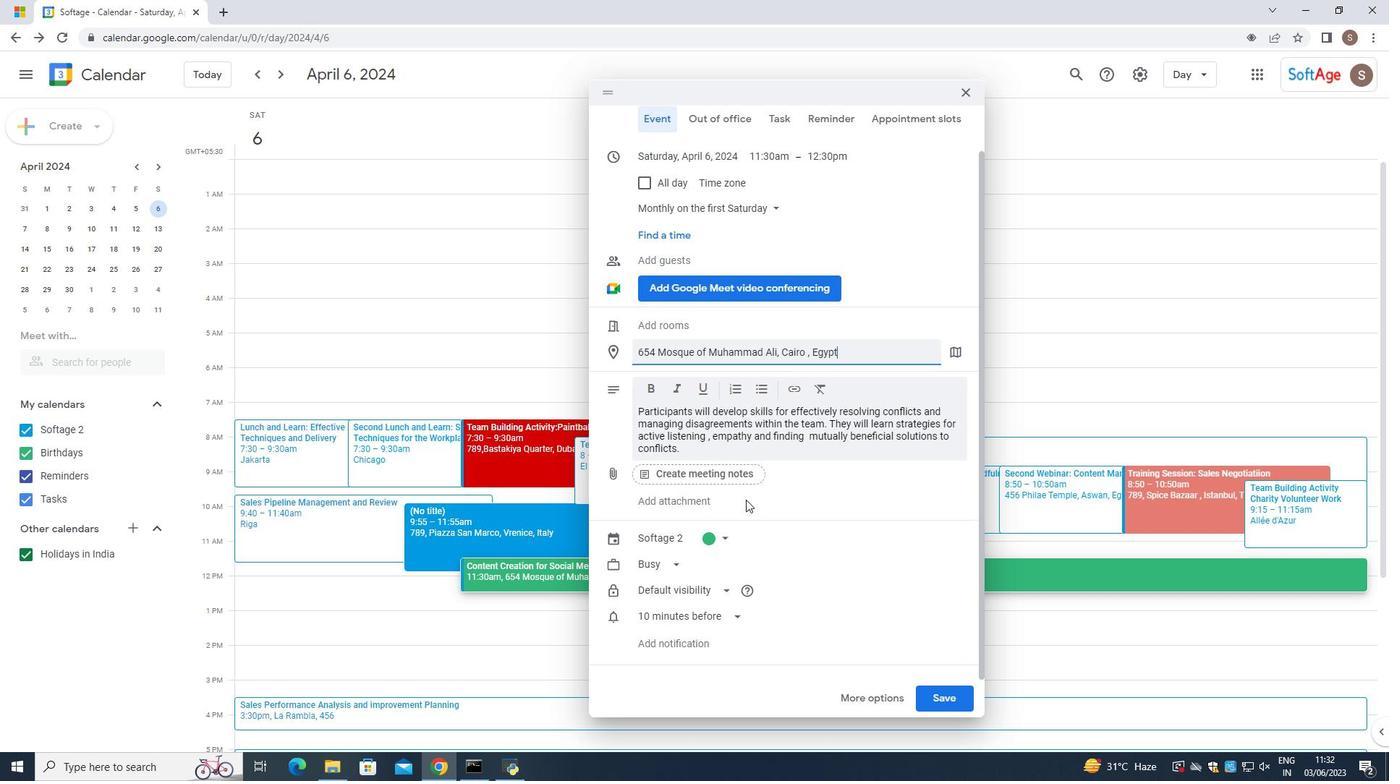 
Action: Mouse scrolled (720, 498) with delta (0, 0)
Screenshot: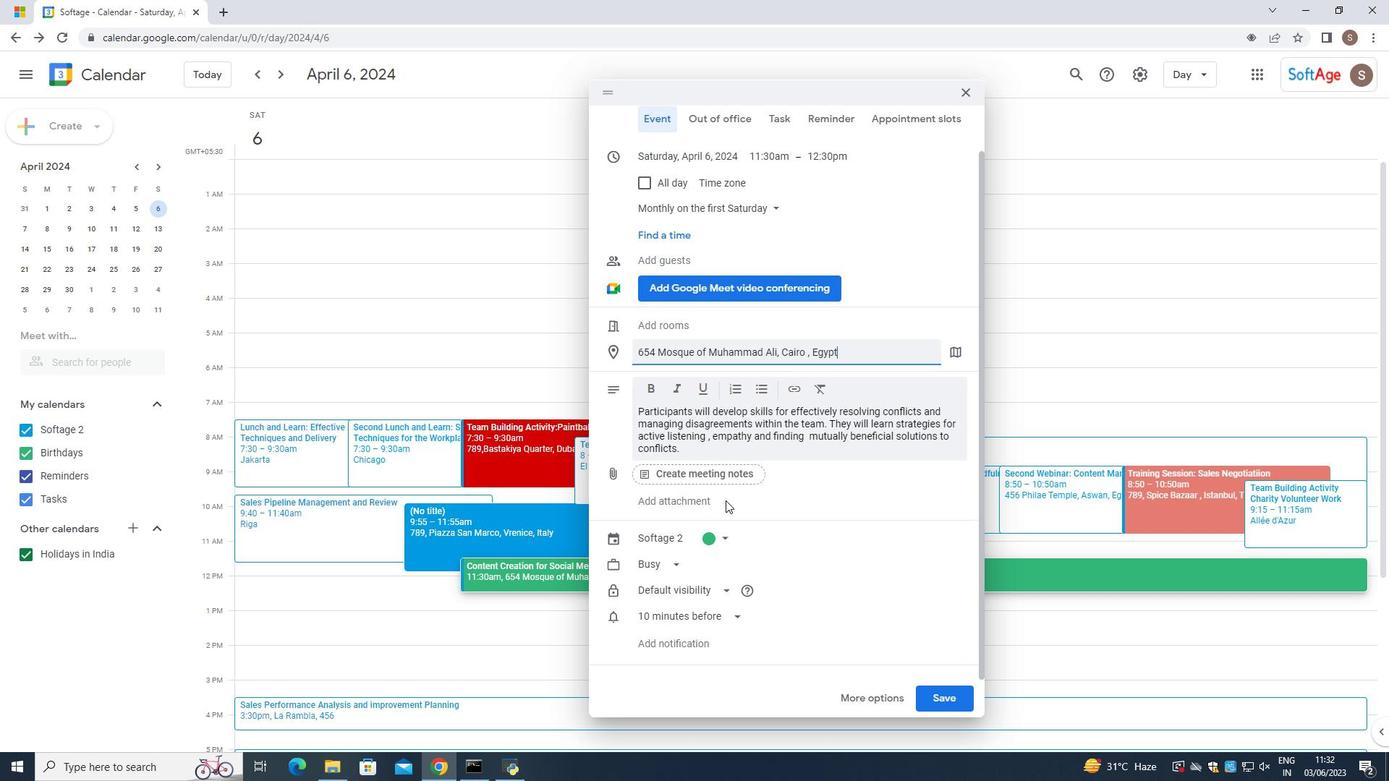 
Action: Mouse scrolled (720, 498) with delta (0, 0)
Screenshot: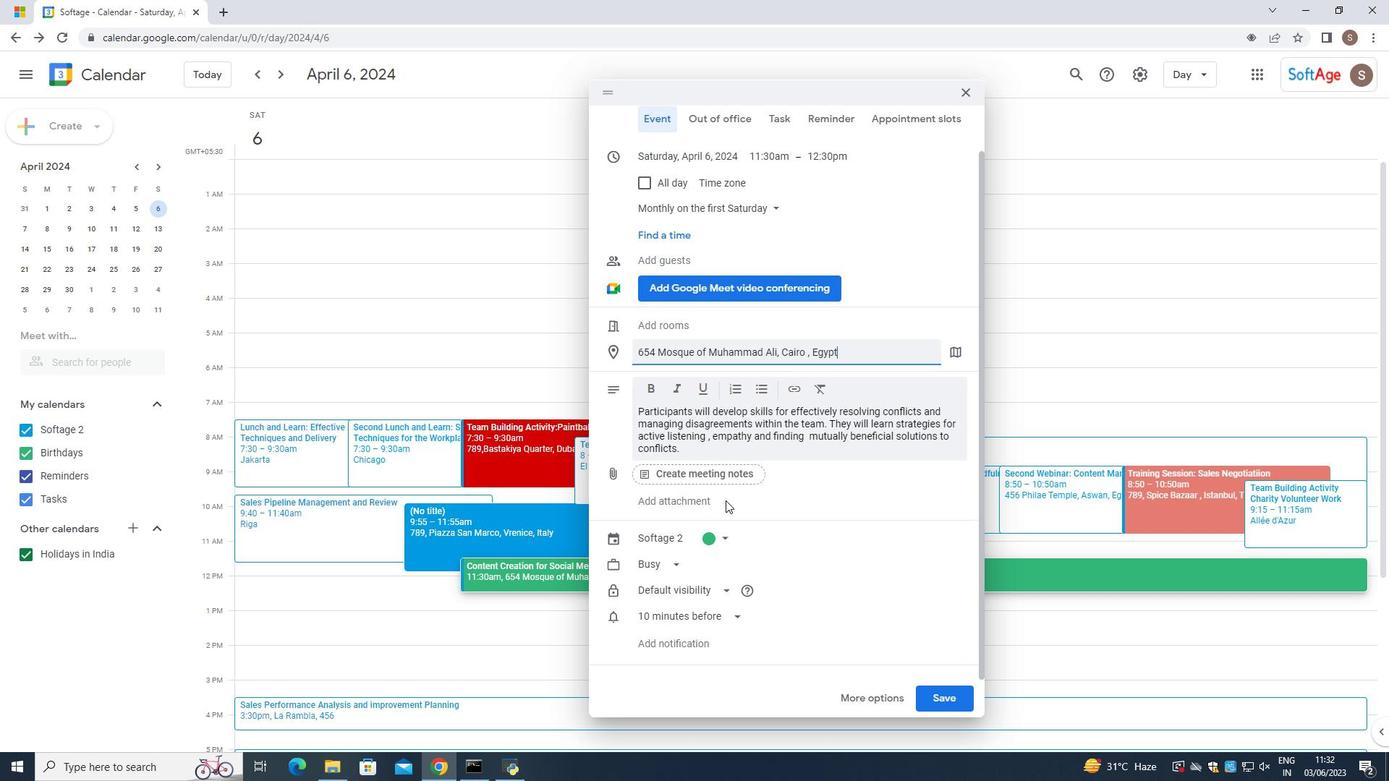 
Action: Mouse scrolled (720, 498) with delta (0, 0)
Screenshot: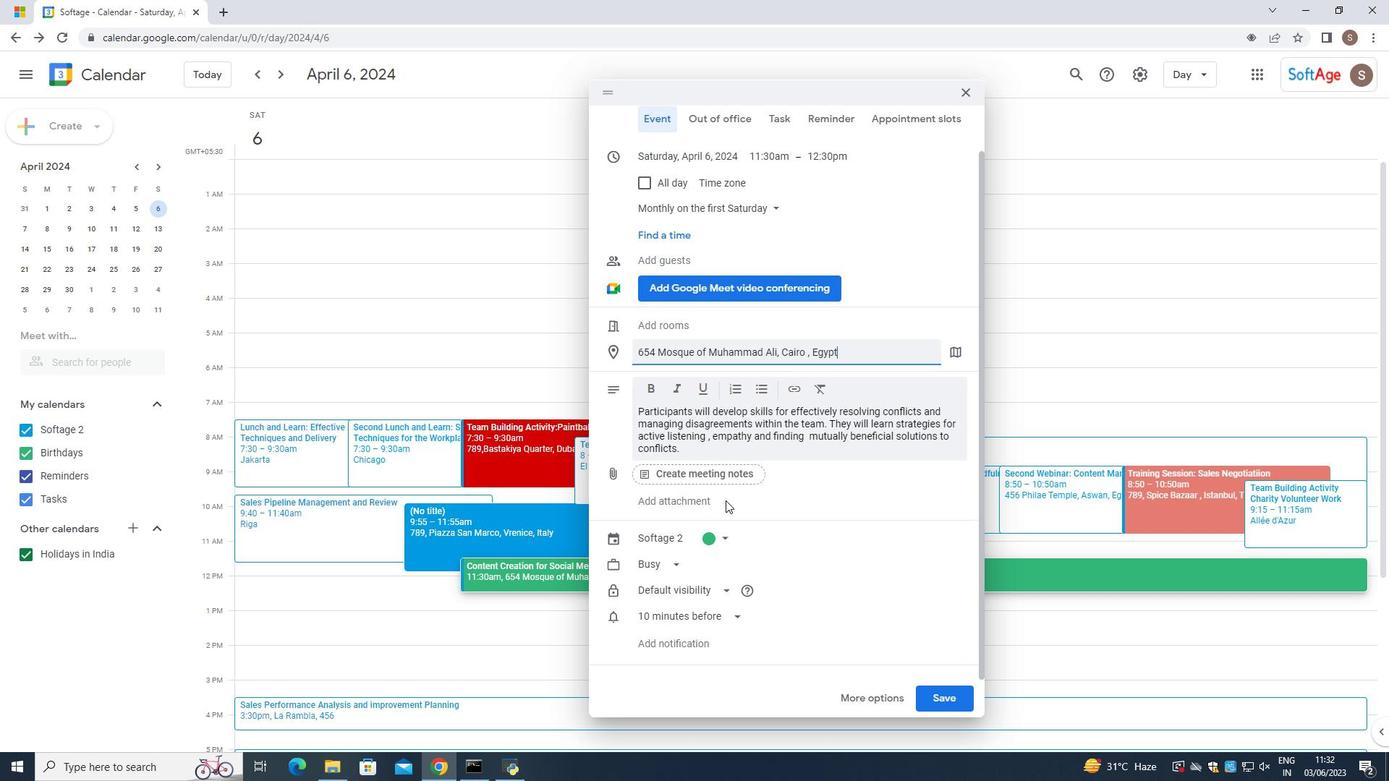 
Action: Mouse moved to (823, 211)
Screenshot: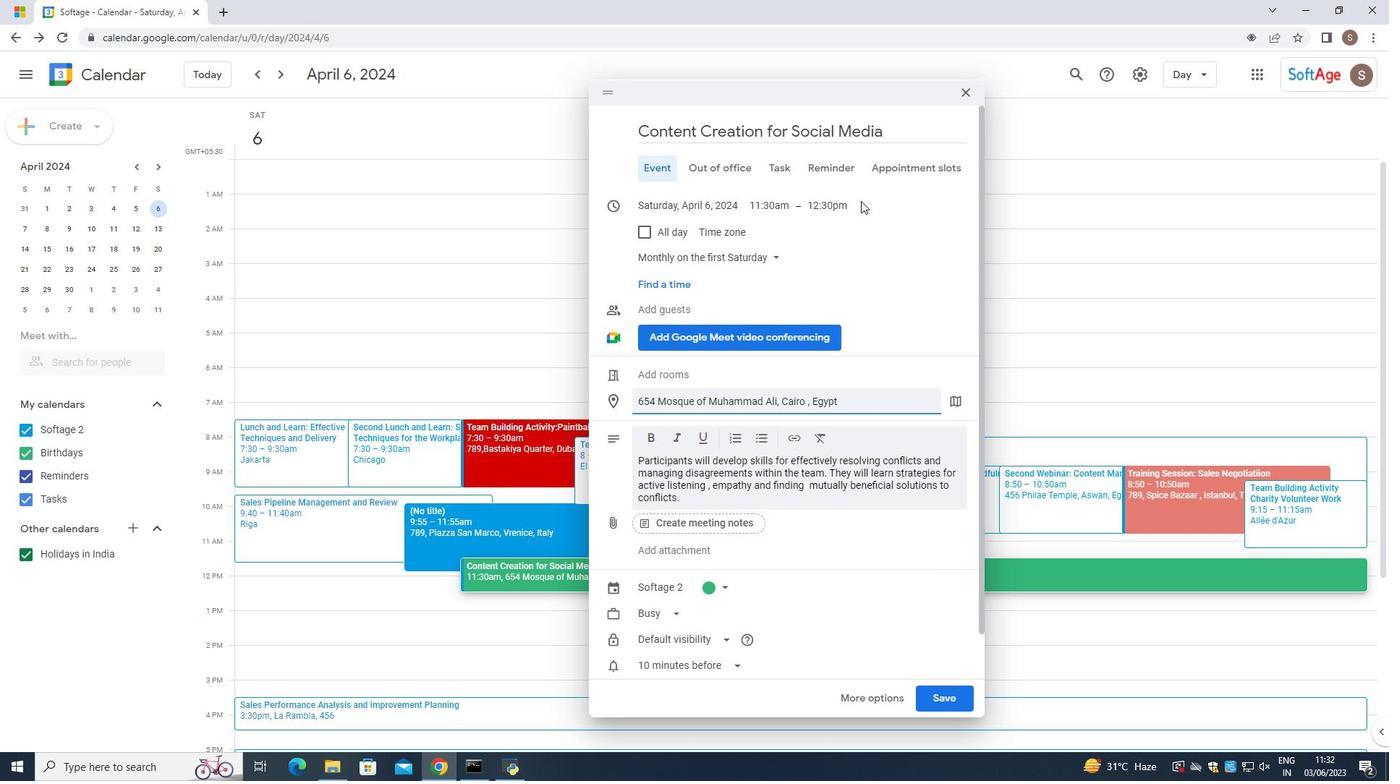 
Action: Mouse pressed left at (823, 211)
Screenshot: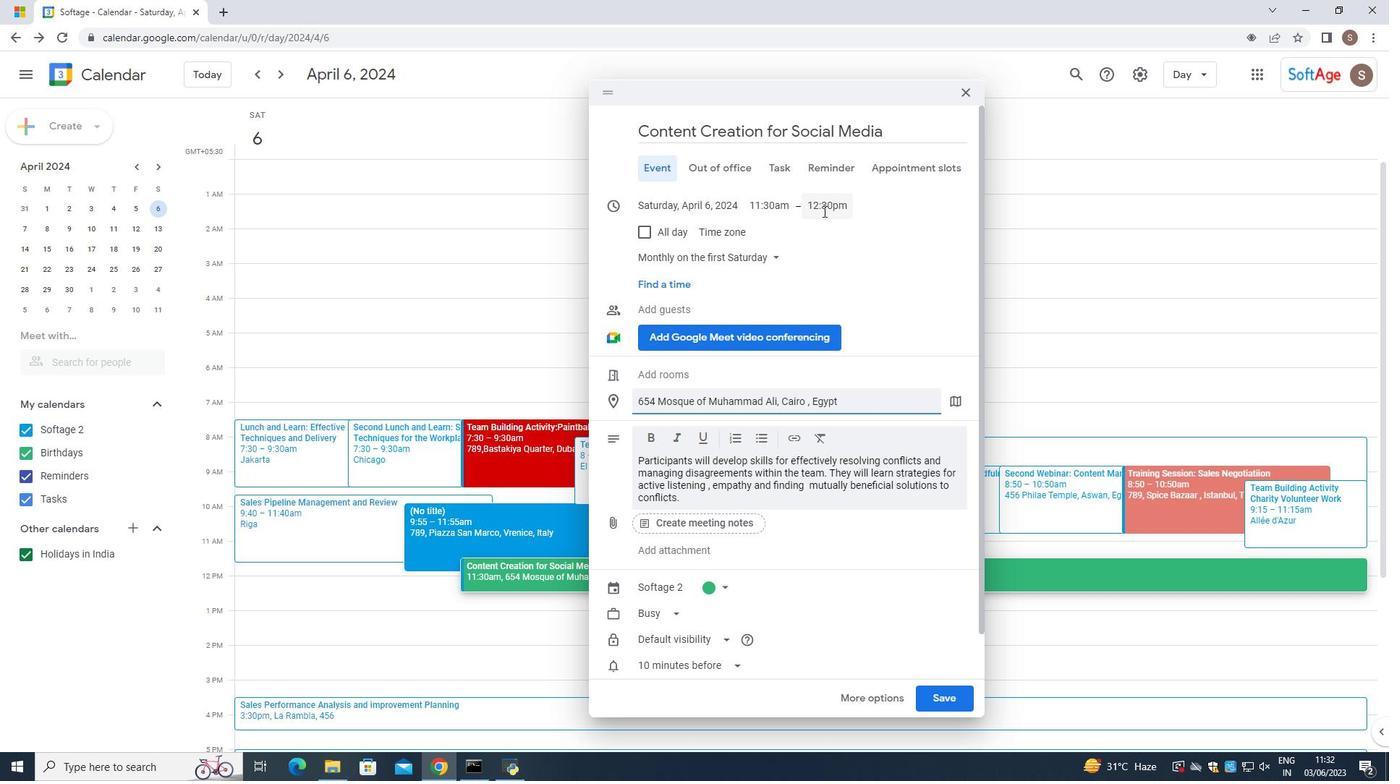 
Action: Mouse moved to (775, 212)
Screenshot: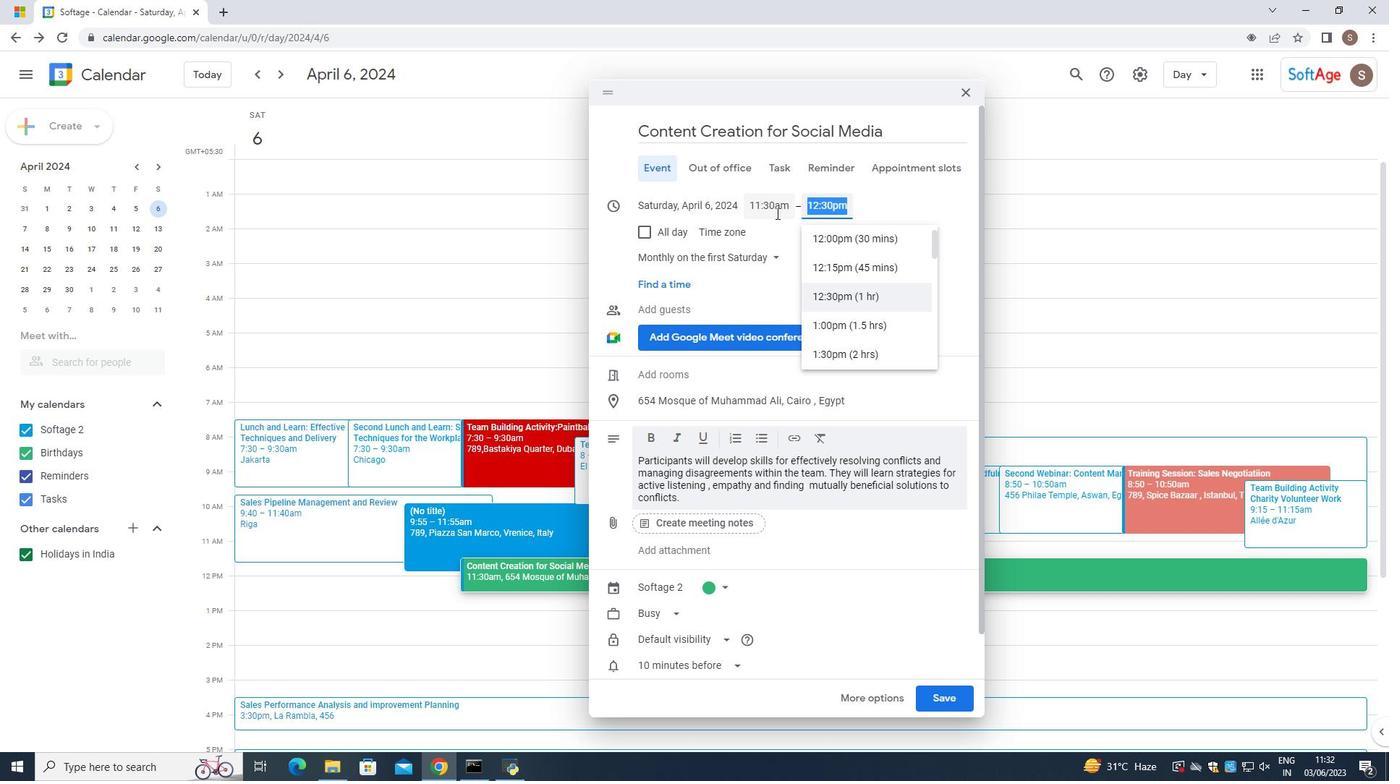 
Action: Mouse pressed left at (775, 212)
Screenshot: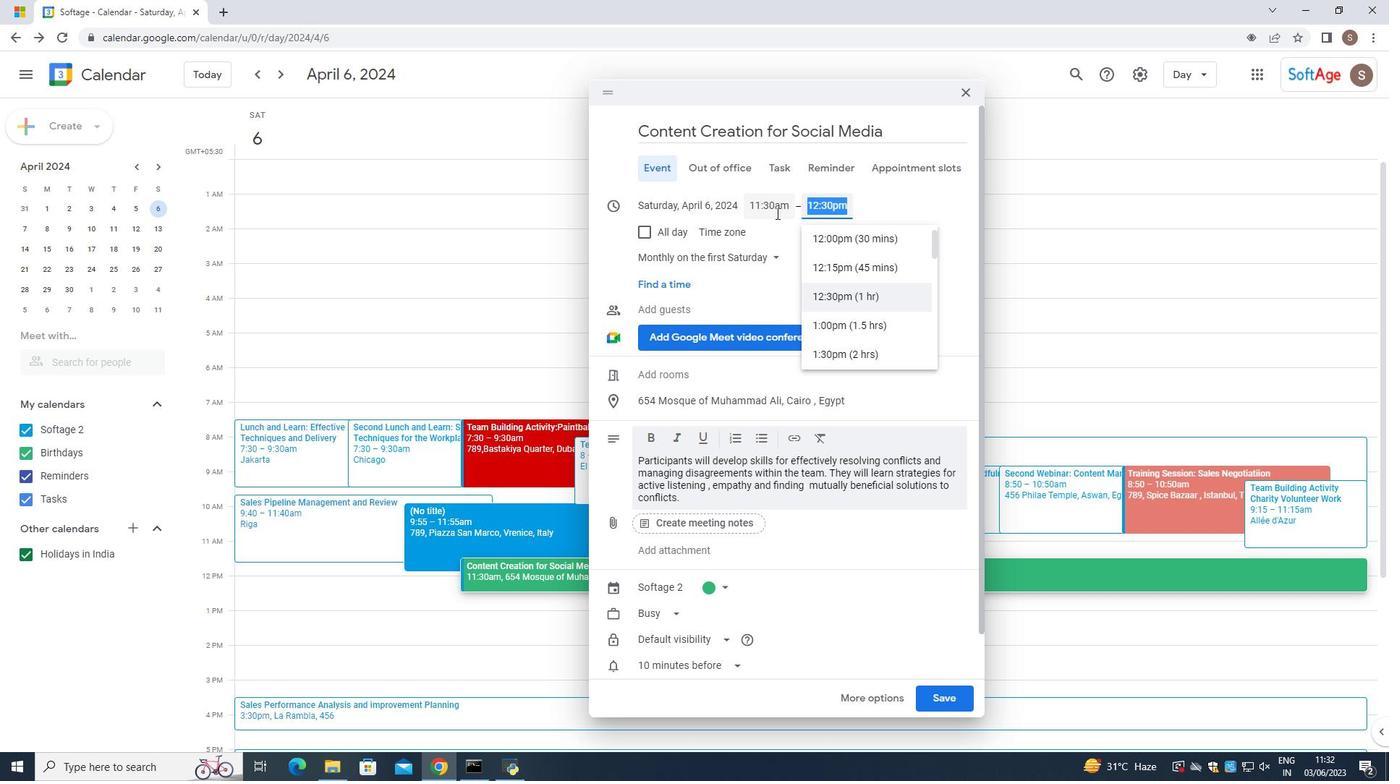 
Action: Mouse moved to (788, 250)
Screenshot: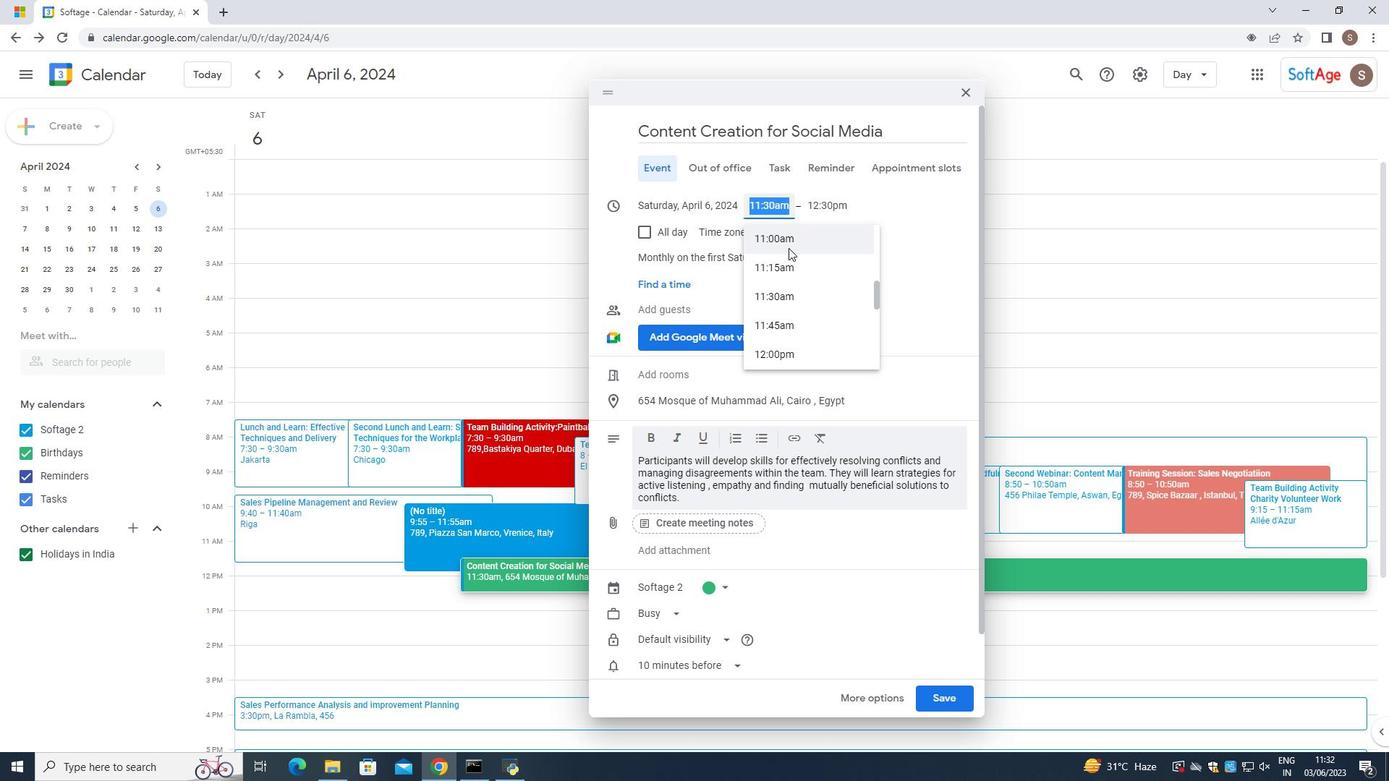 
Action: Mouse scrolled (788, 251) with delta (0, 0)
Screenshot: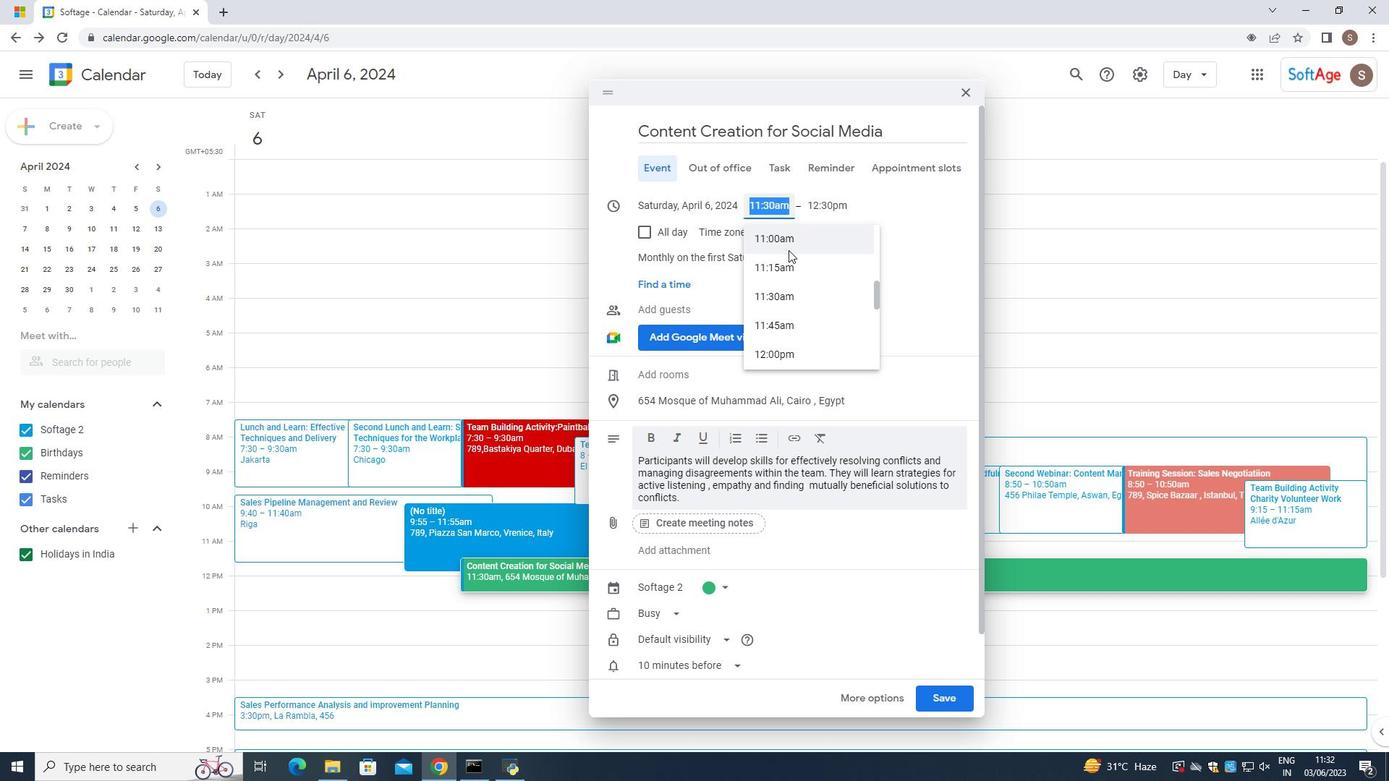 
Action: Mouse scrolled (788, 251) with delta (0, 0)
Screenshot: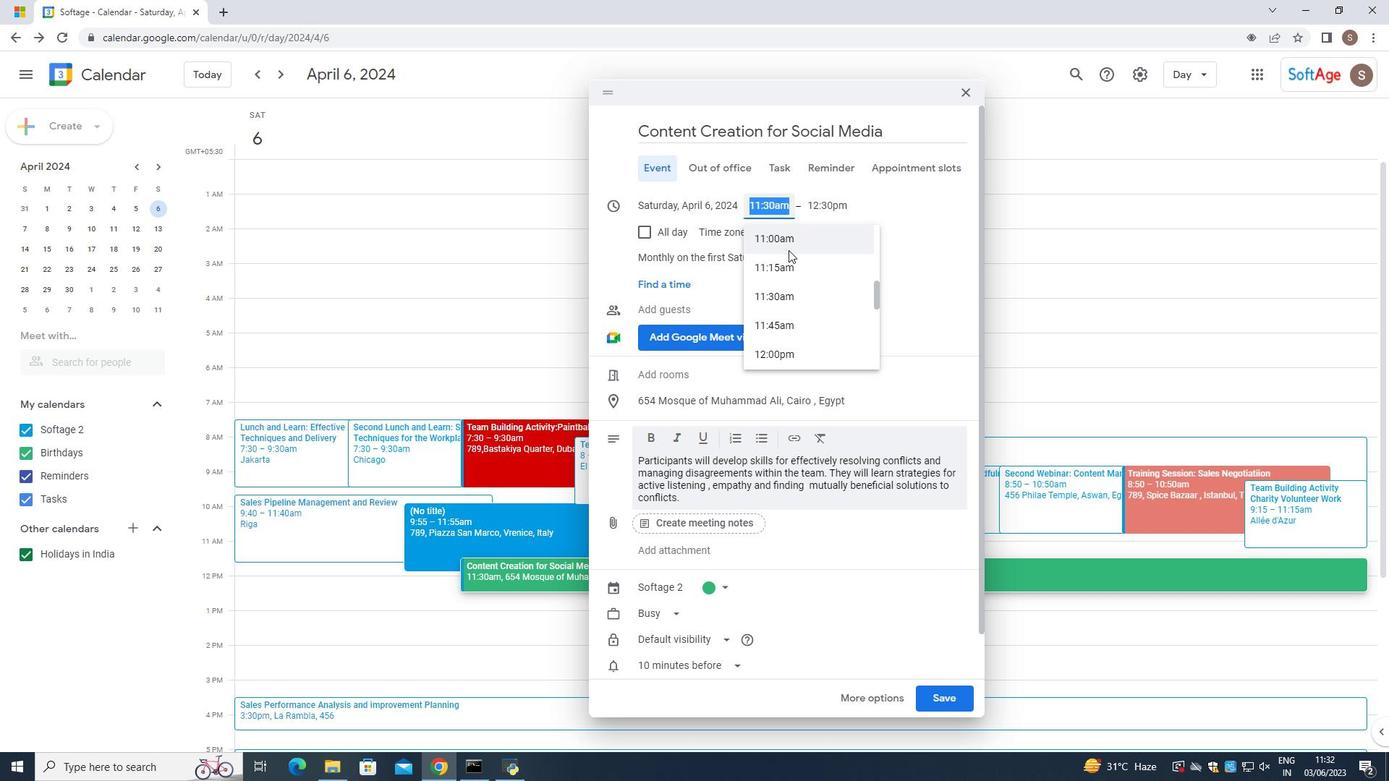 
Action: Mouse scrolled (788, 251) with delta (0, 0)
Screenshot: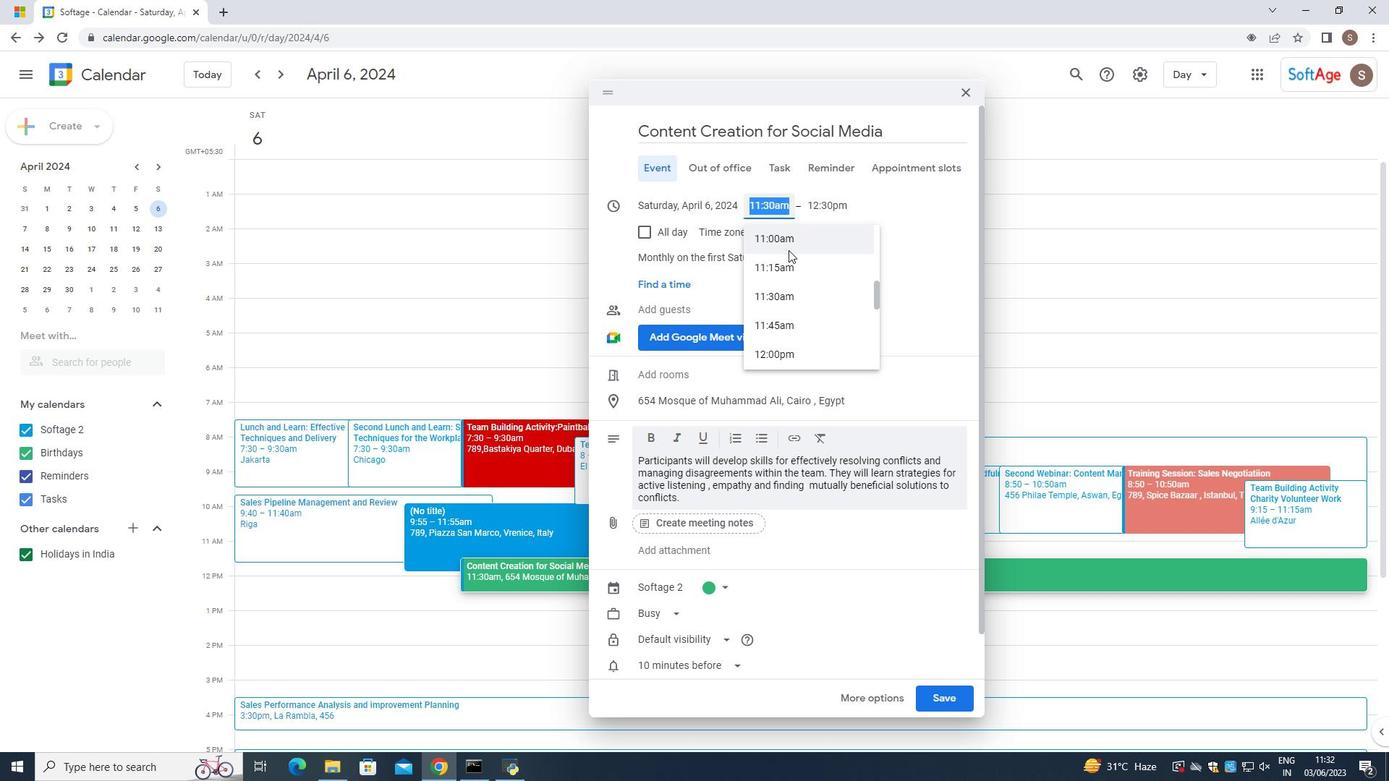 
Action: Mouse scrolled (788, 251) with delta (0, 0)
Screenshot: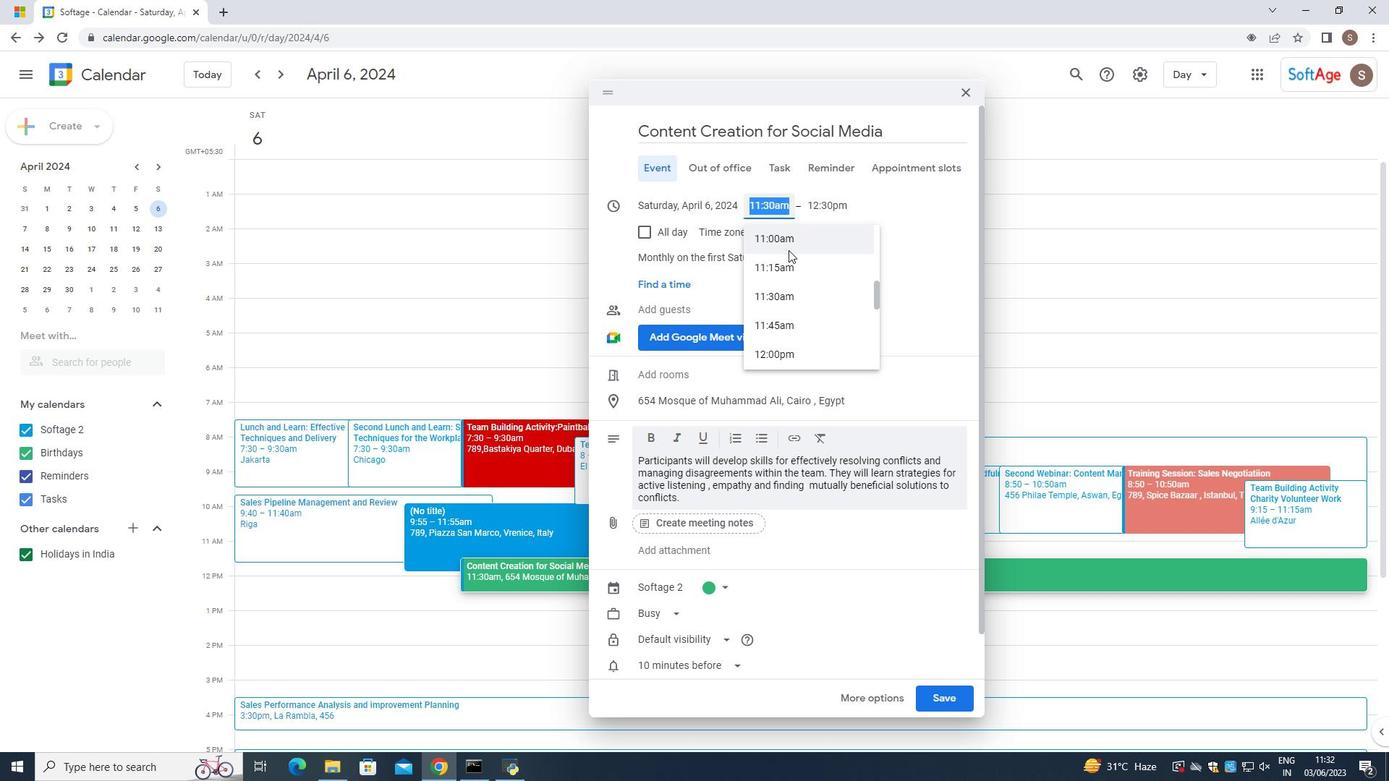 
Action: Mouse scrolled (788, 251) with delta (0, 0)
Screenshot: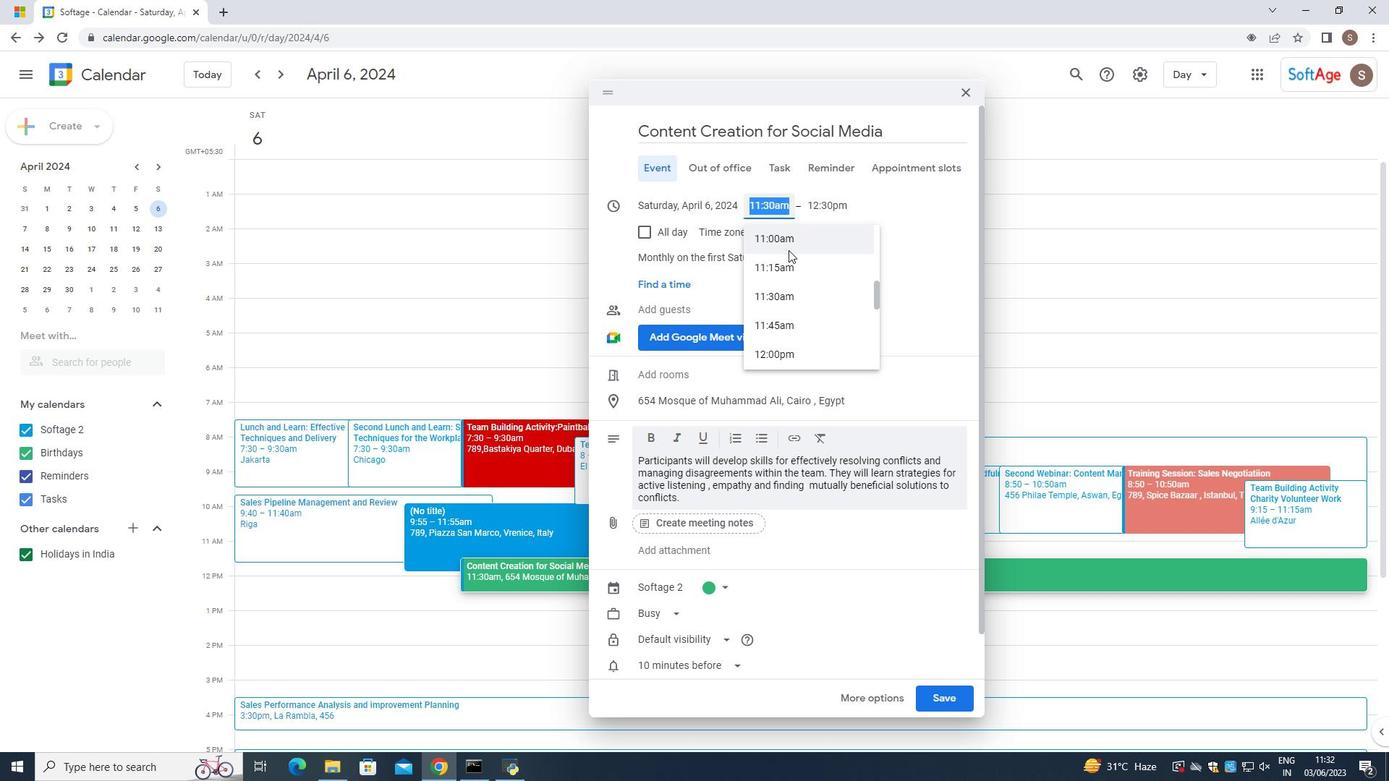 
Action: Mouse moved to (783, 264)
Screenshot: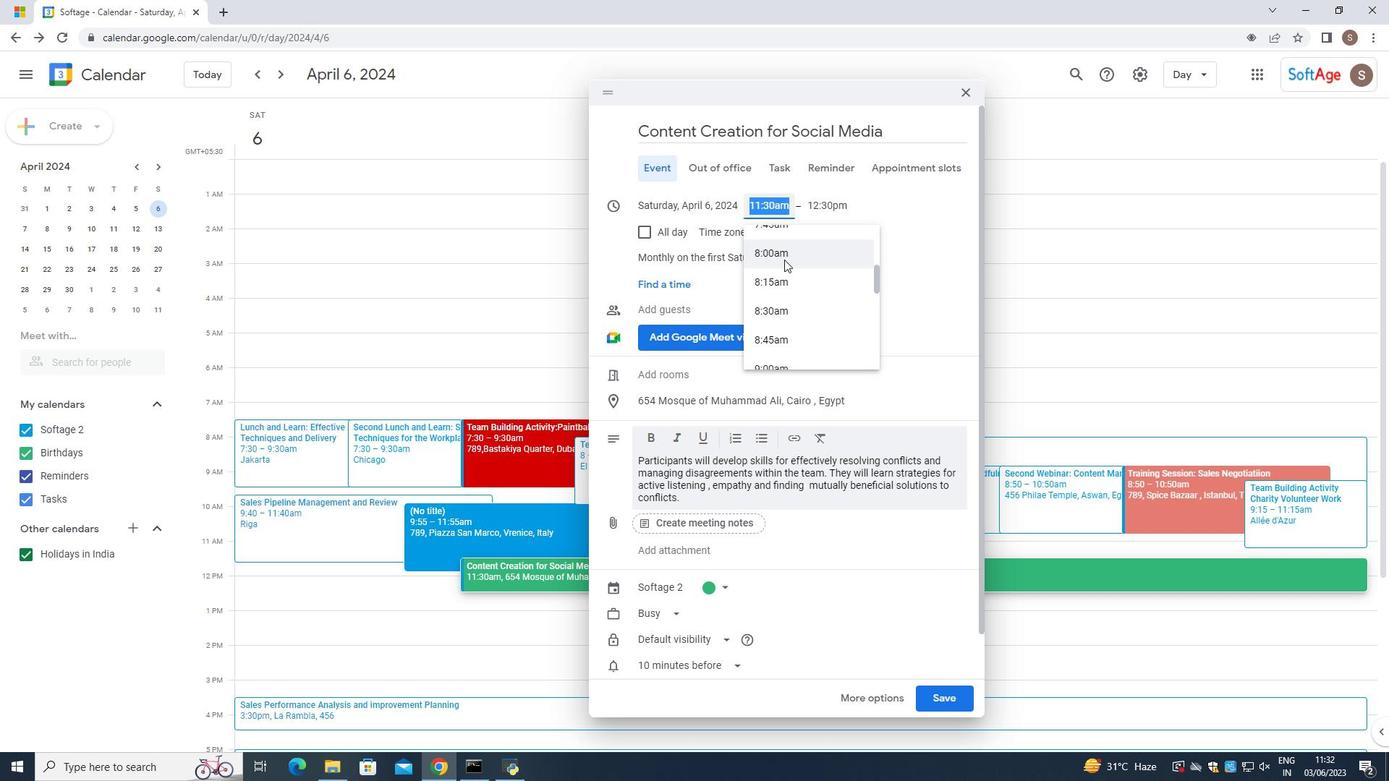 
Action: Mouse pressed left at (783, 264)
Screenshot: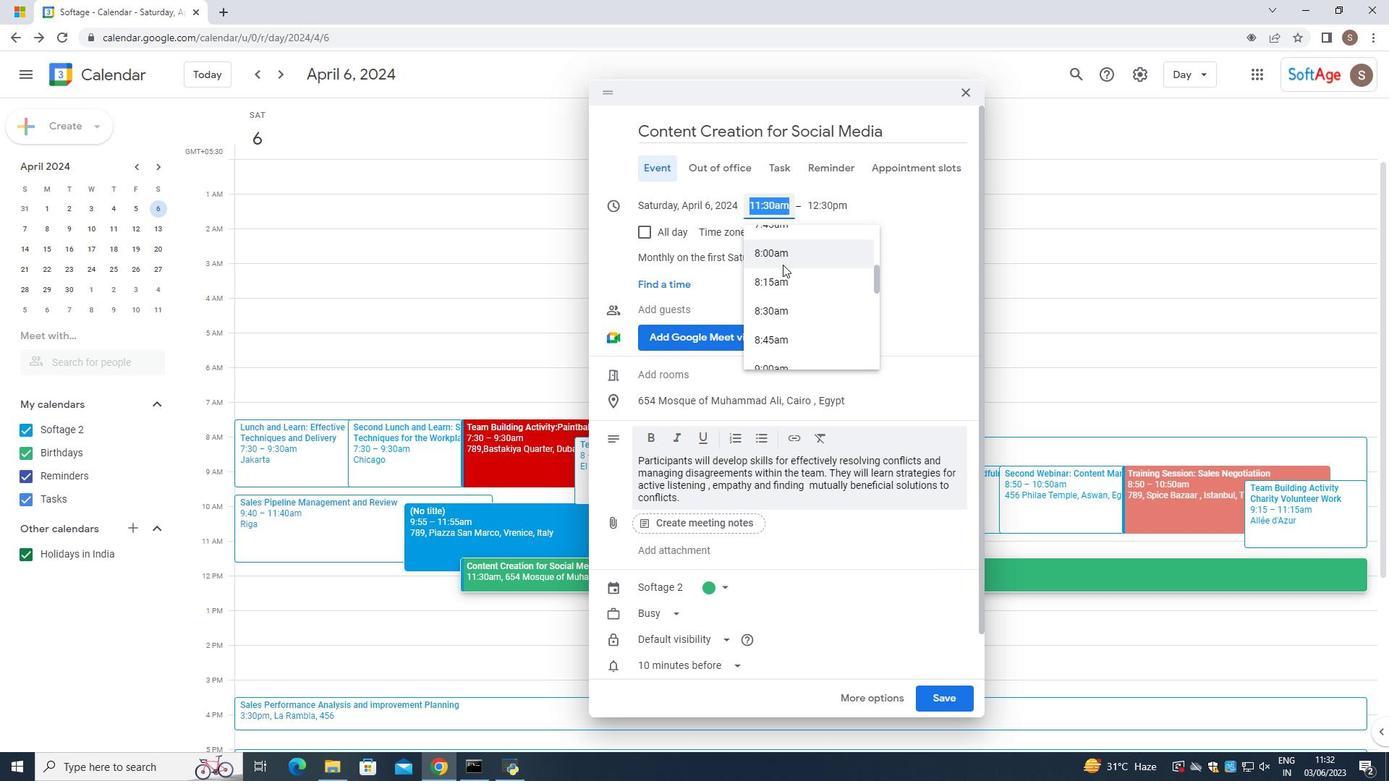 
Action: Mouse moved to (839, 214)
Screenshot: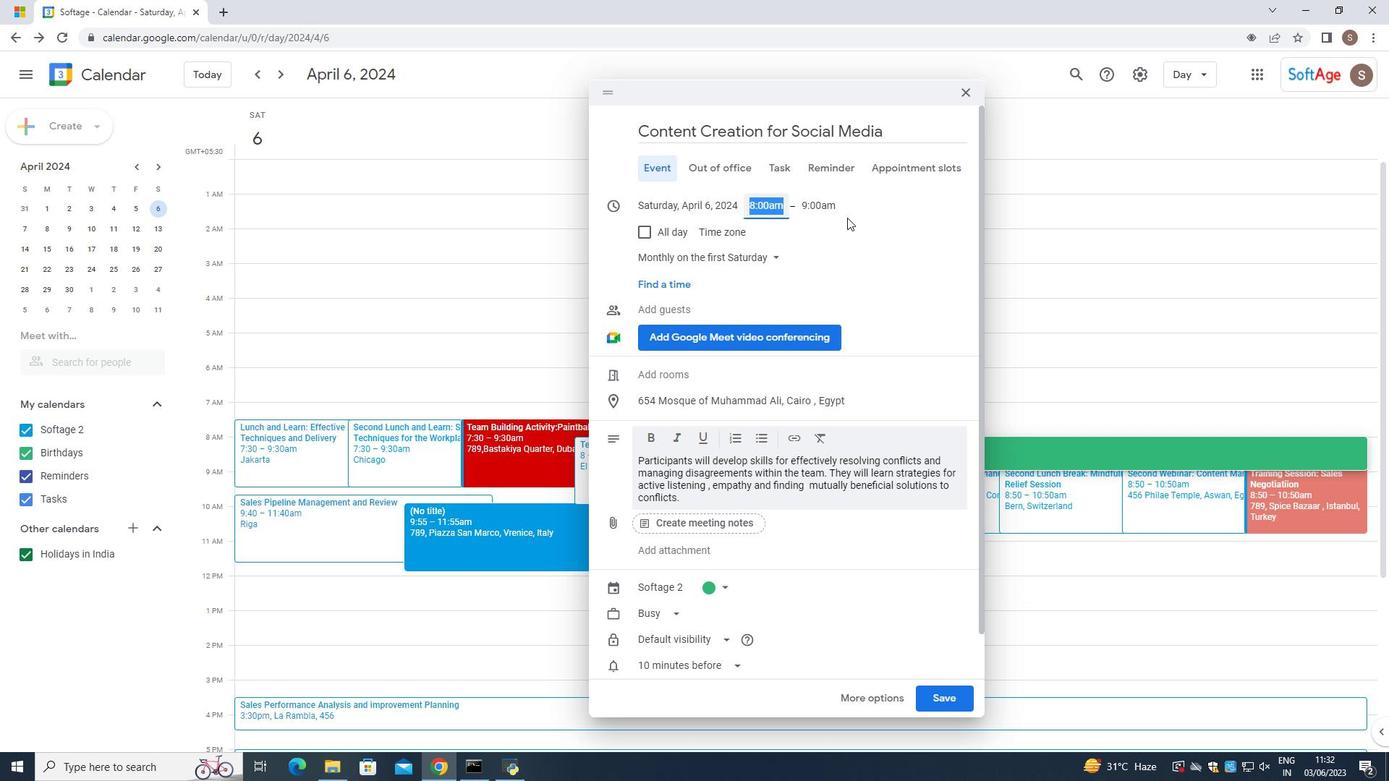 
Action: Mouse pressed left at (839, 214)
Screenshot: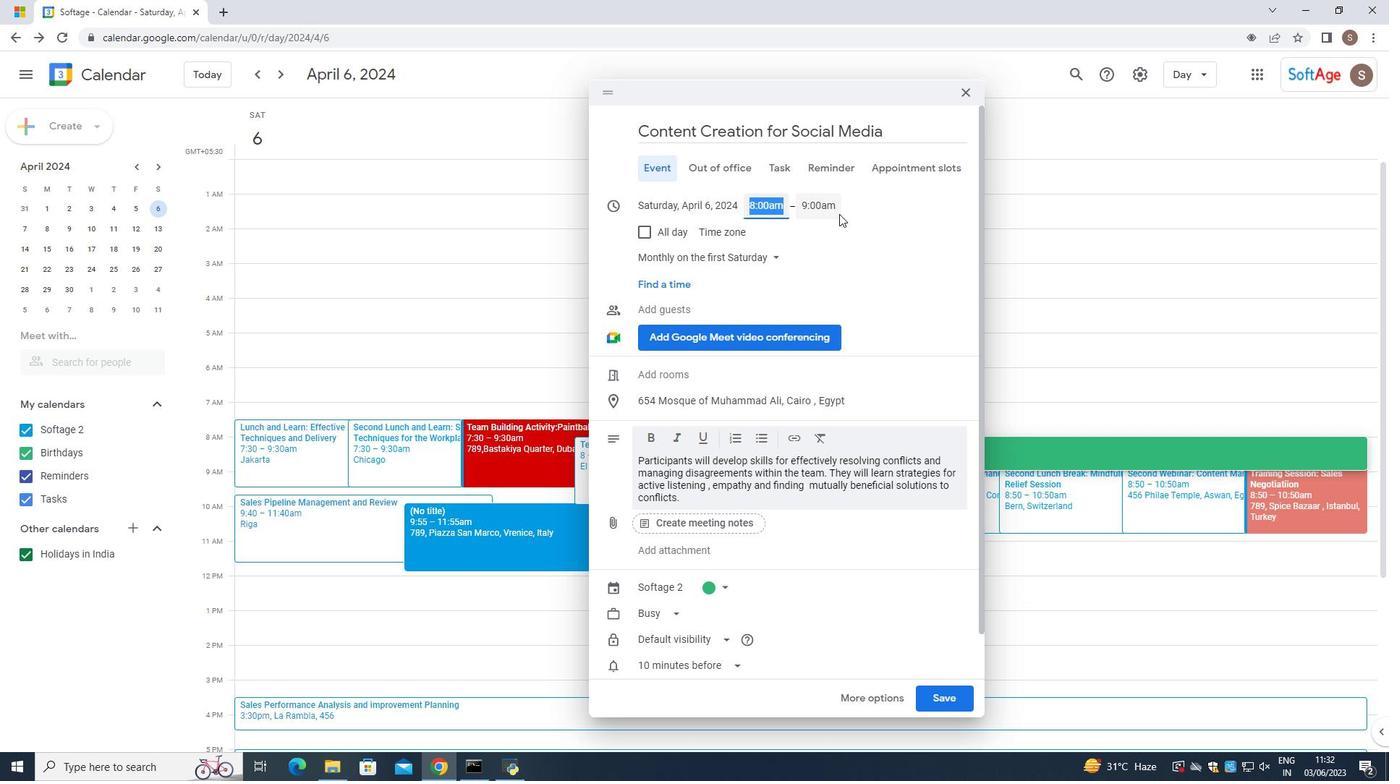 
Action: Mouse moved to (829, 359)
Screenshot: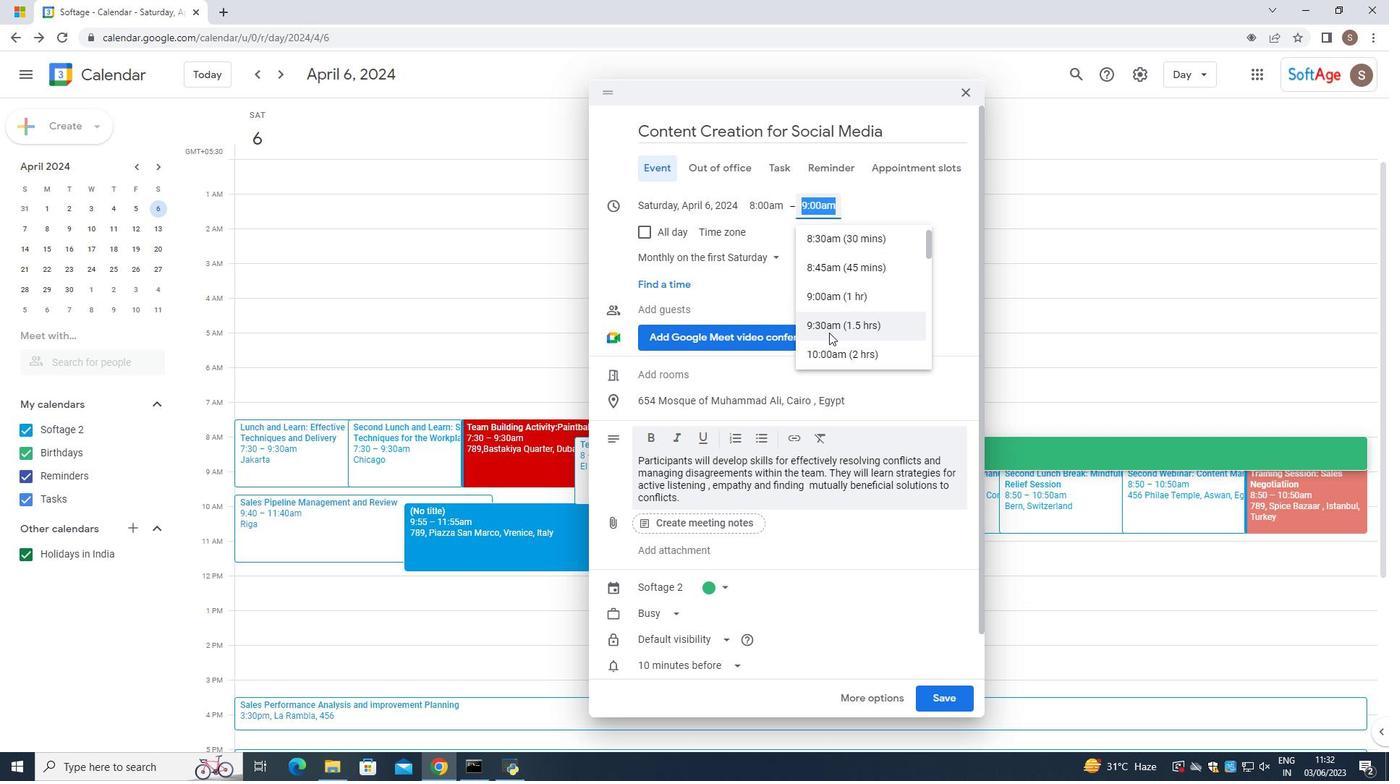 
Action: Mouse pressed left at (829, 359)
Screenshot: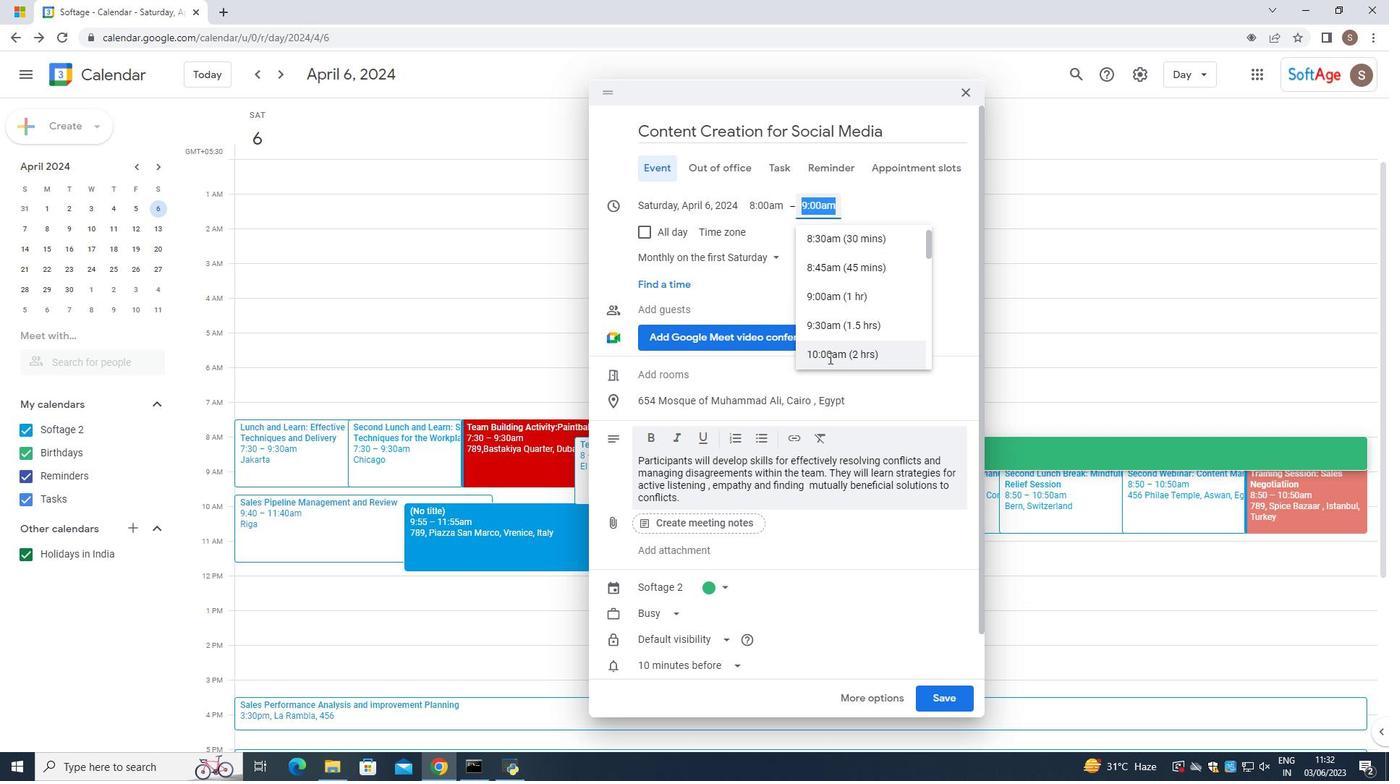 
Action: Mouse moved to (835, 355)
Screenshot: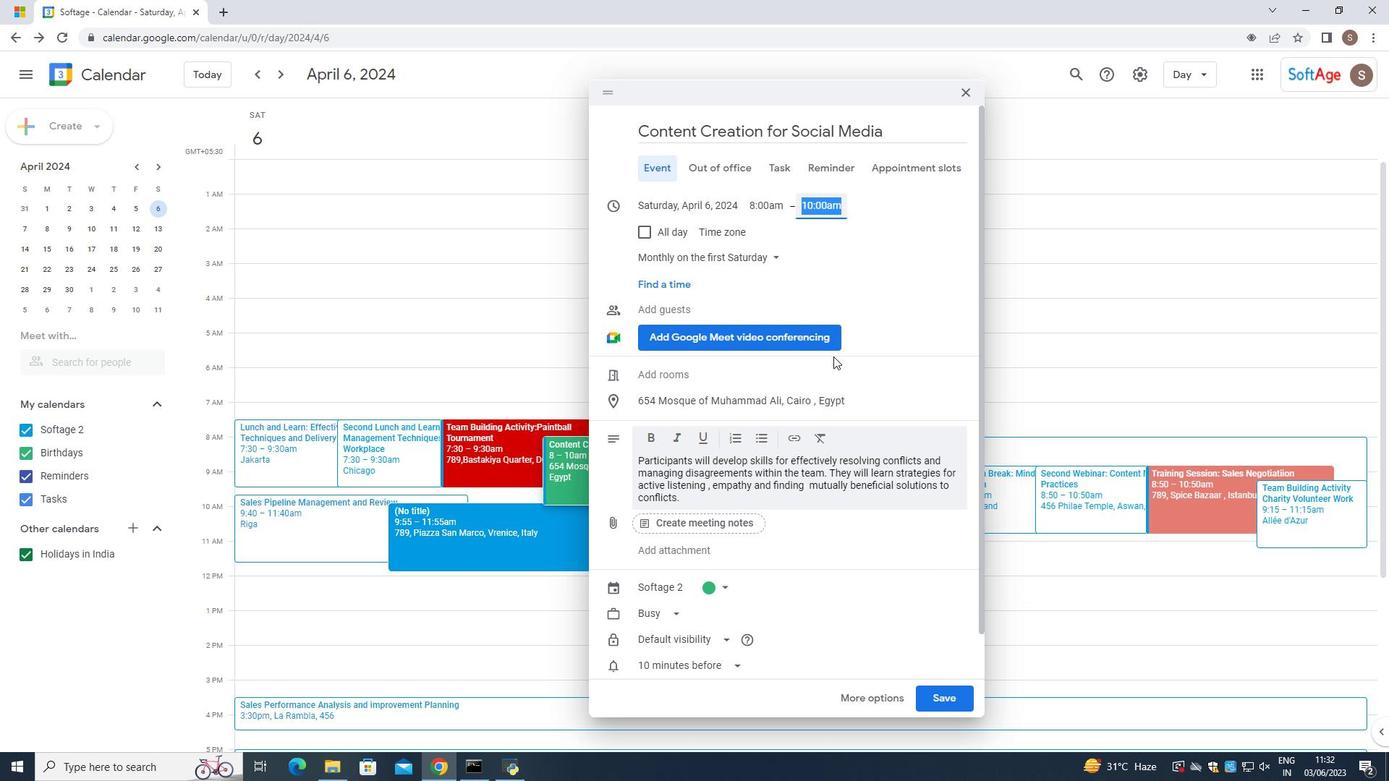 
Action: Mouse scrolled (835, 354) with delta (0, 0)
Screenshot: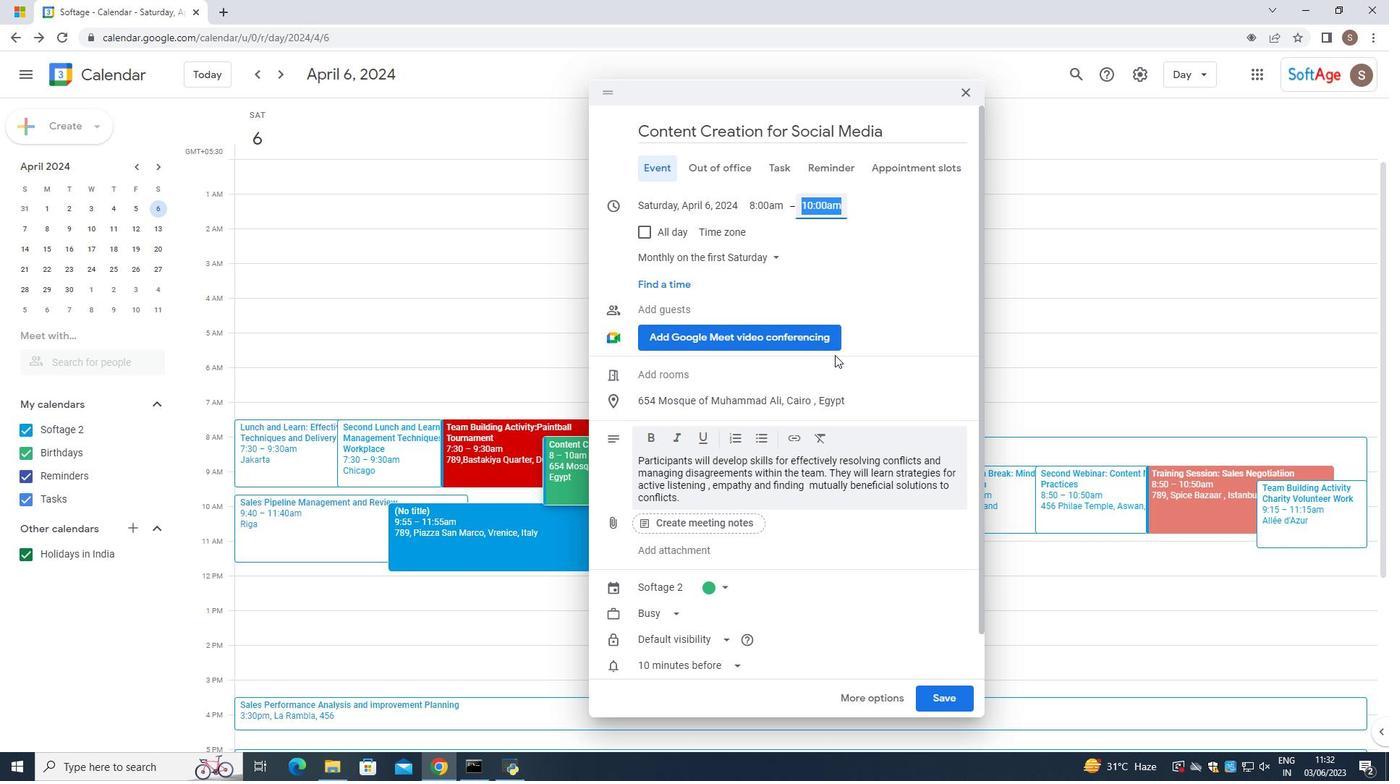 
Action: Mouse scrolled (835, 354) with delta (0, 0)
Screenshot: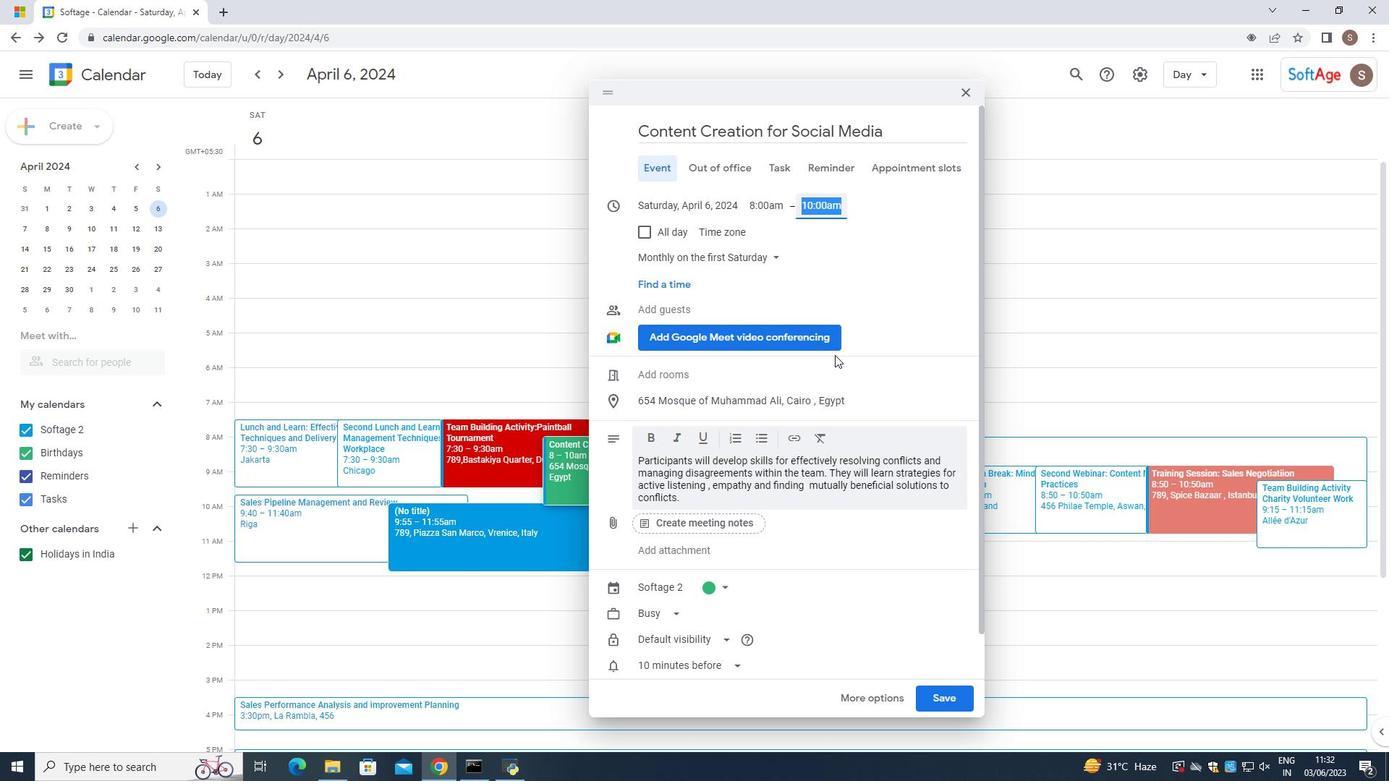 
Action: Mouse scrolled (835, 354) with delta (0, 0)
Screenshot: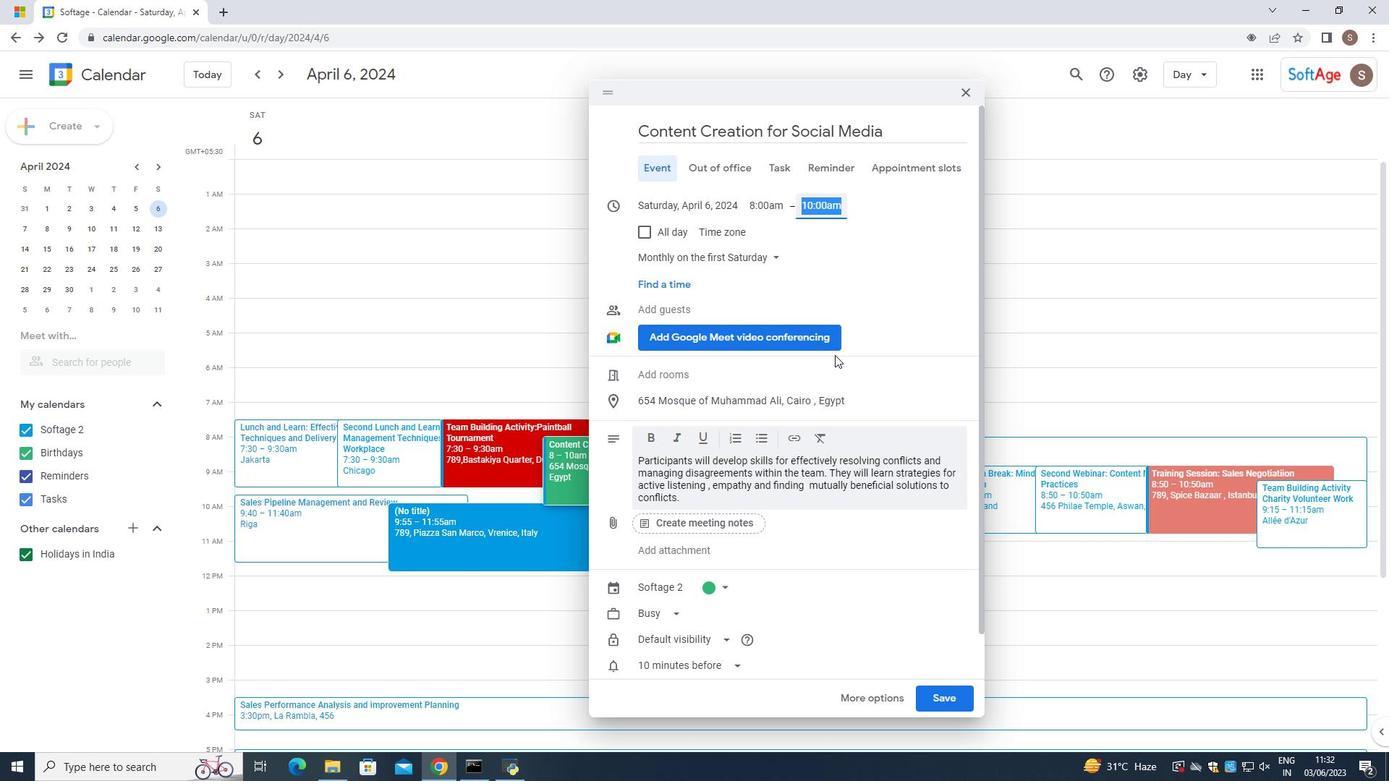 
Action: Mouse scrolled (835, 354) with delta (0, 0)
Screenshot: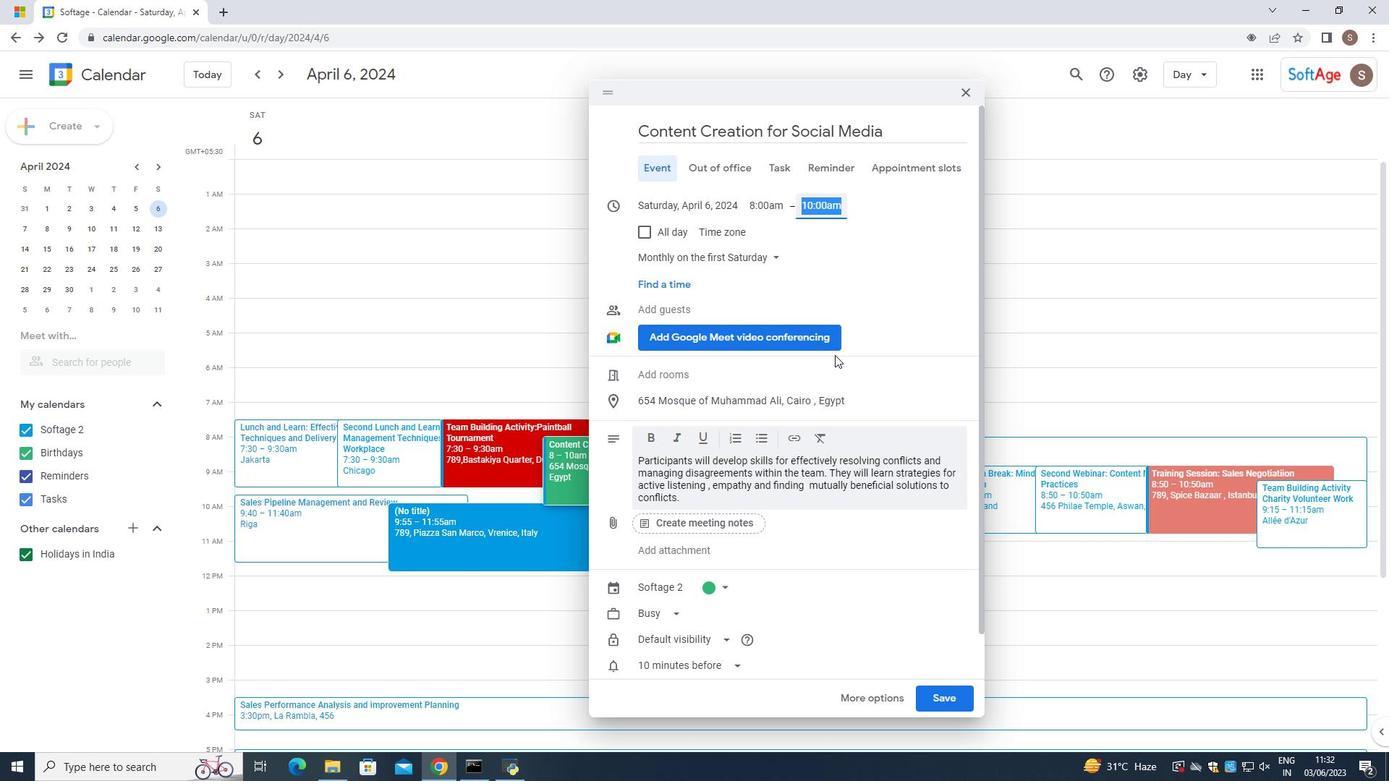 
Action: Mouse scrolled (835, 354) with delta (0, 0)
Screenshot: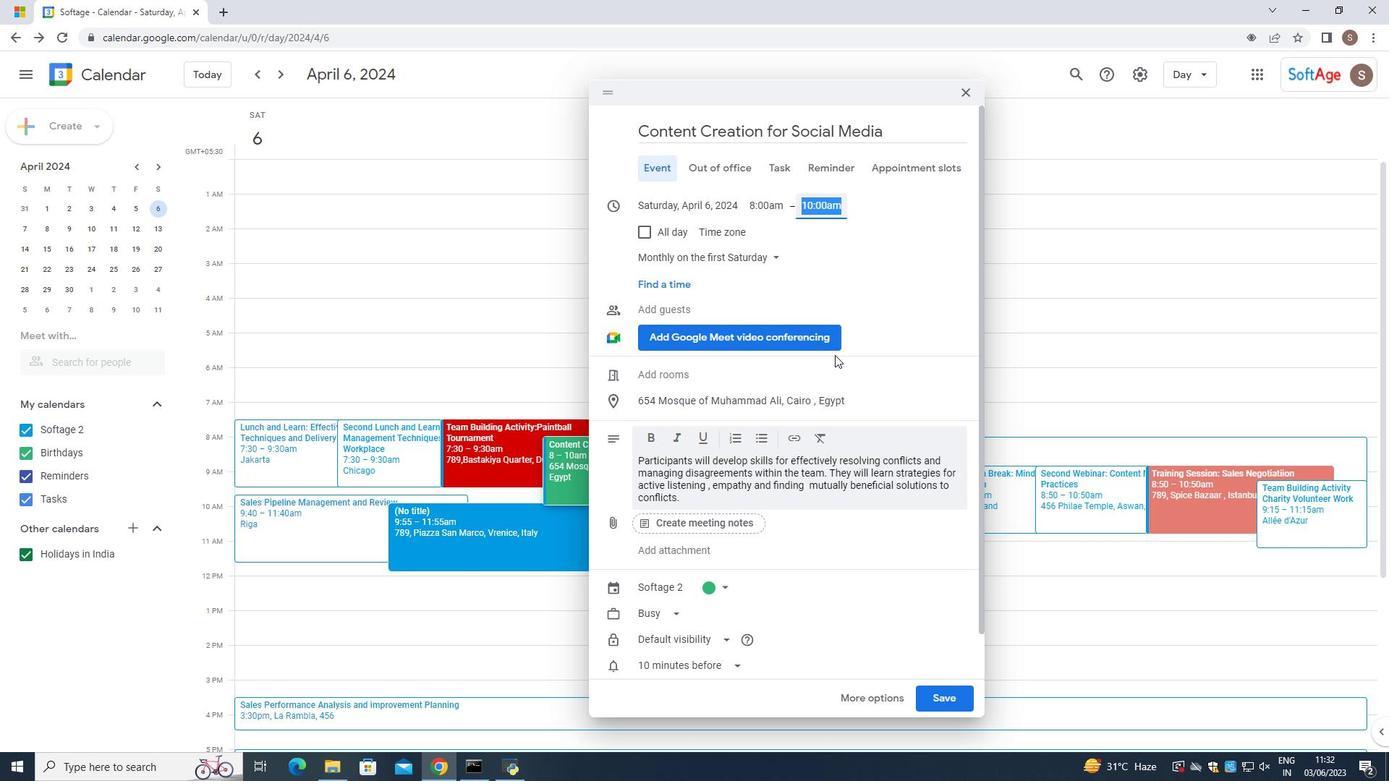 
Action: Mouse scrolled (835, 354) with delta (0, 0)
Screenshot: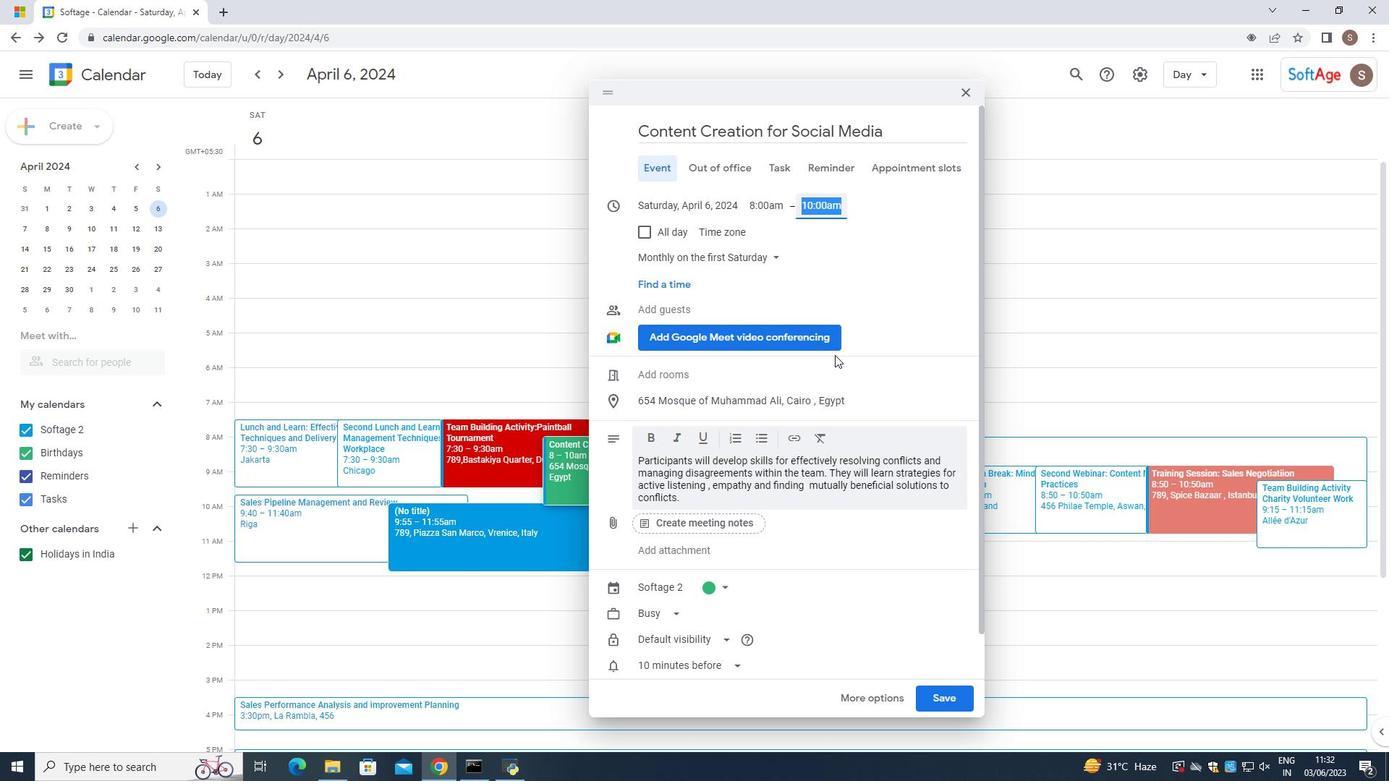 
Action: Mouse scrolled (835, 356) with delta (0, 0)
Screenshot: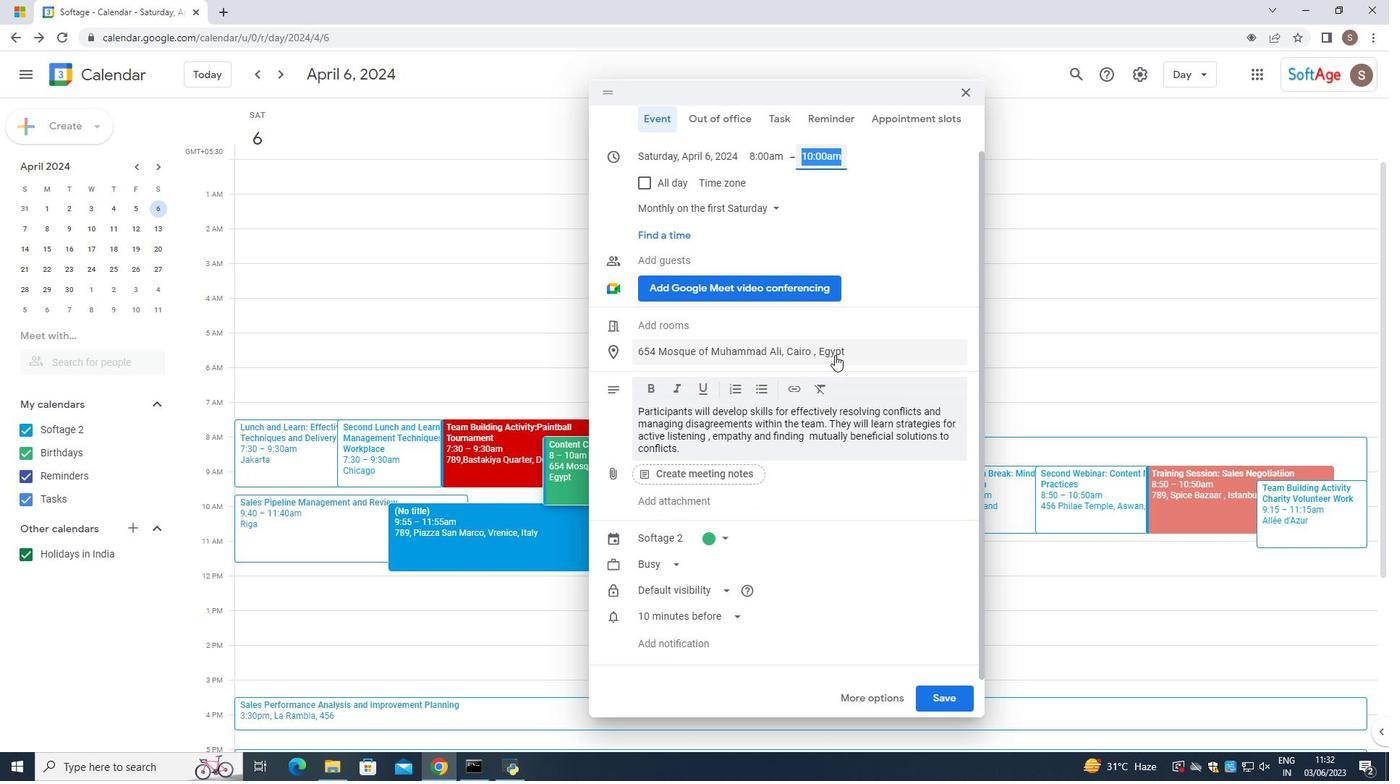 
Action: Mouse scrolled (835, 356) with delta (0, 0)
Screenshot: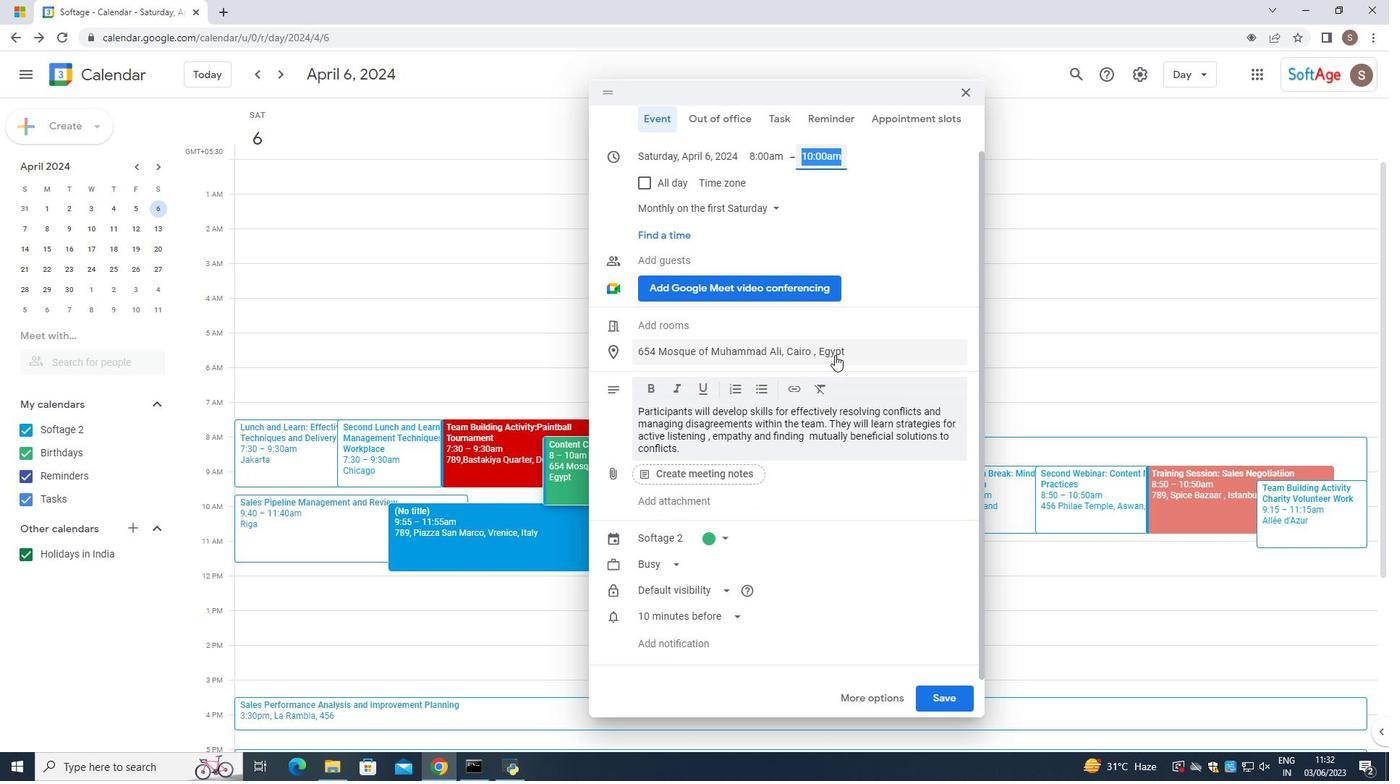 
Action: Mouse scrolled (835, 356) with delta (0, 0)
Screenshot: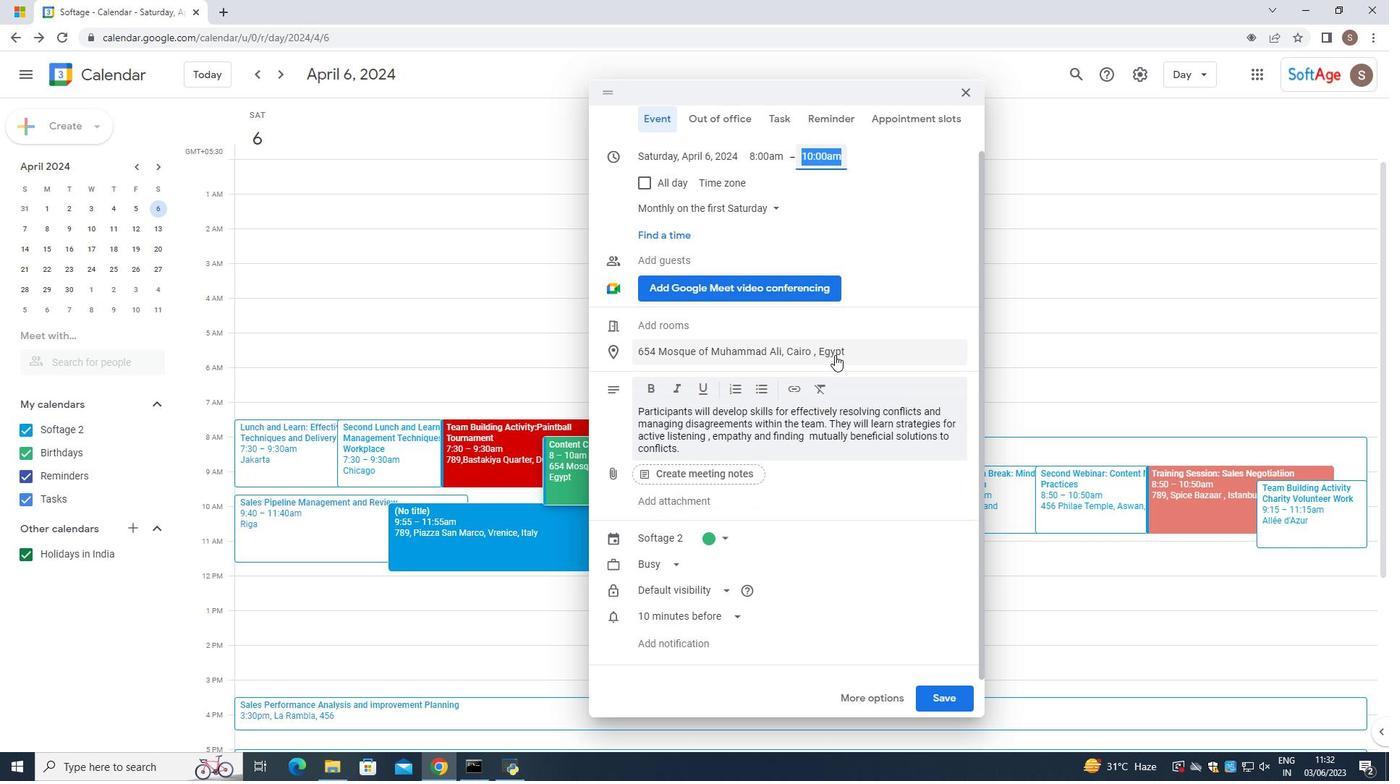
Action: Mouse scrolled (835, 356) with delta (0, 0)
Screenshot: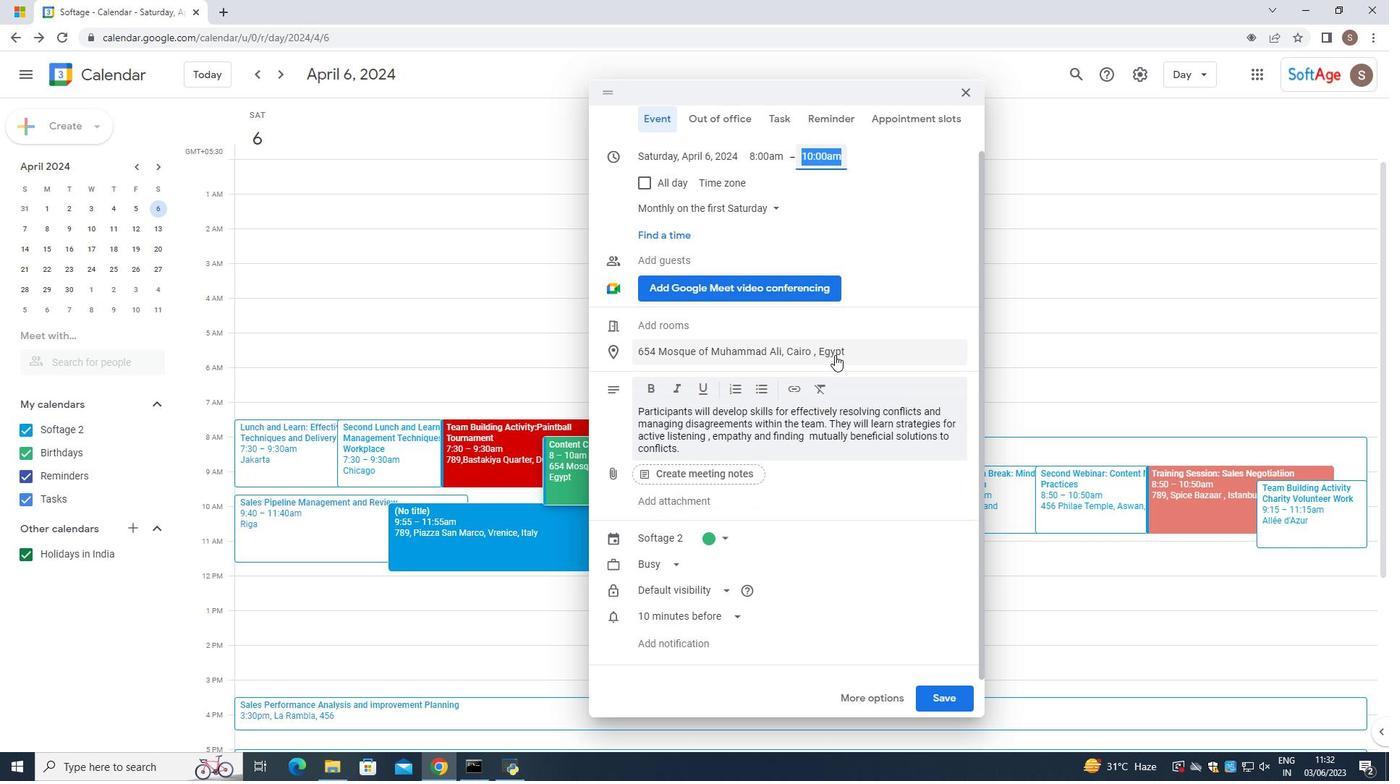 
Action: Mouse scrolled (835, 356) with delta (0, 0)
Screenshot: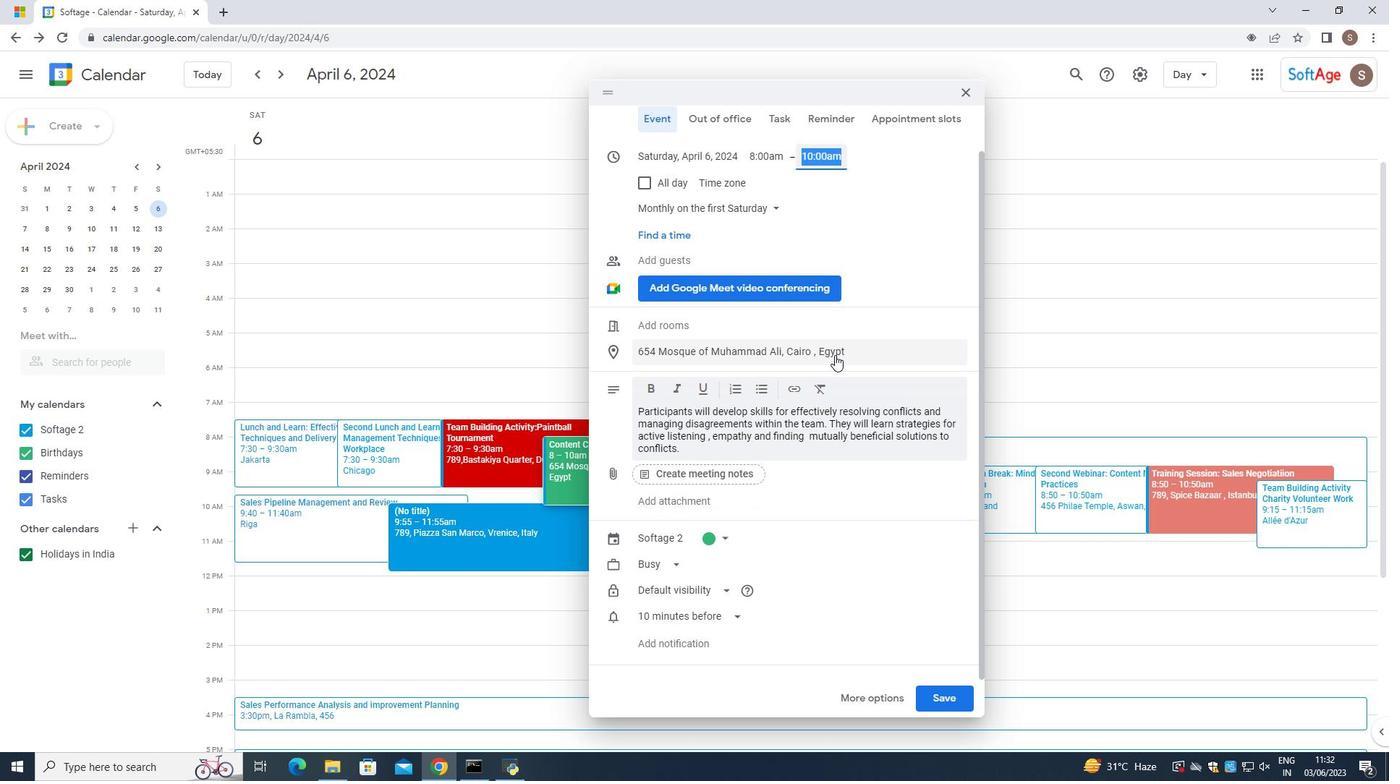 
Action: Mouse scrolled (835, 356) with delta (0, 0)
Screenshot: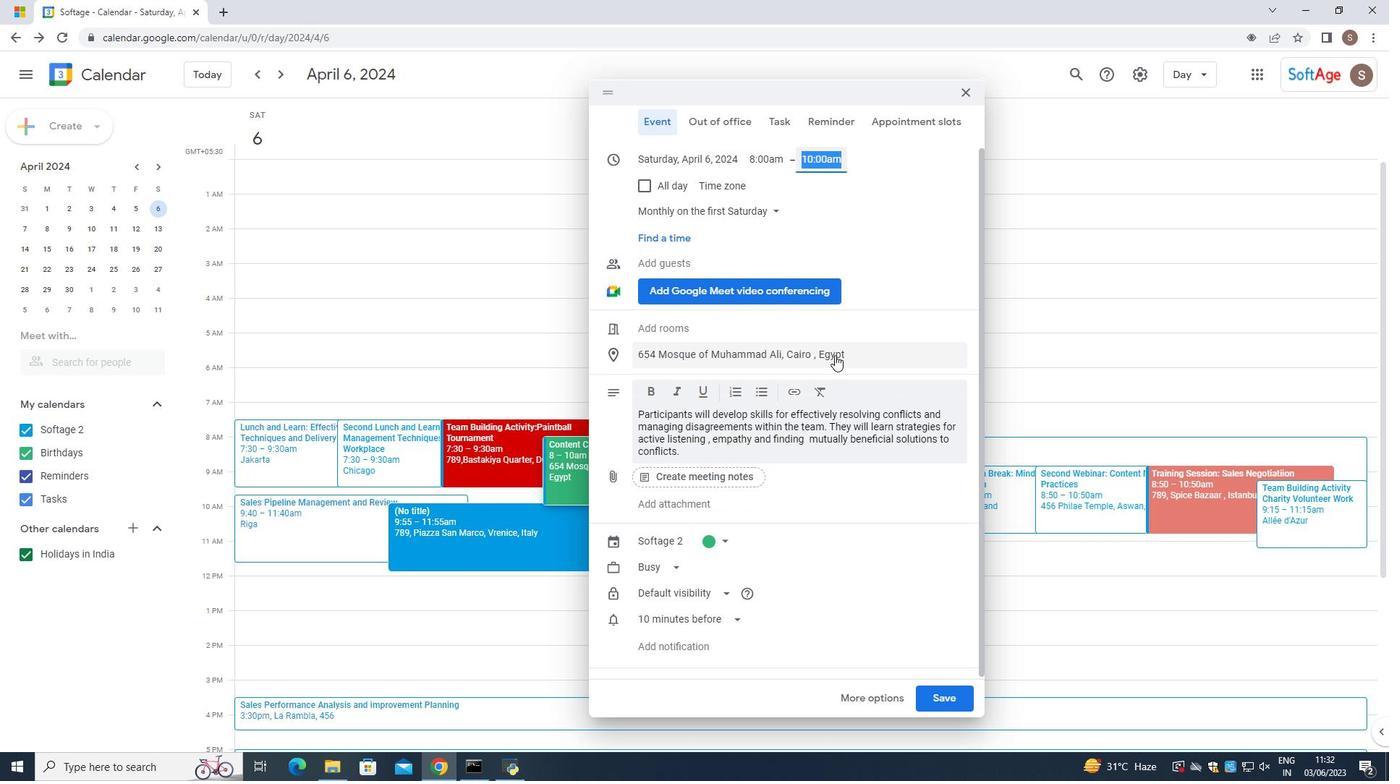
Action: Mouse moved to (834, 355)
Screenshot: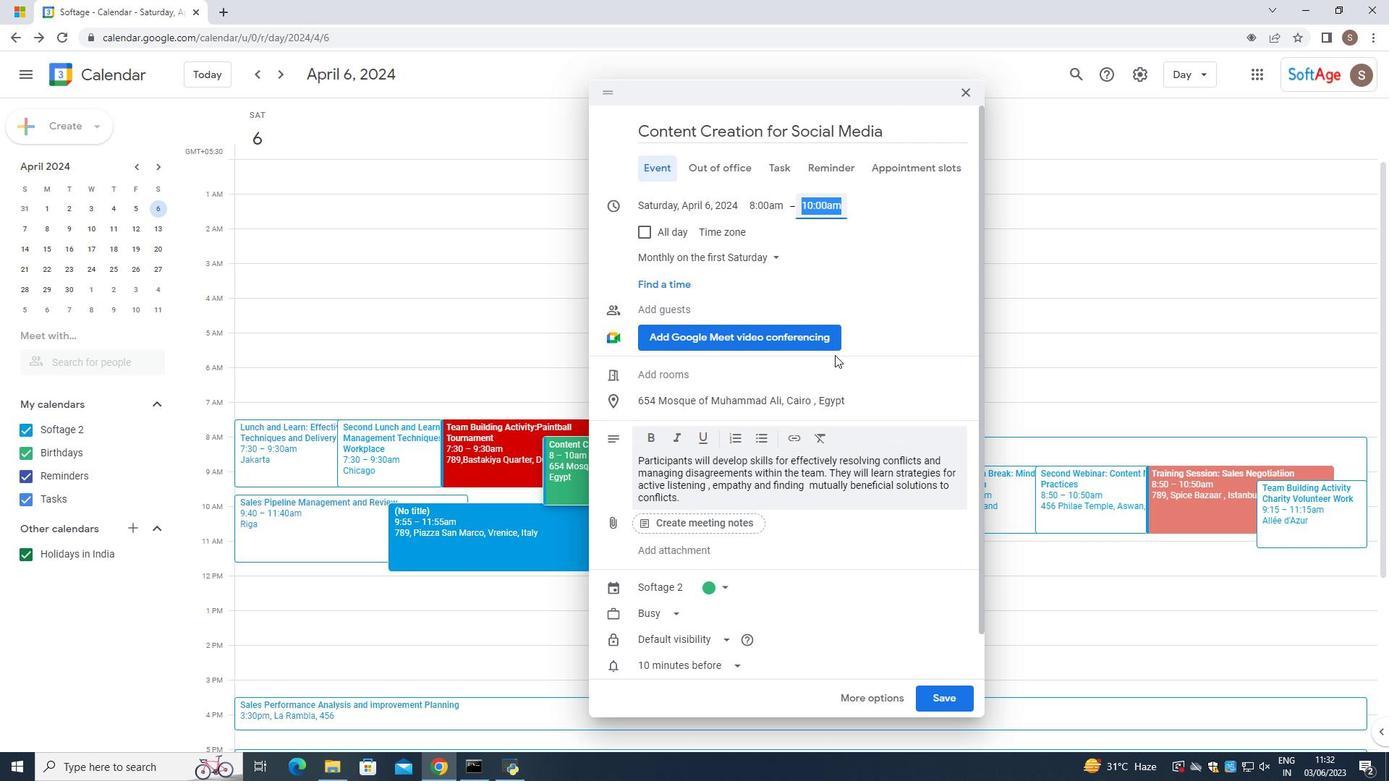 
Action: Mouse scrolled (834, 354) with delta (0, 0)
Screenshot: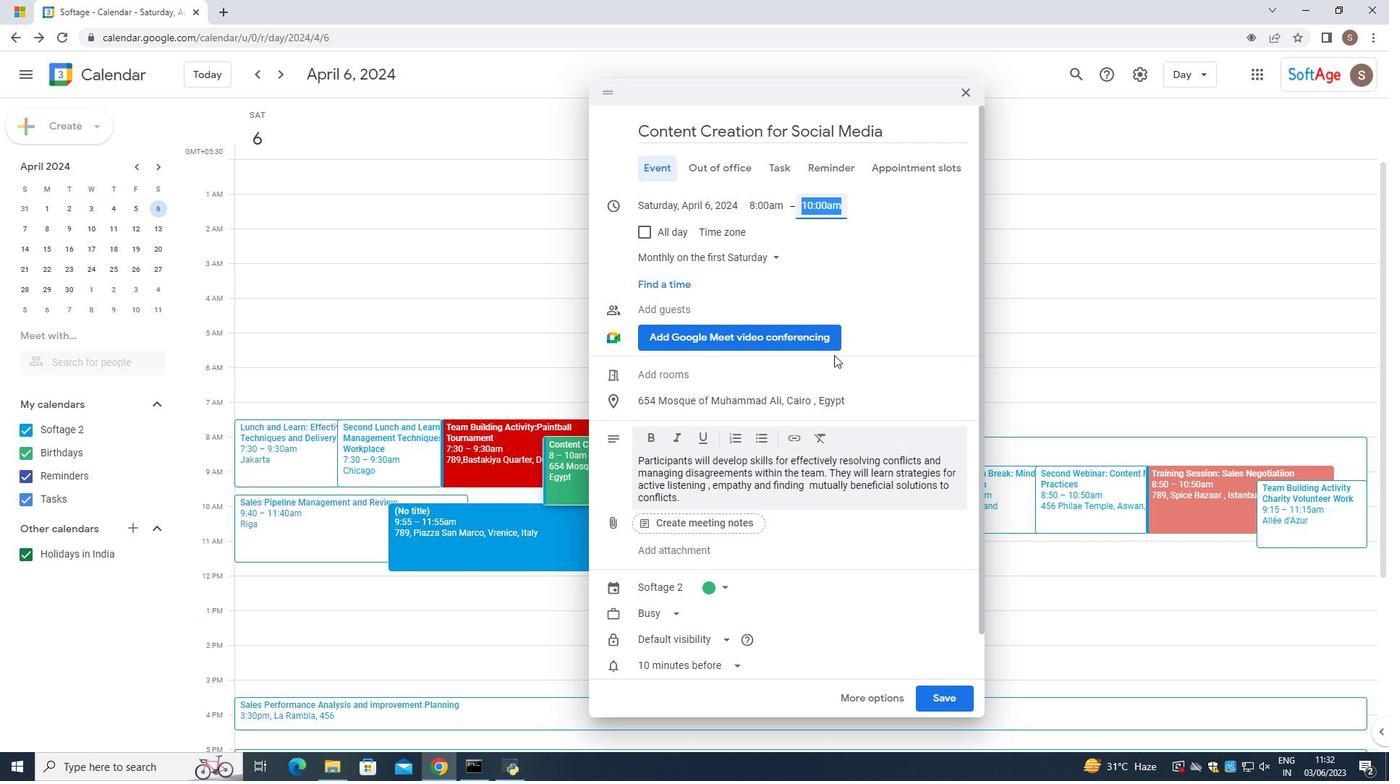 
Action: Mouse moved to (834, 356)
Screenshot: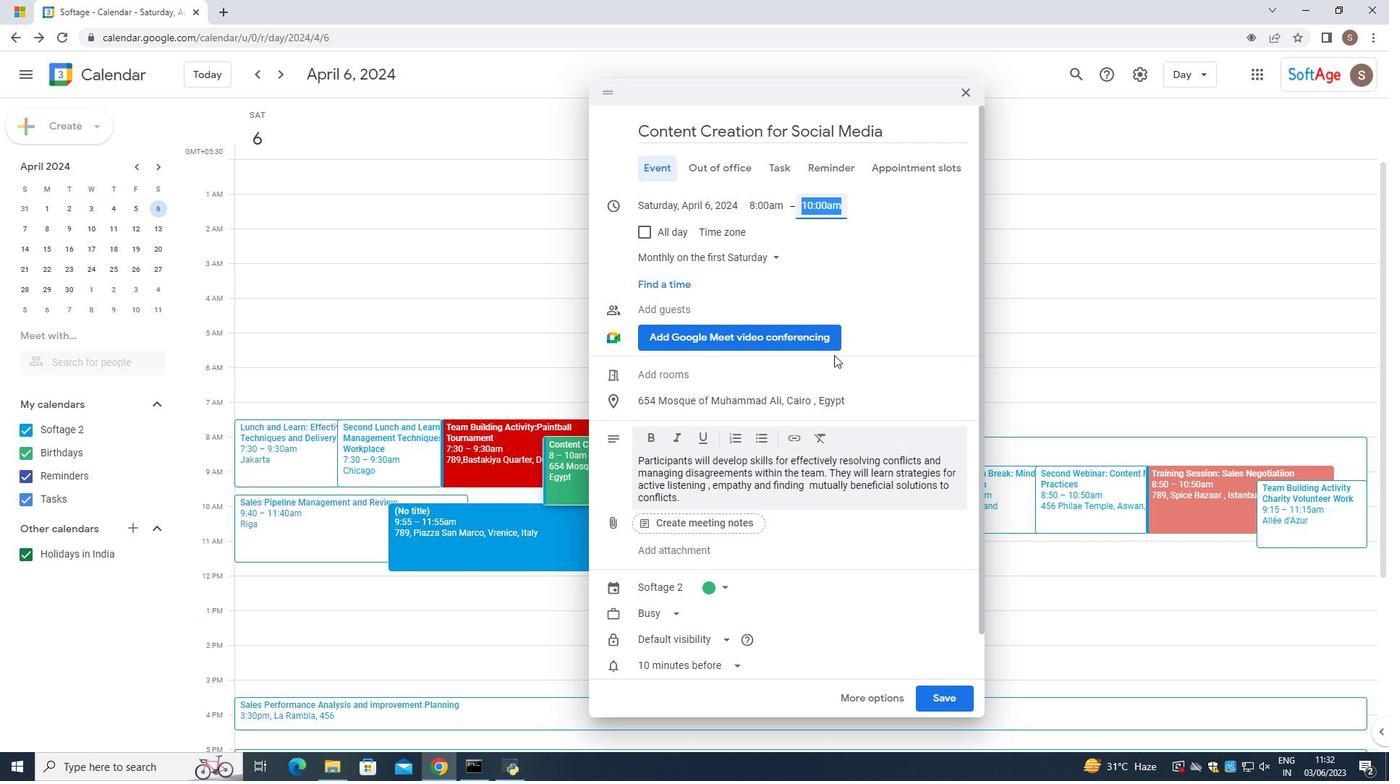 
Action: Mouse scrolled (834, 355) with delta (0, 0)
Screenshot: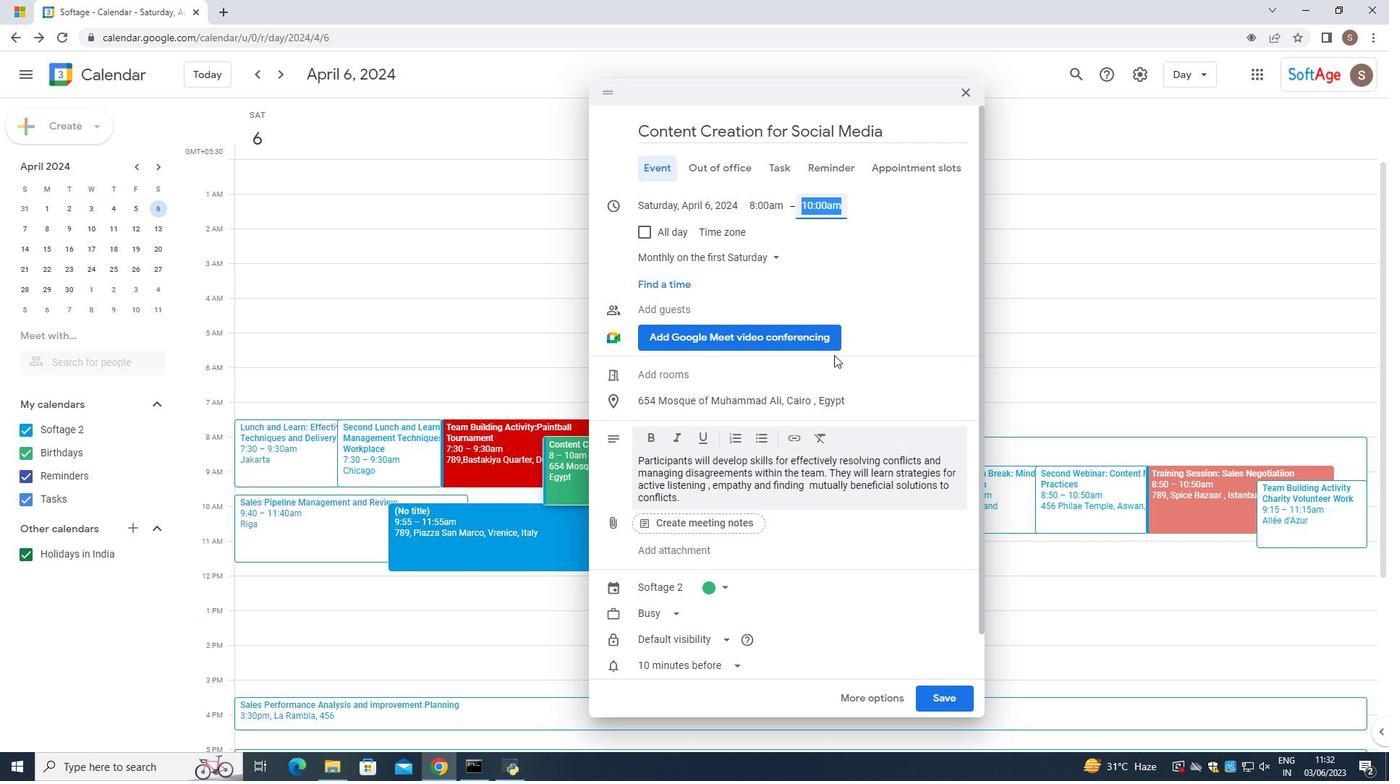 
Action: Mouse moved to (833, 356)
Screenshot: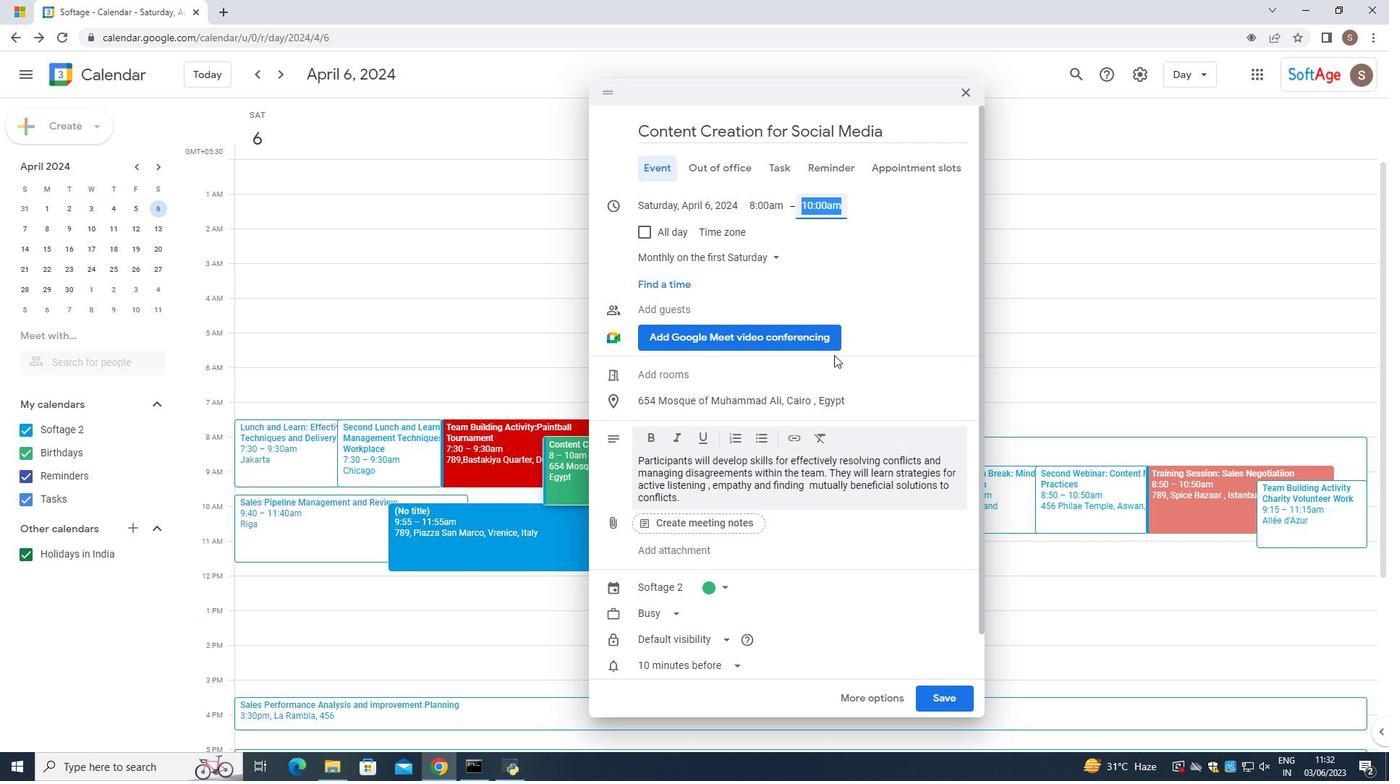 
Action: Mouse scrolled (833, 355) with delta (0, 0)
Screenshot: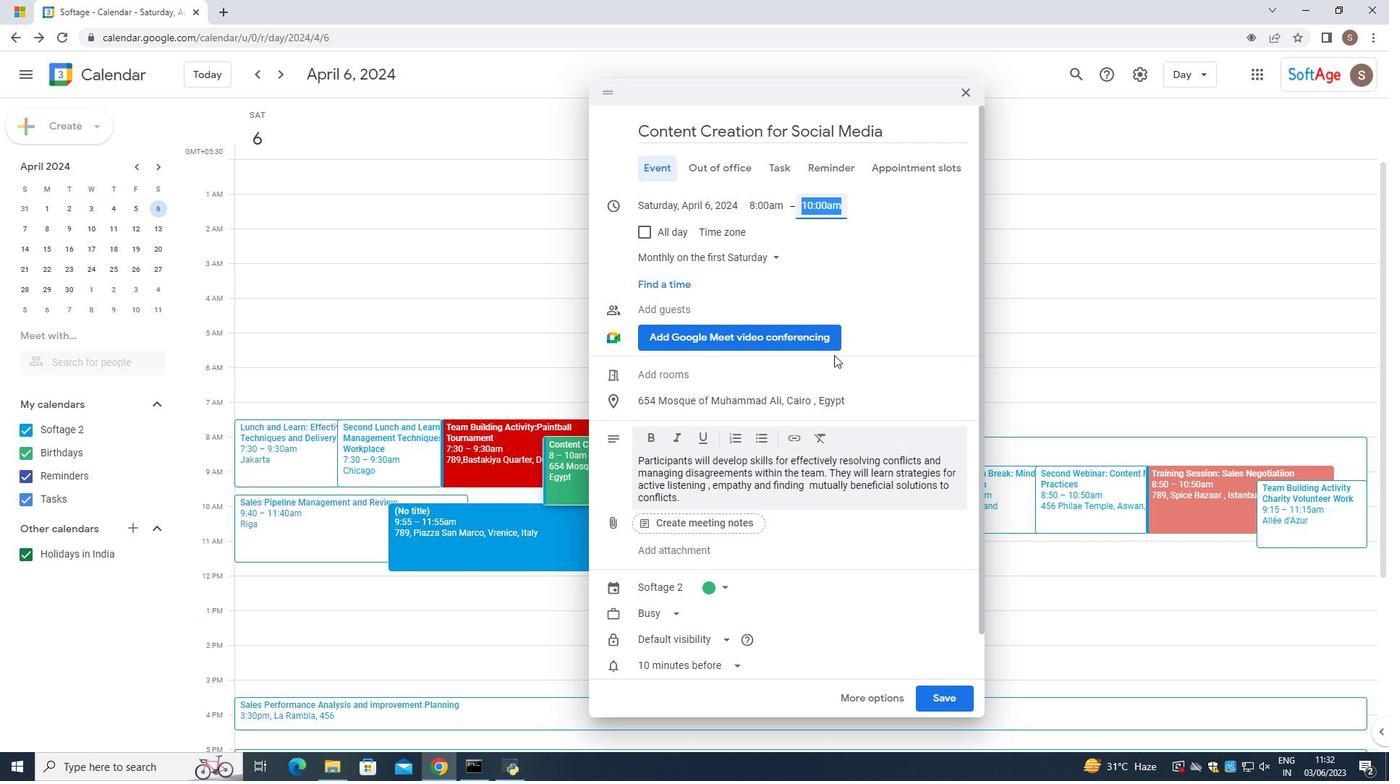 
Action: Mouse scrolled (833, 355) with delta (0, 0)
Screenshot: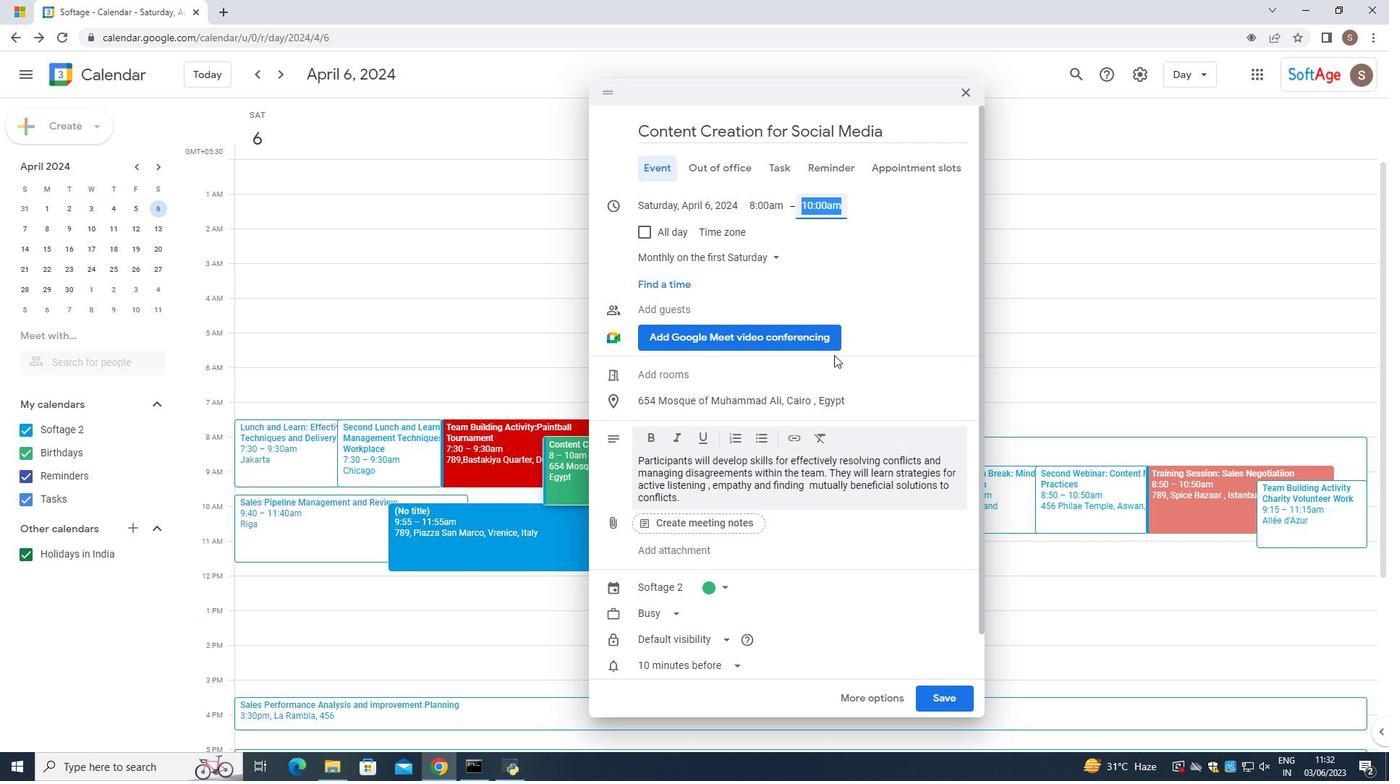 
Action: Mouse moved to (831, 356)
Screenshot: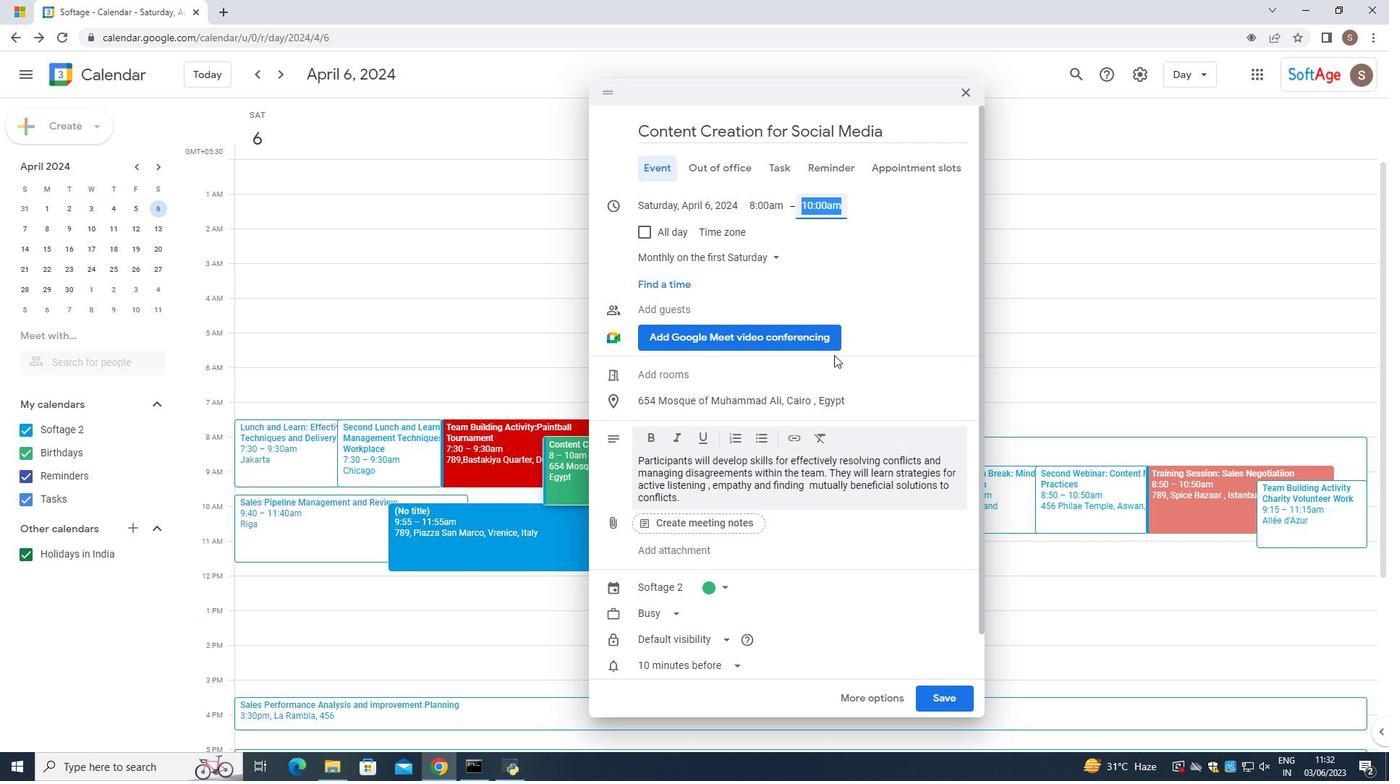 
Action: Mouse scrolled (831, 356) with delta (0, 0)
Screenshot: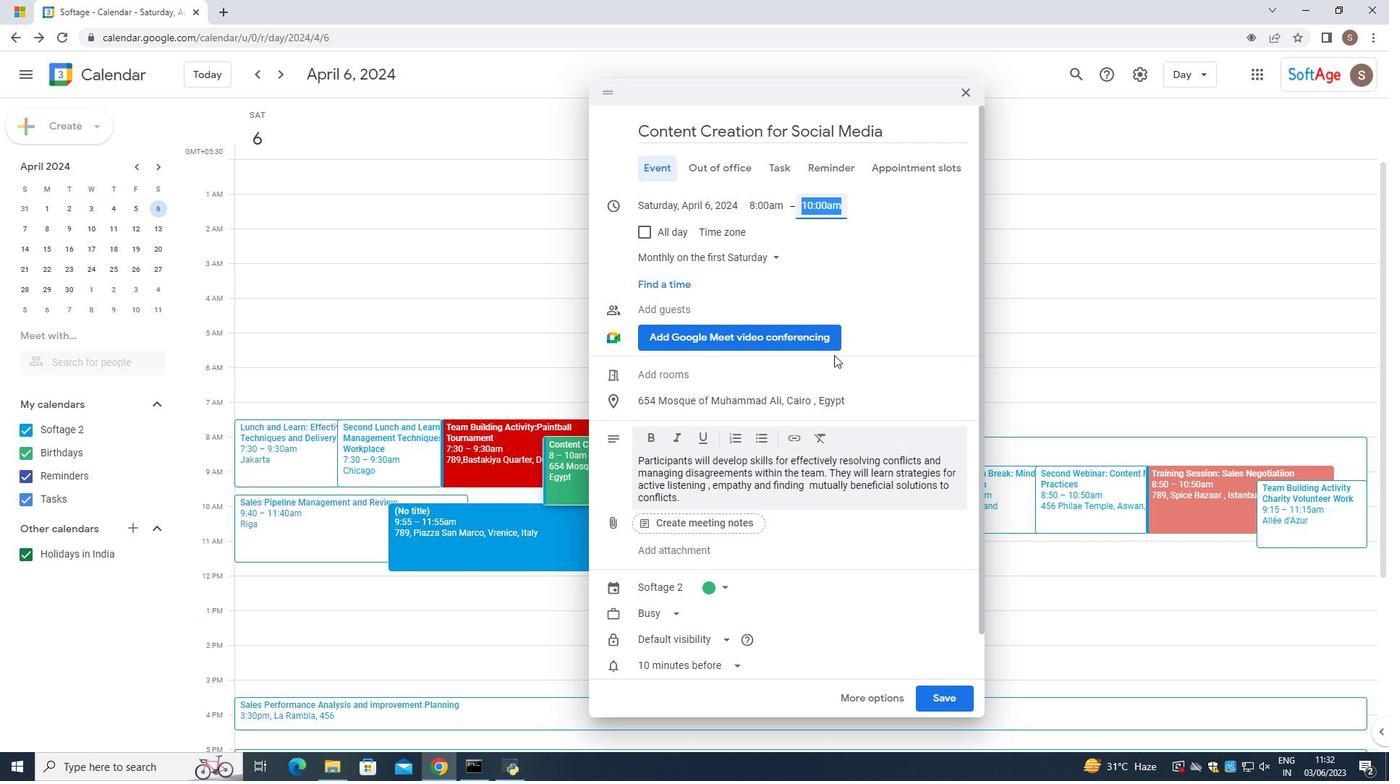 
Action: Mouse scrolled (831, 356) with delta (0, 0)
Screenshot: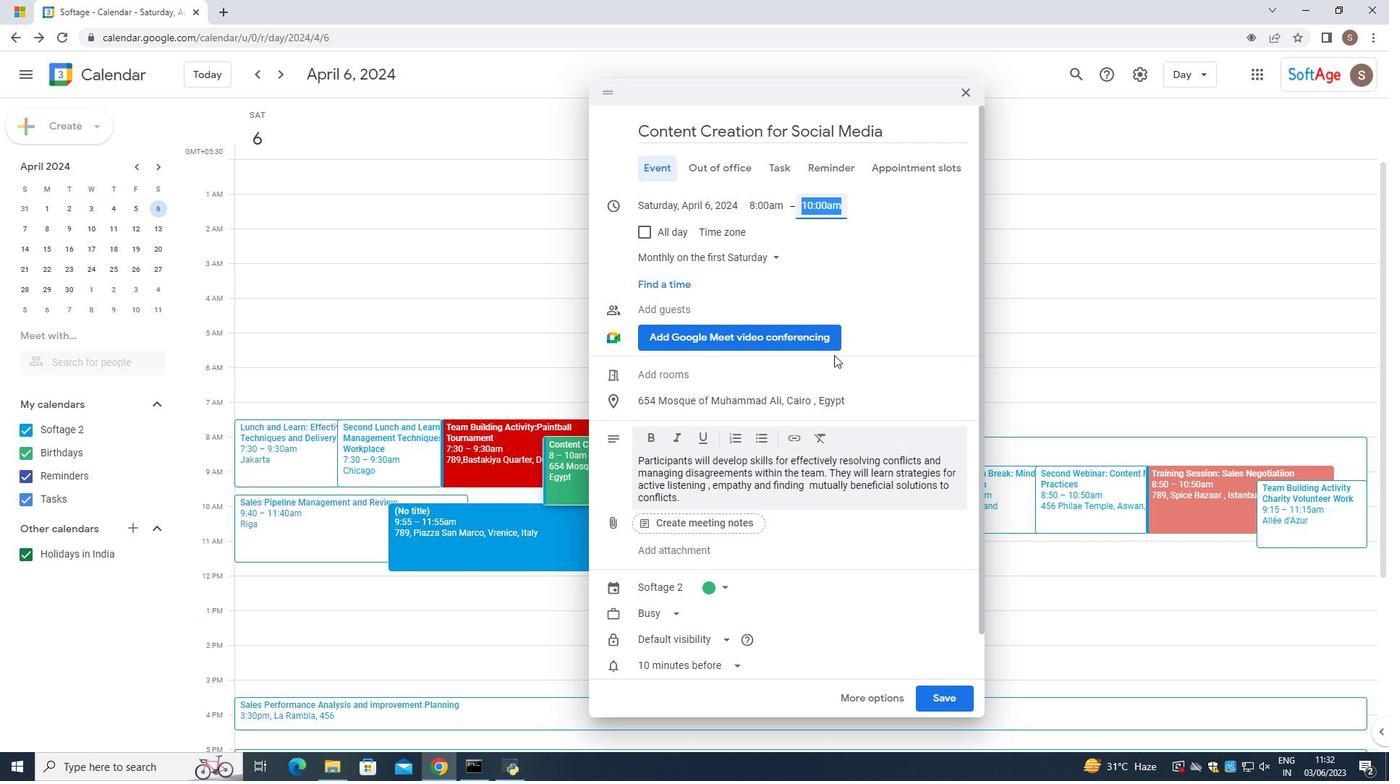 
Action: Mouse scrolled (831, 356) with delta (0, 0)
Screenshot: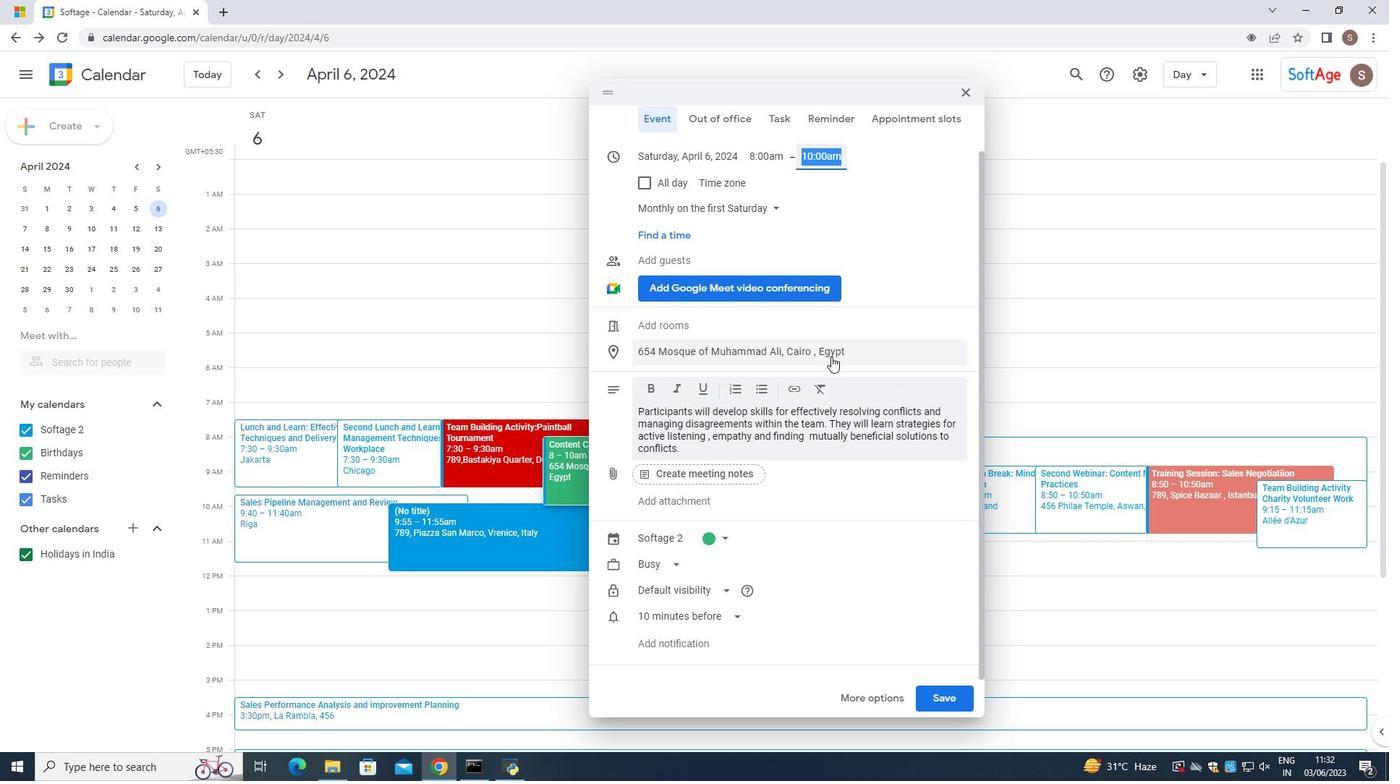 
Action: Mouse moved to (938, 706)
Screenshot: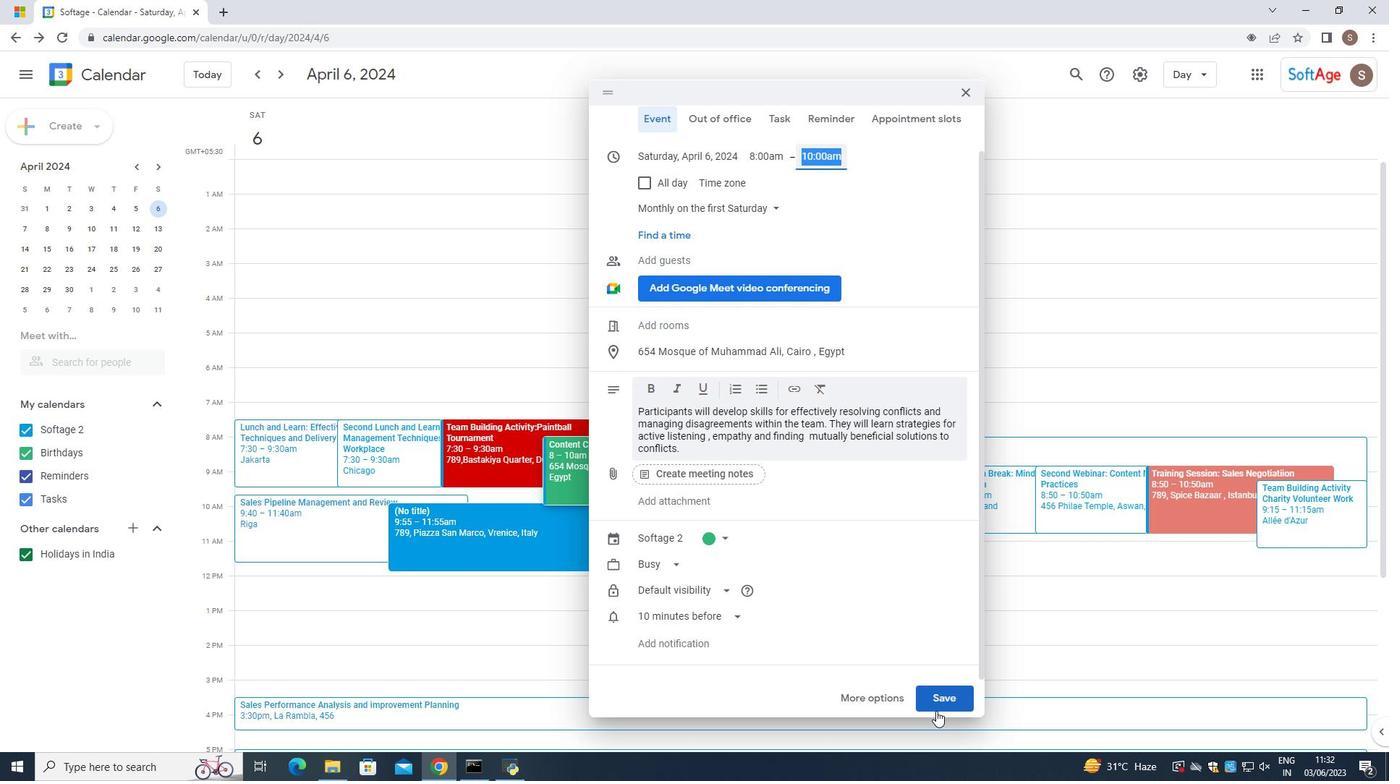 
Action: Mouse pressed left at (938, 706)
Screenshot: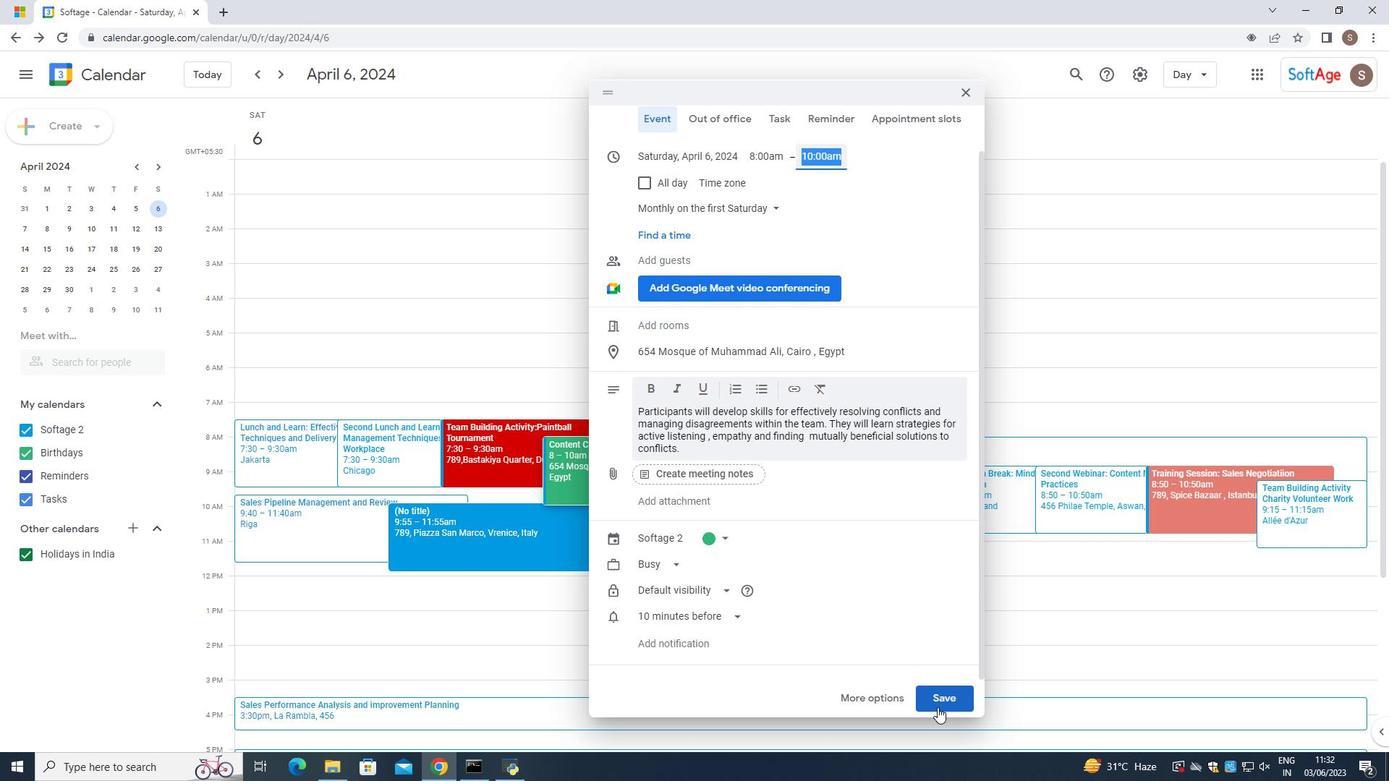 
Action: Mouse moved to (579, 472)
Screenshot: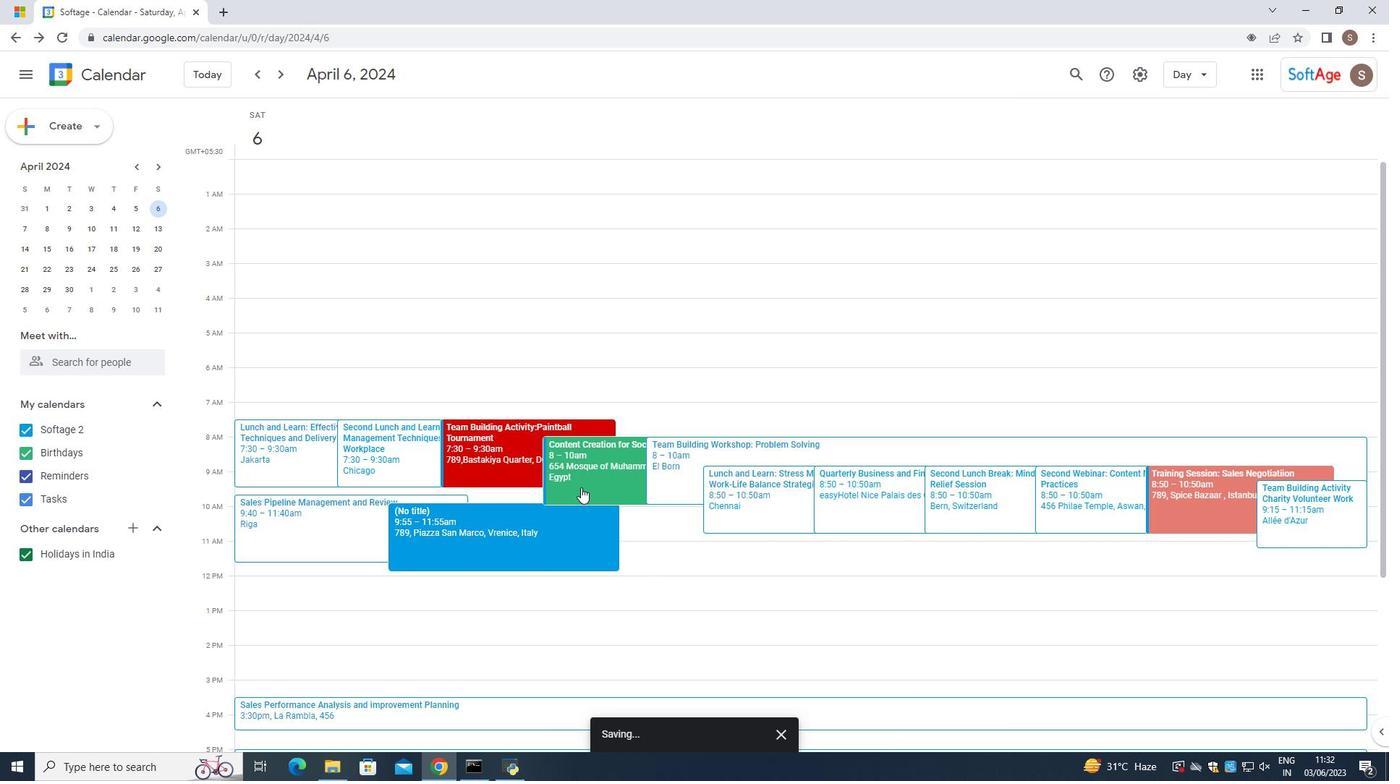 
Action: Mouse pressed left at (579, 472)
Screenshot: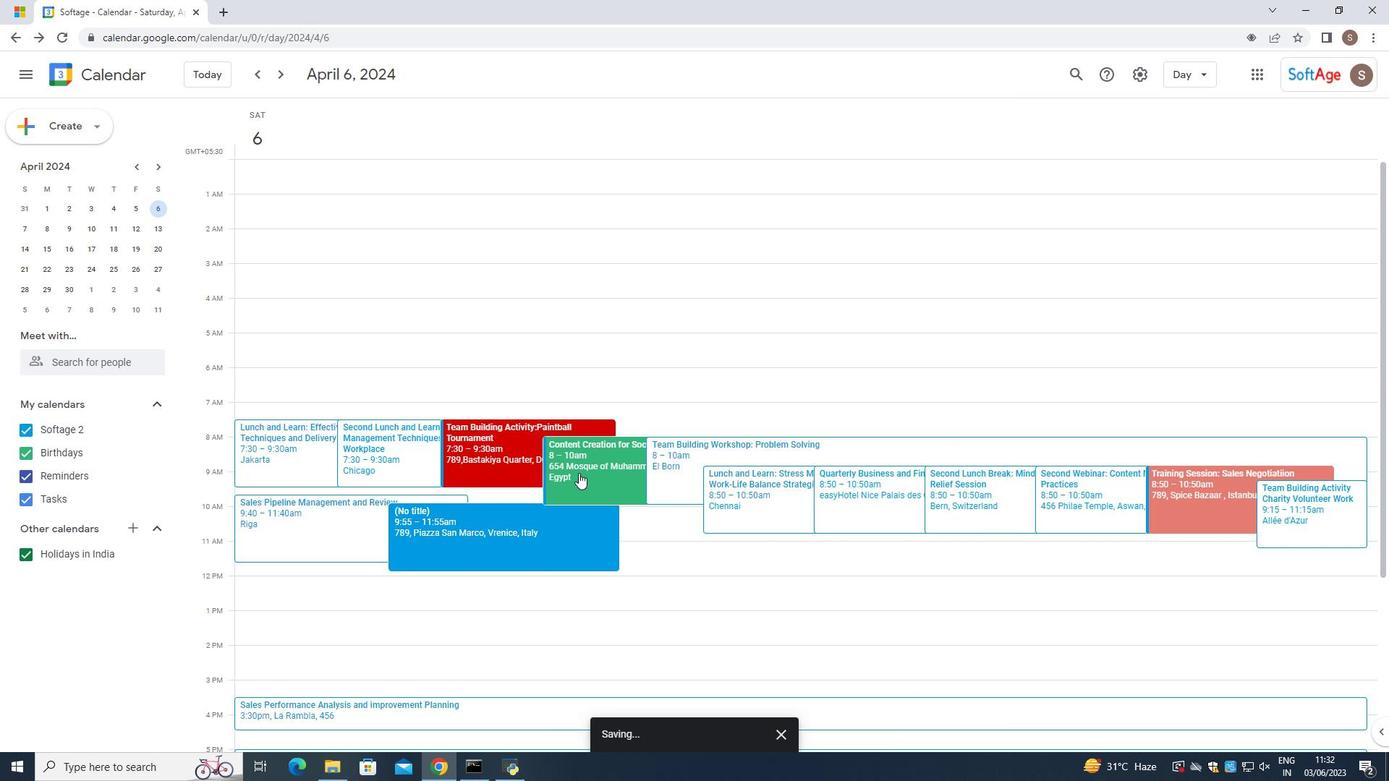 
Action: Mouse pressed right at (579, 472)
Screenshot: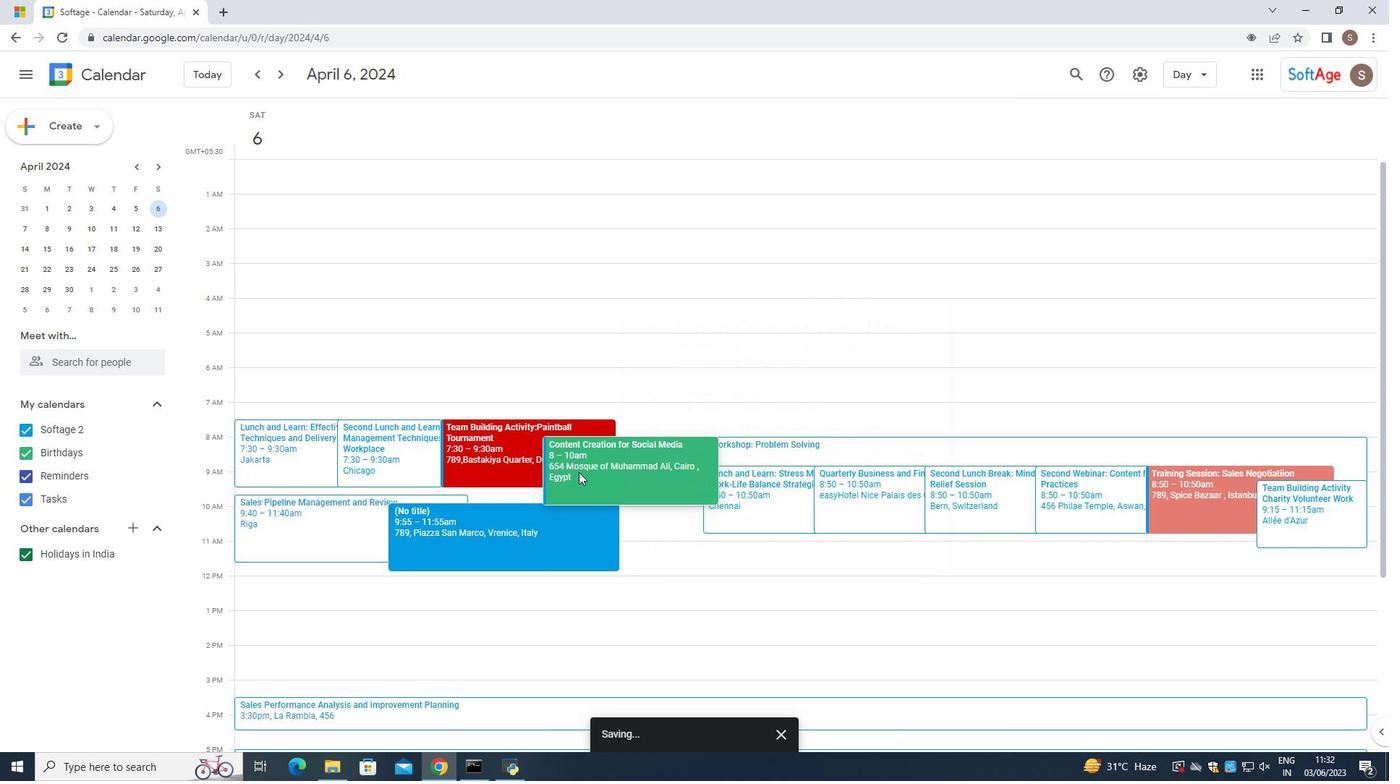
Action: Mouse moved to (583, 465)
Screenshot: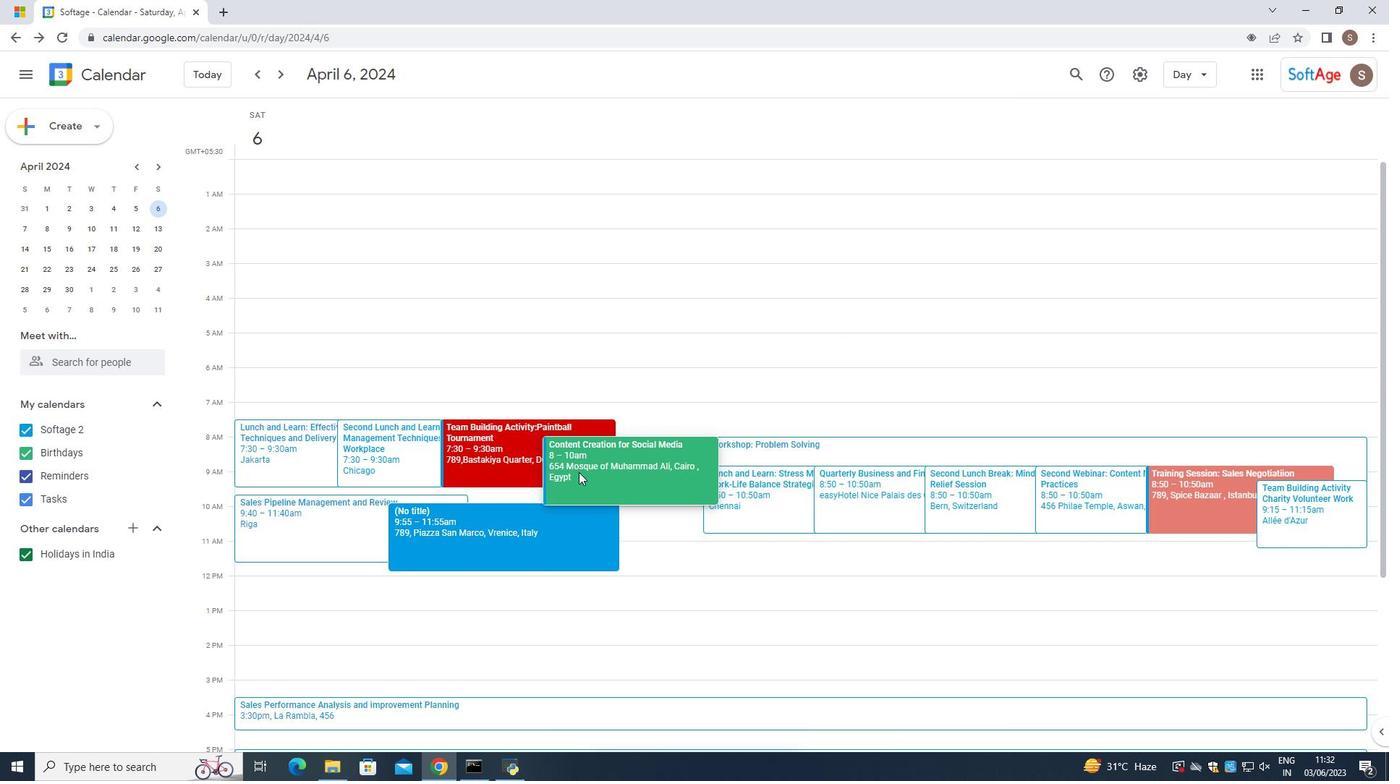 
Action: Mouse pressed left at (583, 465)
Screenshot: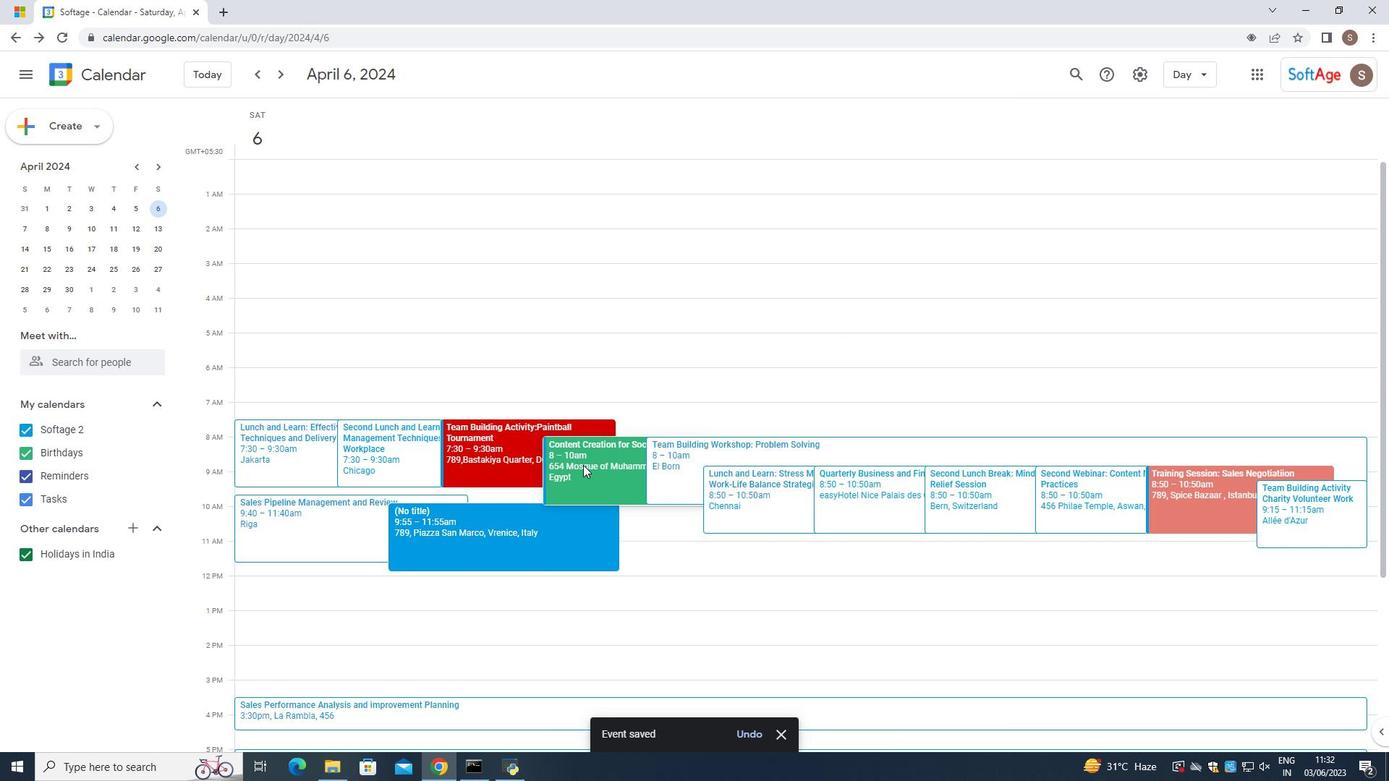 
Action: Mouse moved to (861, 279)
Screenshot: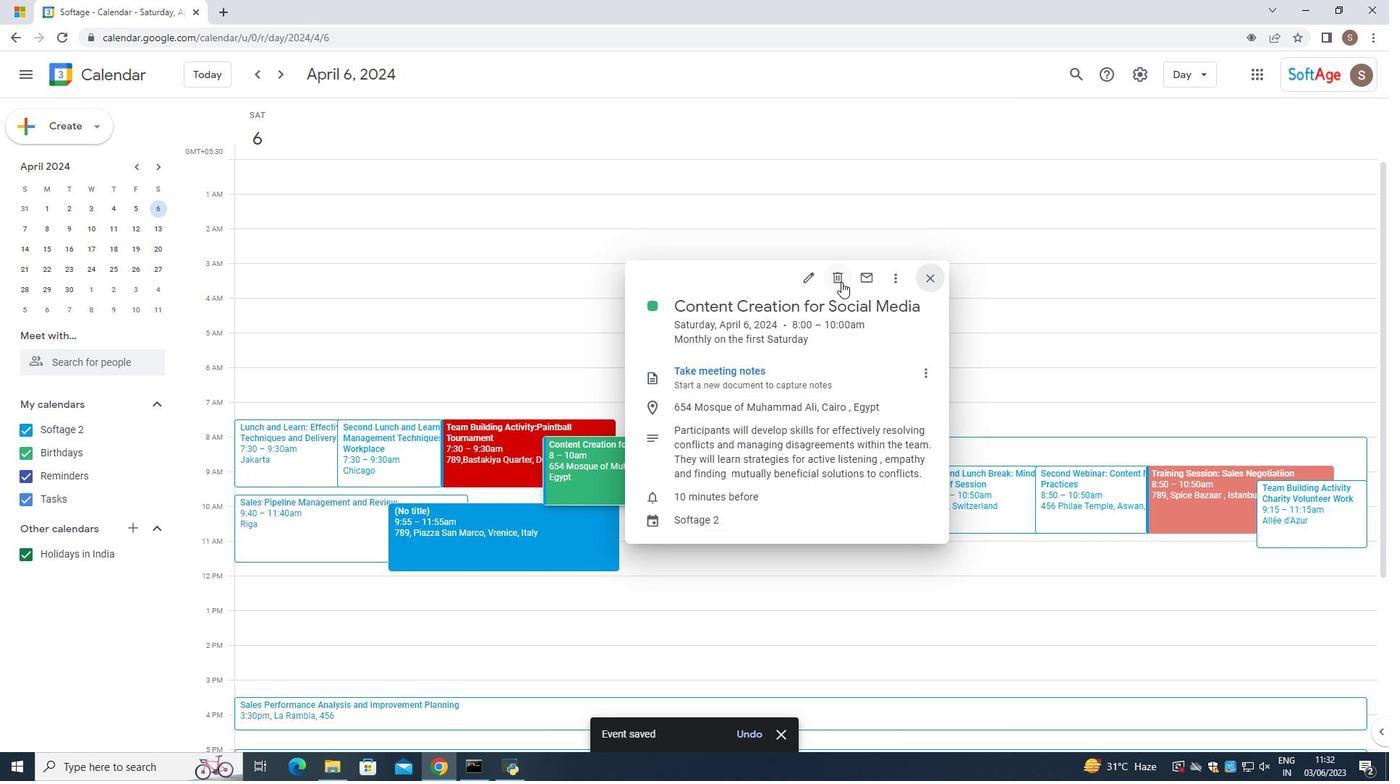 
Action: Mouse pressed left at (861, 279)
Screenshot: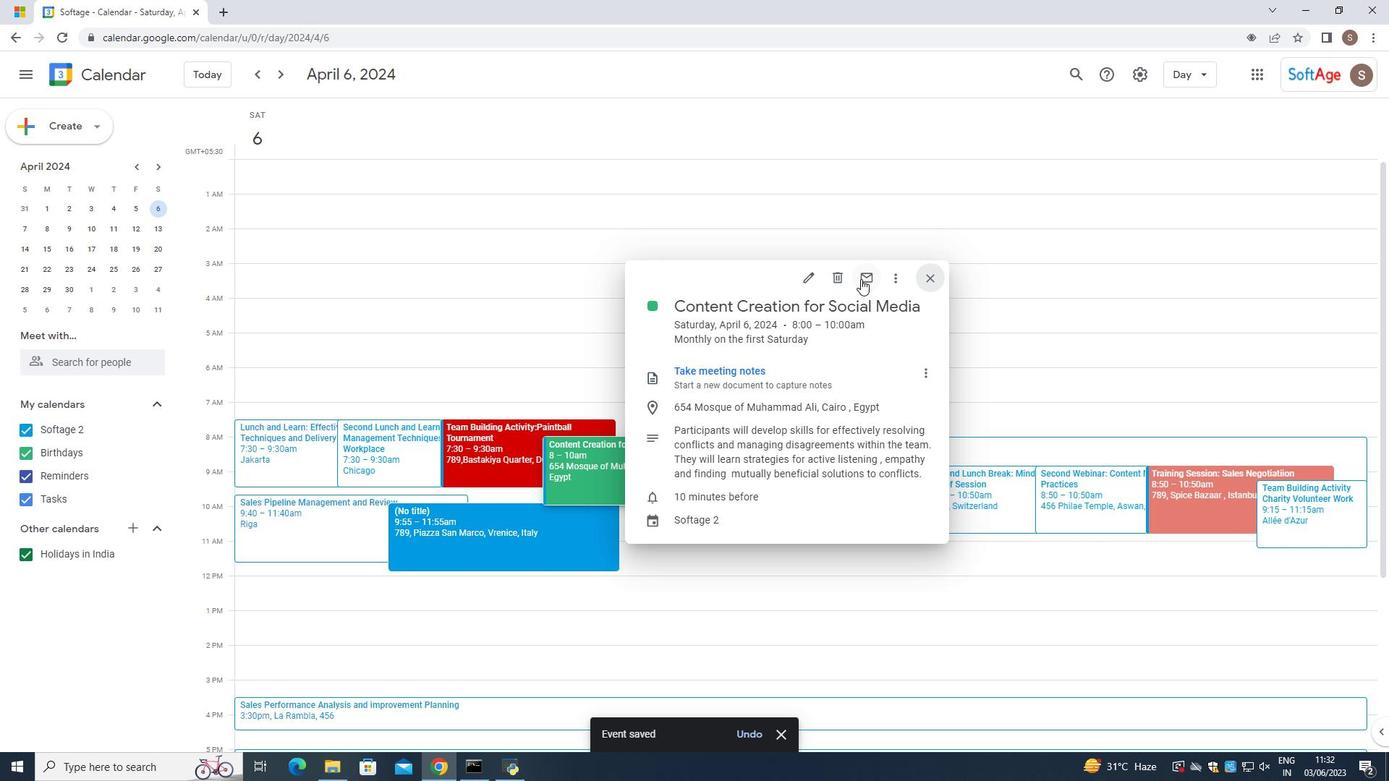 
Action: Mouse moved to (566, 354)
Screenshot: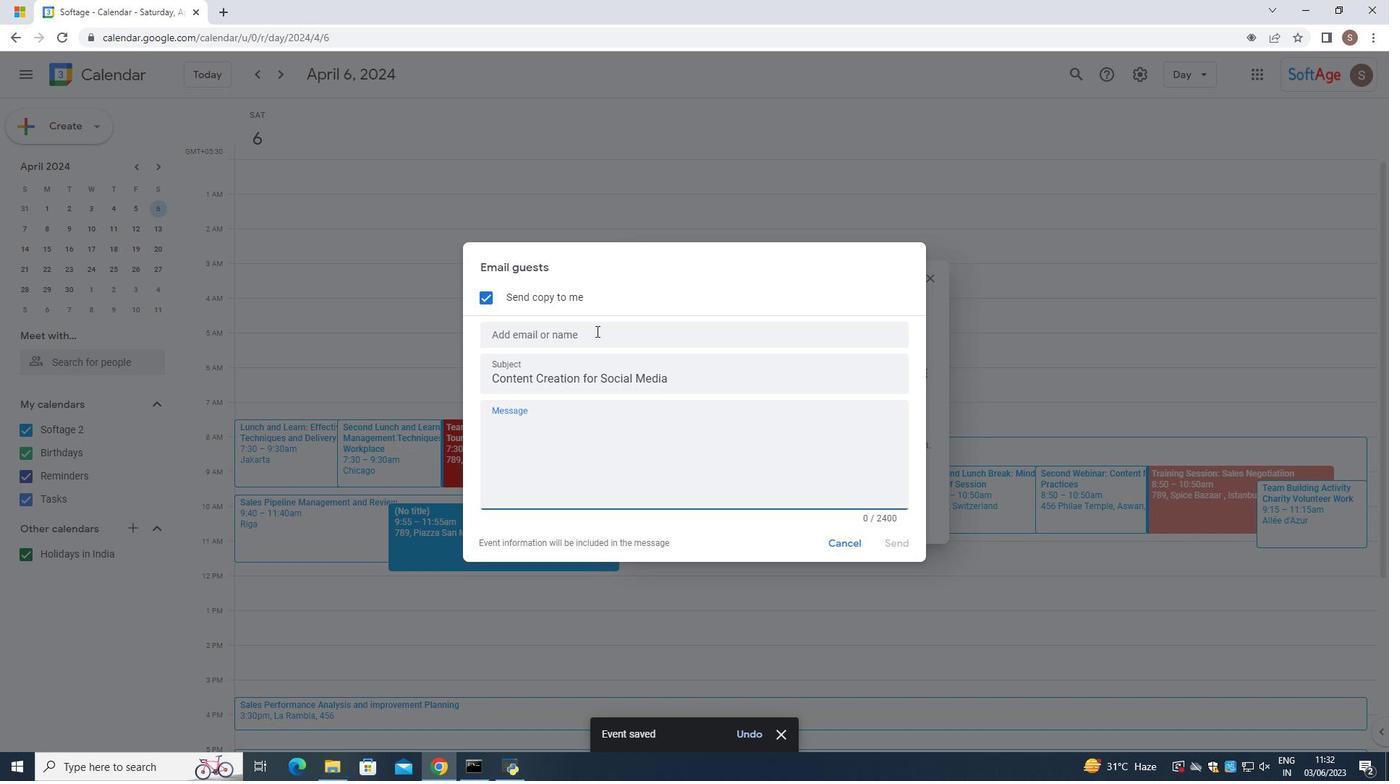 
Action: Mouse pressed left at (566, 354)
Screenshot: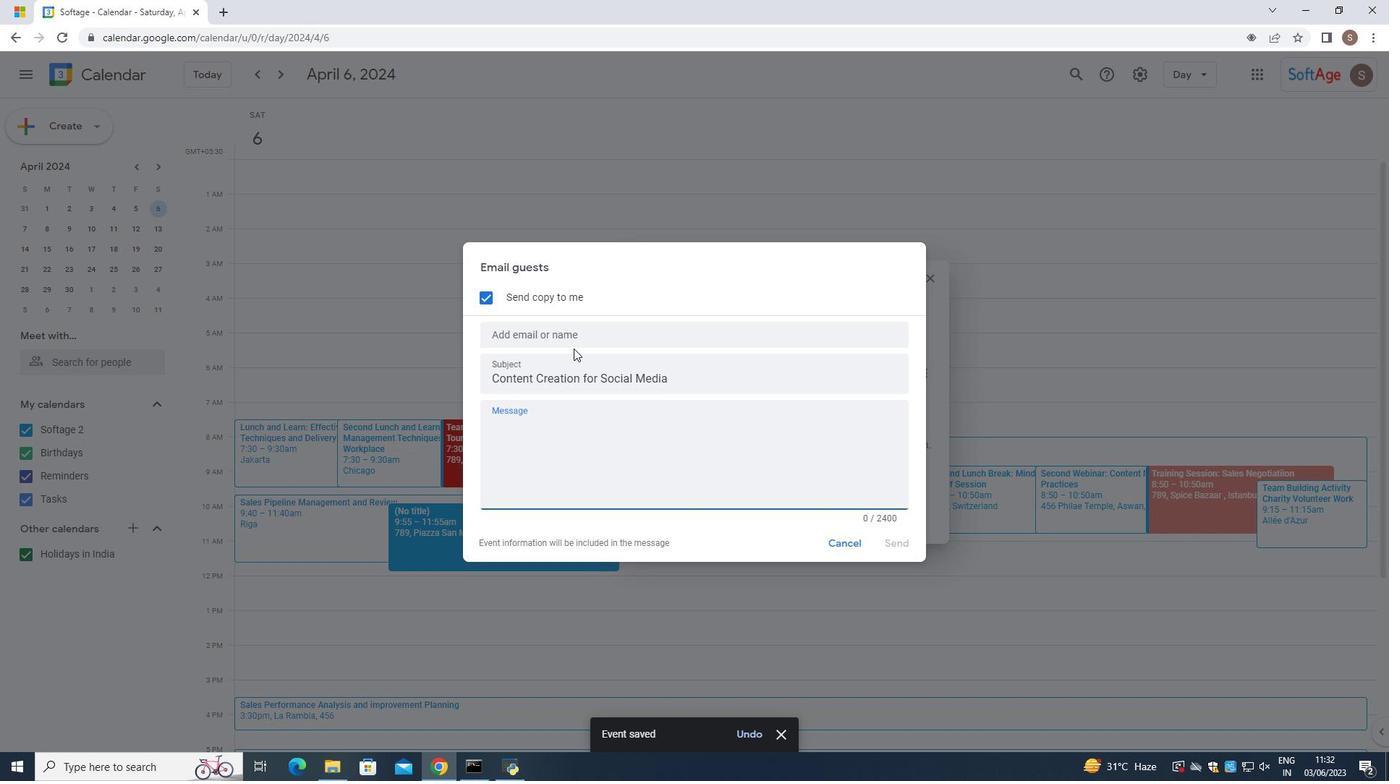 
Action: Mouse moved to (574, 338)
Screenshot: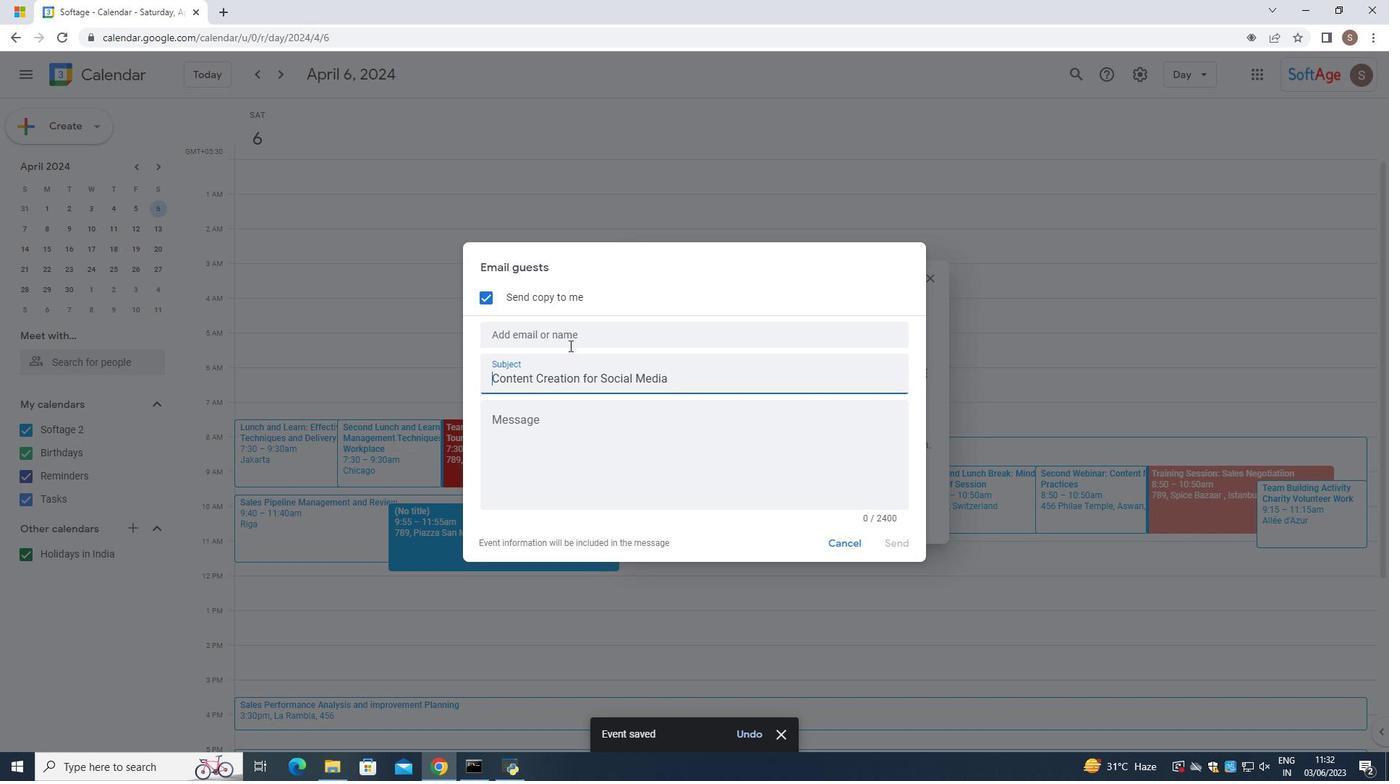 
Action: Mouse pressed left at (574, 338)
Screenshot: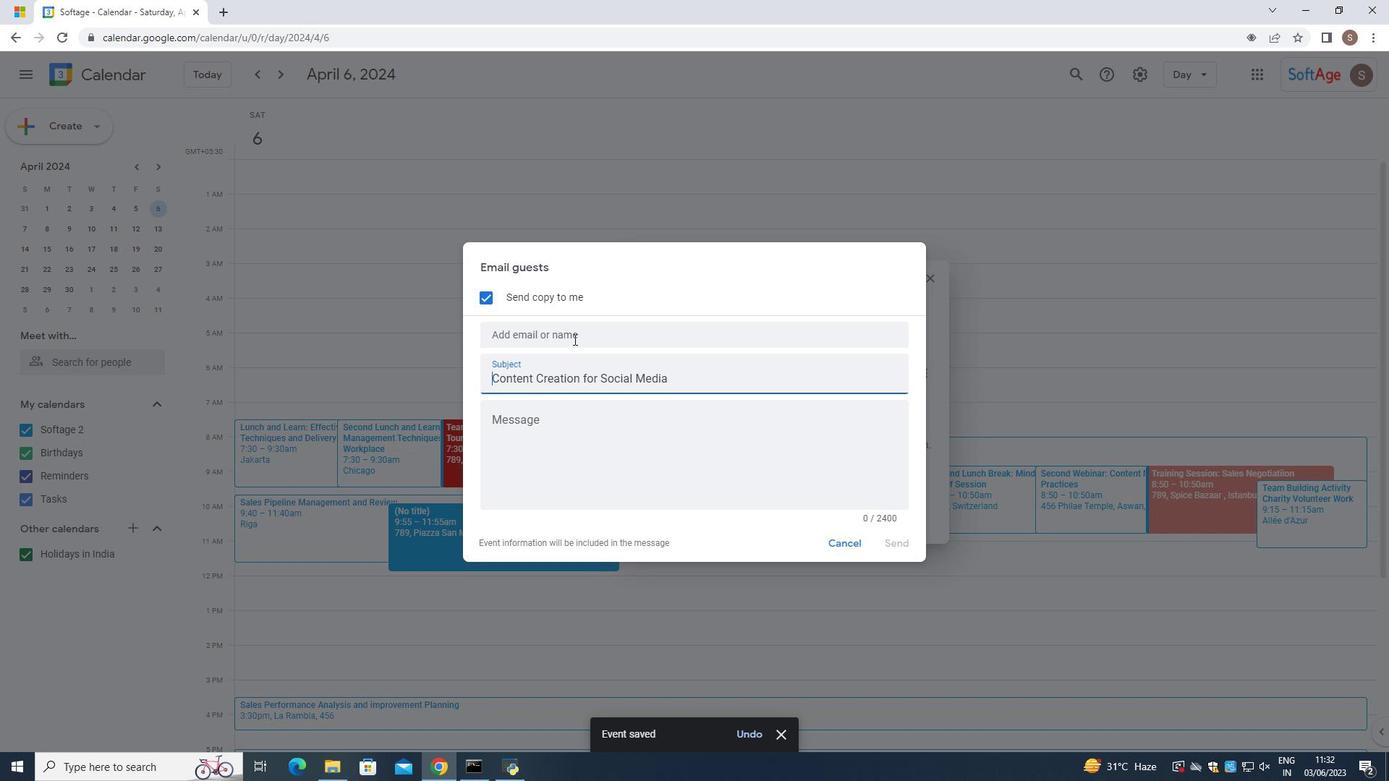 
Action: Mouse moved to (571, 367)
Screenshot: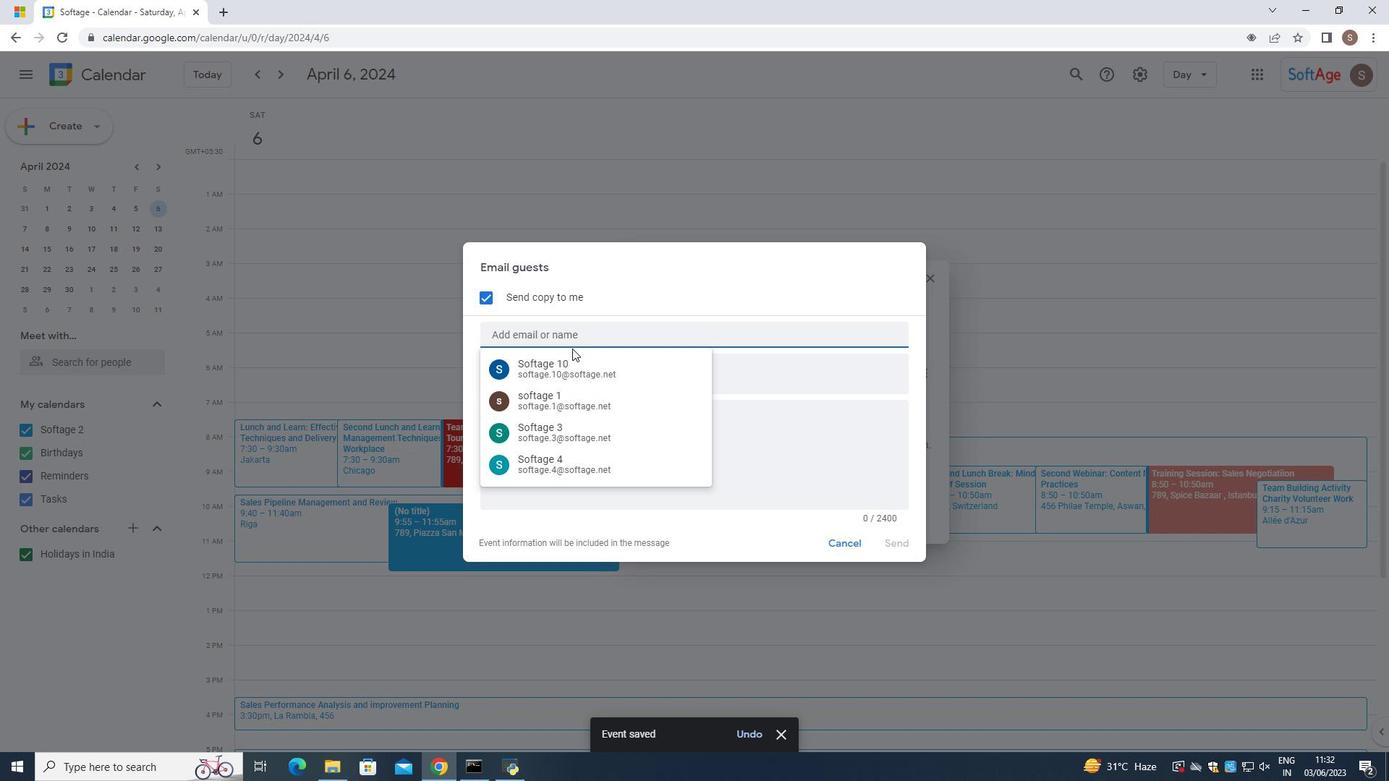 
Action: Mouse pressed left at (571, 367)
Screenshot: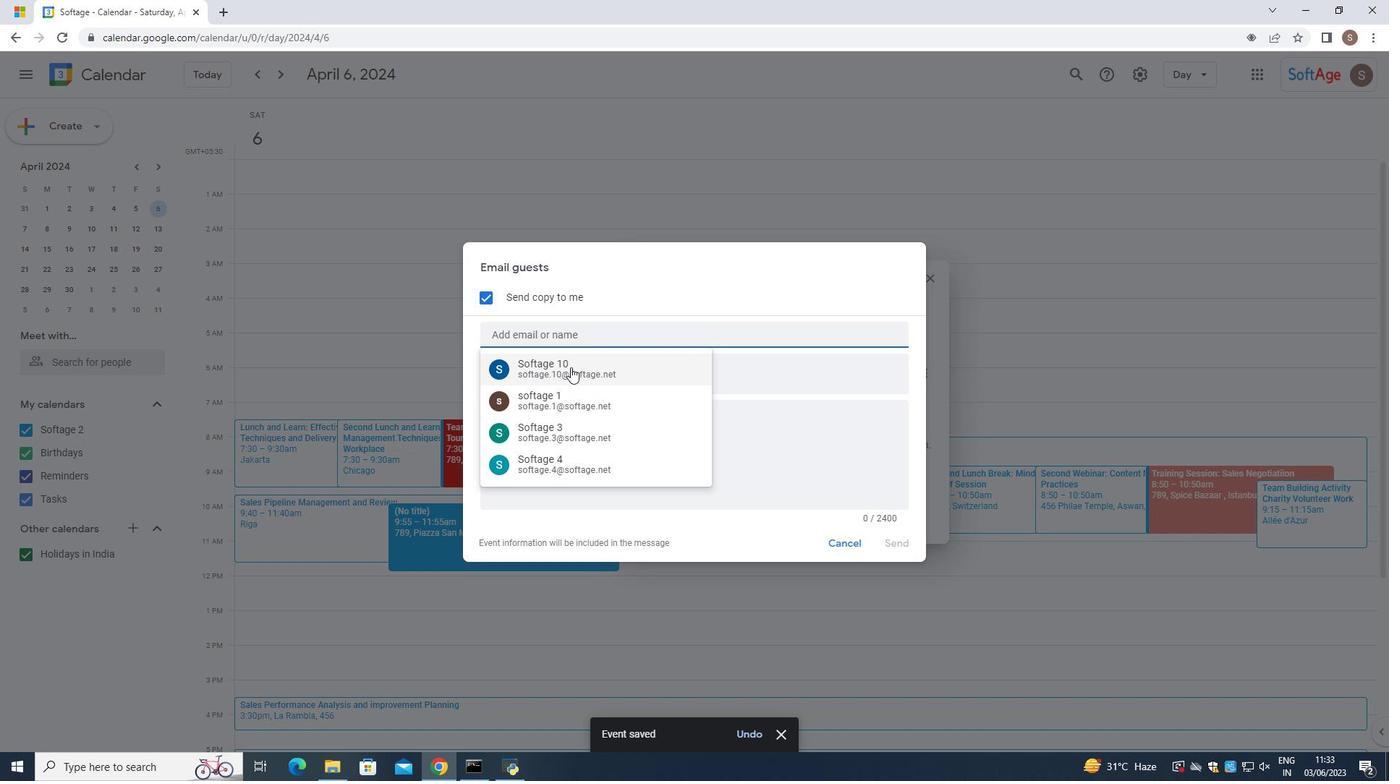 
Action: Mouse moved to (589, 339)
Screenshot: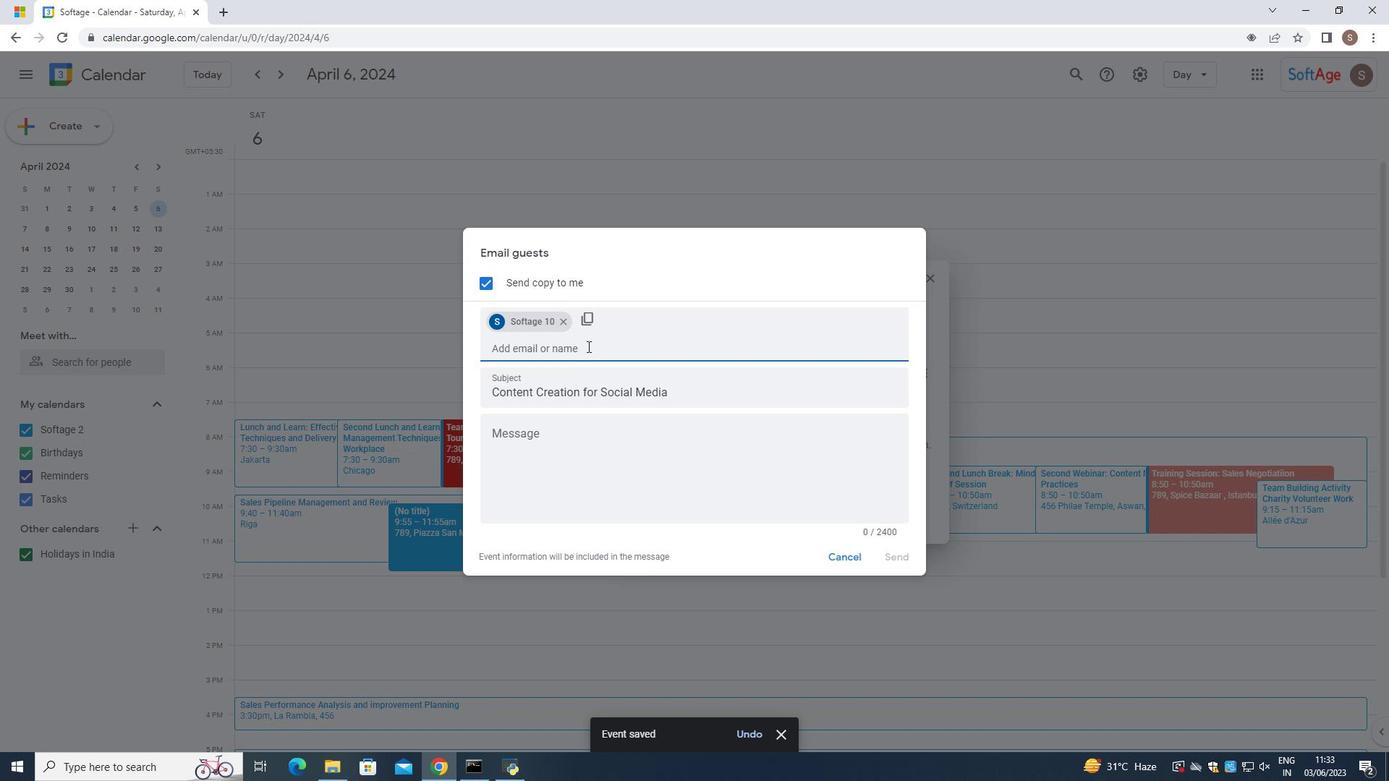 
Action: Mouse pressed left at (589, 339)
Screenshot: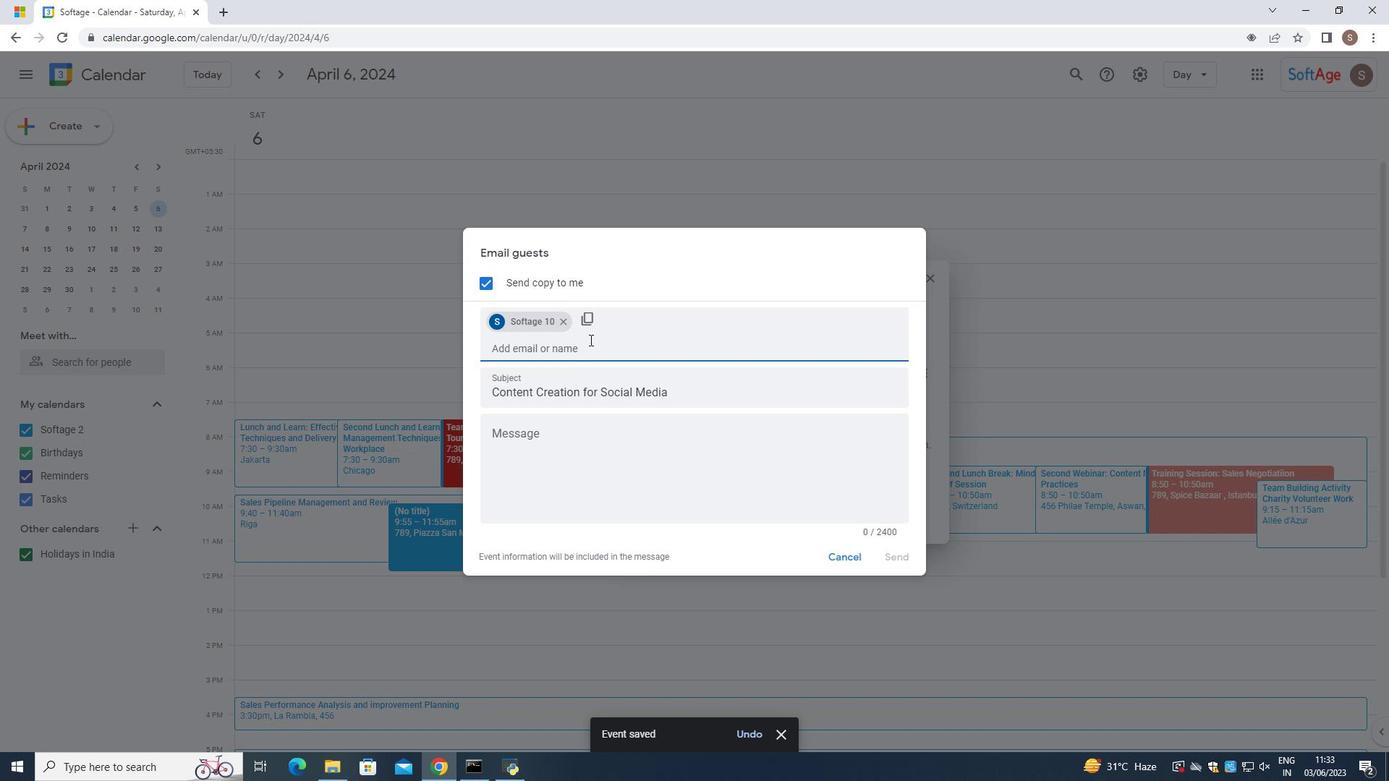 
Action: Mouse moved to (657, 364)
Screenshot: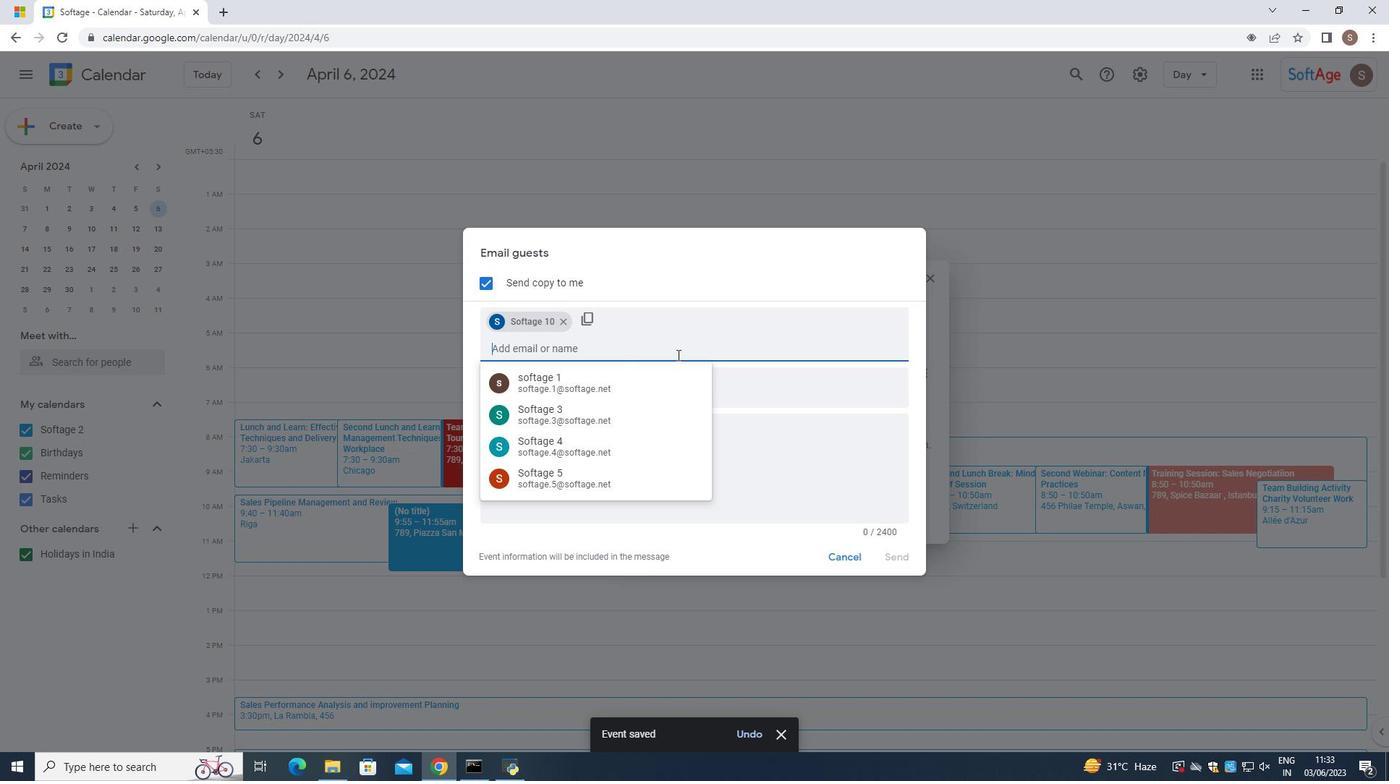 
Action: Key pressed softage.9
Screenshot: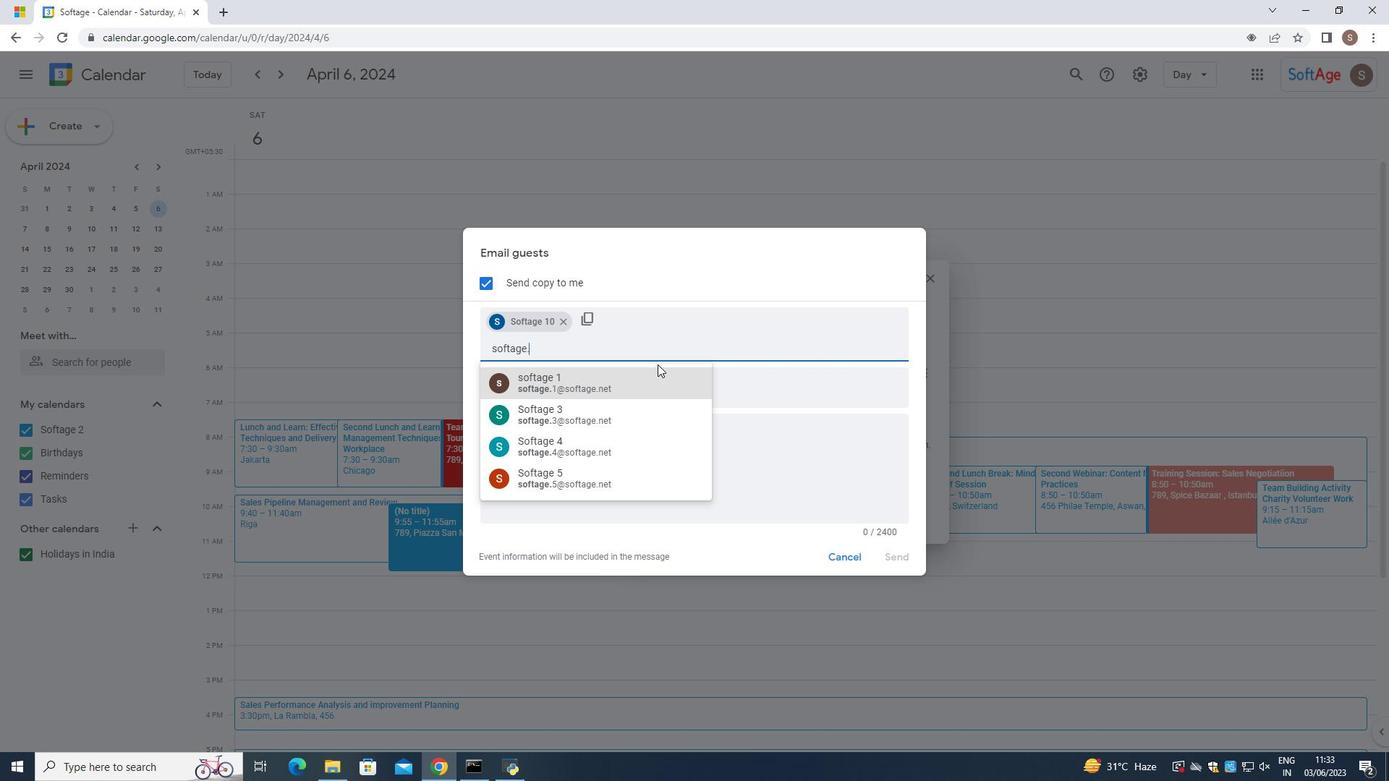 
Action: Mouse moved to (670, 357)
Screenshot: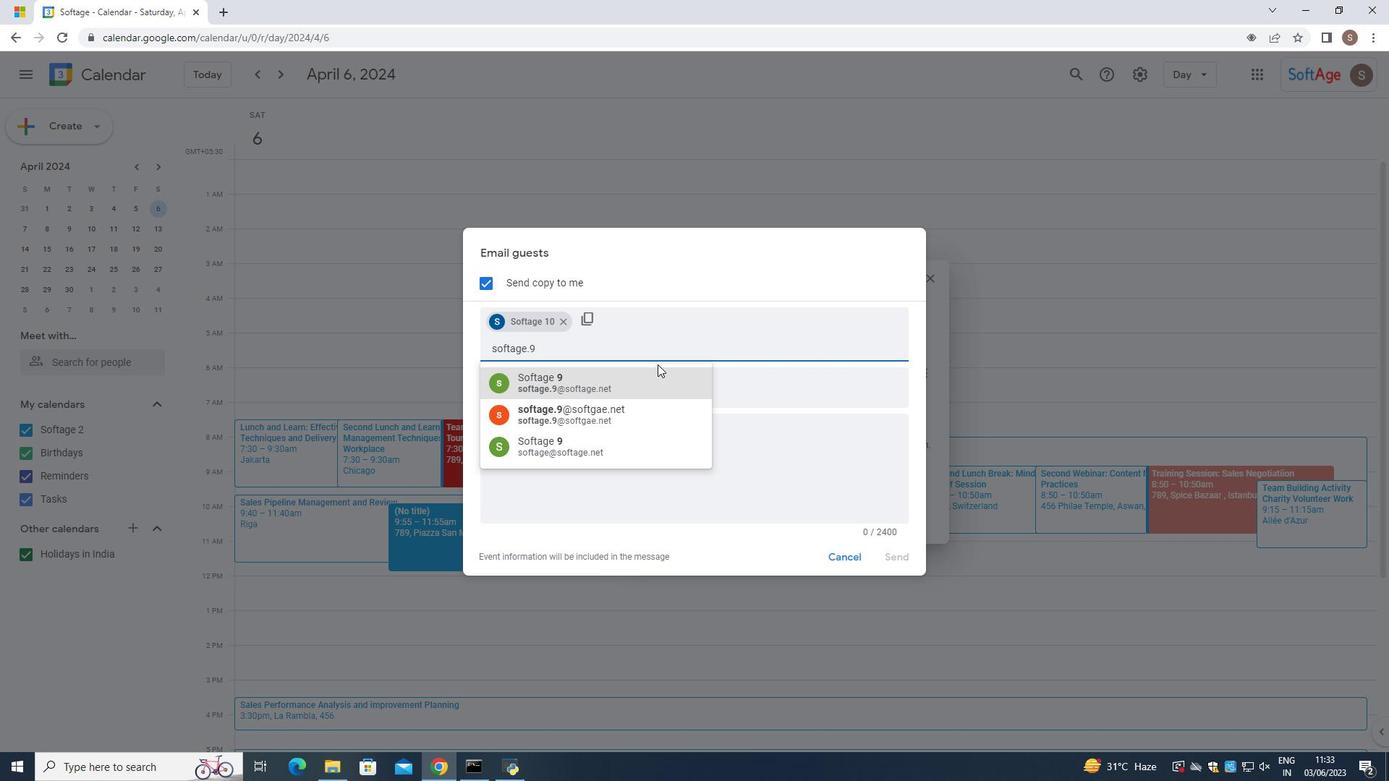 
Action: Mouse scrolled (670, 358) with delta (0, 0)
Screenshot: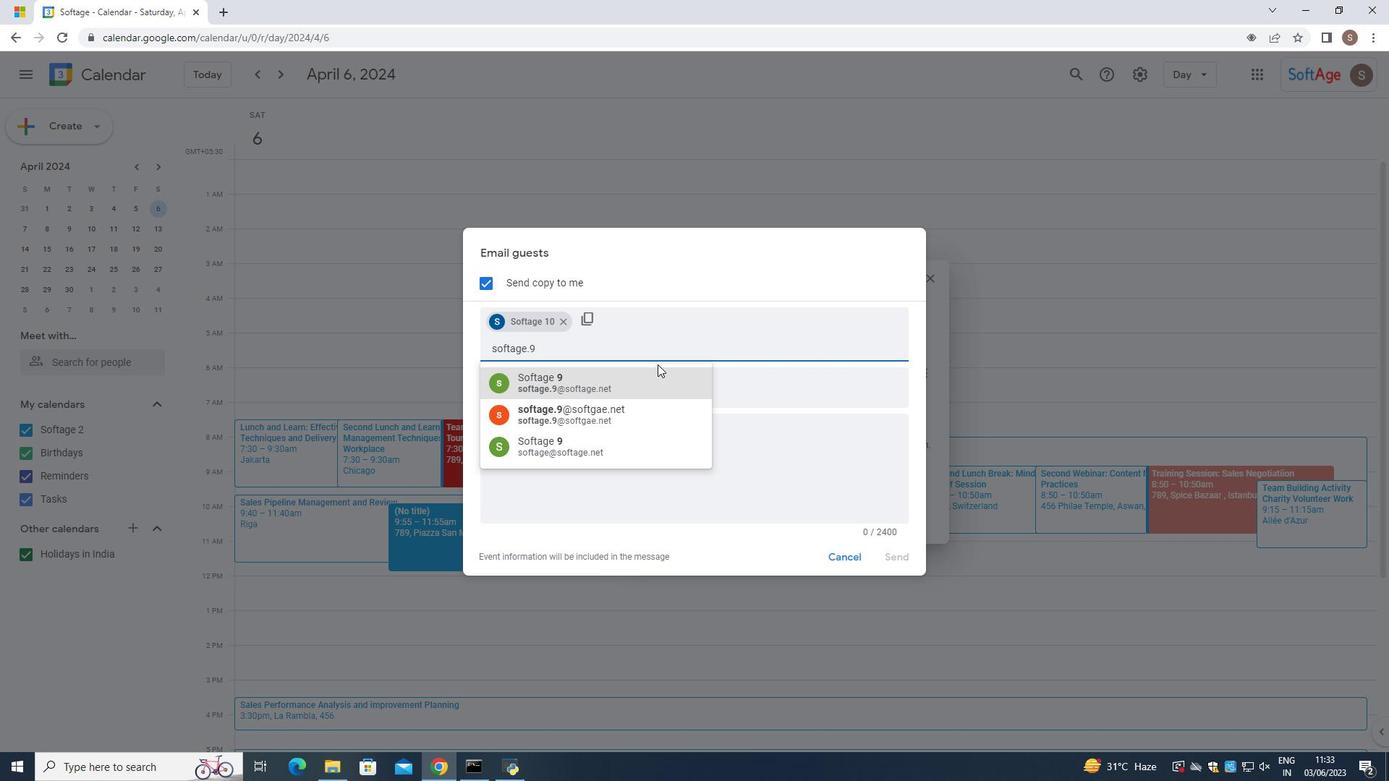 
Action: Mouse moved to (550, 381)
Screenshot: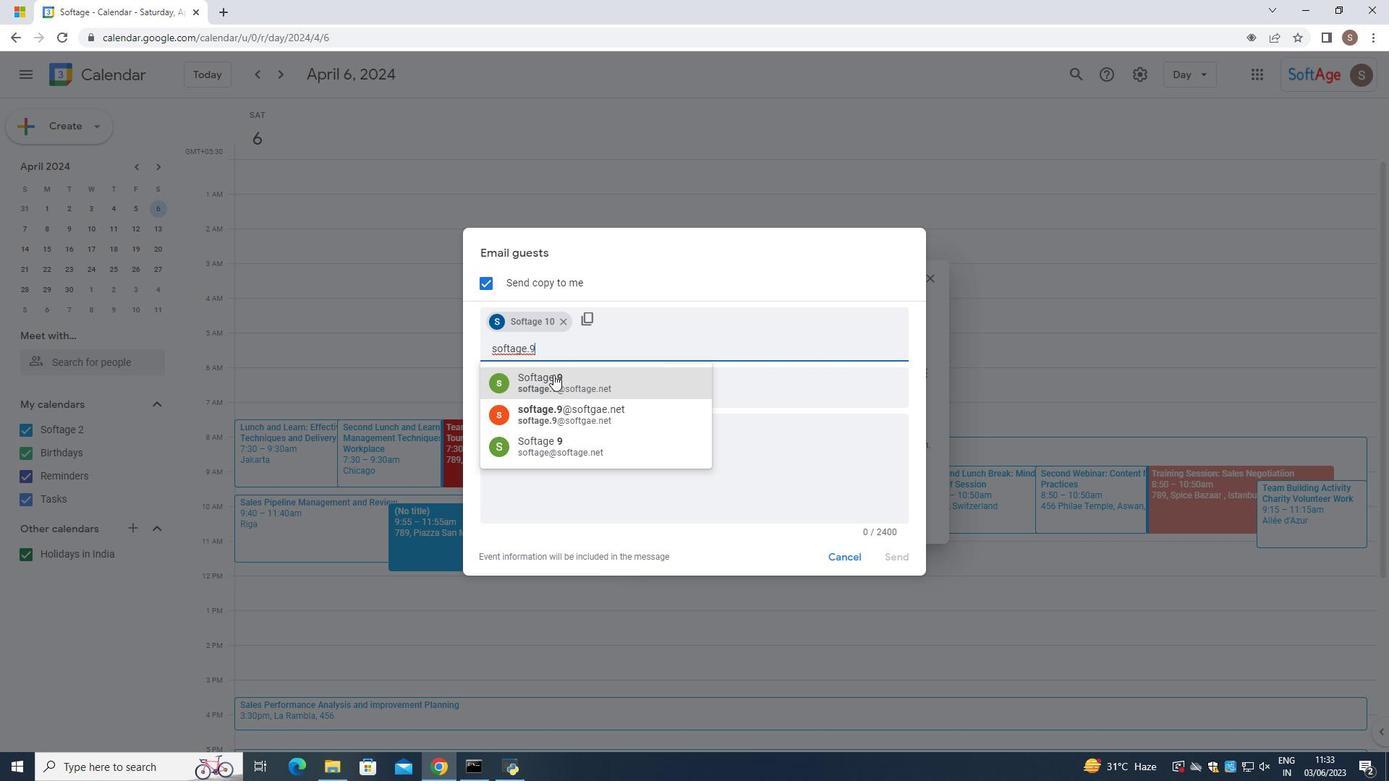 
Action: Mouse pressed left at (550, 381)
Screenshot: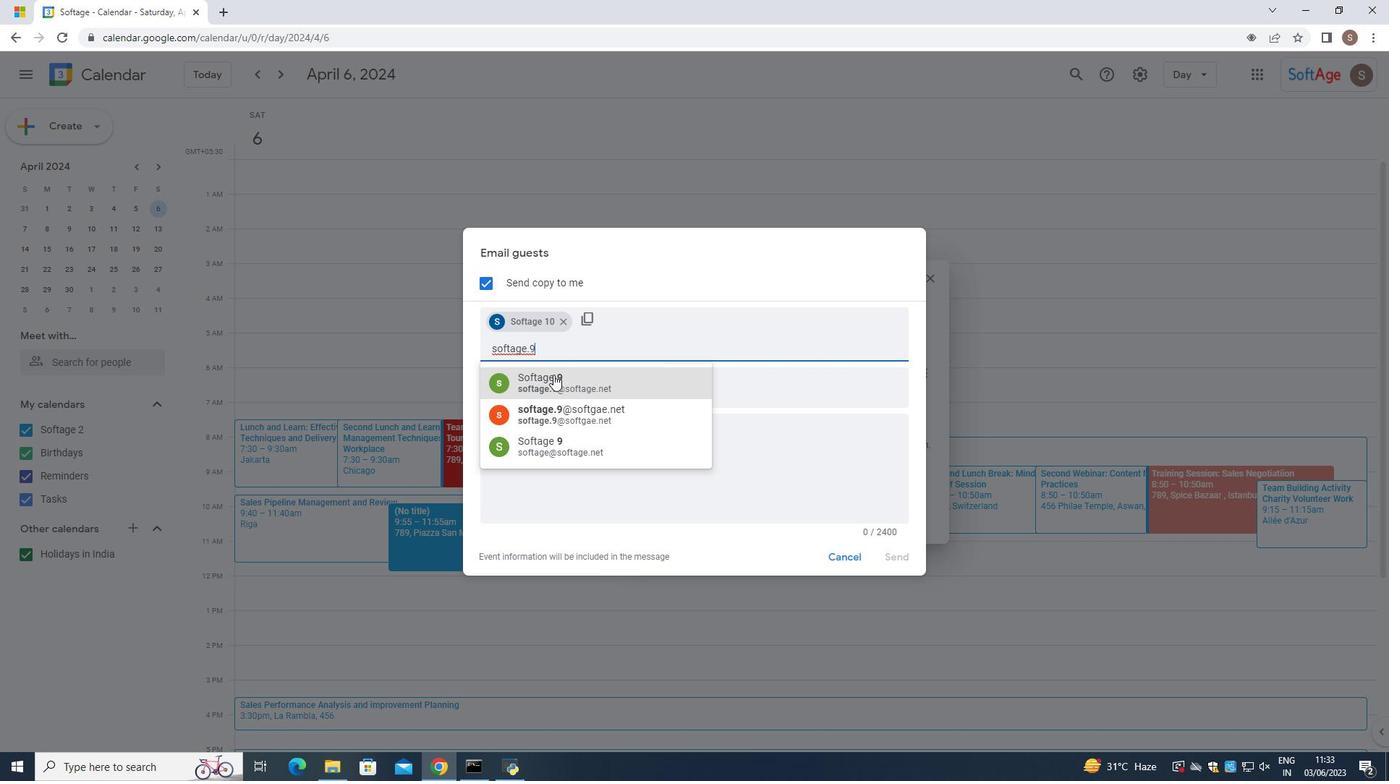 
Action: Mouse moved to (715, 463)
Screenshot: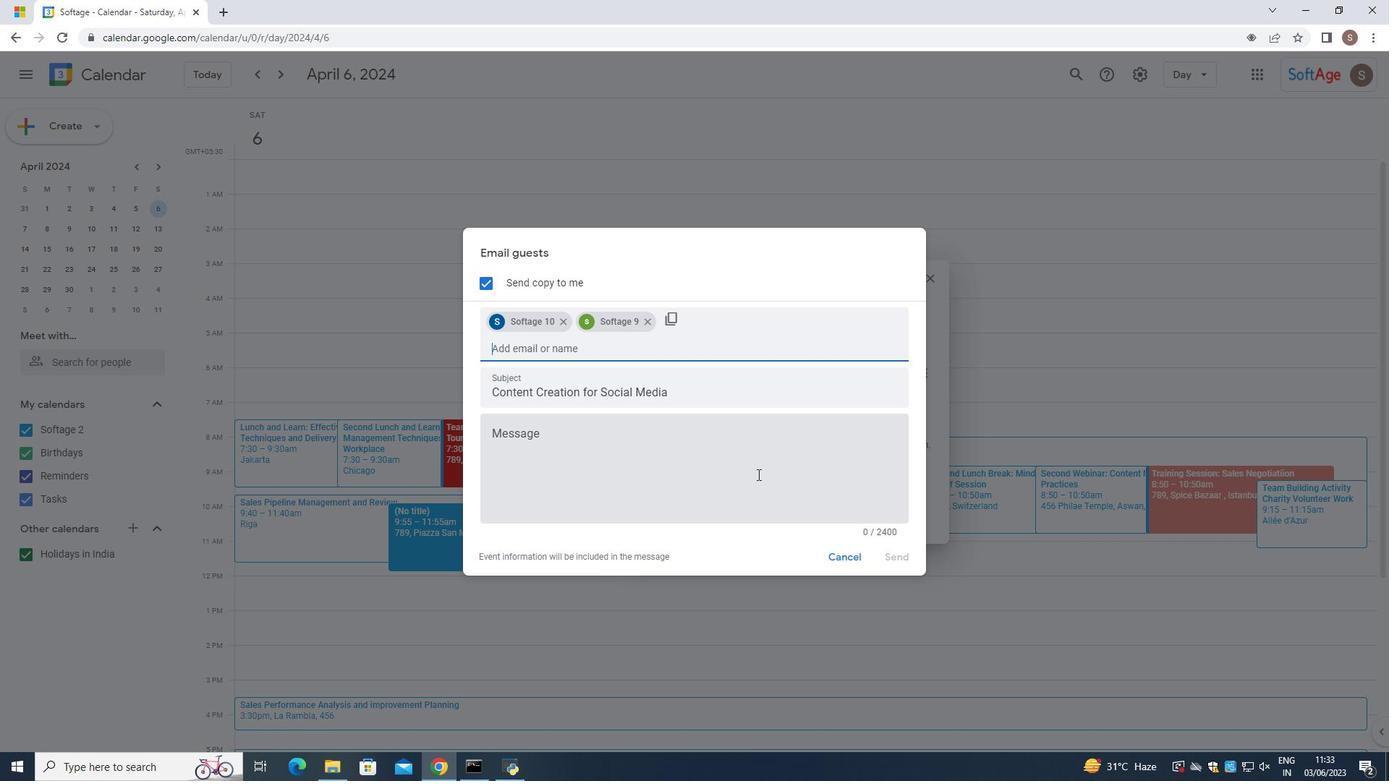 
Action: Mouse scrolled (715, 463) with delta (0, 0)
Screenshot: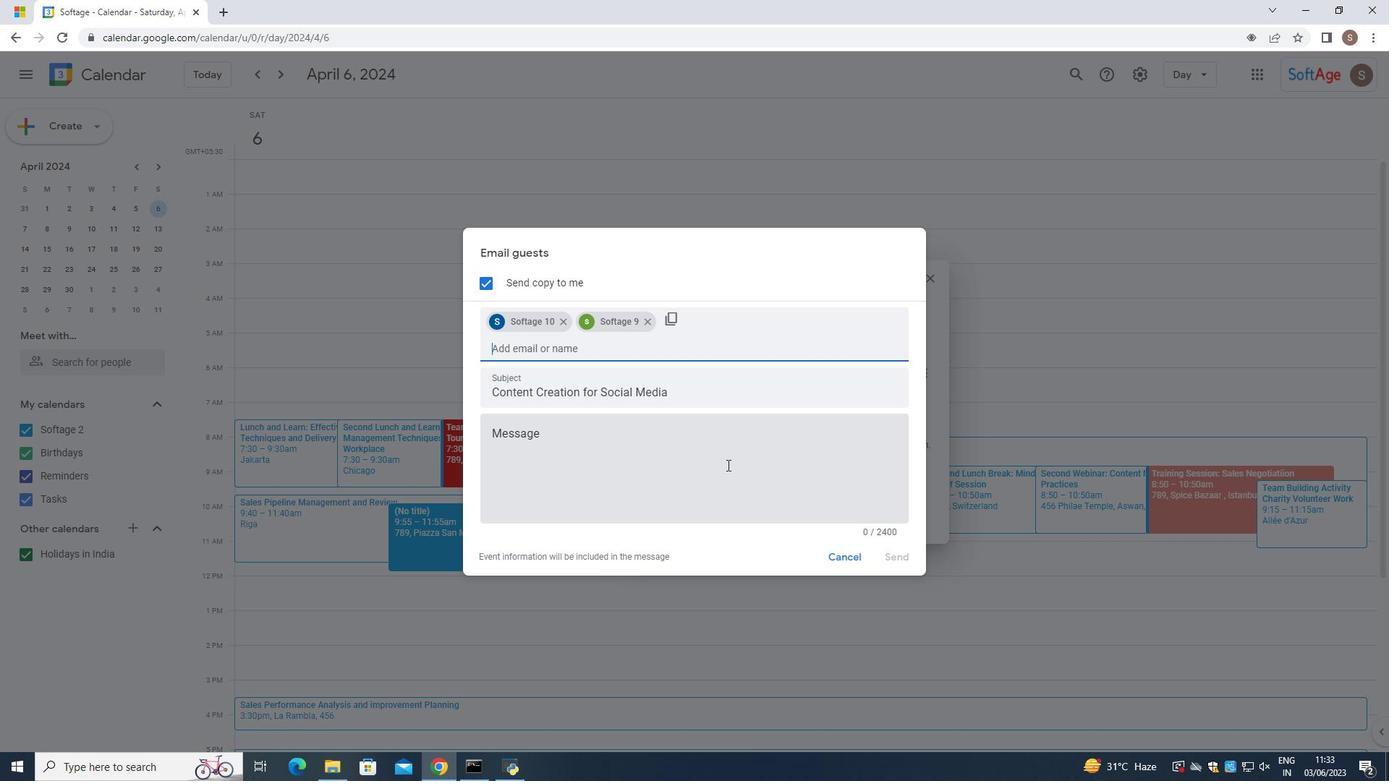 
Action: Mouse pressed left at (715, 463)
Screenshot: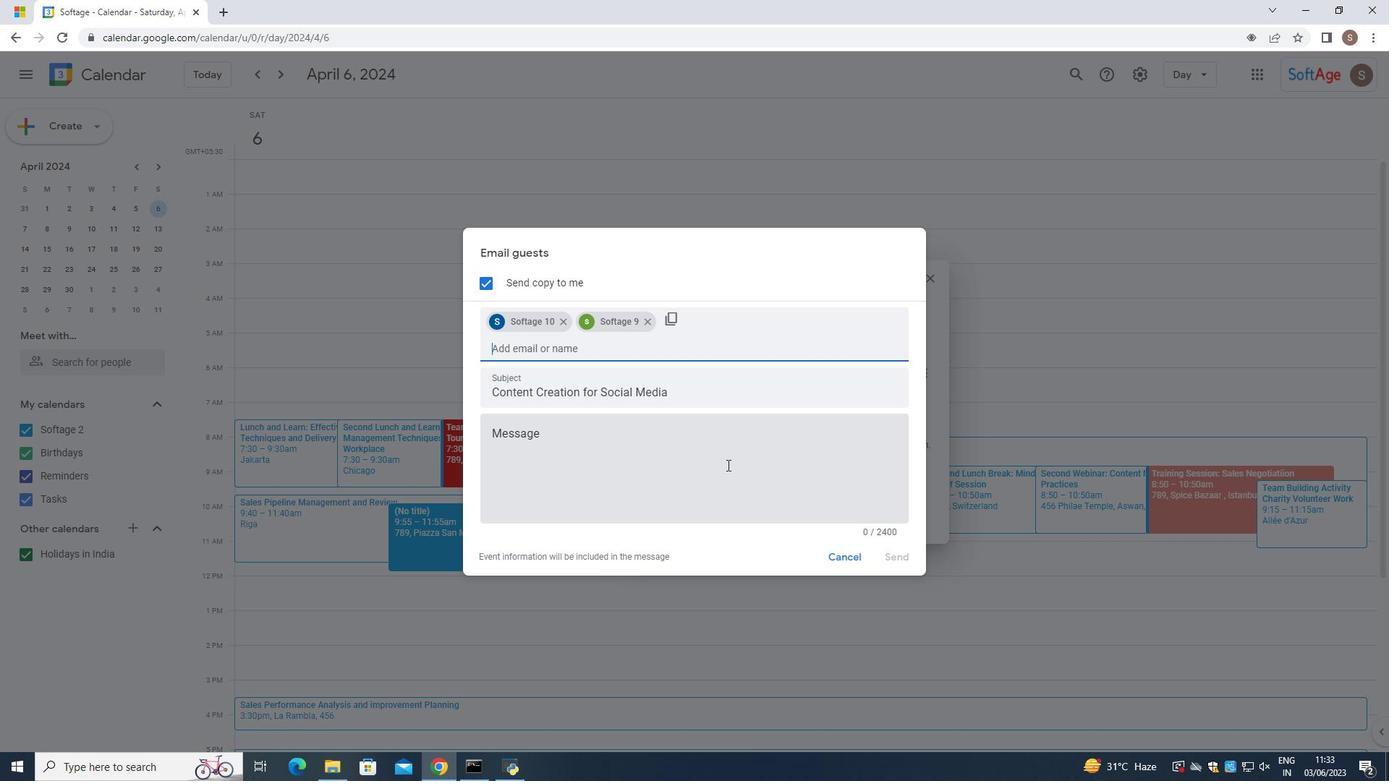 
Action: Mouse moved to (713, 463)
Screenshot: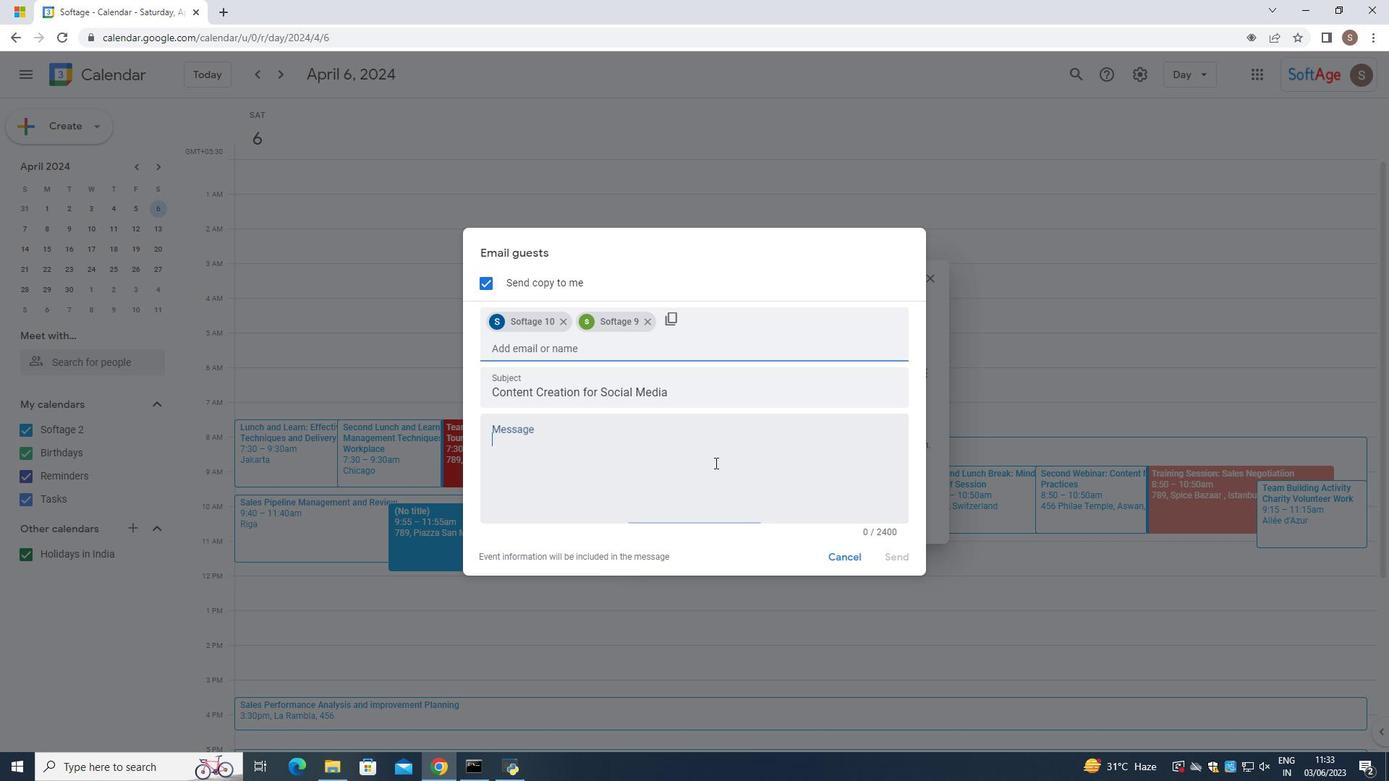 
Action: Key pressed particpi<Key.backspace><Key.backspace>ipate
Screenshot: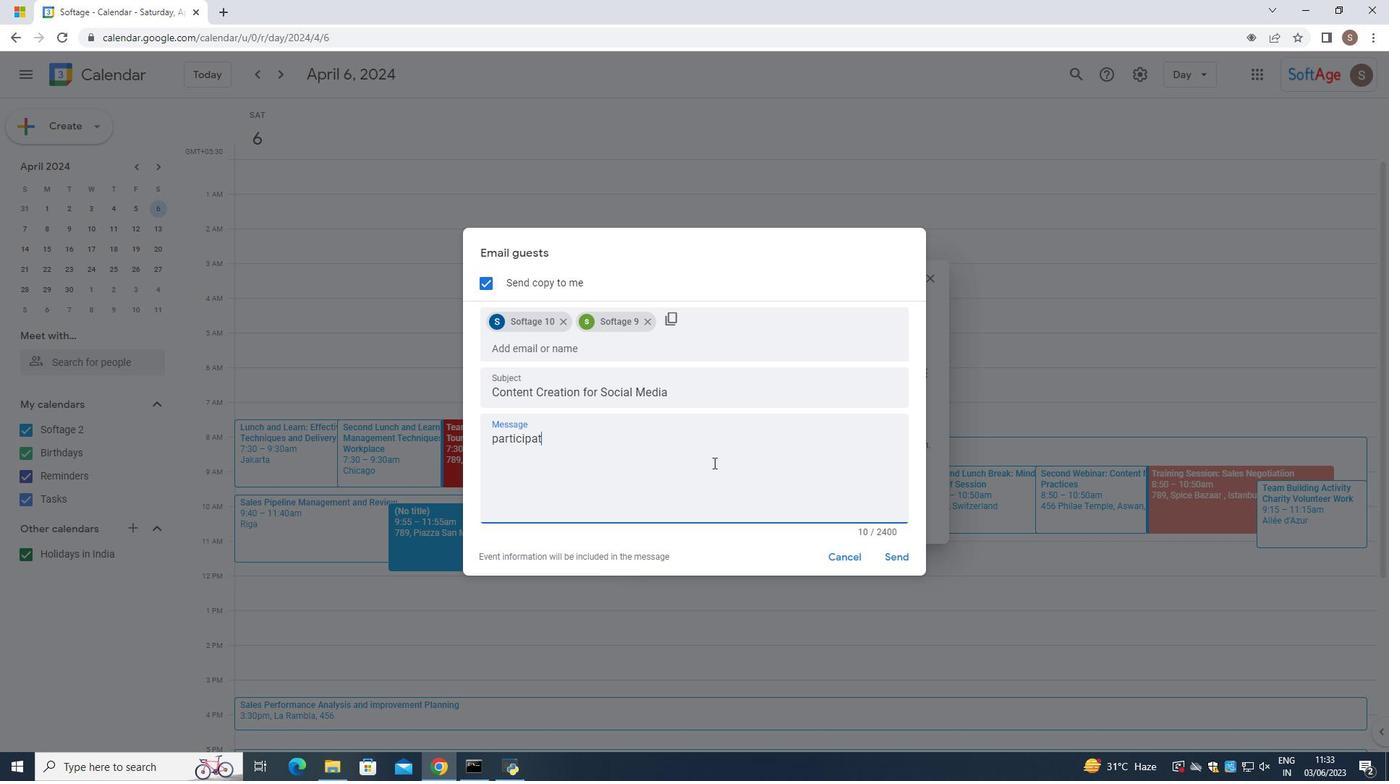 
Action: Mouse moved to (905, 566)
Screenshot: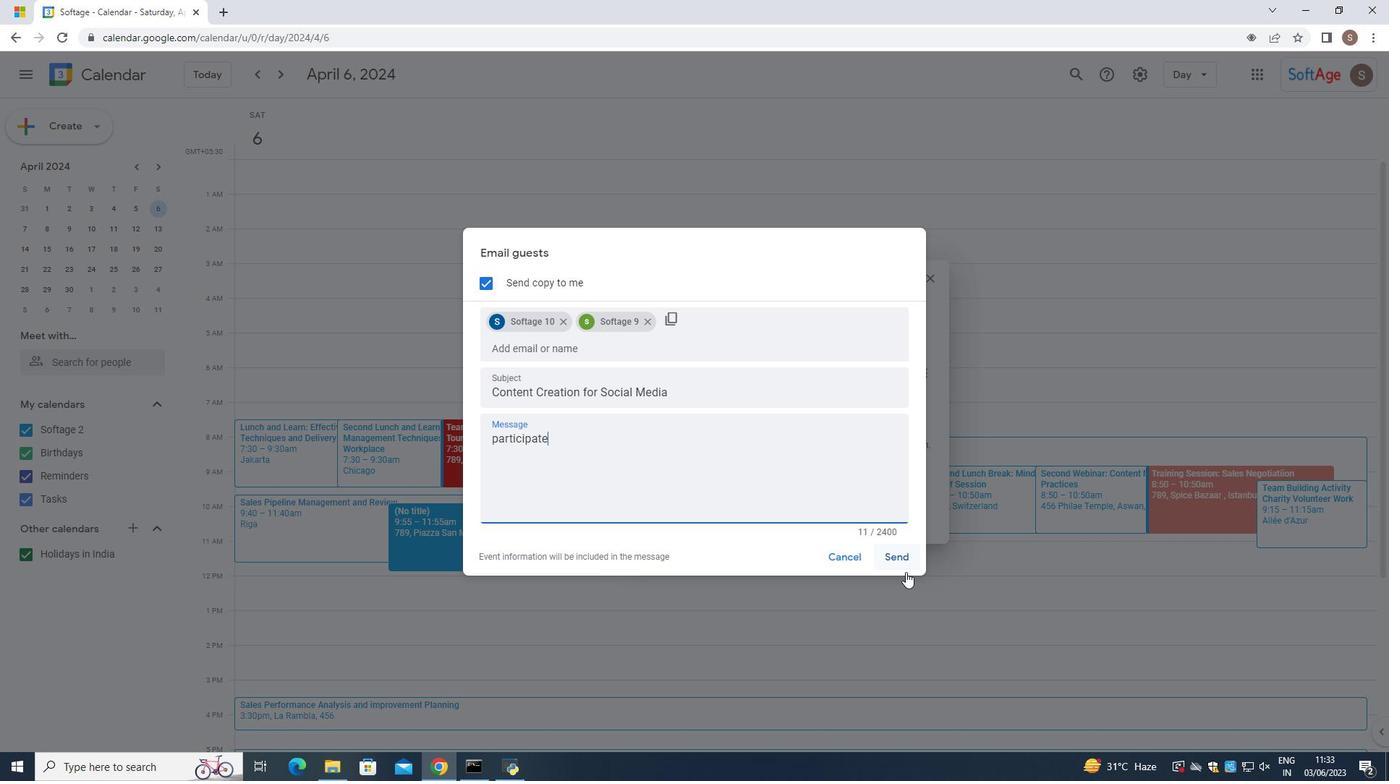 
Action: Mouse pressed left at (905, 566)
Screenshot: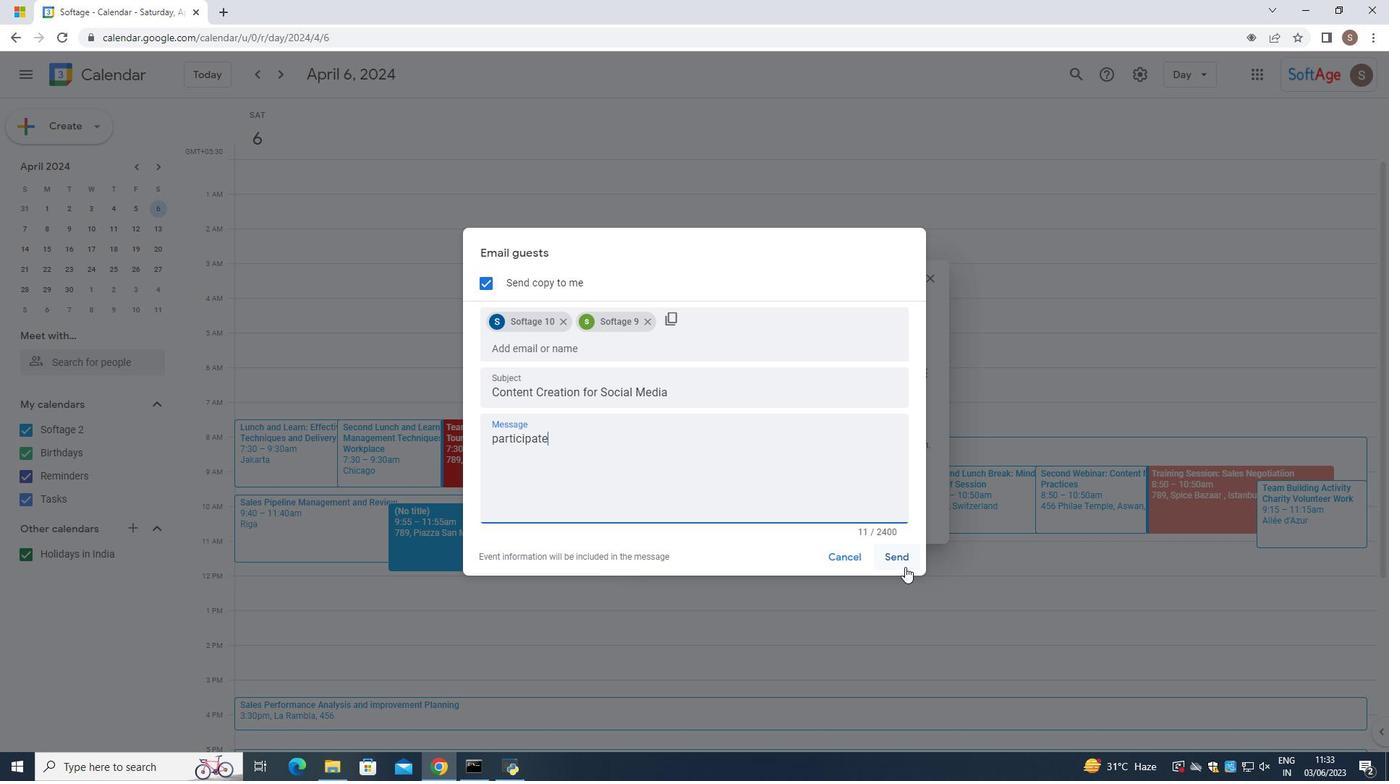 
Action: Mouse moved to (905, 566)
Screenshot: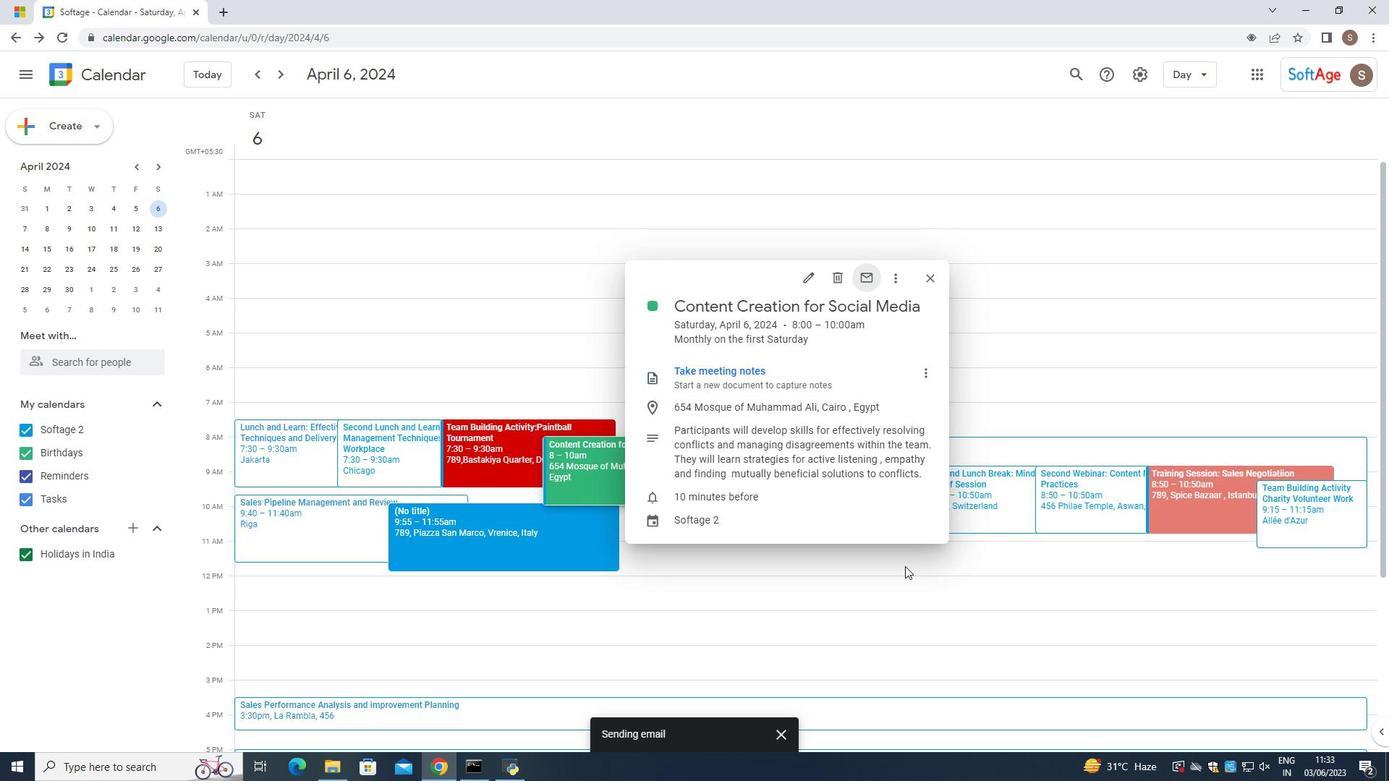 
